 Task: Reply to email with the signature Elizabeth Parker with the subject Request for a background check from softage.1@softage.net with the message Would it be possible to have a project status update call with all stakeholders next month? Undo the message and rewrite the message as I apologize for any errors on our end and would like to make it right. Send the email
Action: Mouse moved to (558, 722)
Screenshot: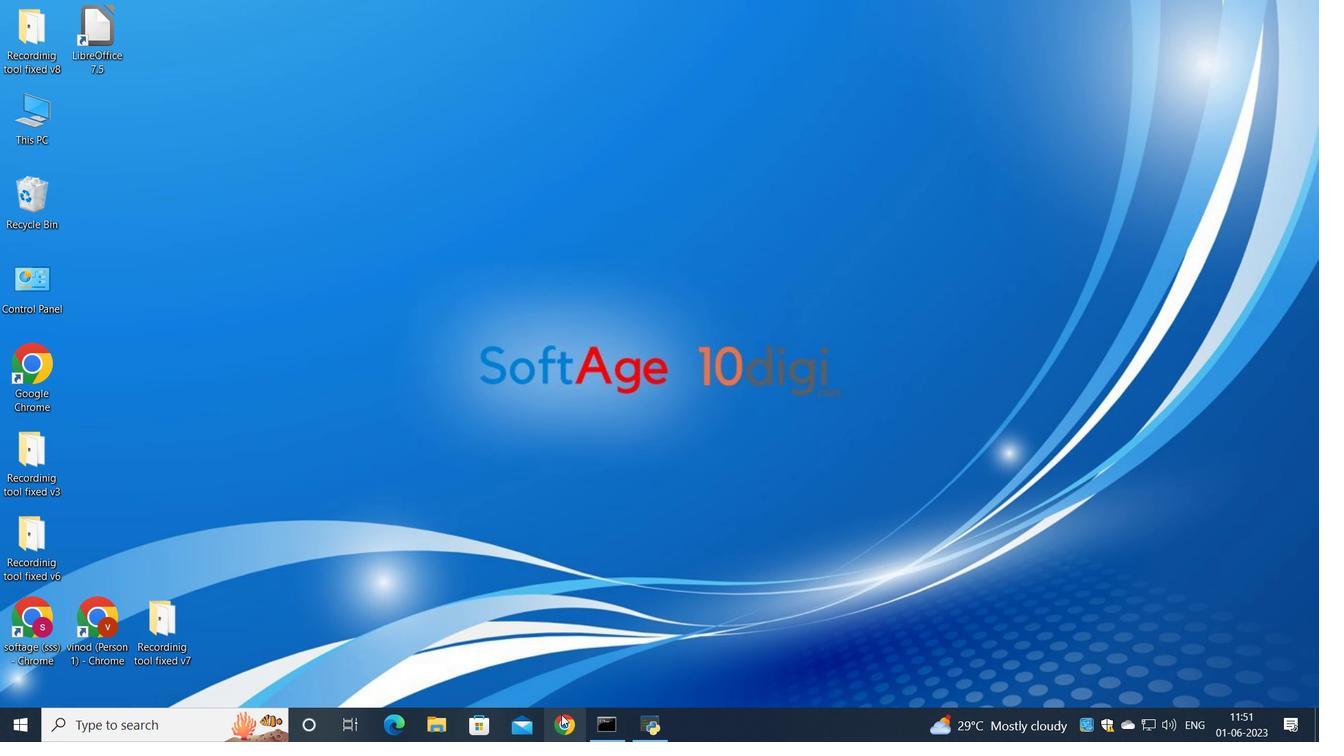 
Action: Mouse pressed left at (558, 722)
Screenshot: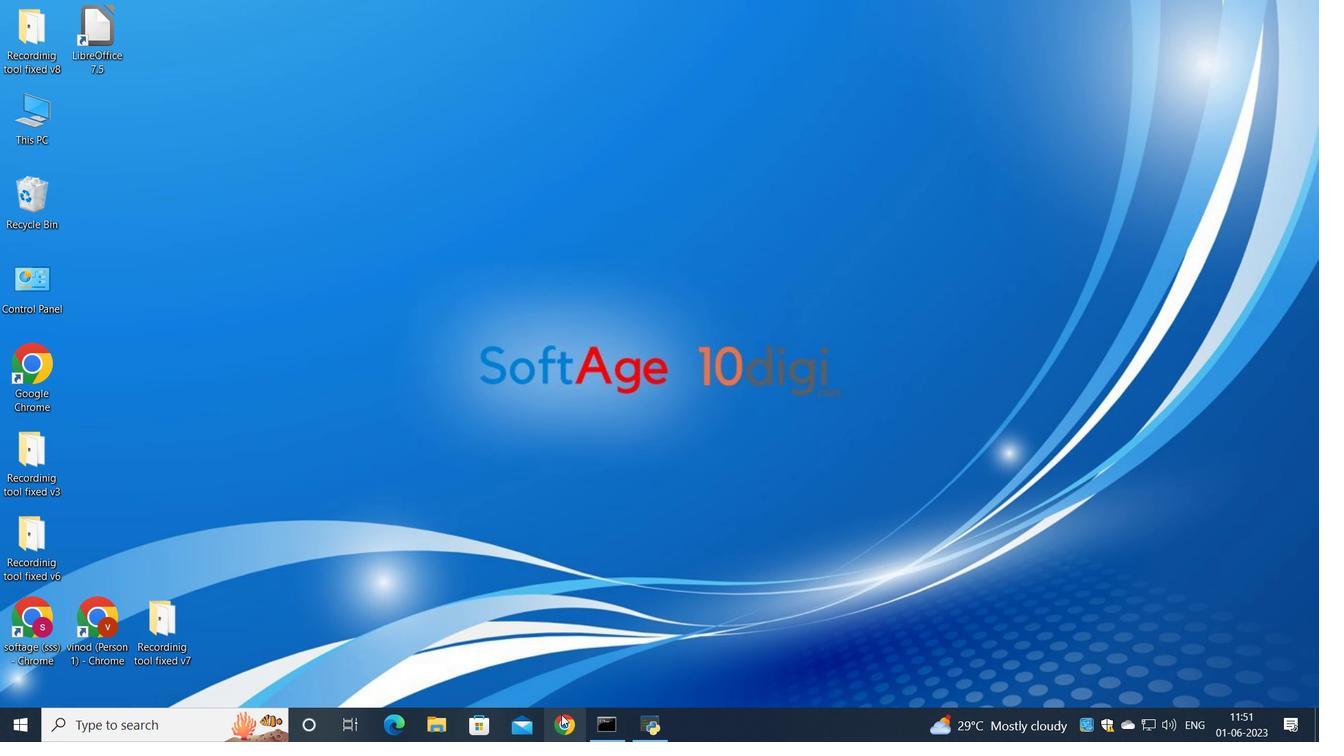 
Action: Mouse moved to (598, 449)
Screenshot: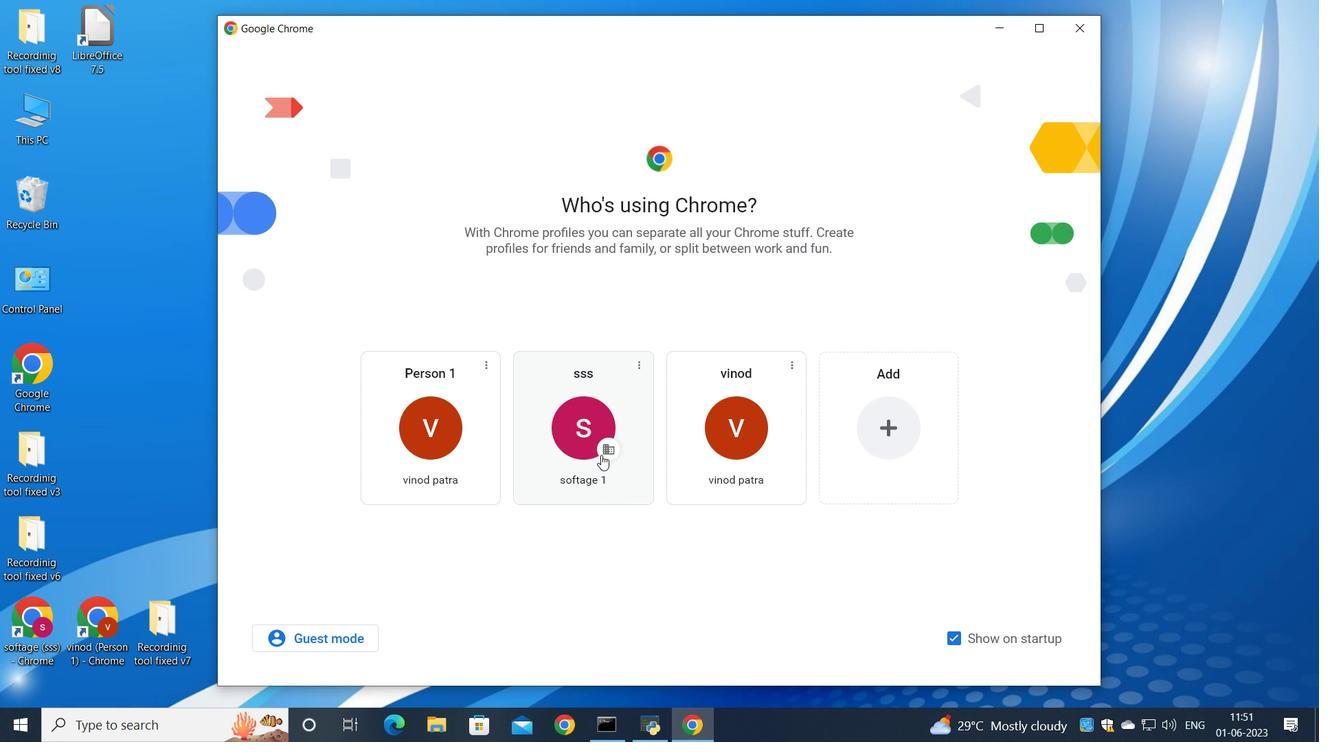 
Action: Mouse pressed left at (598, 449)
Screenshot: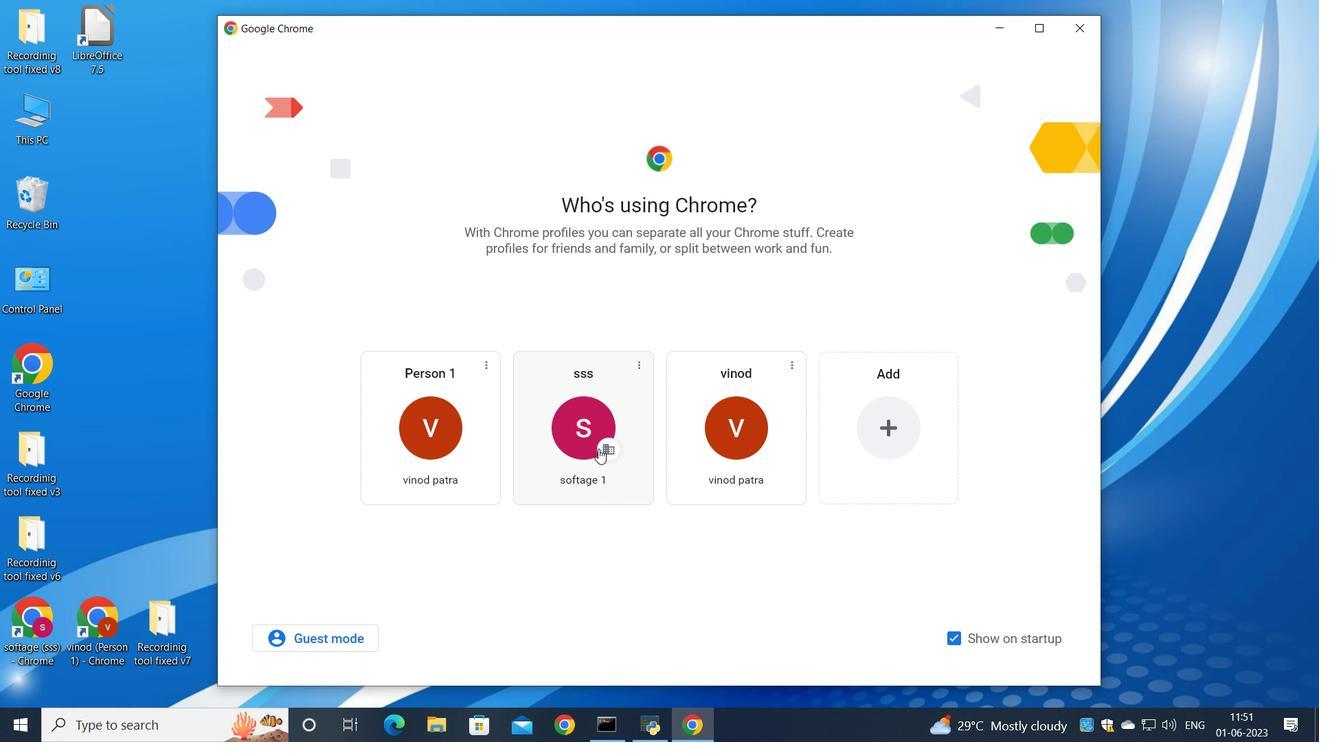 
Action: Mouse moved to (1163, 119)
Screenshot: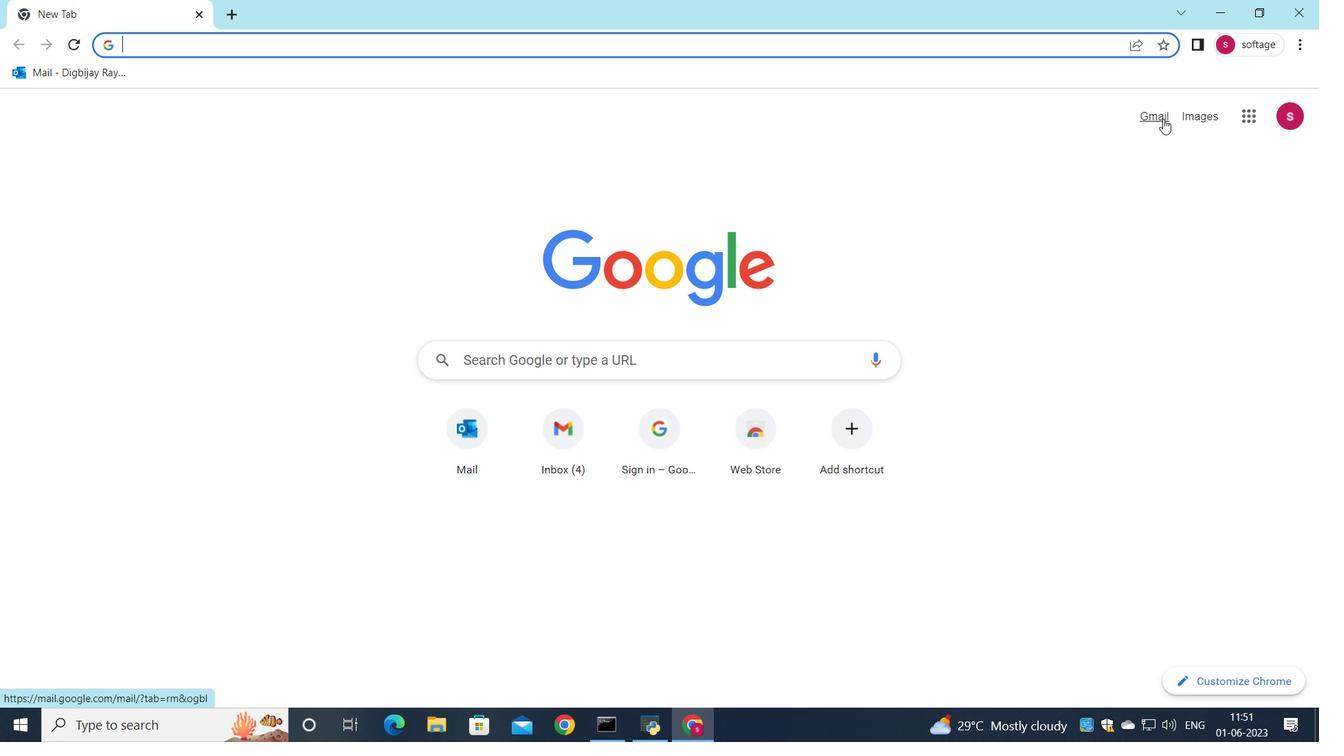 
Action: Mouse pressed left at (1163, 119)
Screenshot: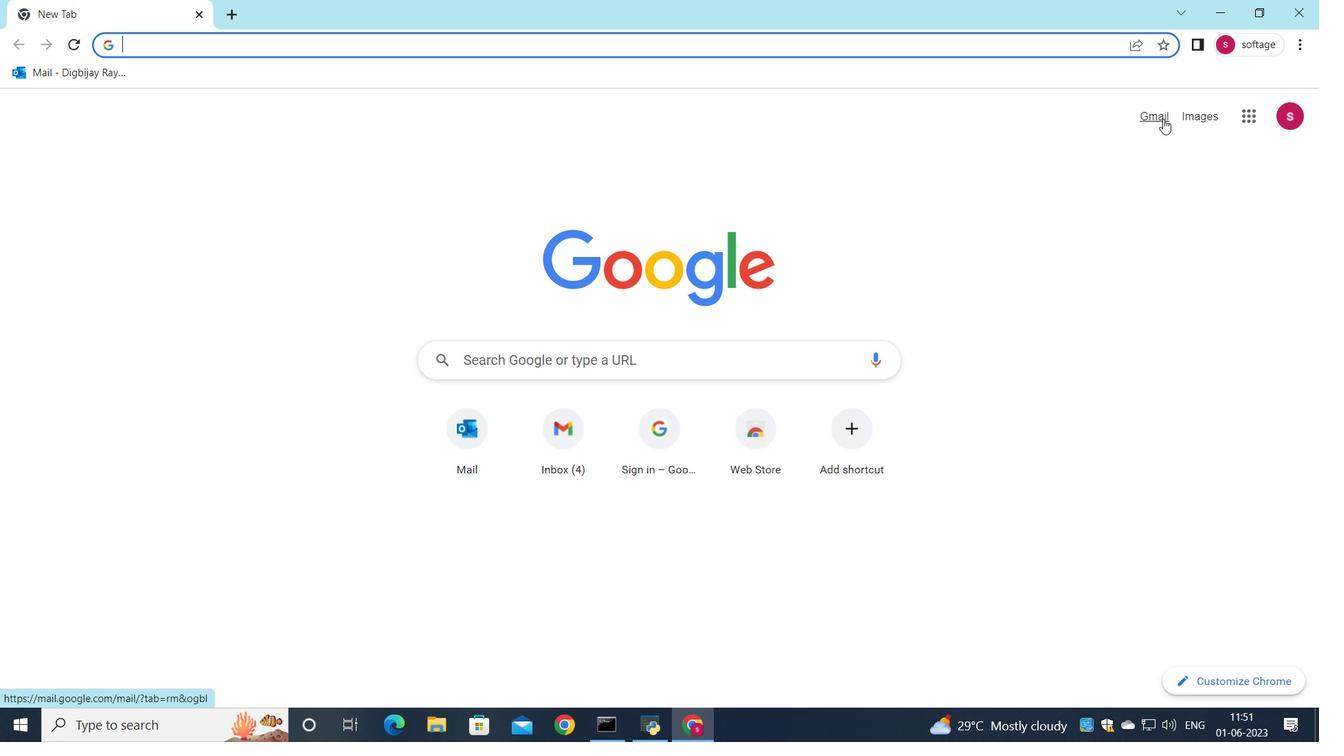 
Action: Mouse moved to (1114, 113)
Screenshot: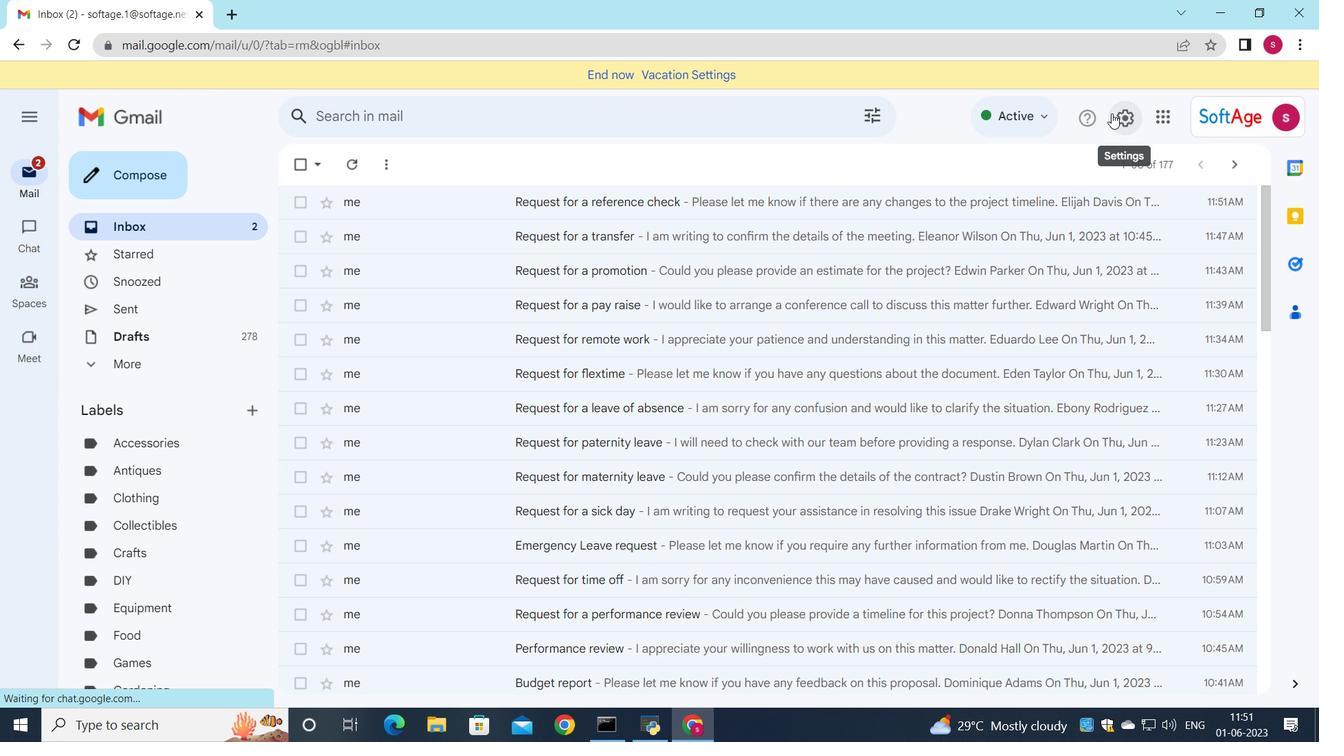 
Action: Mouse pressed left at (1114, 113)
Screenshot: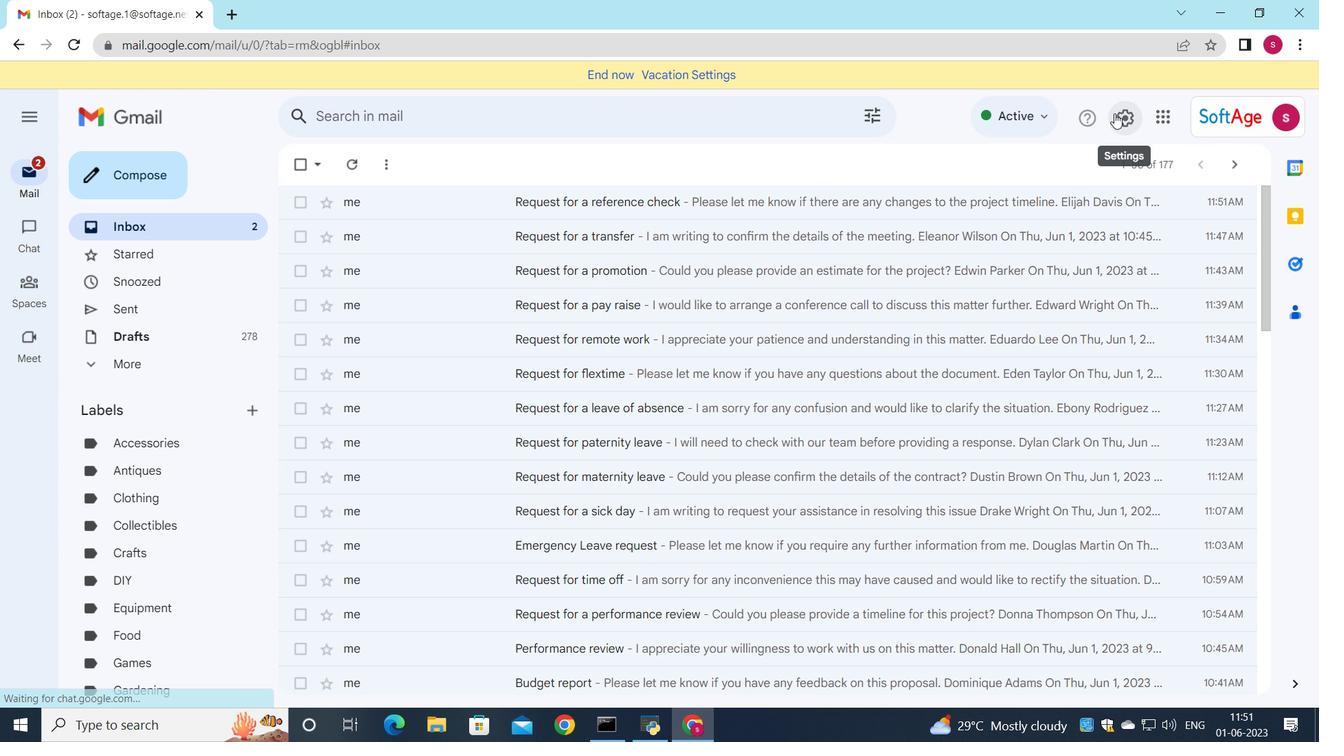 
Action: Mouse moved to (1132, 208)
Screenshot: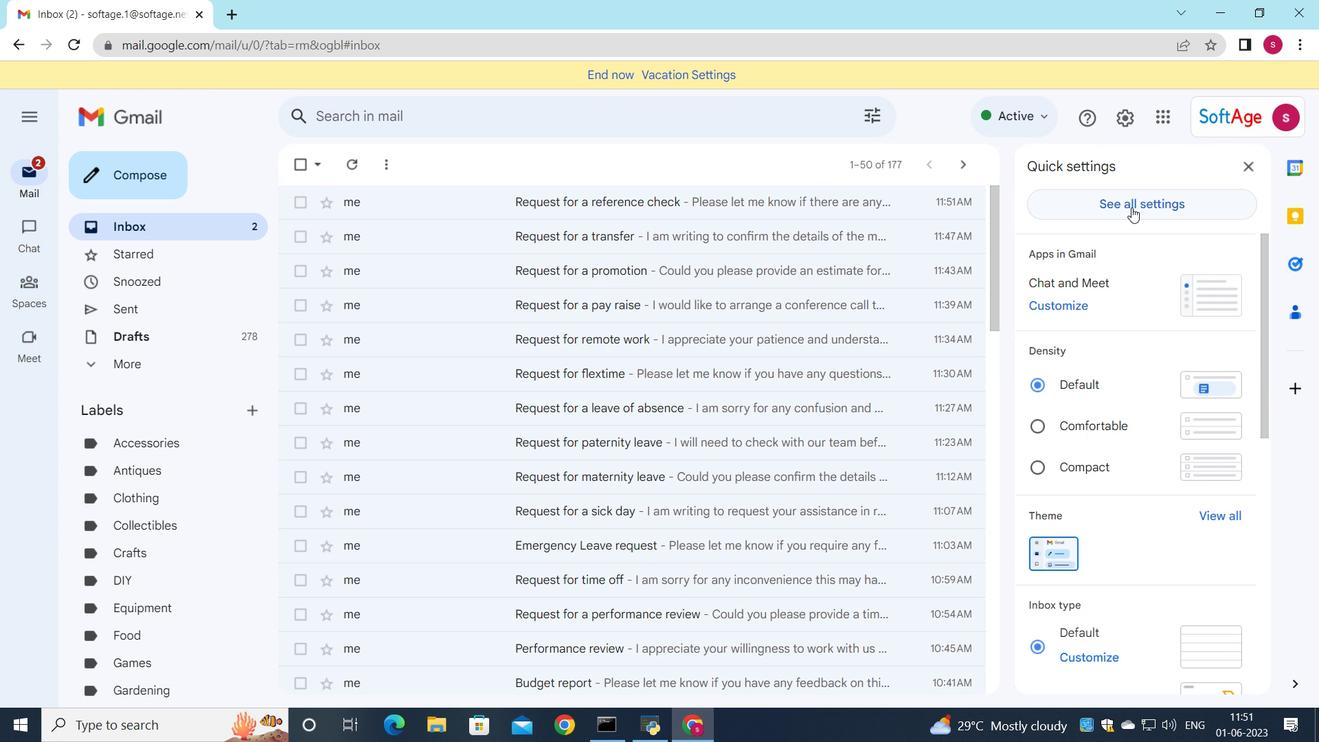 
Action: Mouse pressed left at (1132, 208)
Screenshot: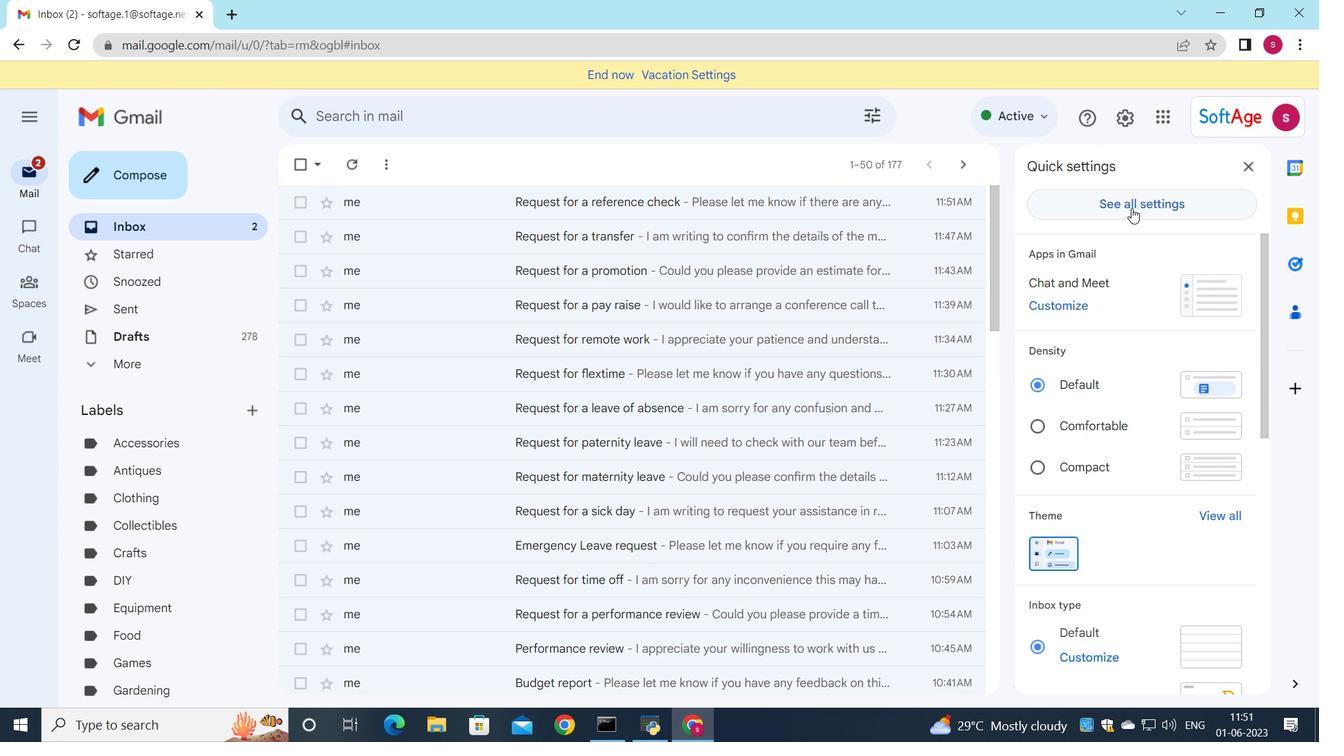 
Action: Mouse moved to (793, 356)
Screenshot: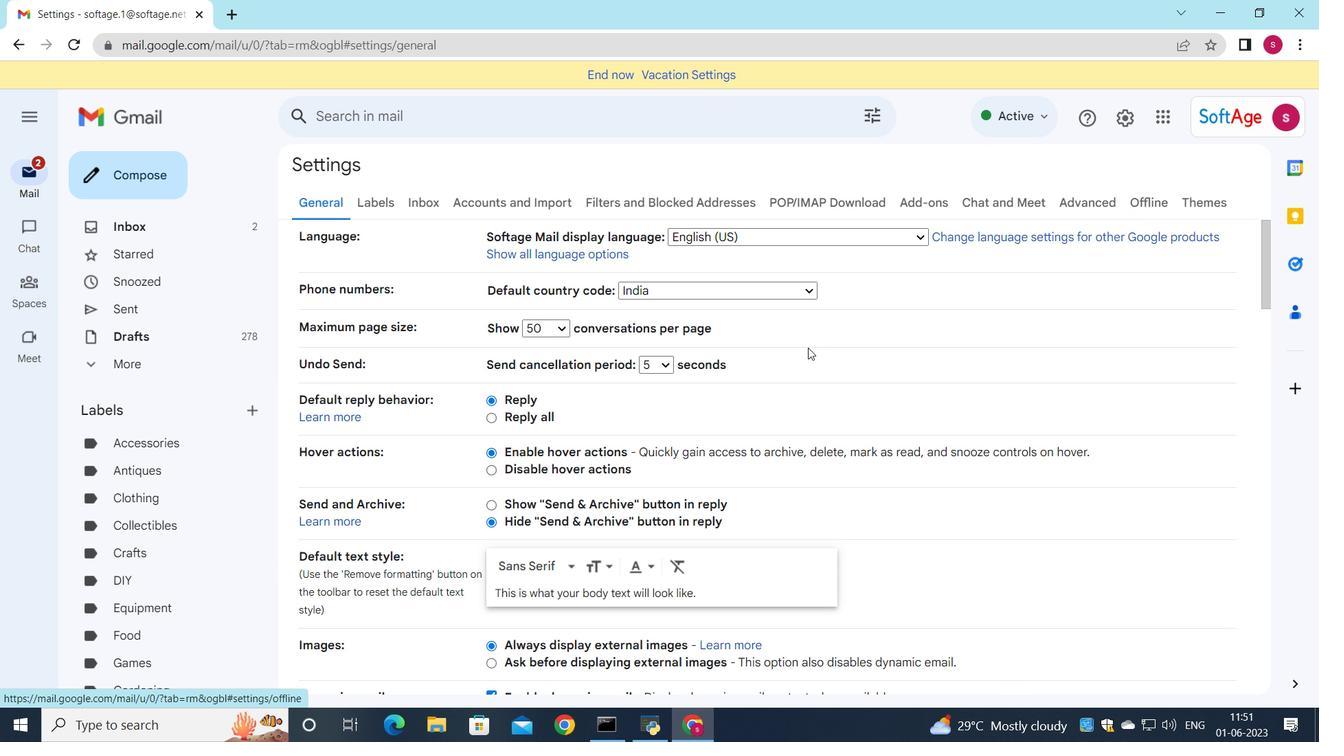 
Action: Mouse scrolled (793, 356) with delta (0, 0)
Screenshot: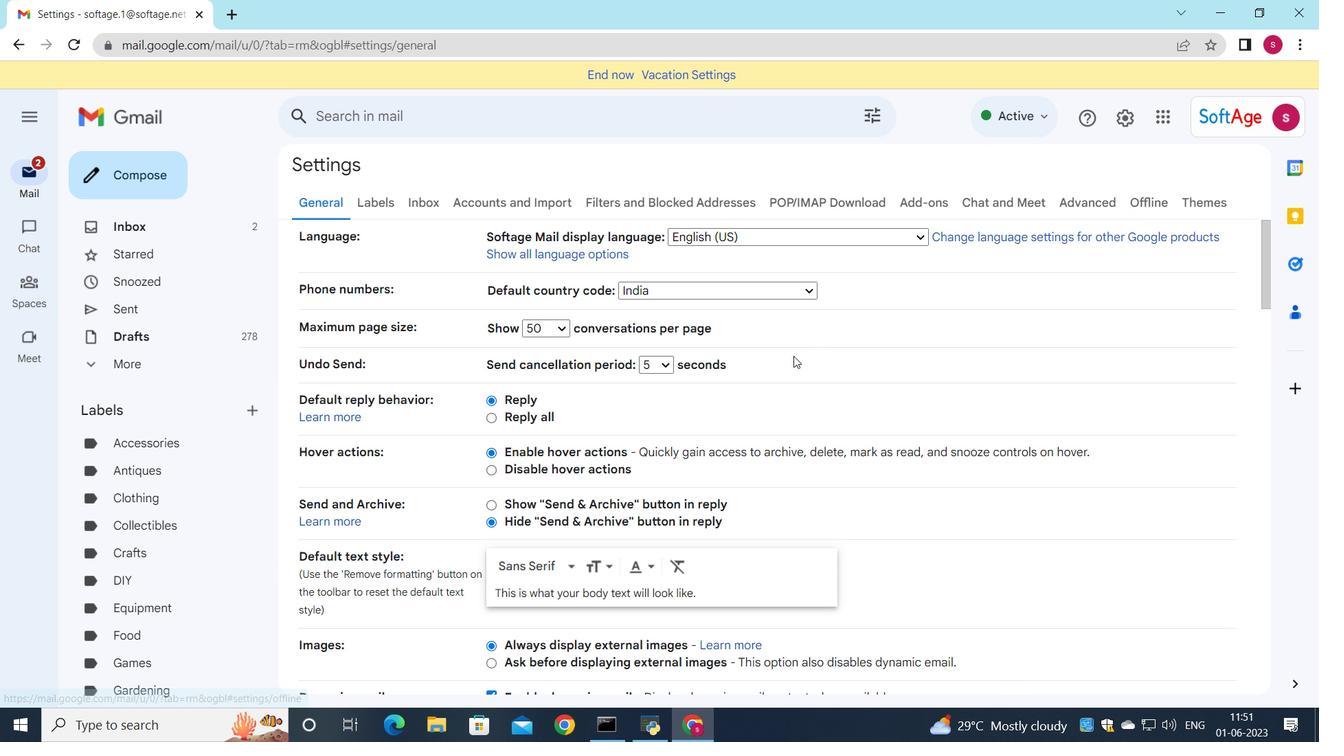 
Action: Mouse scrolled (793, 356) with delta (0, 0)
Screenshot: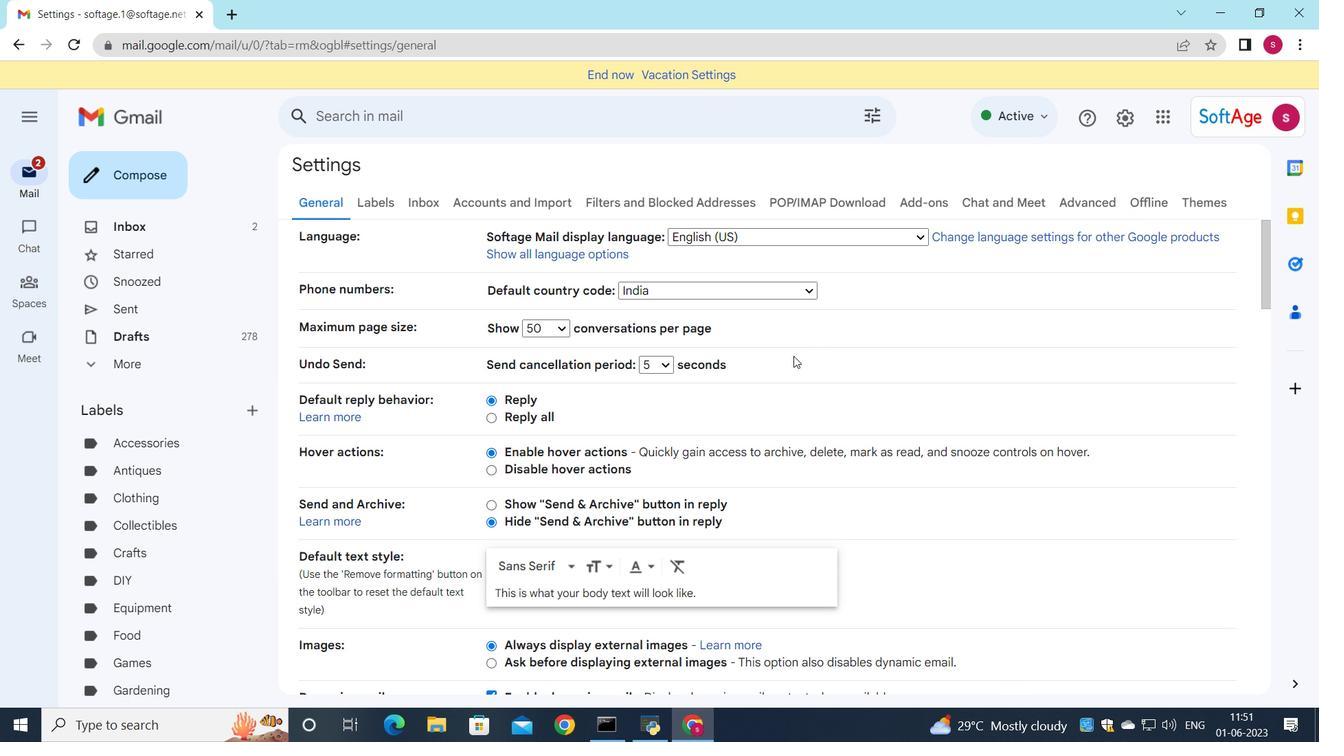 
Action: Mouse scrolled (793, 356) with delta (0, 0)
Screenshot: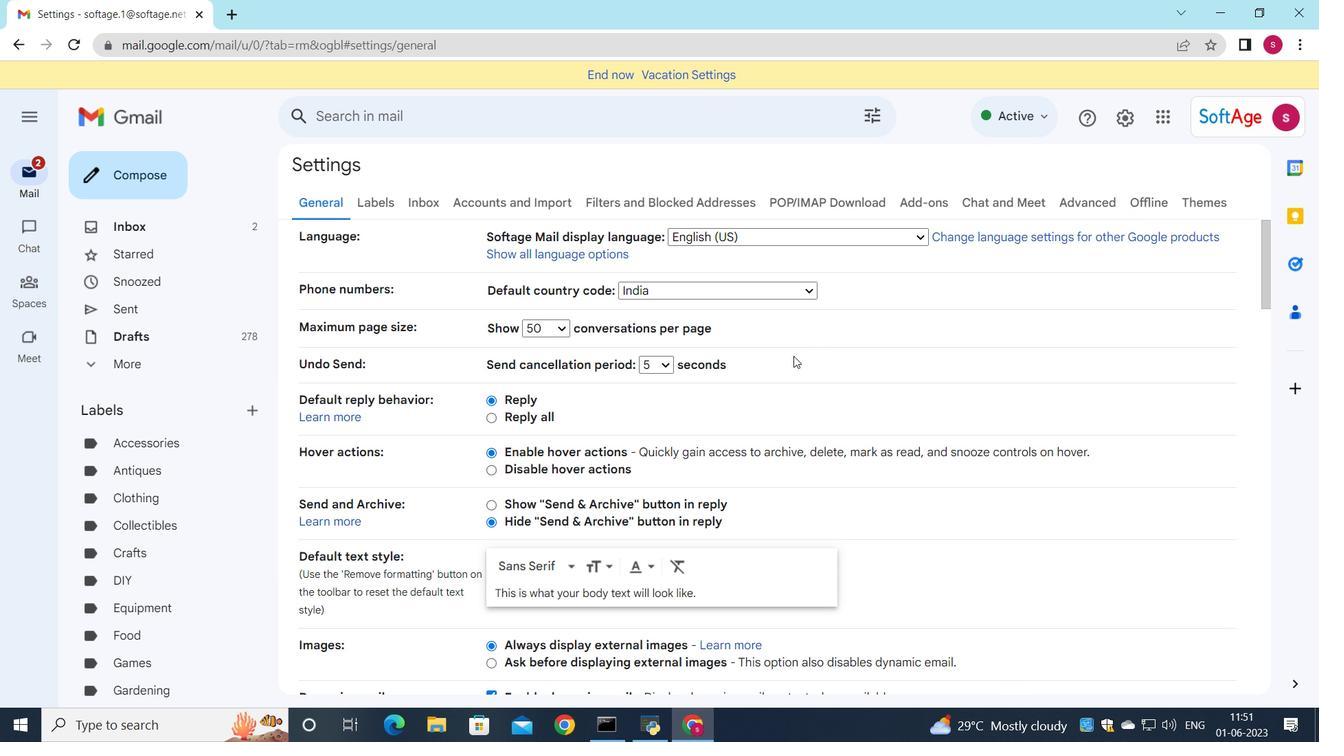 
Action: Mouse scrolled (793, 356) with delta (0, 0)
Screenshot: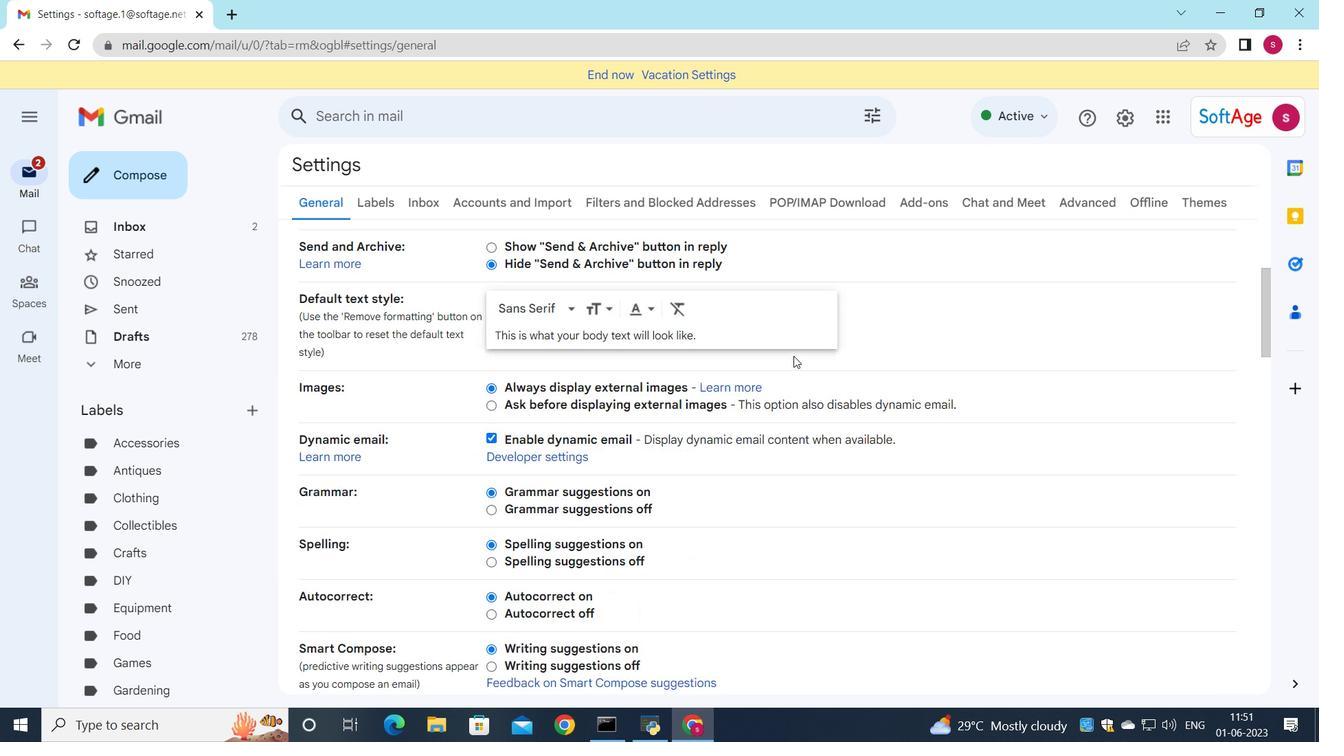 
Action: Mouse scrolled (793, 356) with delta (0, 0)
Screenshot: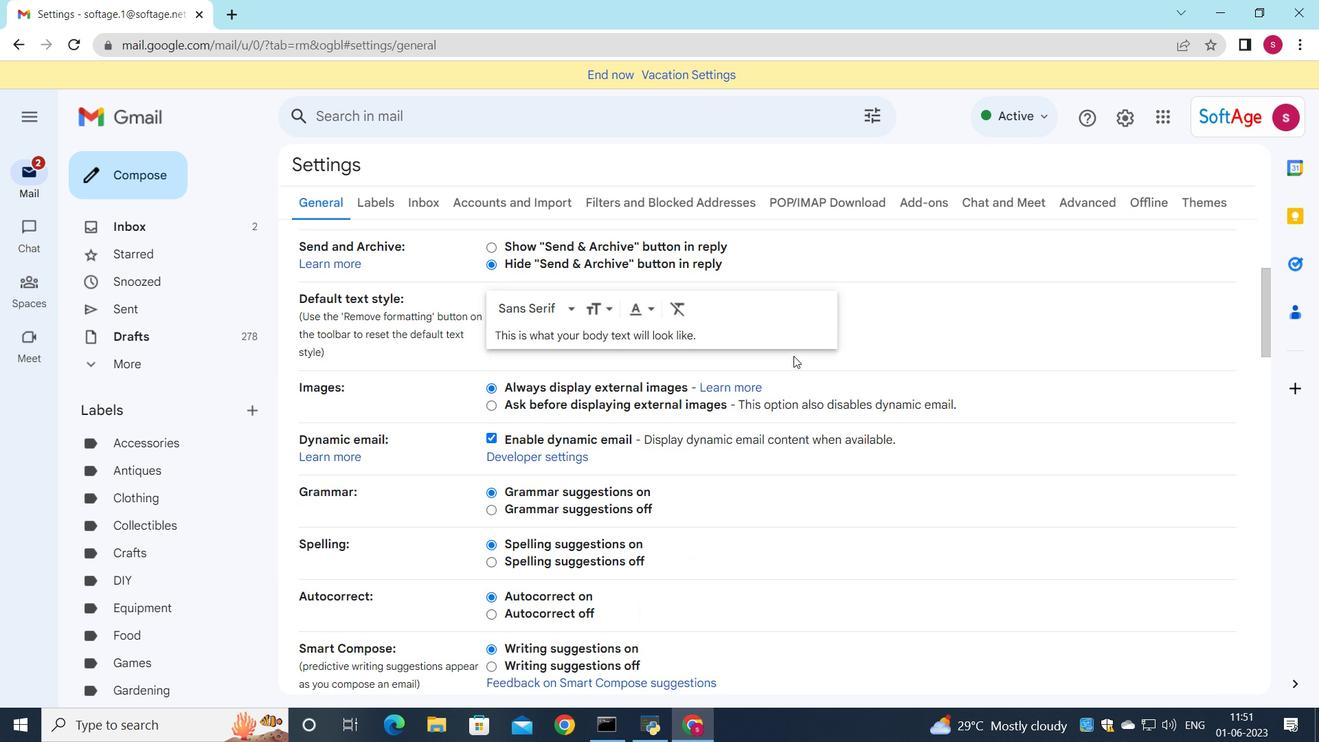 
Action: Mouse scrolled (793, 356) with delta (0, 0)
Screenshot: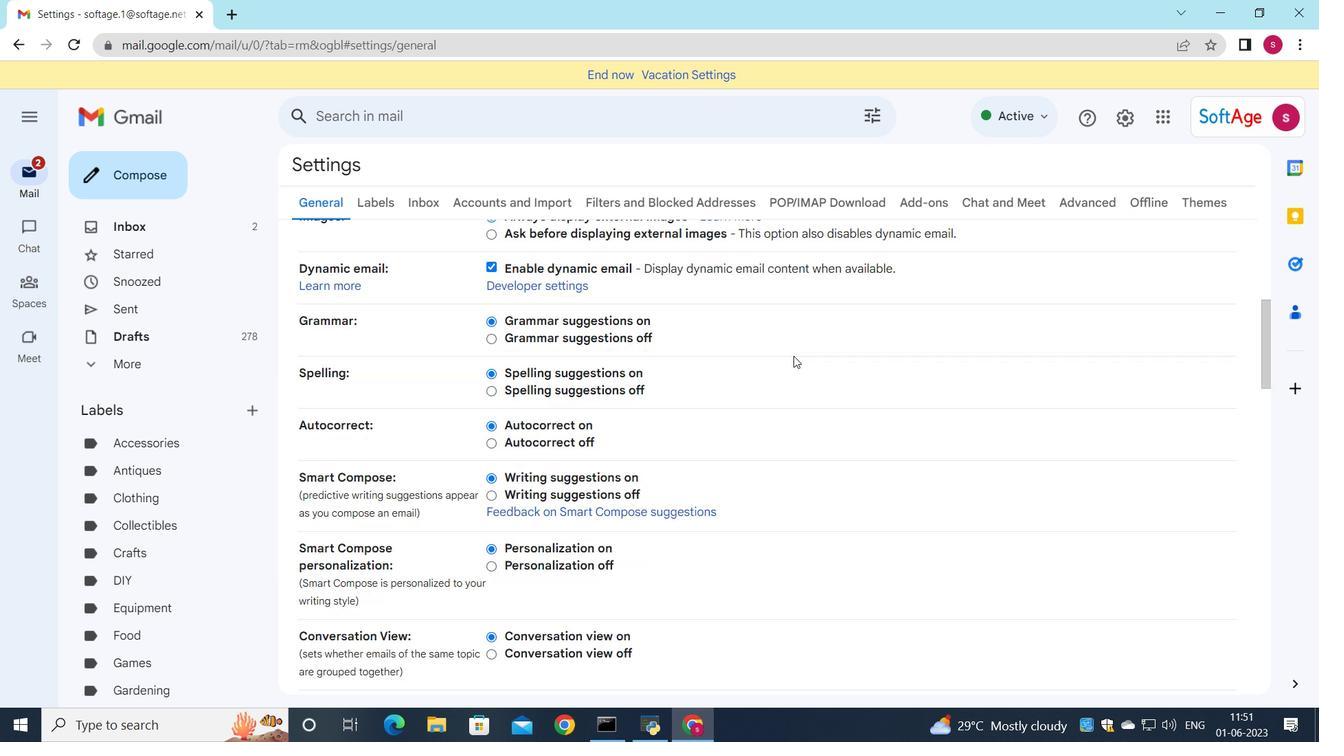 
Action: Mouse scrolled (793, 356) with delta (0, 0)
Screenshot: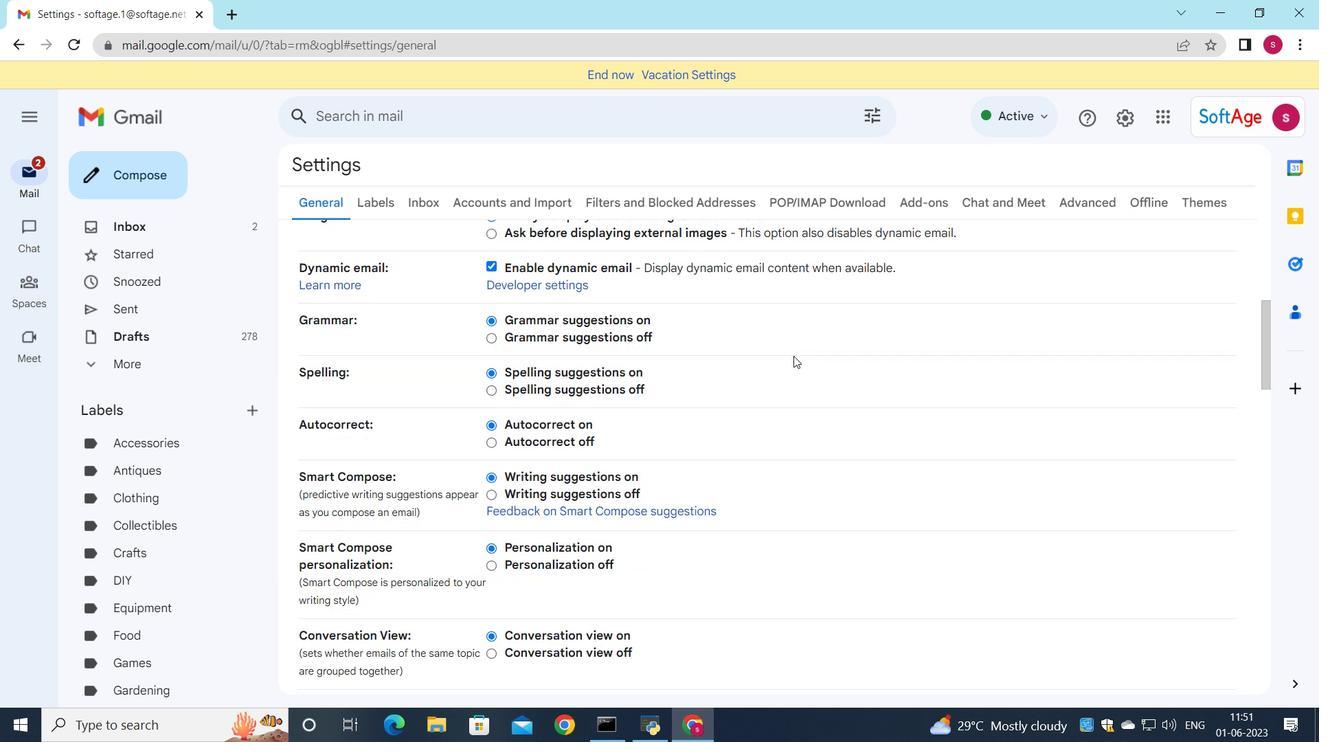 
Action: Mouse scrolled (793, 356) with delta (0, 0)
Screenshot: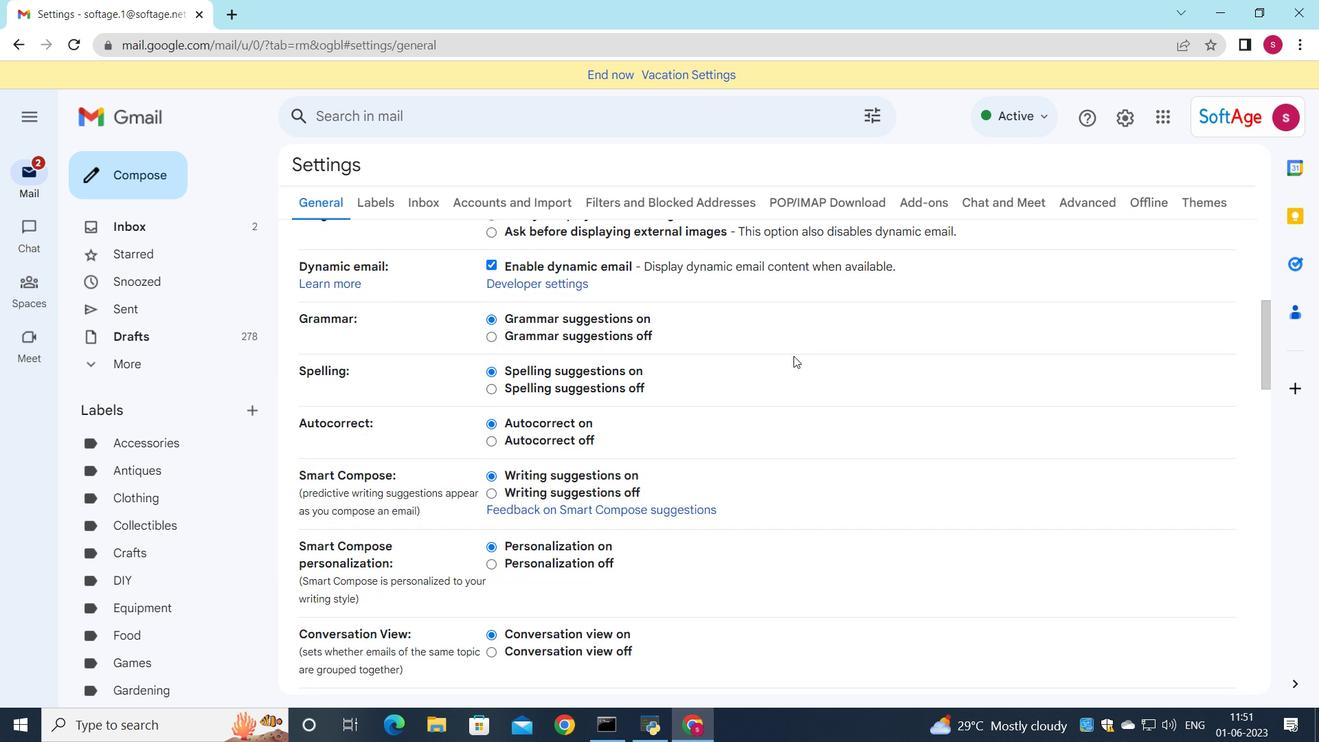 
Action: Mouse moved to (820, 397)
Screenshot: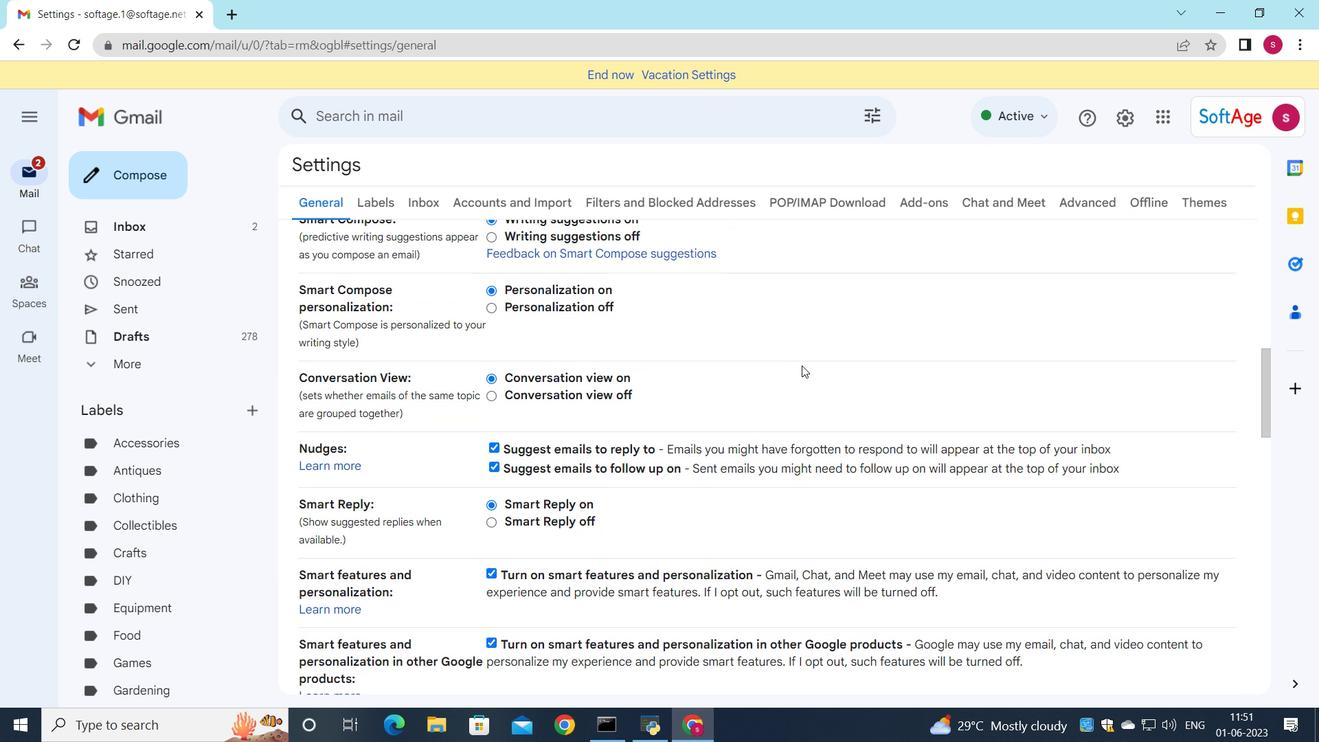 
Action: Mouse scrolled (820, 397) with delta (0, 0)
Screenshot: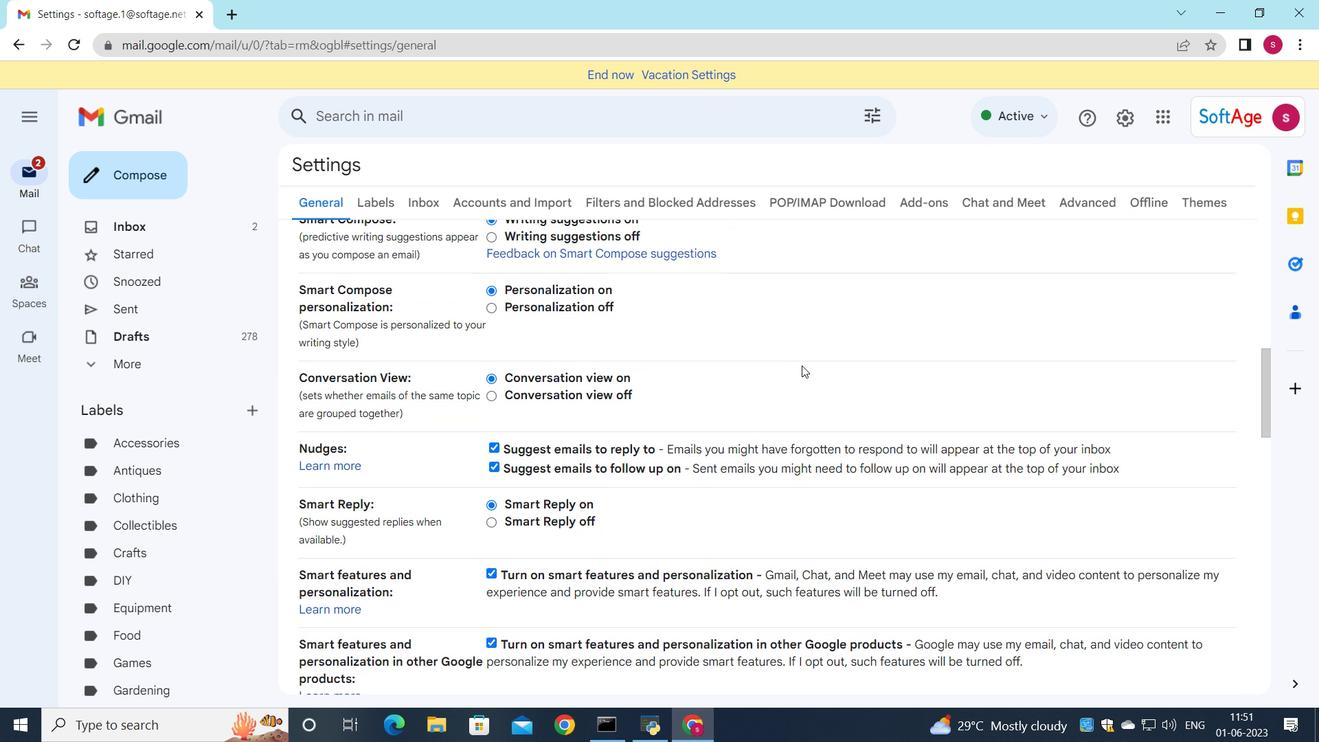 
Action: Mouse moved to (820, 403)
Screenshot: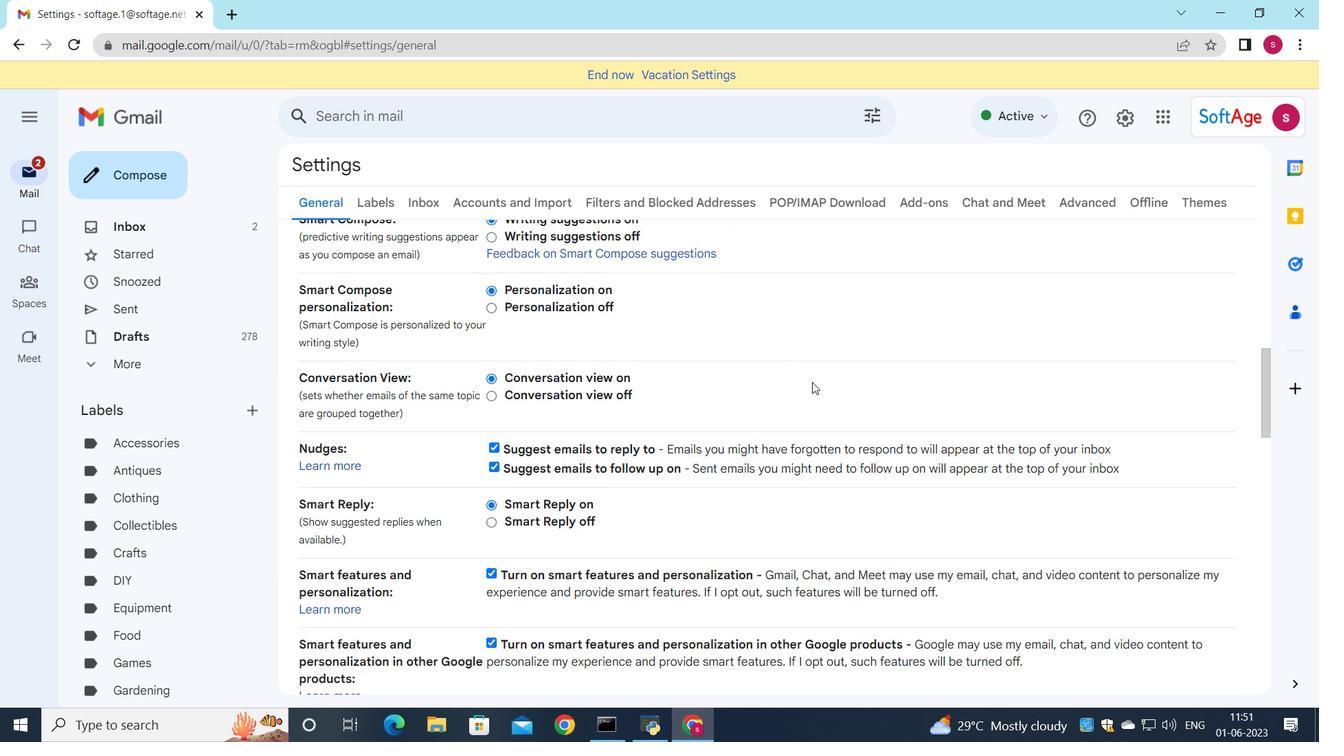 
Action: Mouse scrolled (820, 402) with delta (0, 0)
Screenshot: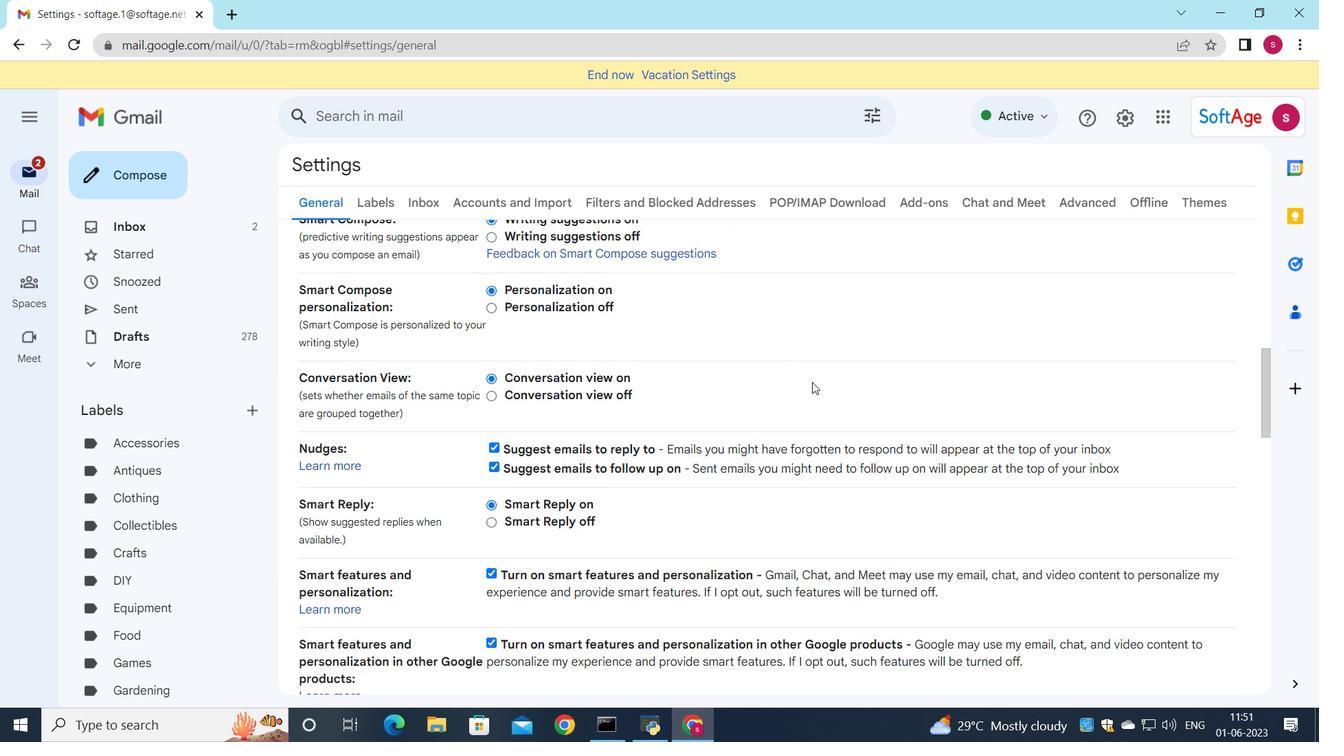 
Action: Mouse scrolled (820, 402) with delta (0, 0)
Screenshot: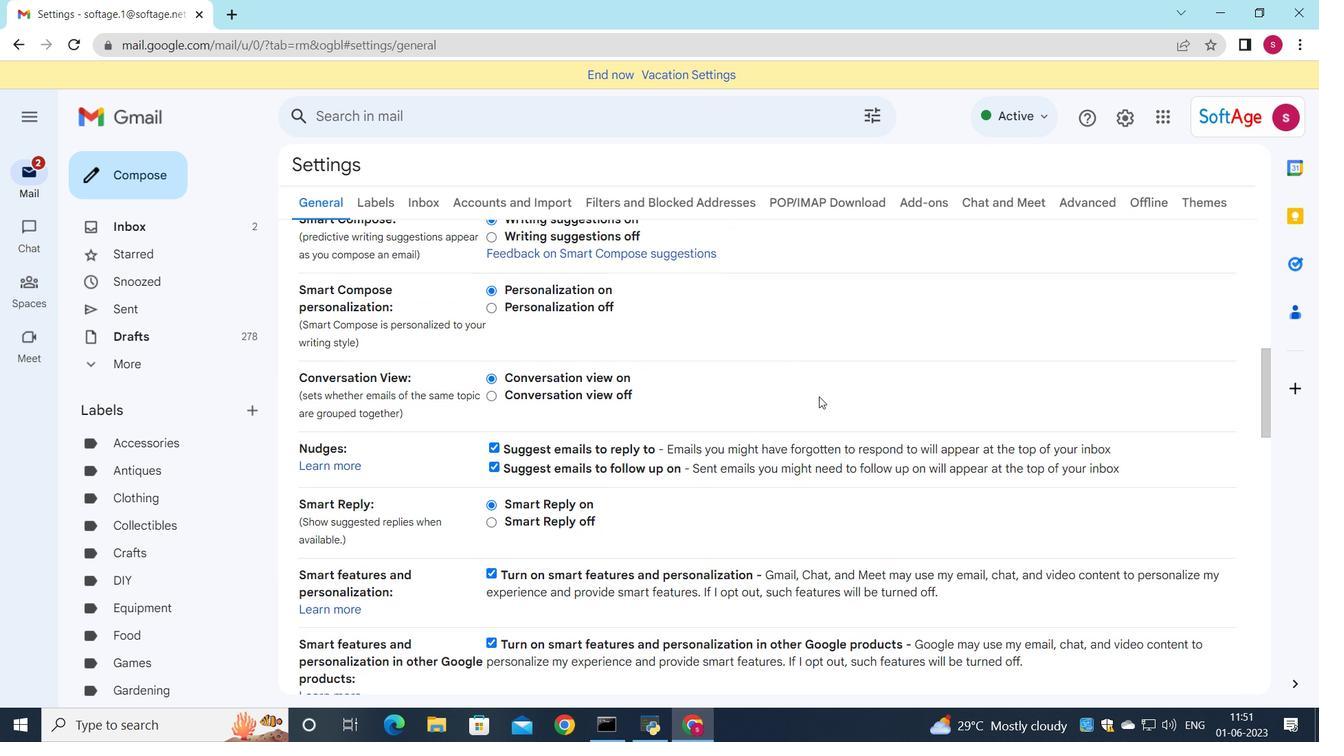 
Action: Mouse moved to (821, 408)
Screenshot: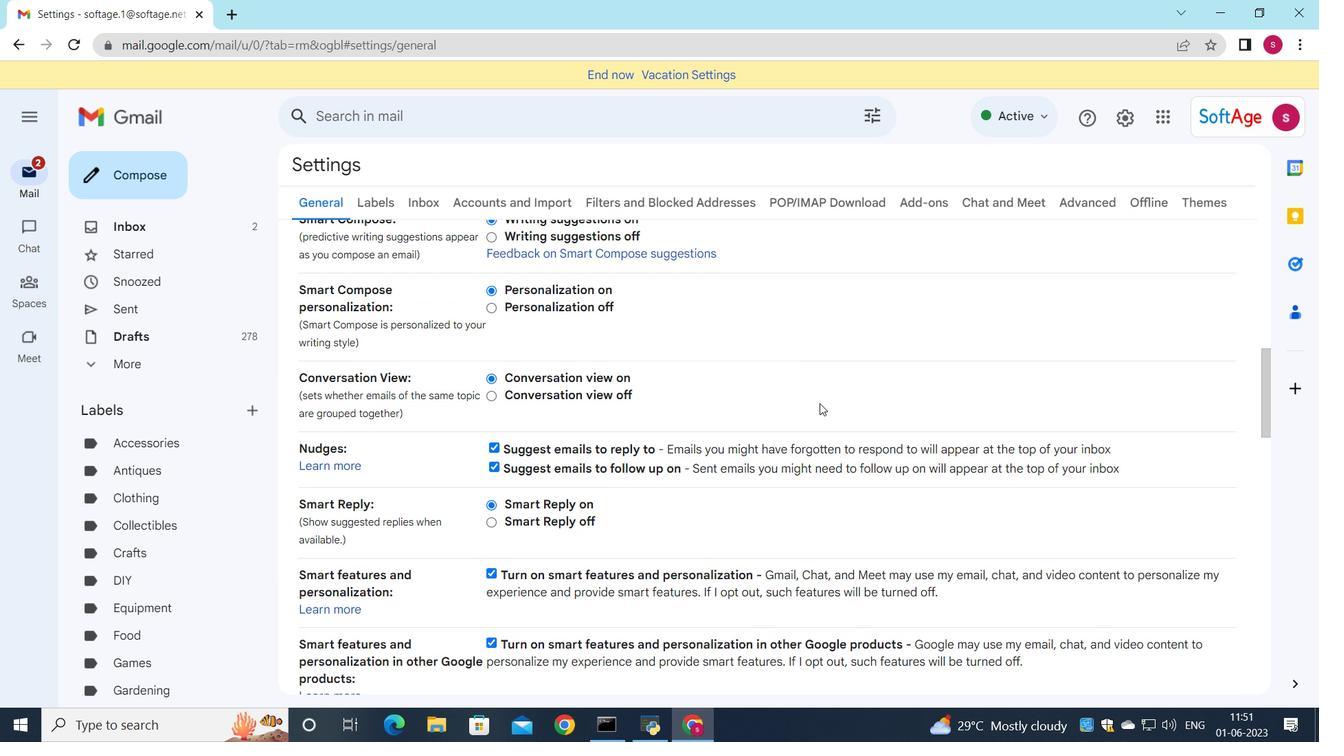 
Action: Mouse scrolled (821, 408) with delta (0, 0)
Screenshot: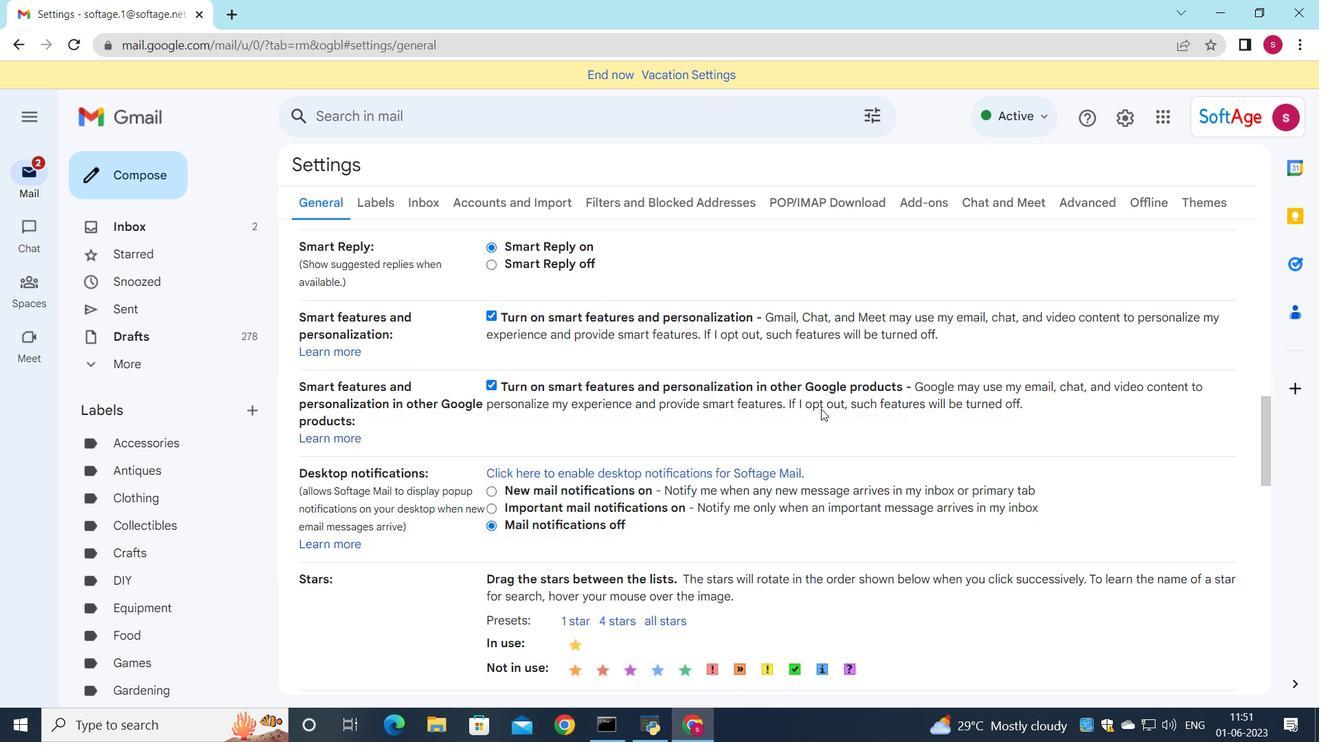 
Action: Mouse scrolled (821, 408) with delta (0, 0)
Screenshot: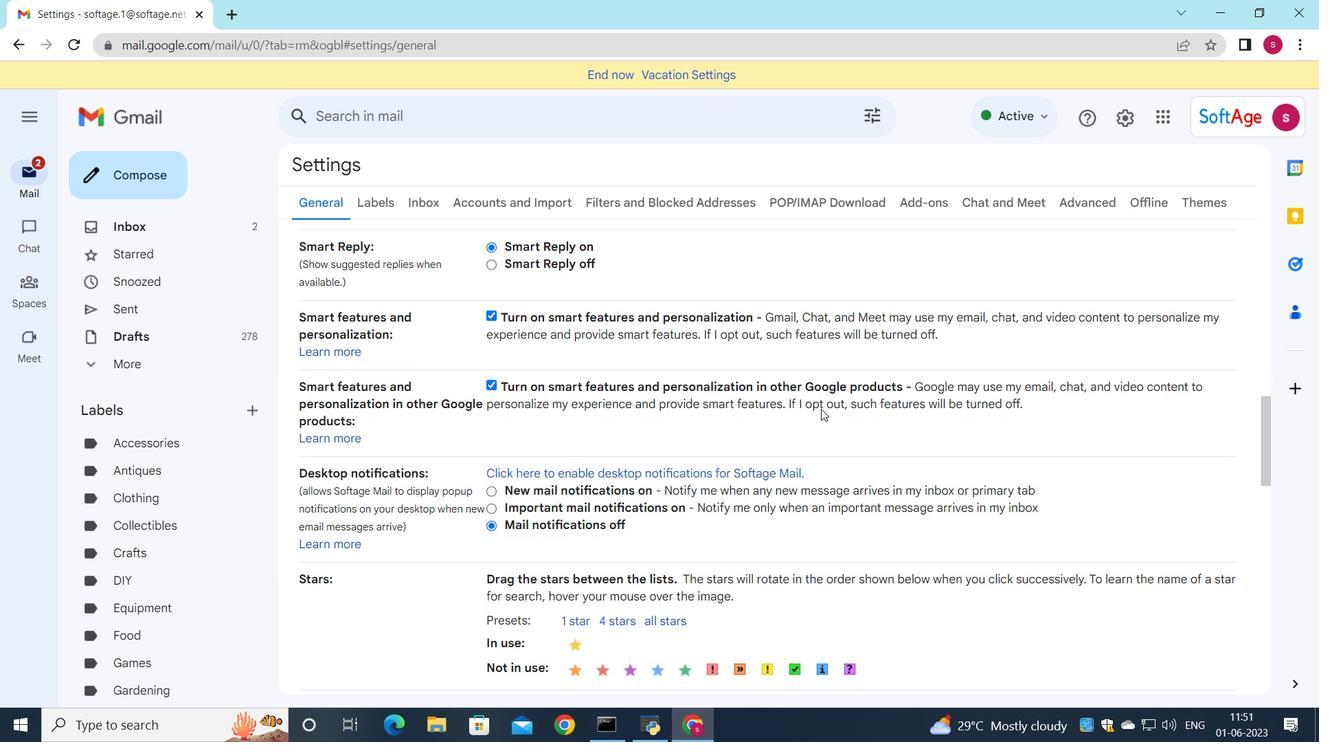 
Action: Mouse scrolled (821, 408) with delta (0, 0)
Screenshot: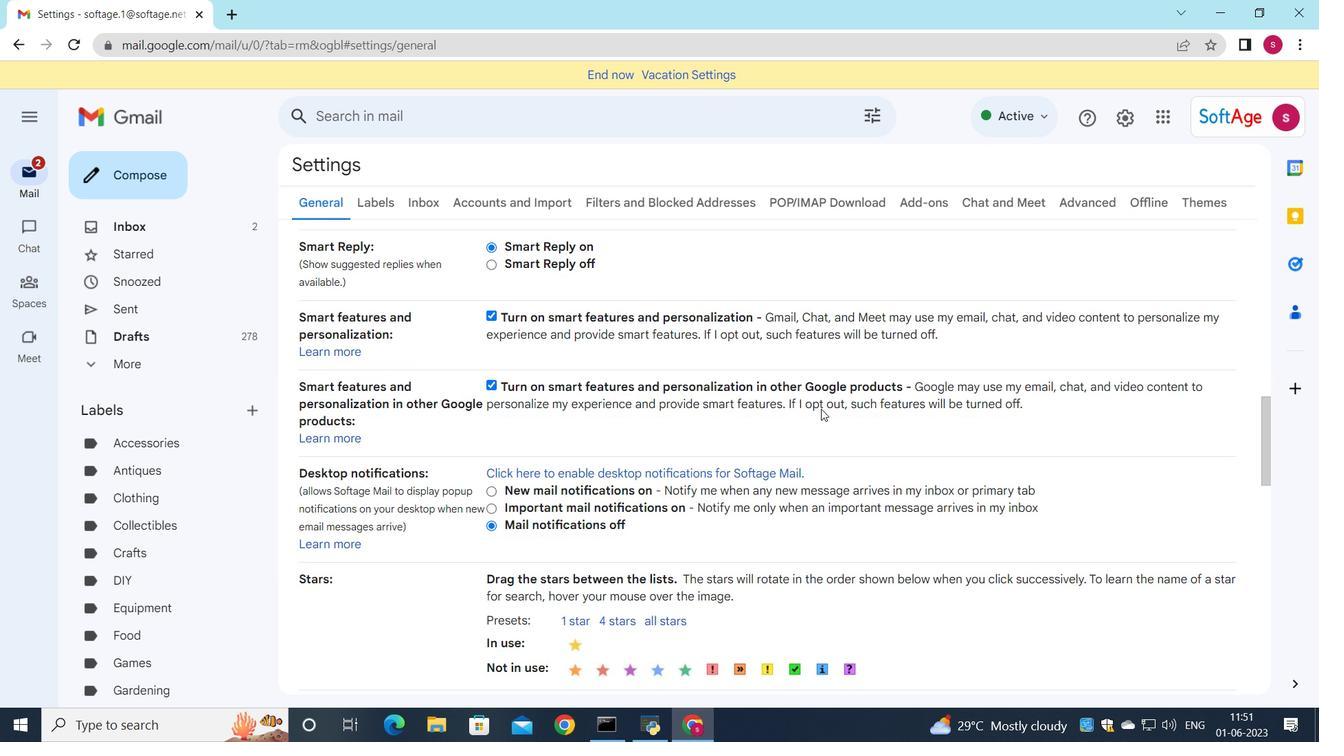
Action: Mouse scrolled (821, 408) with delta (0, 0)
Screenshot: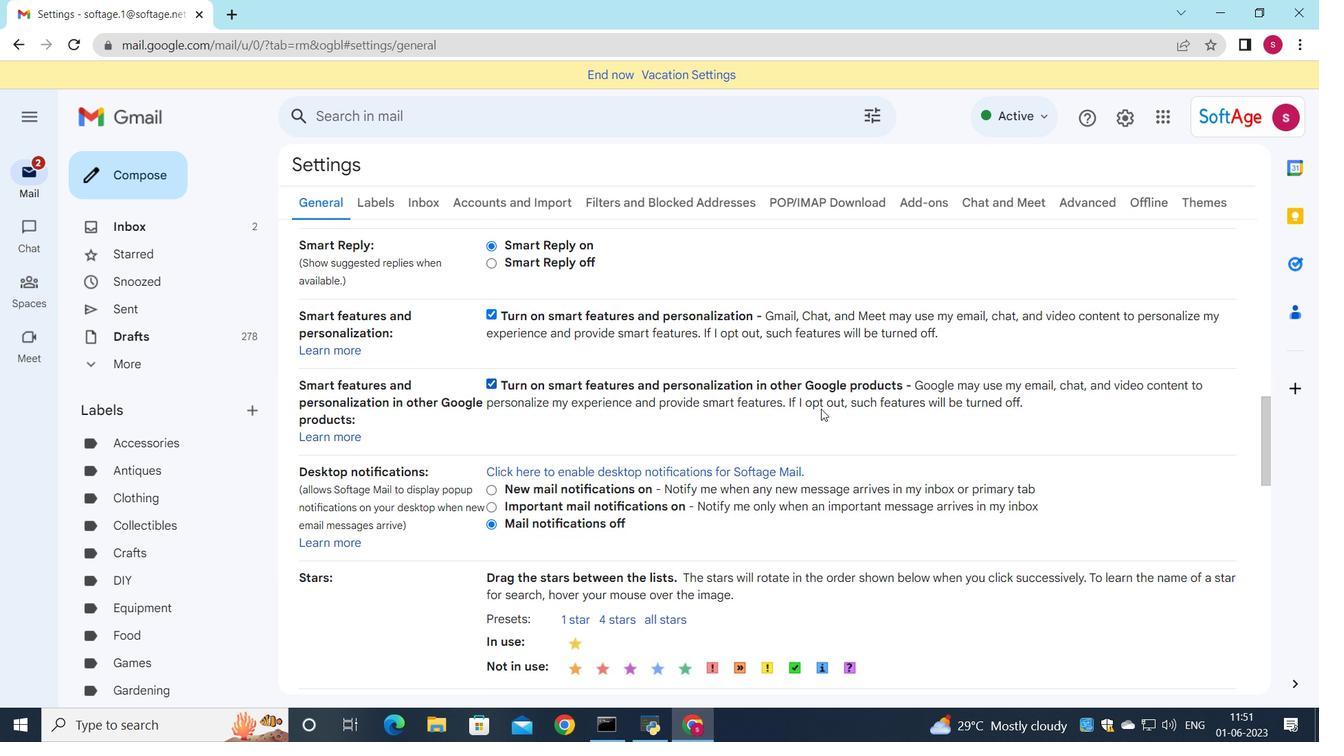 
Action: Mouse scrolled (821, 408) with delta (0, 0)
Screenshot: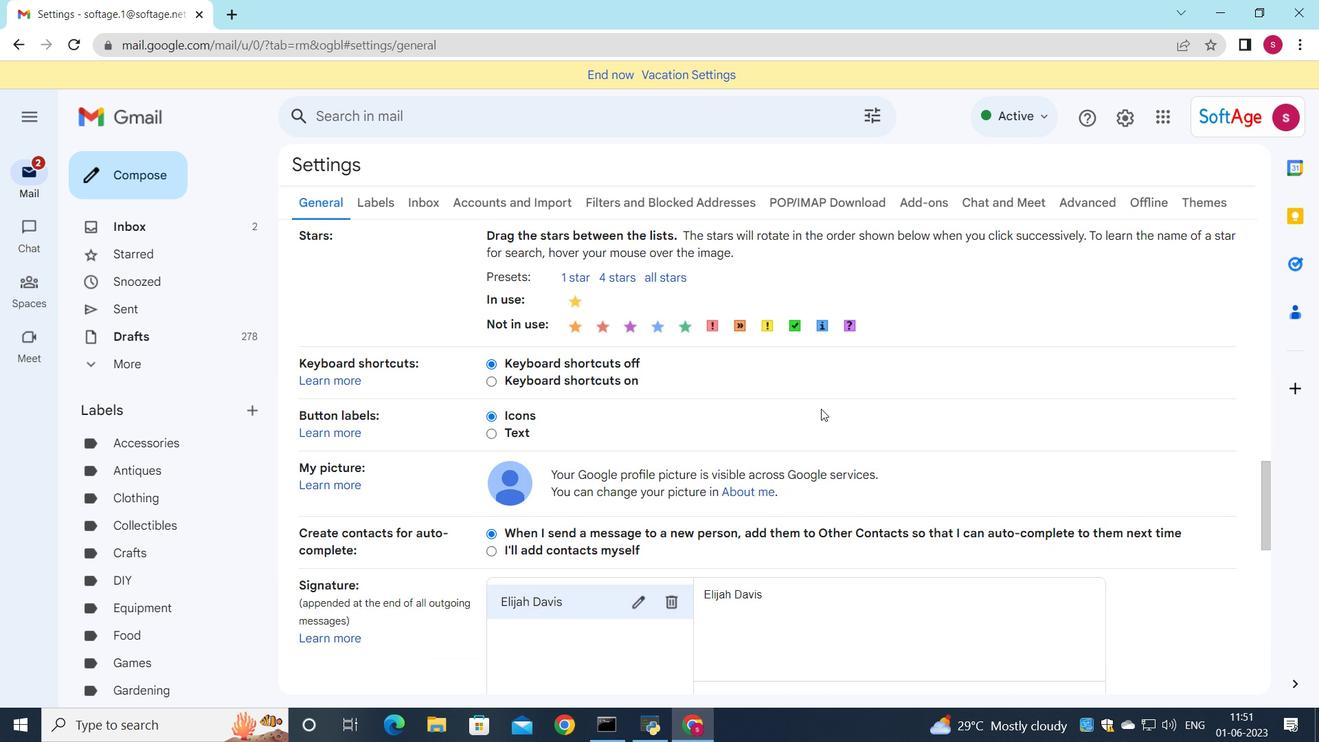 
Action: Mouse scrolled (821, 408) with delta (0, 0)
Screenshot: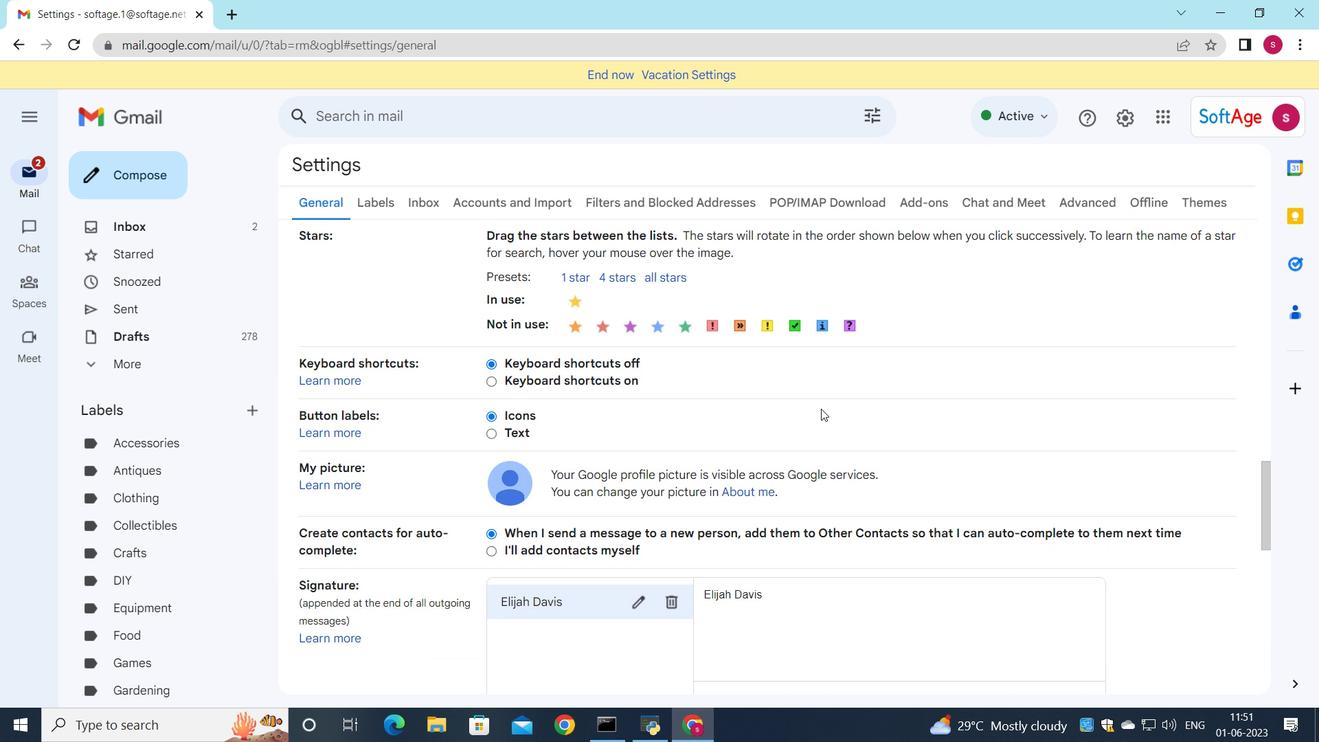
Action: Mouse moved to (668, 433)
Screenshot: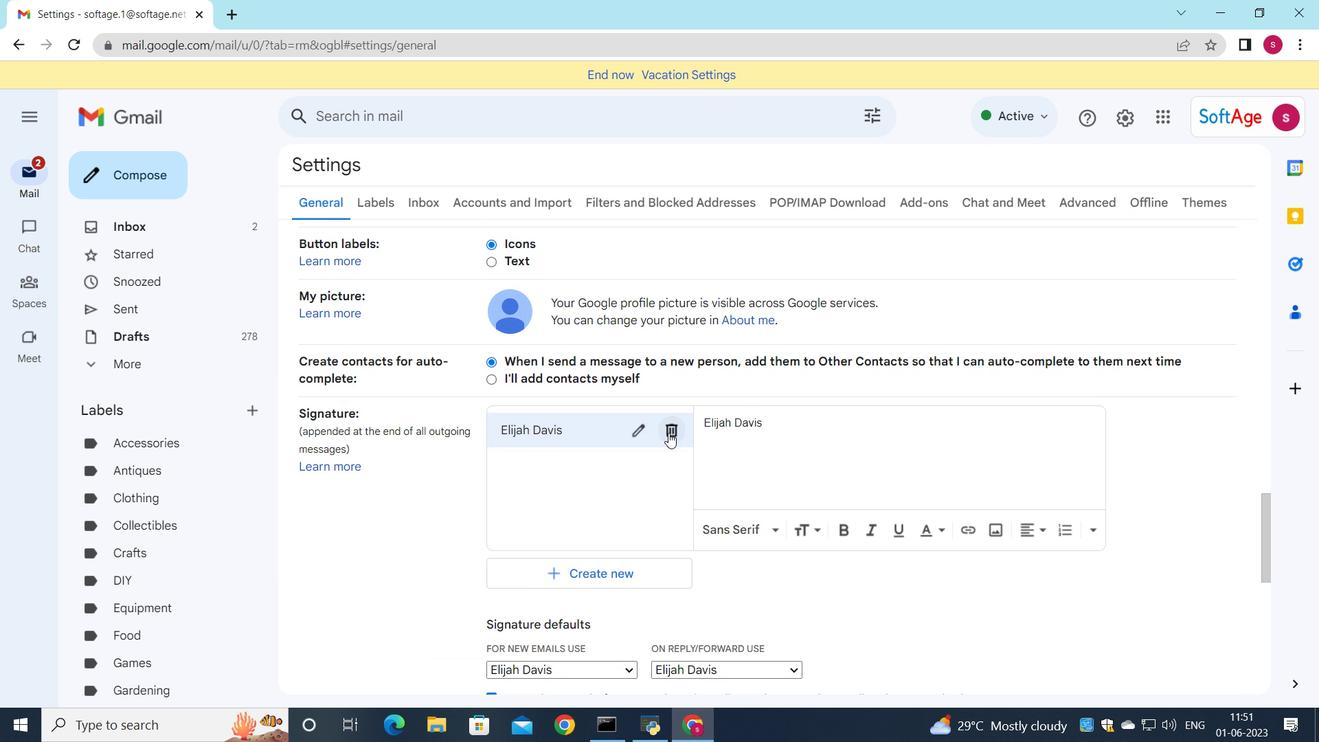 
Action: Mouse pressed left at (668, 433)
Screenshot: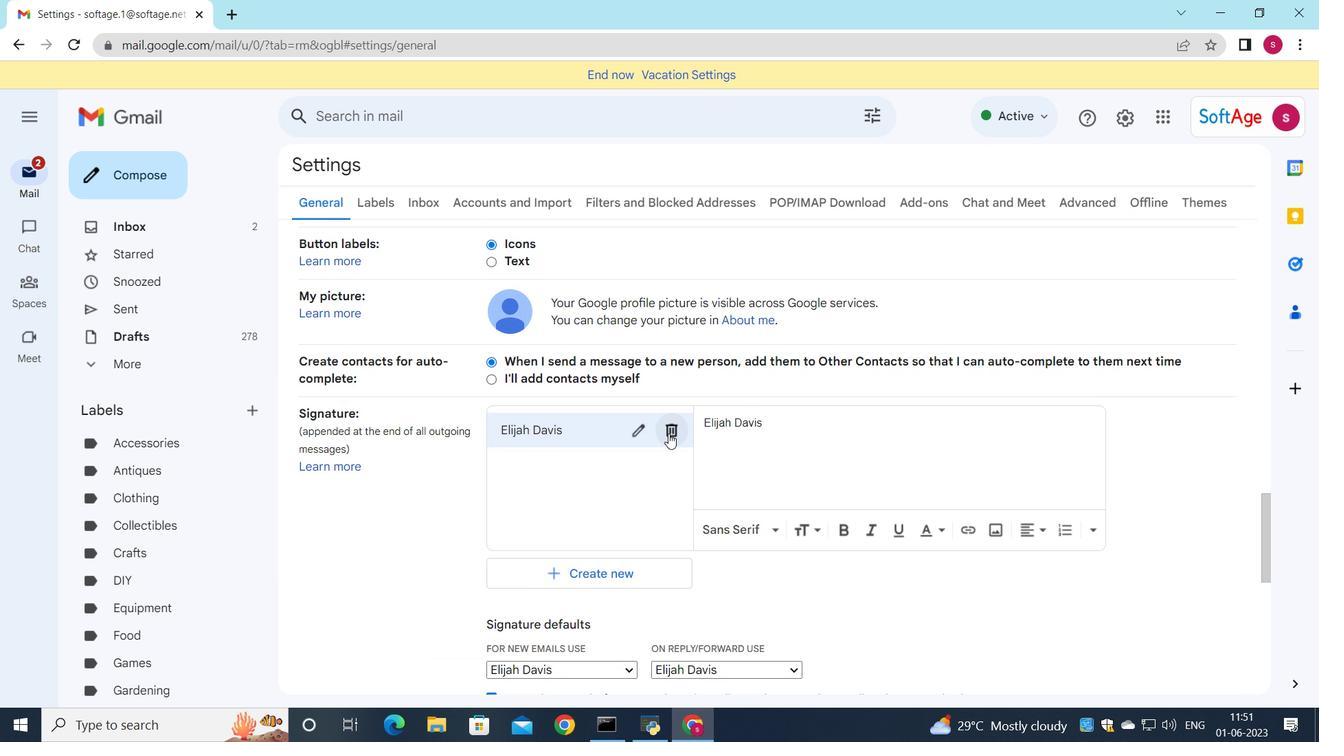 
Action: Mouse moved to (789, 433)
Screenshot: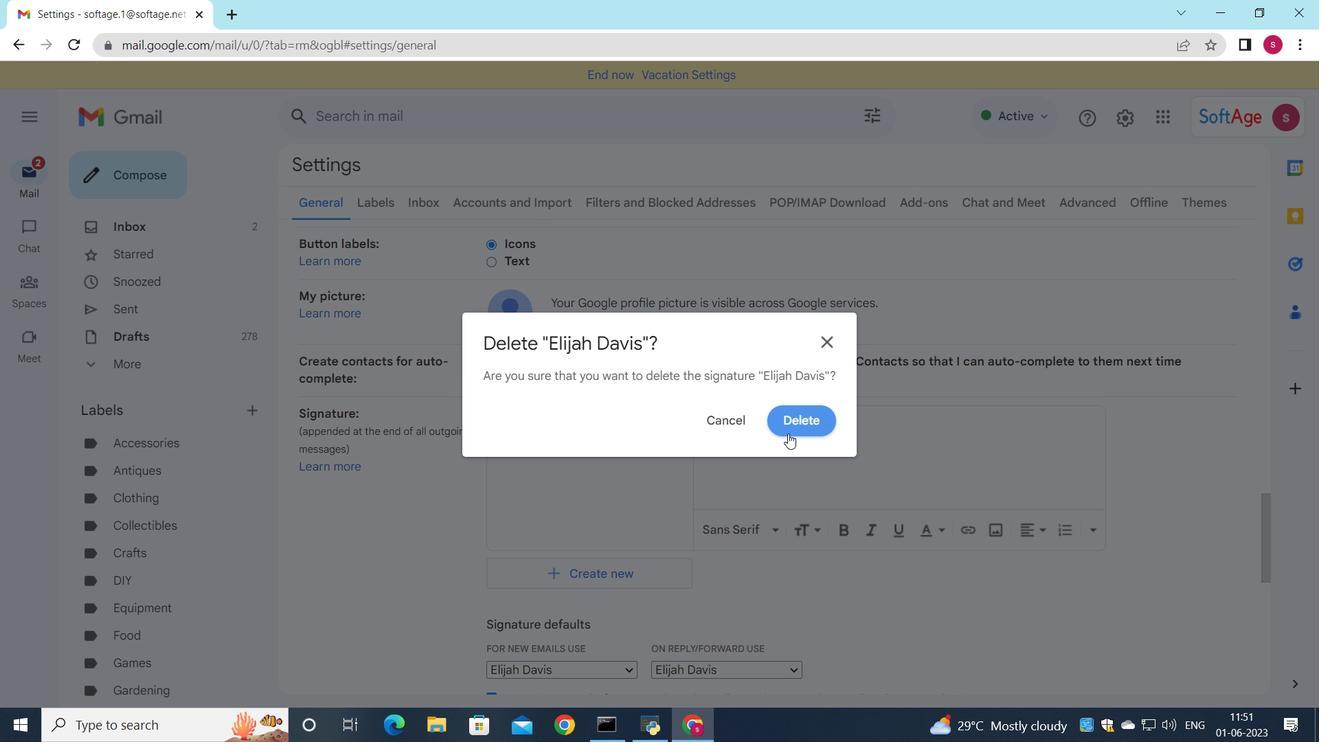 
Action: Mouse pressed left at (789, 433)
Screenshot: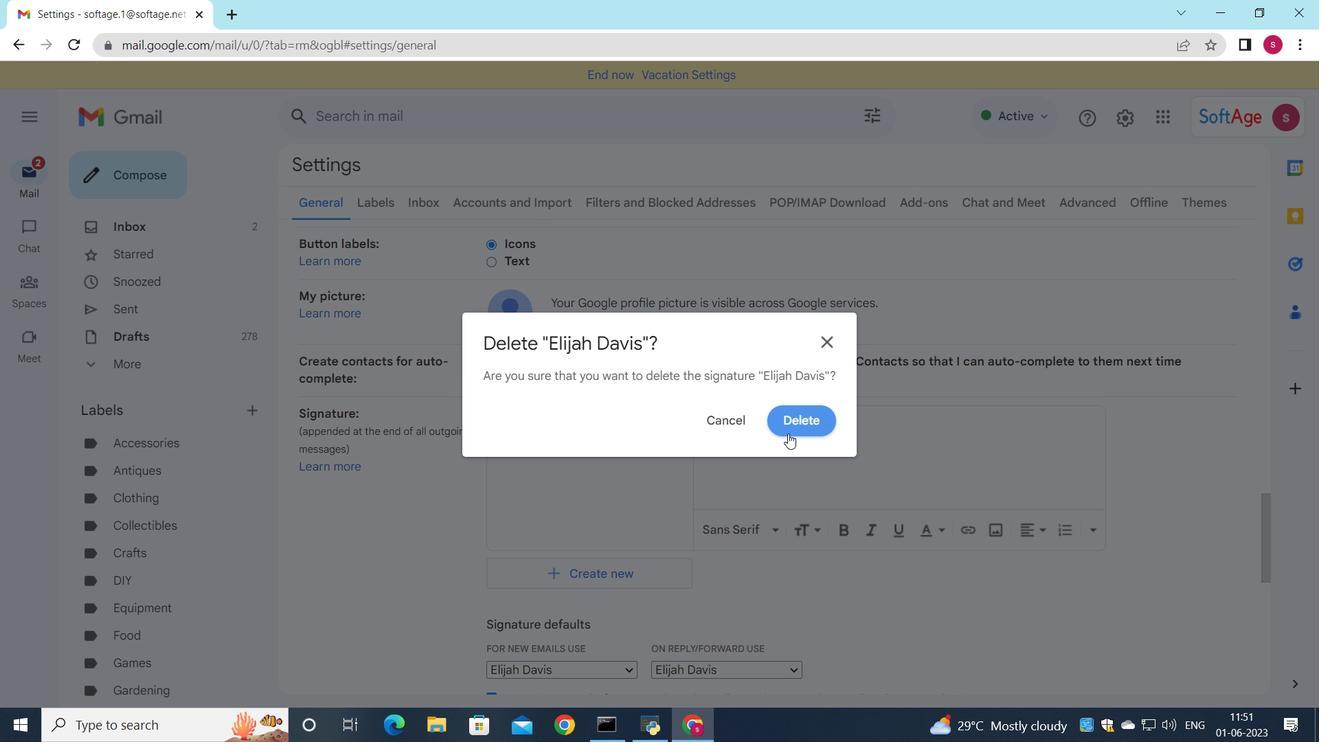 
Action: Mouse moved to (556, 440)
Screenshot: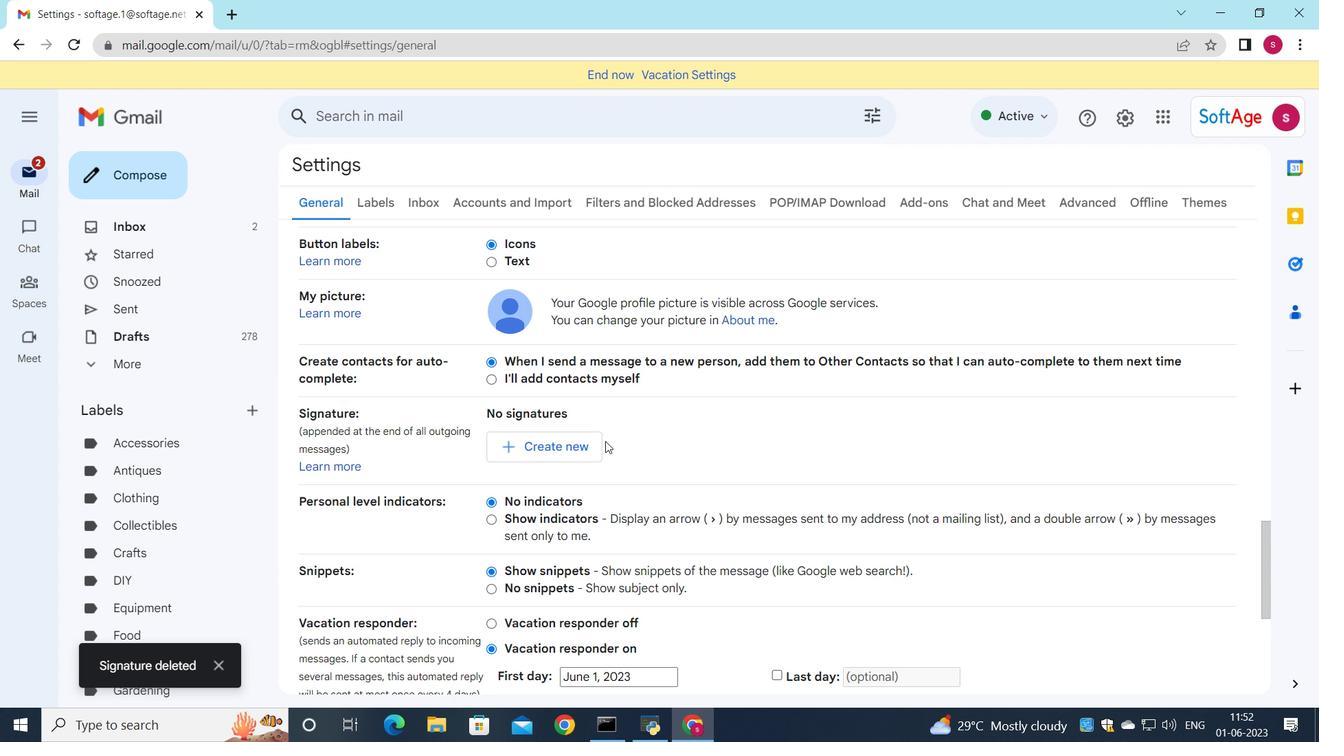 
Action: Mouse pressed left at (556, 440)
Screenshot: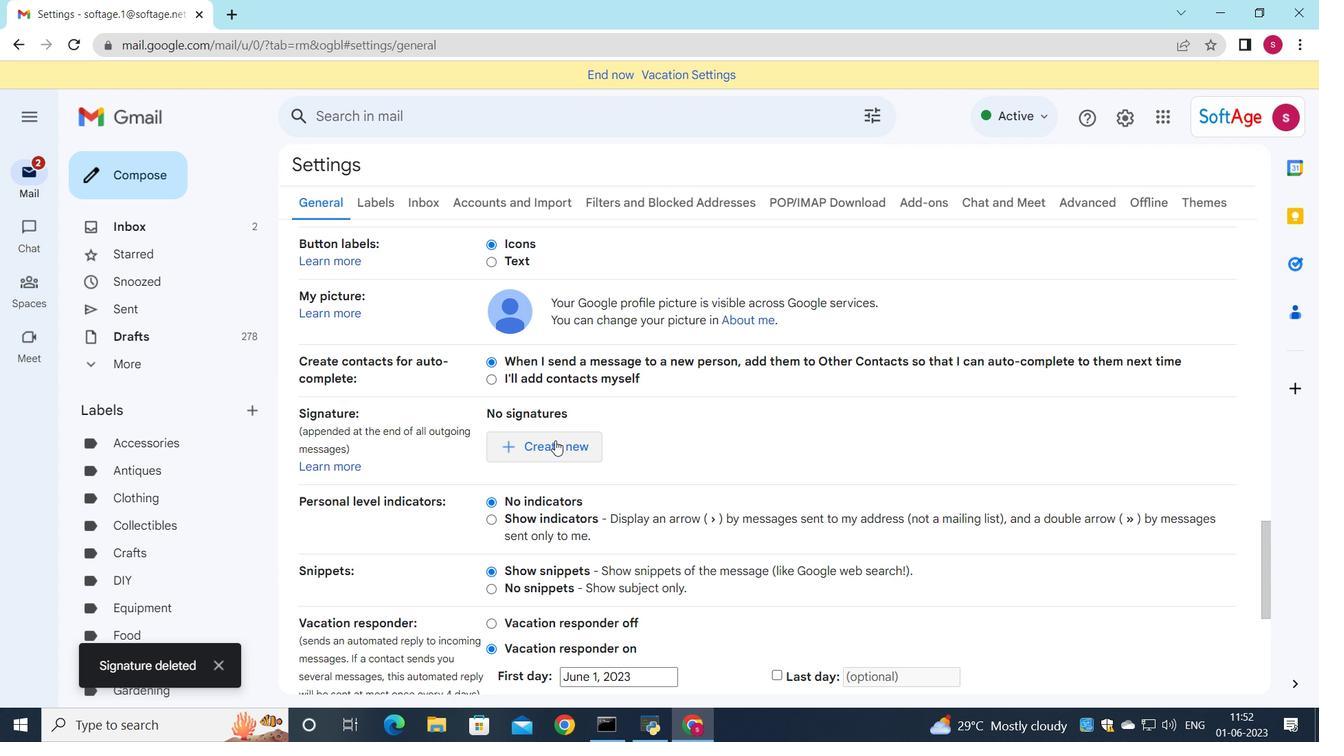 
Action: Mouse moved to (1099, 466)
Screenshot: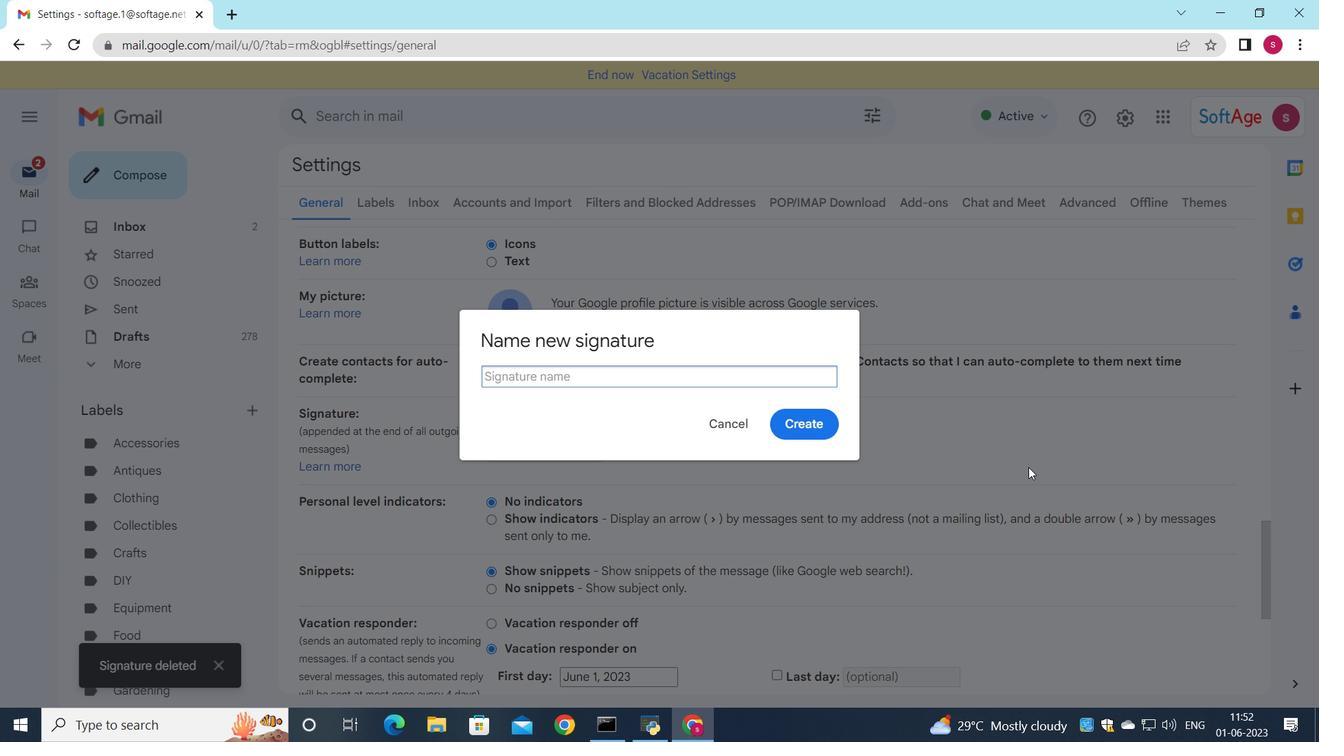 
Action: Key pressed <Key.shift>Elizabw<Key.backspace>eth<Key.space><Key.shift>Parker
Screenshot: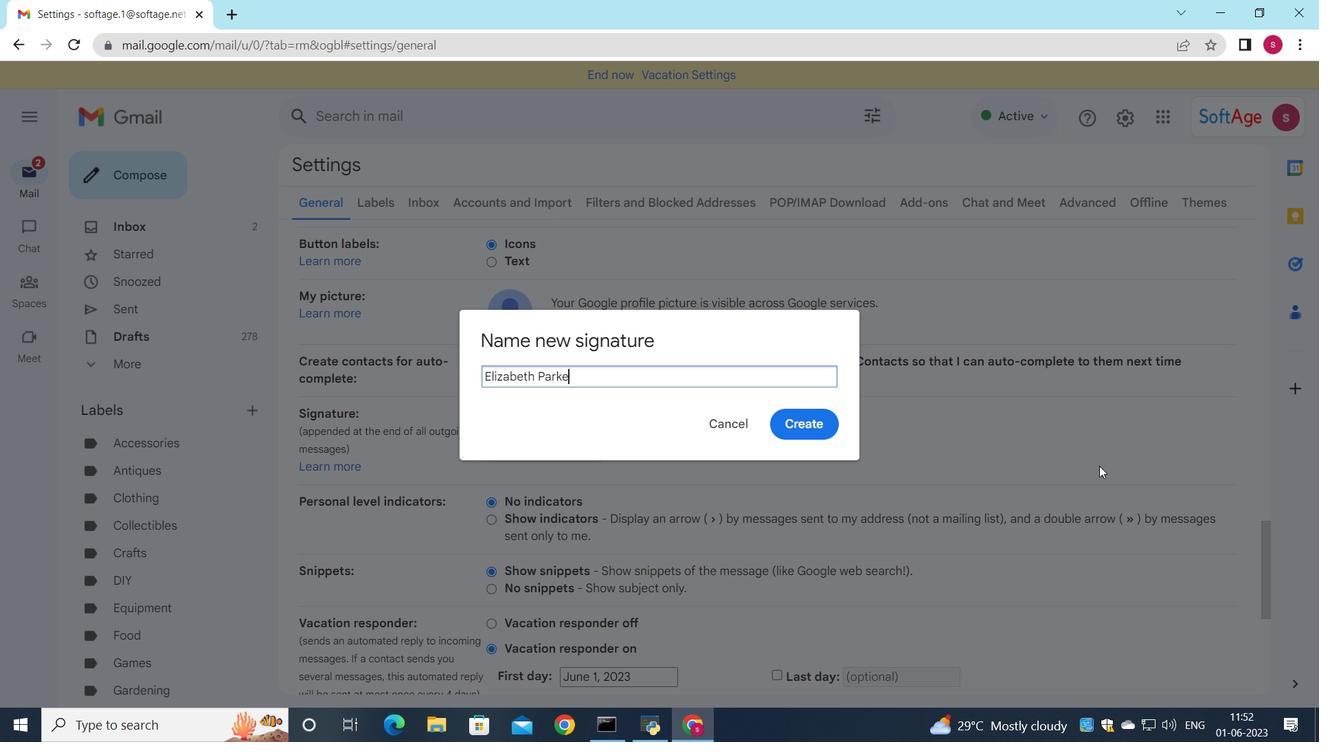 
Action: Mouse moved to (789, 423)
Screenshot: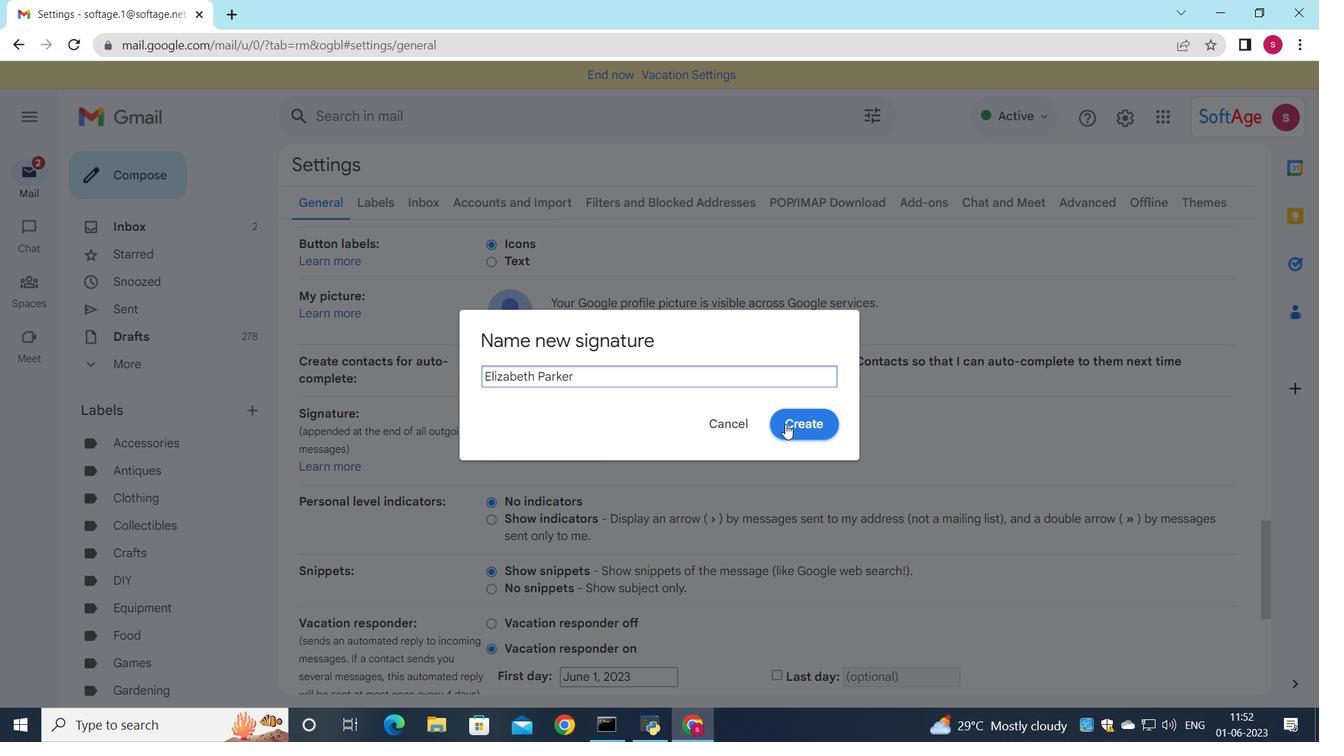 
Action: Mouse pressed left at (789, 423)
Screenshot: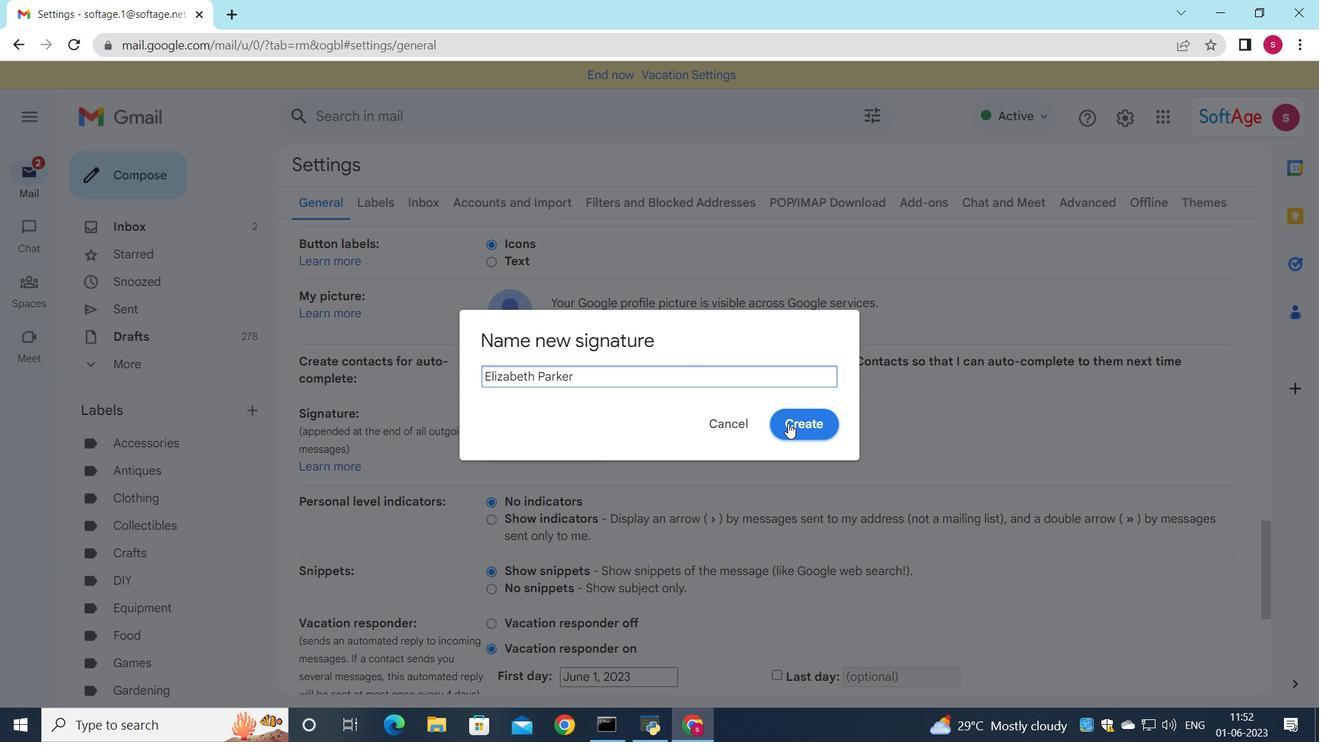 
Action: Mouse moved to (749, 440)
Screenshot: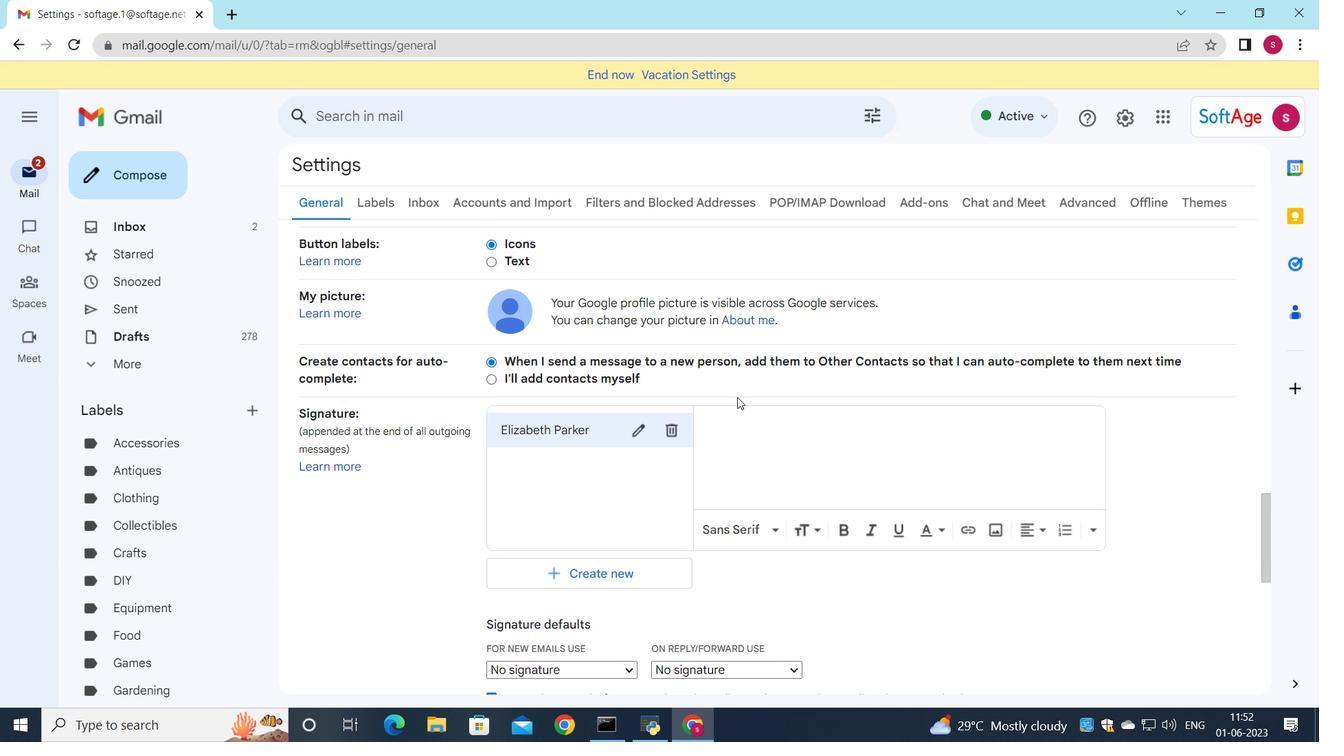 
Action: Mouse pressed left at (749, 440)
Screenshot: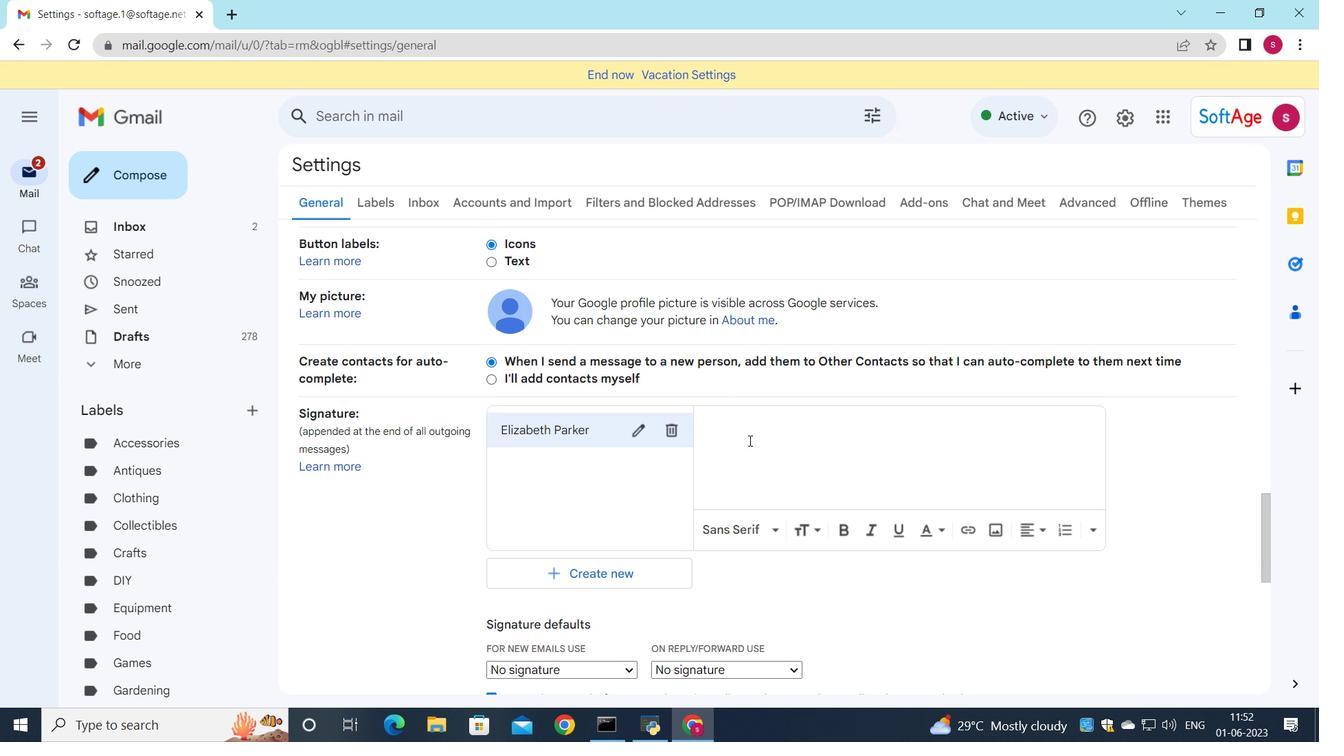 
Action: Key pressed <Key.shift>Eliza<Key.space><Key.backspace>beth<Key.space><Key.shift><Key.shift>parker
Screenshot: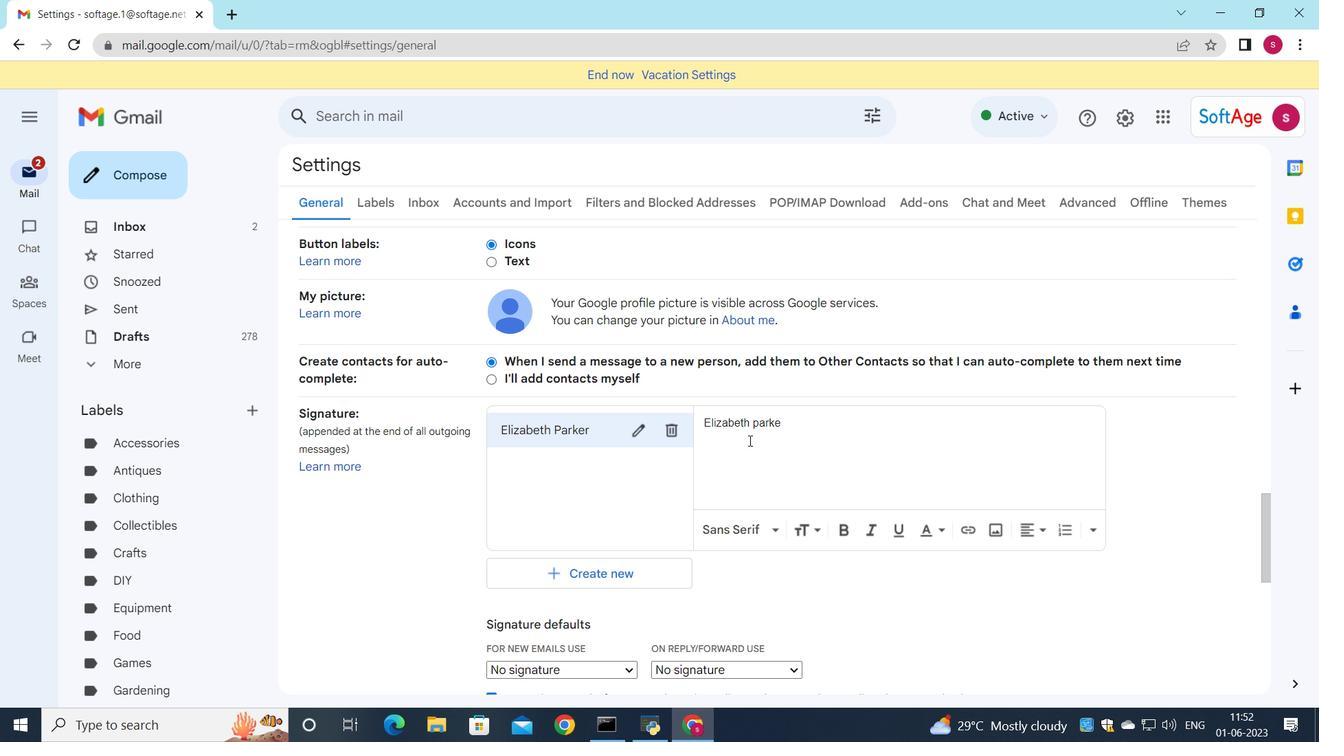 
Action: Mouse moved to (758, 424)
Screenshot: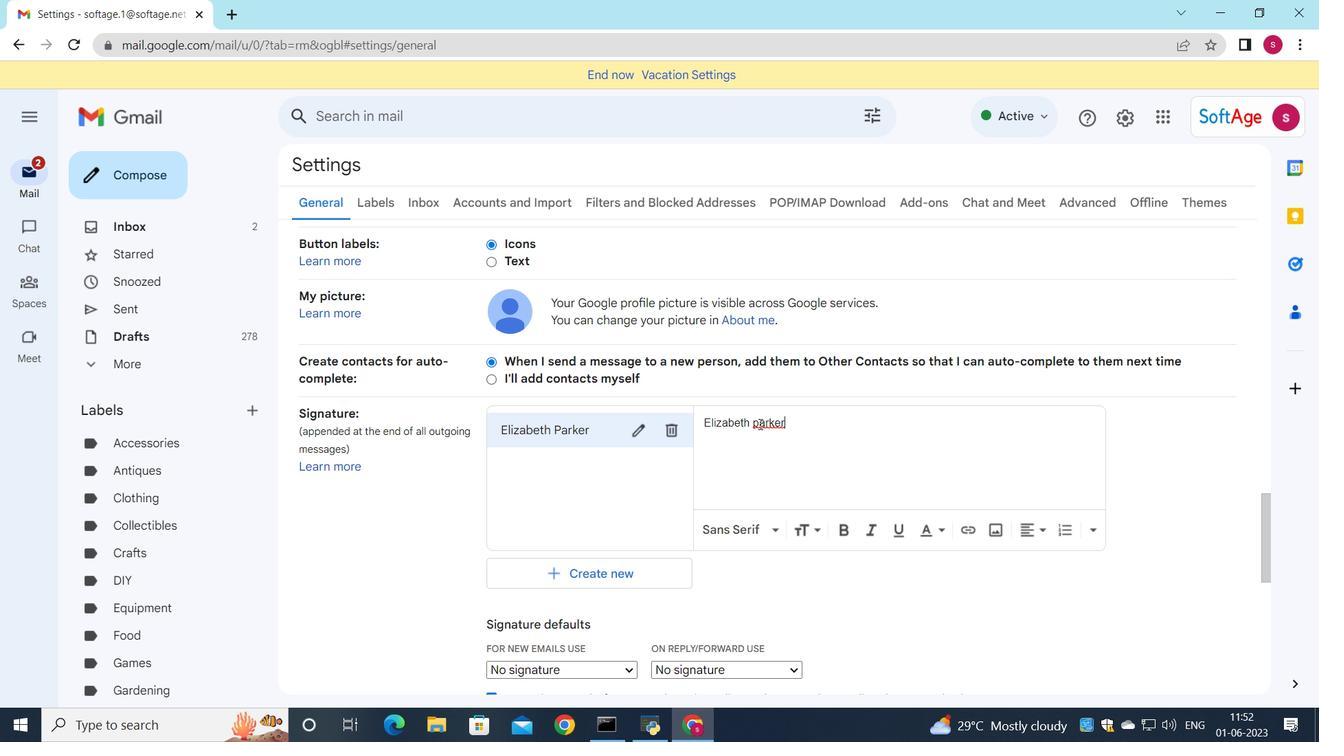 
Action: Mouse pressed left at (758, 424)
Screenshot: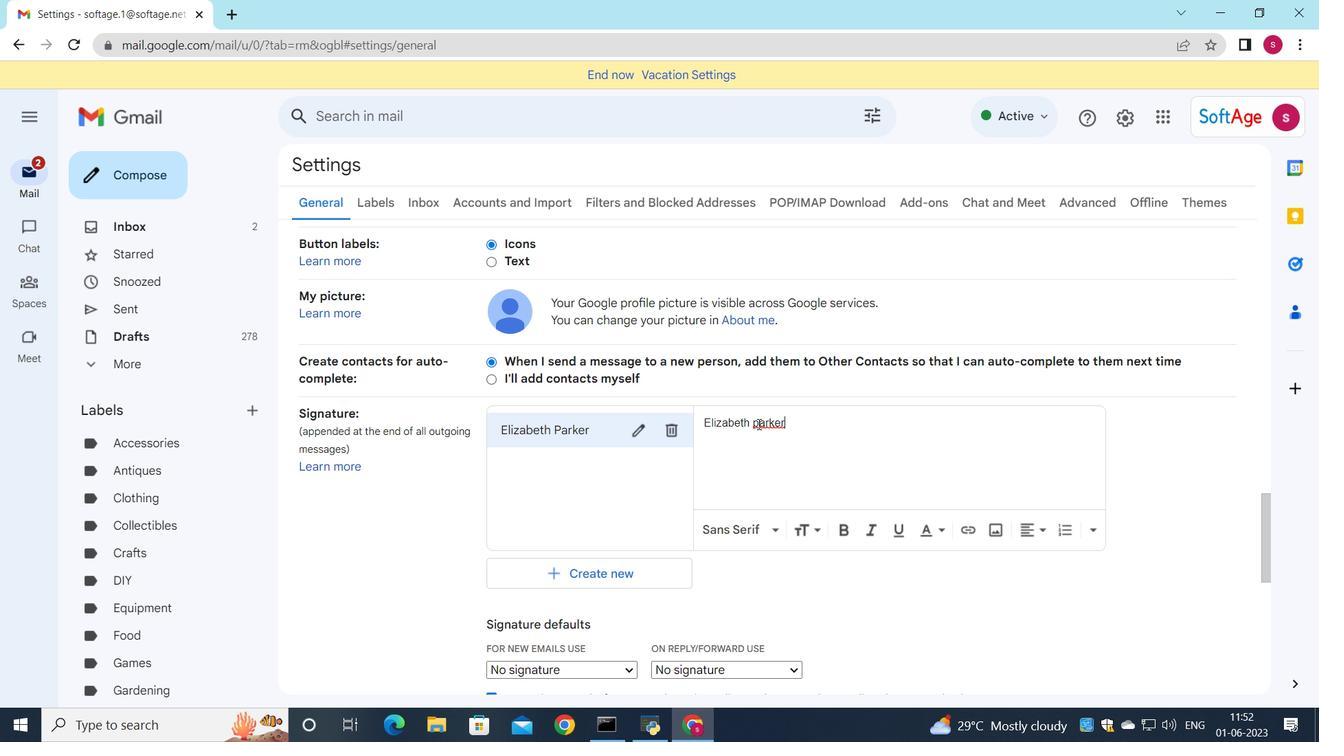 
Action: Mouse moved to (756, 424)
Screenshot: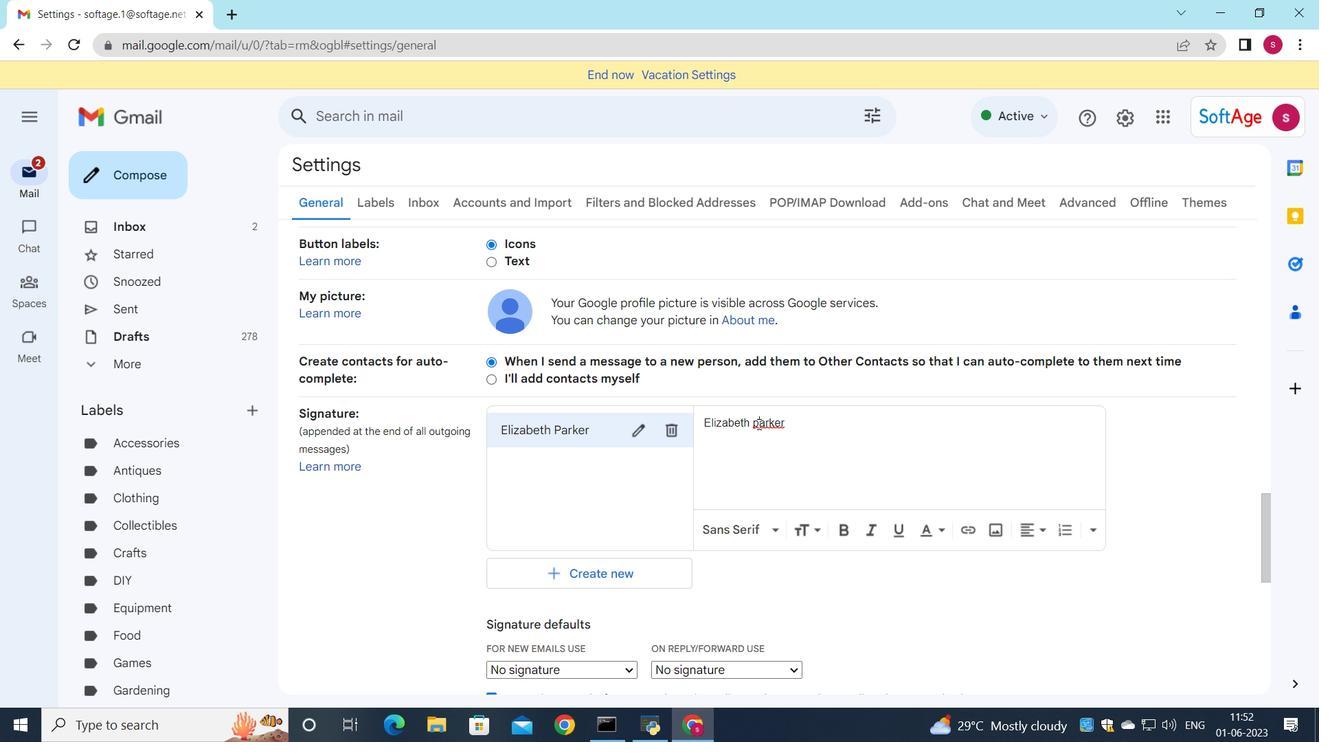 
Action: Key pressed <Key.backspace><Key.shift>P
Screenshot: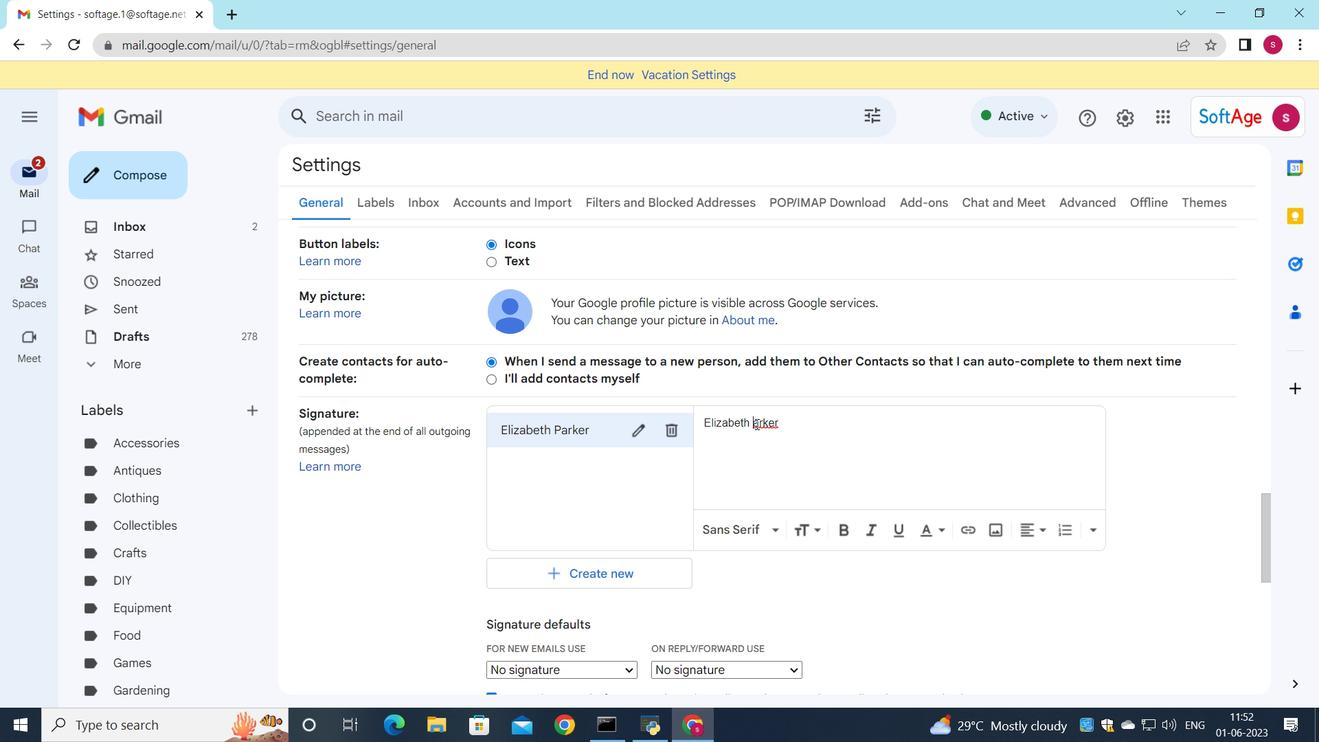 
Action: Mouse moved to (694, 579)
Screenshot: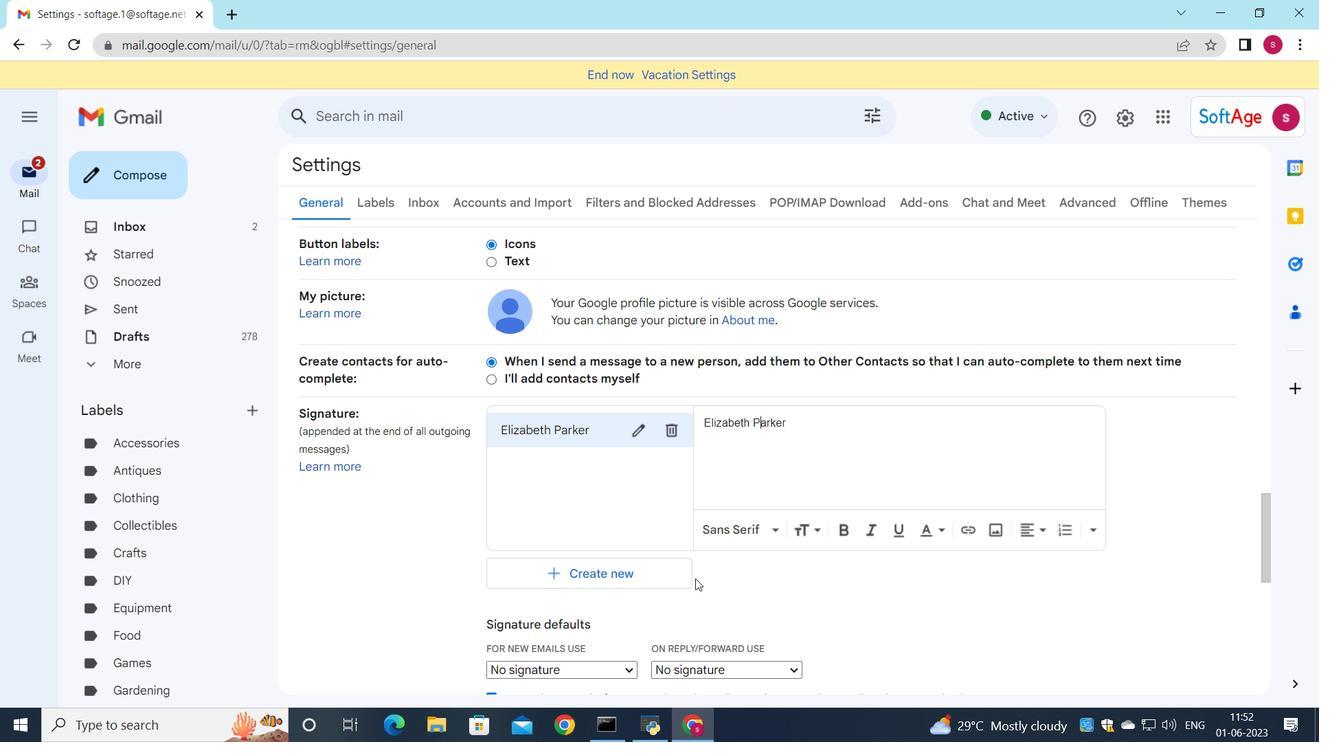 
Action: Mouse scrolled (694, 578) with delta (0, 0)
Screenshot: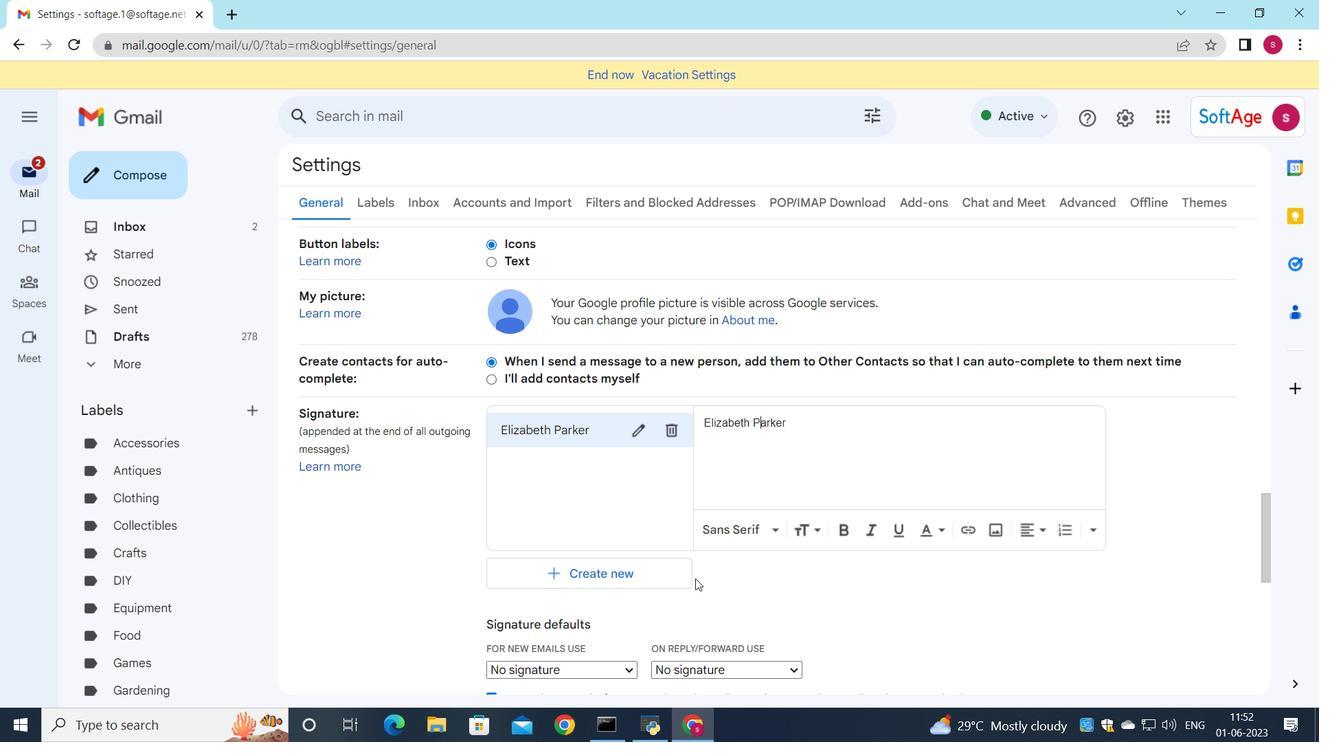 
Action: Mouse moved to (693, 580)
Screenshot: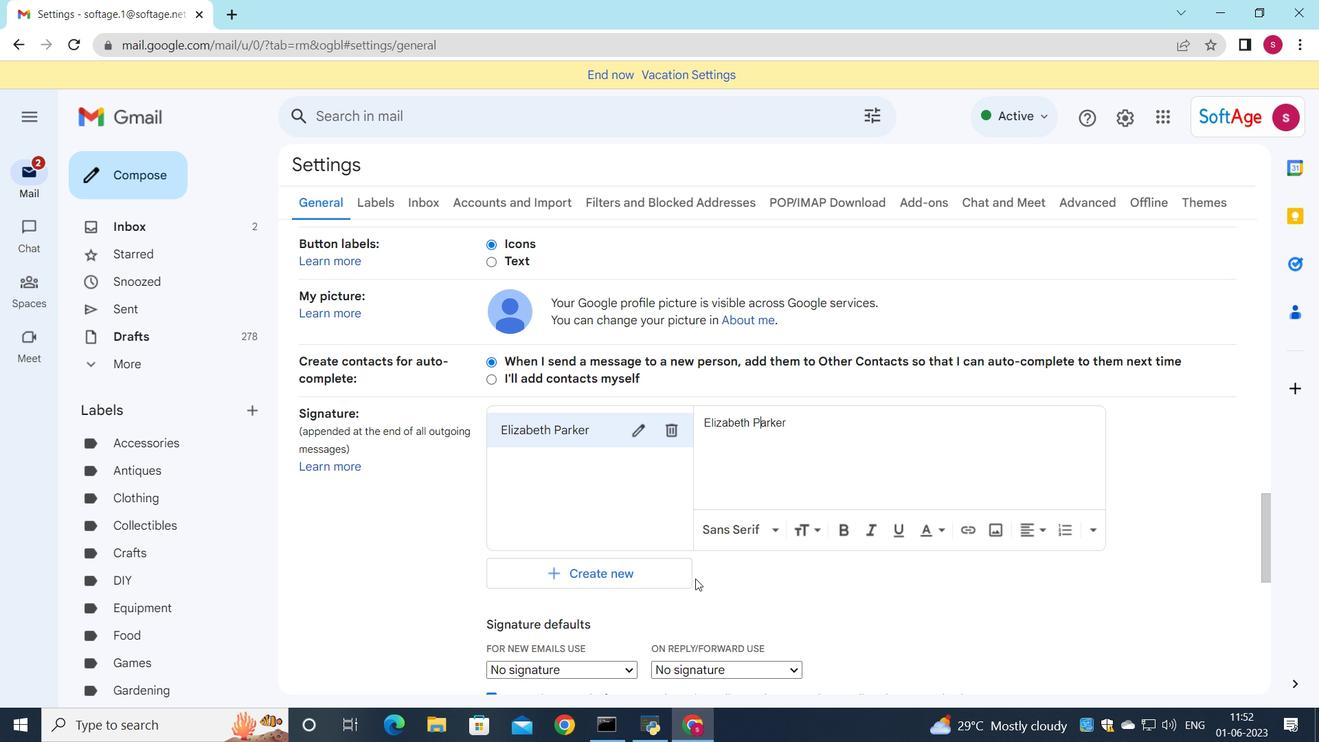
Action: Mouse scrolled (693, 580) with delta (0, 0)
Screenshot: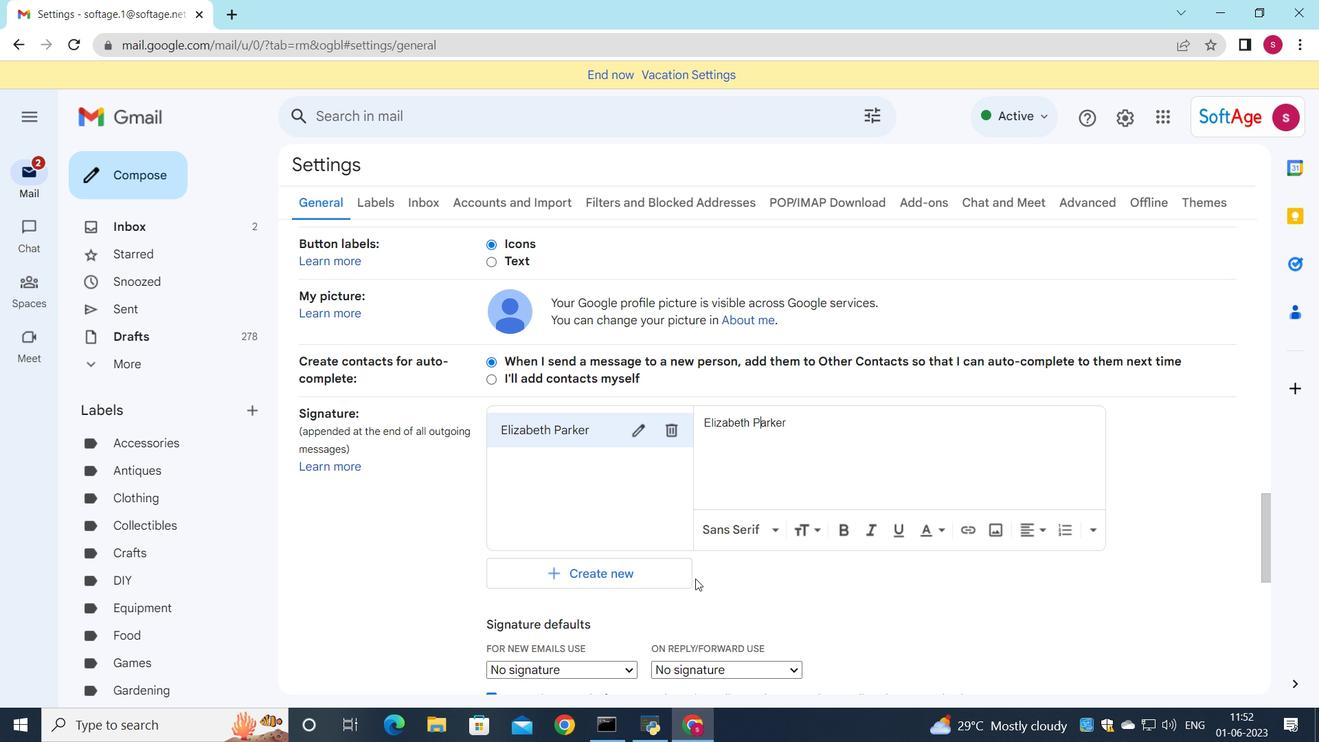 
Action: Mouse moved to (620, 489)
Screenshot: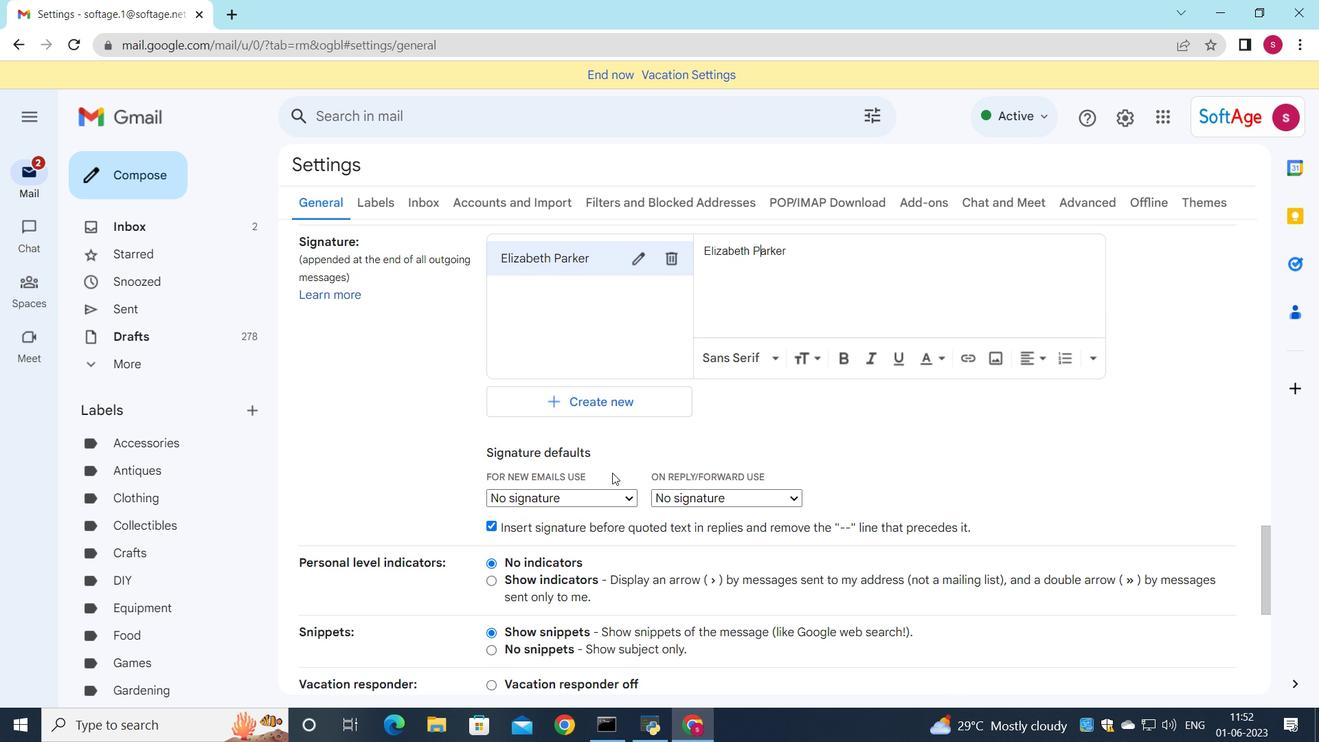 
Action: Mouse pressed left at (620, 489)
Screenshot: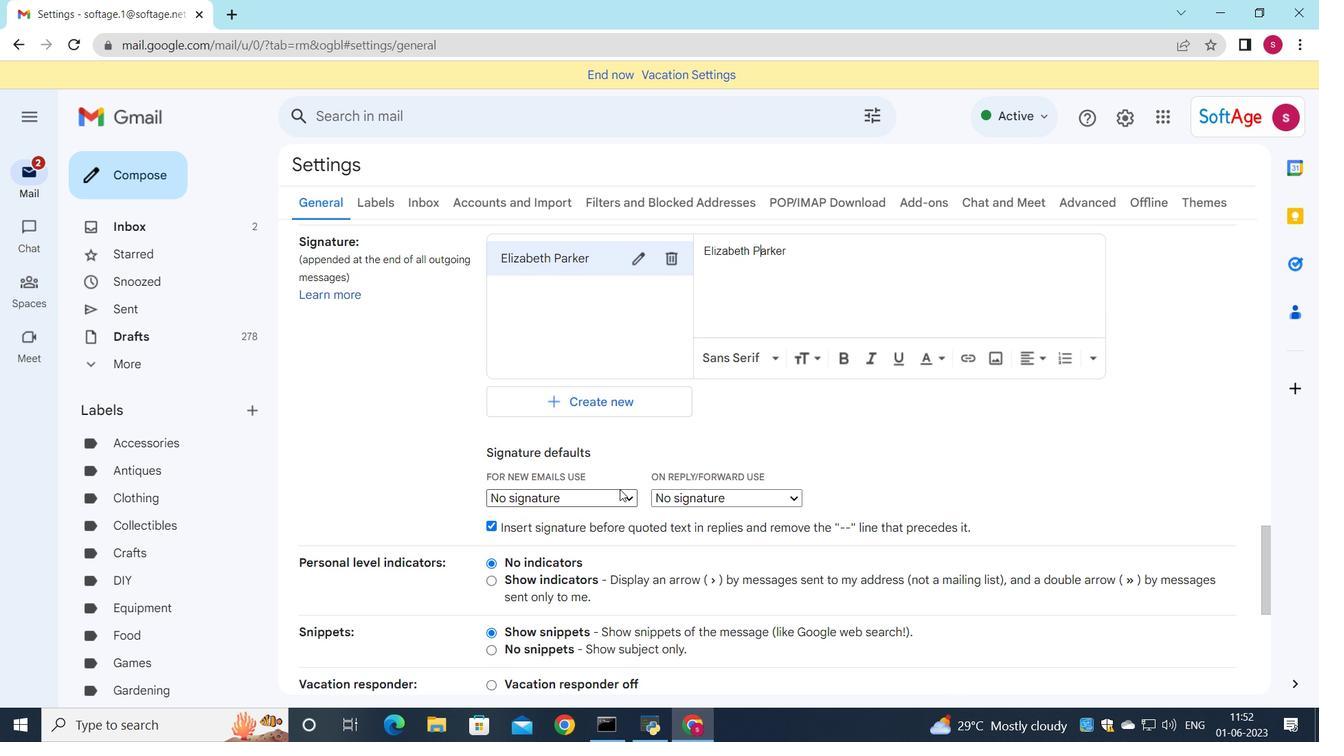 
Action: Mouse moved to (611, 530)
Screenshot: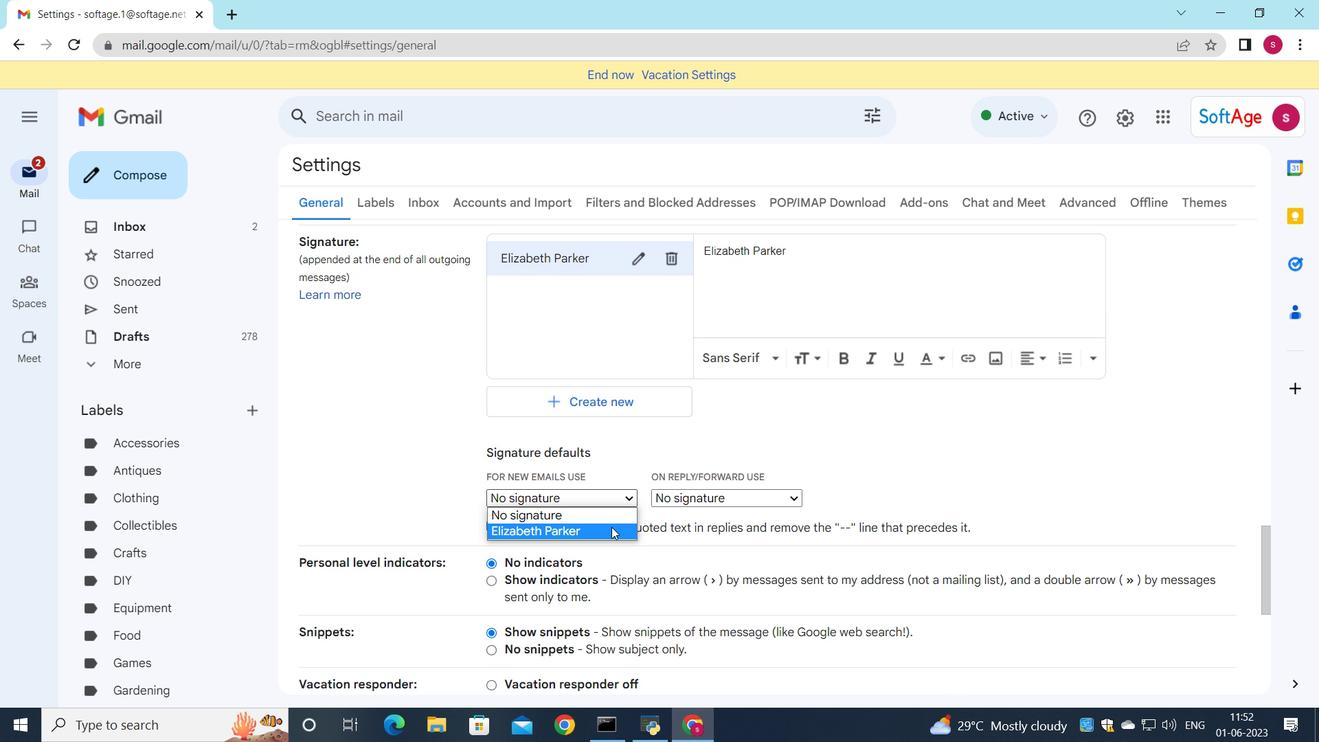 
Action: Mouse pressed left at (611, 530)
Screenshot: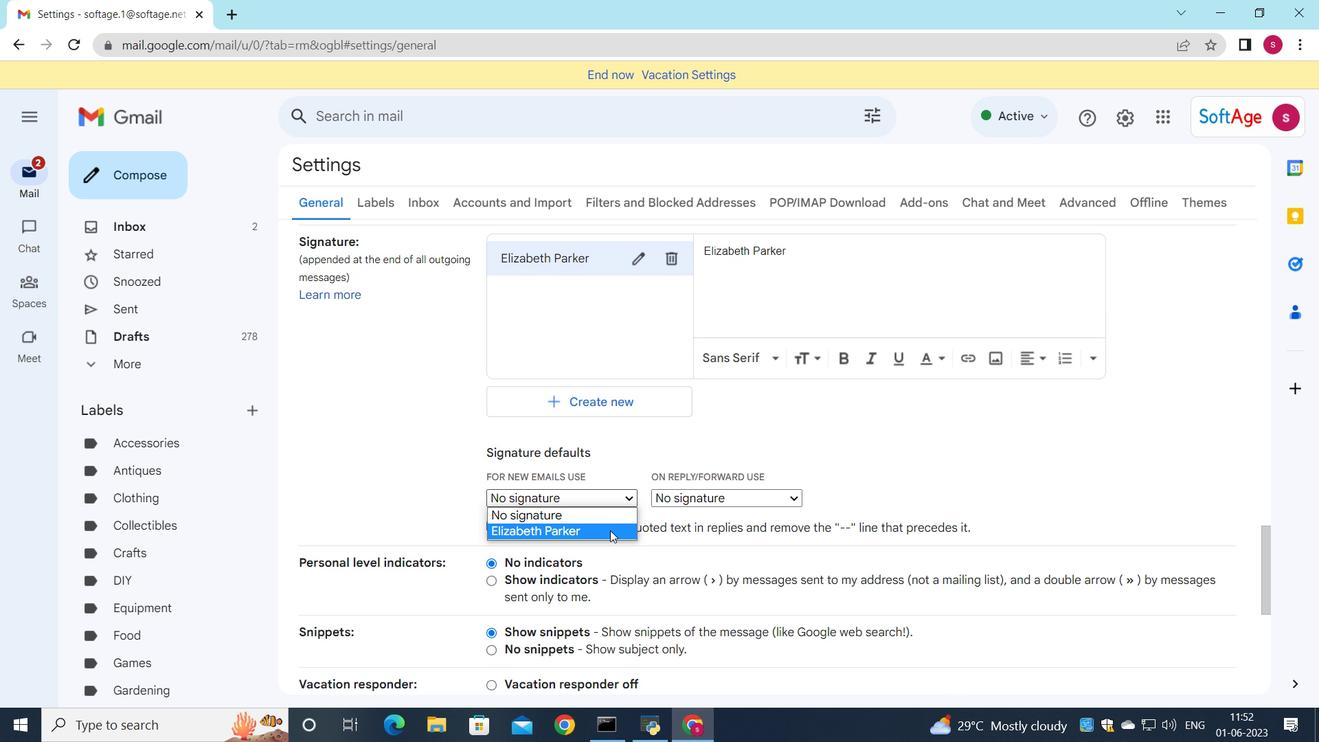 
Action: Mouse moved to (675, 496)
Screenshot: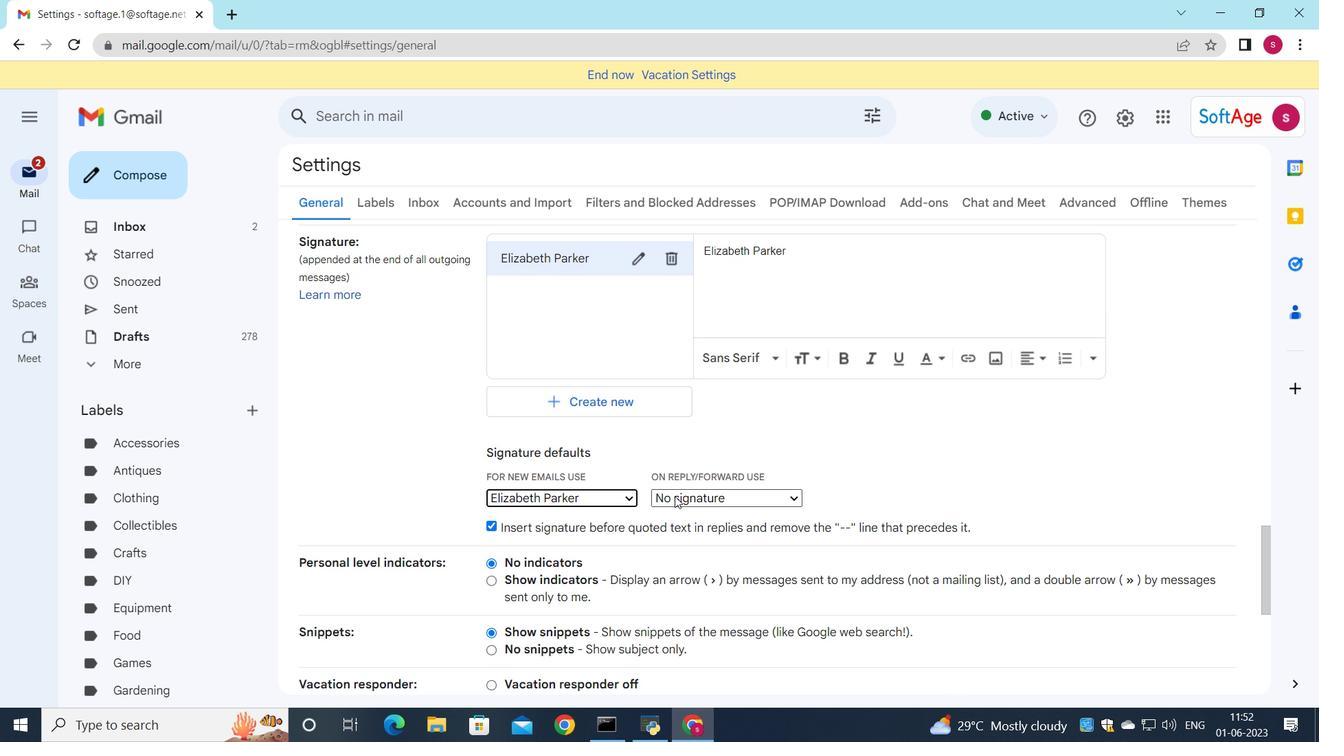 
Action: Mouse pressed left at (675, 496)
Screenshot: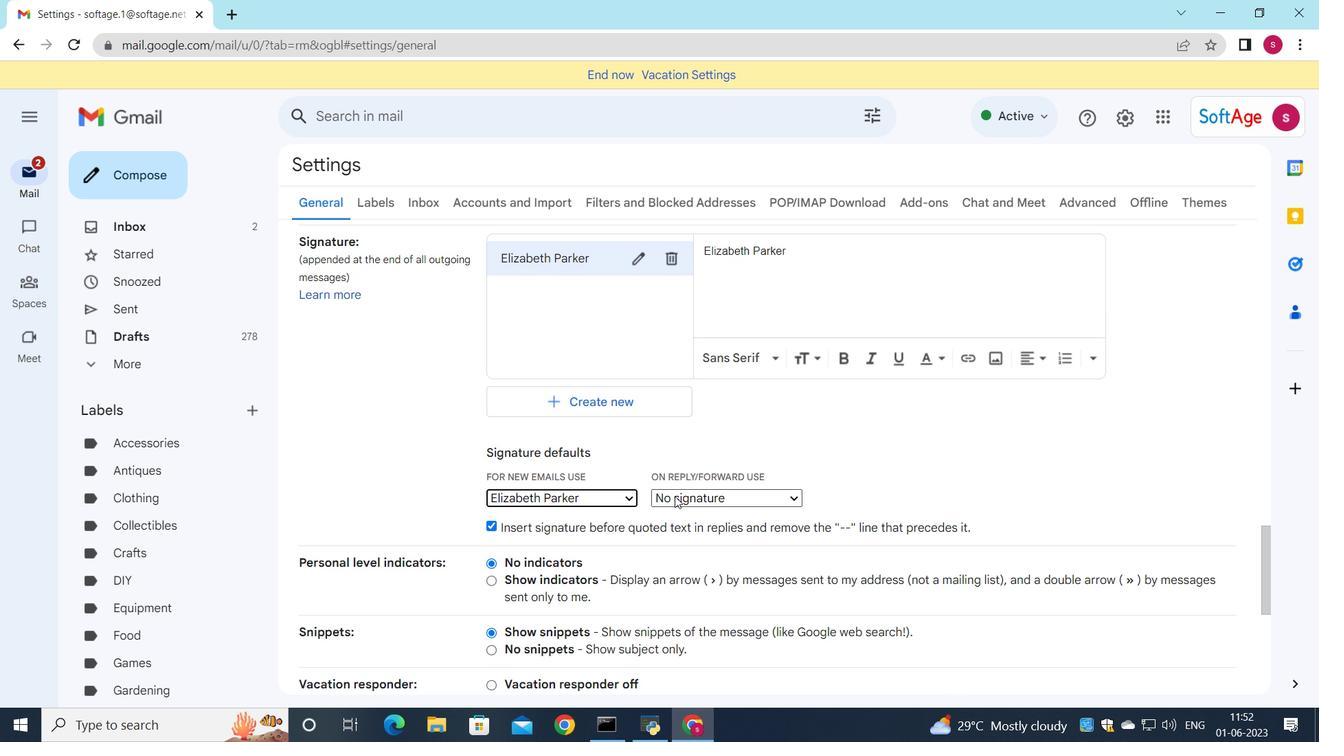 
Action: Mouse moved to (681, 539)
Screenshot: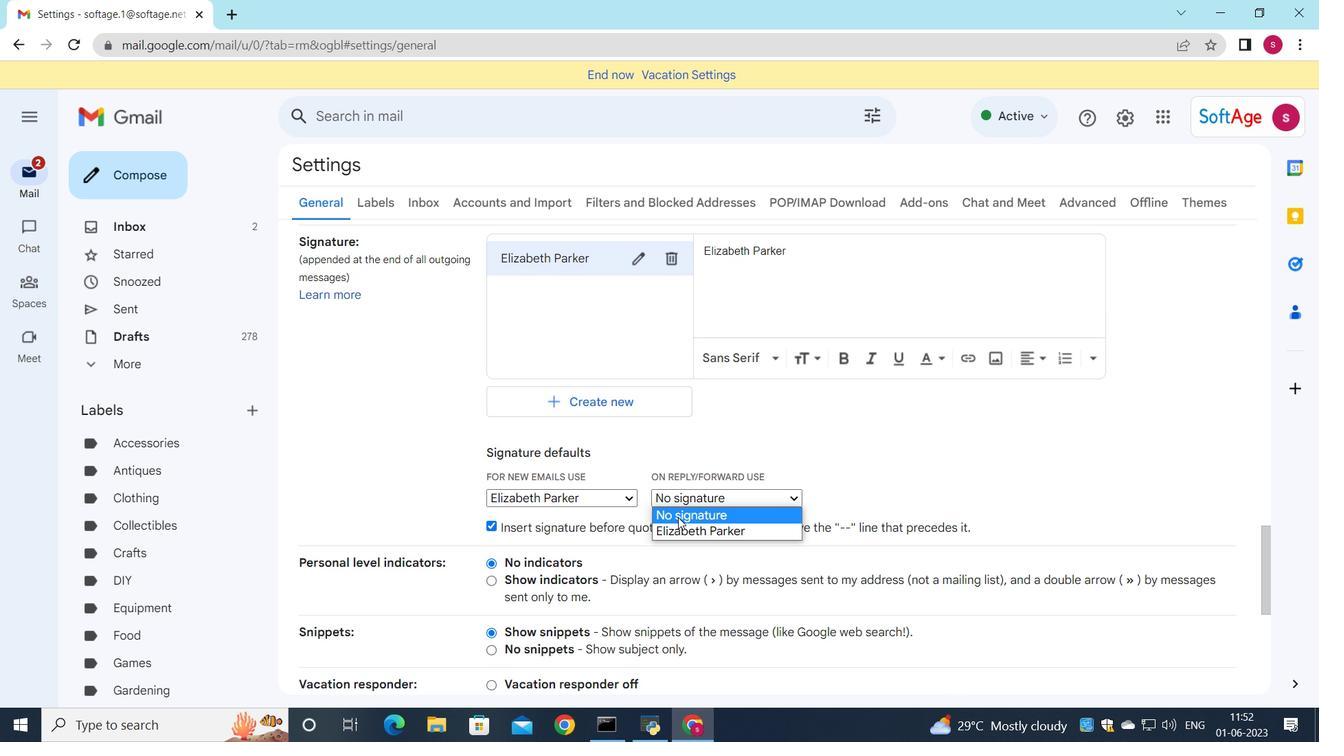 
Action: Mouse pressed left at (681, 539)
Screenshot: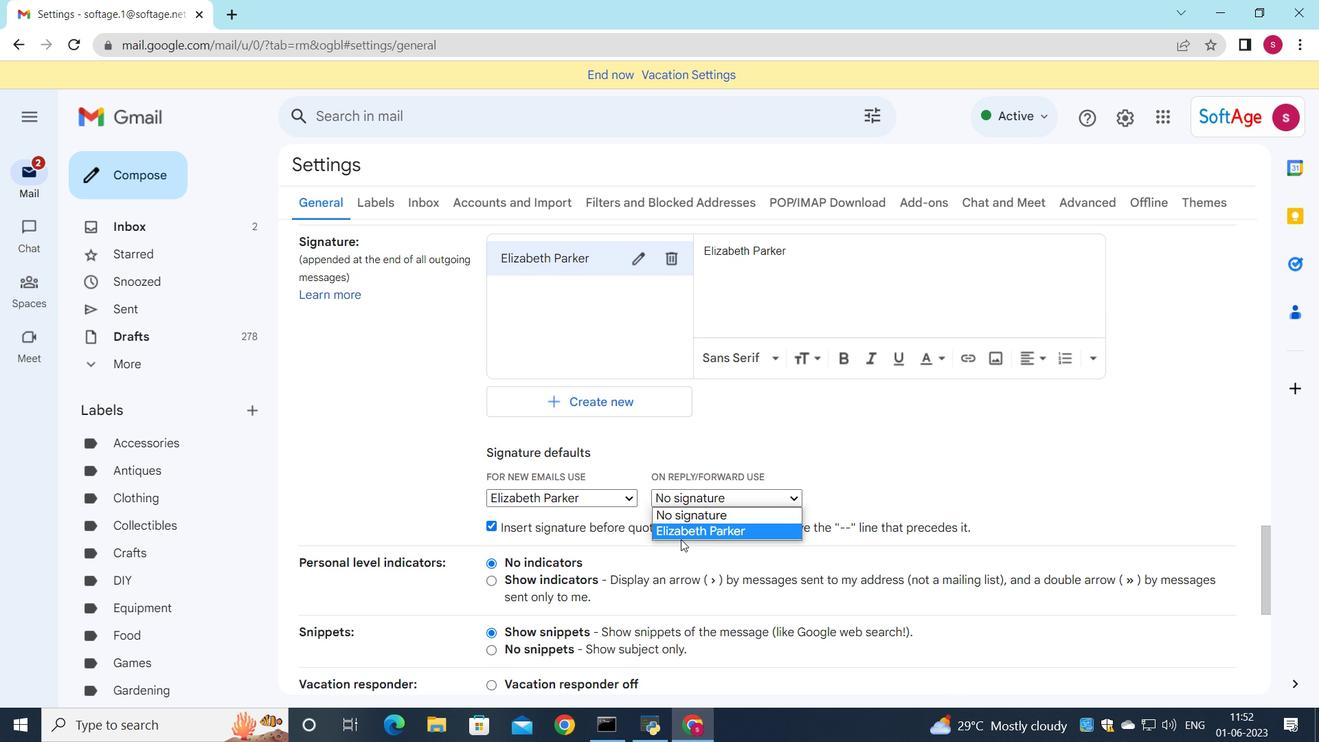 
Action: Mouse moved to (670, 477)
Screenshot: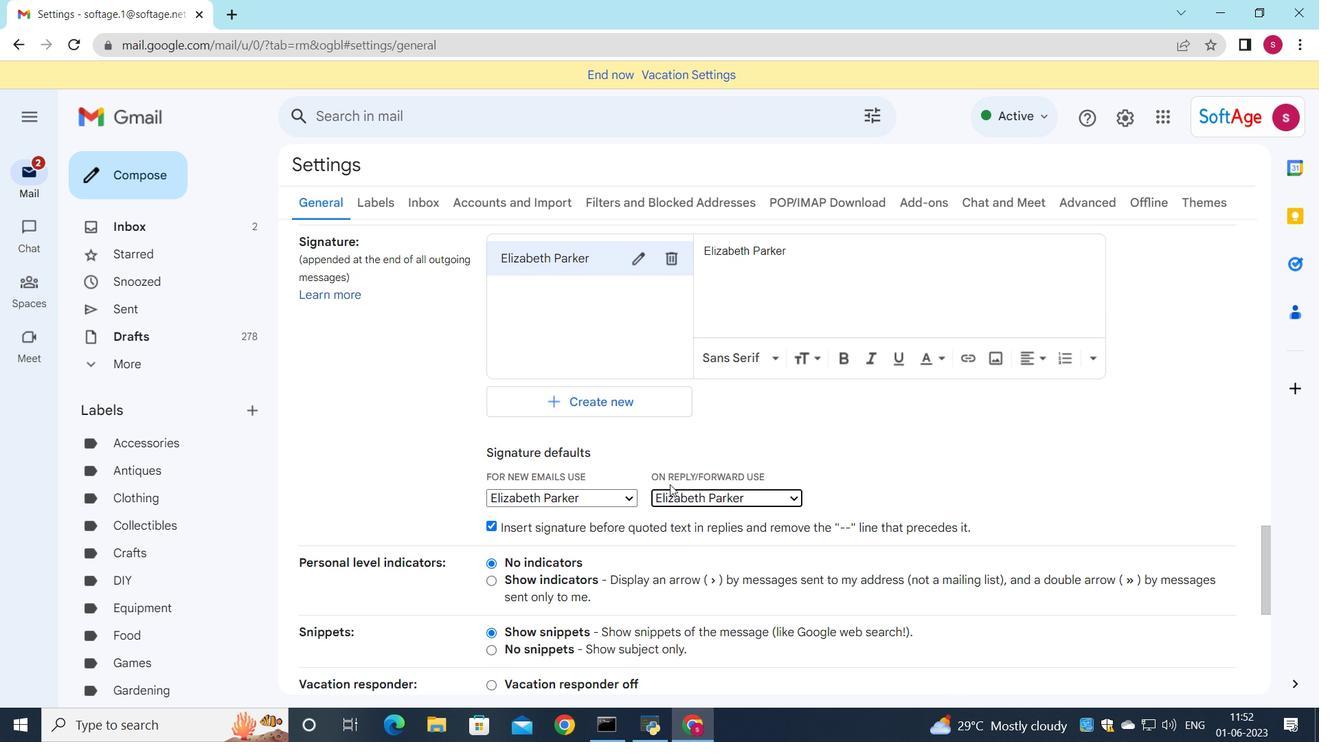 
Action: Mouse scrolled (670, 477) with delta (0, 0)
Screenshot: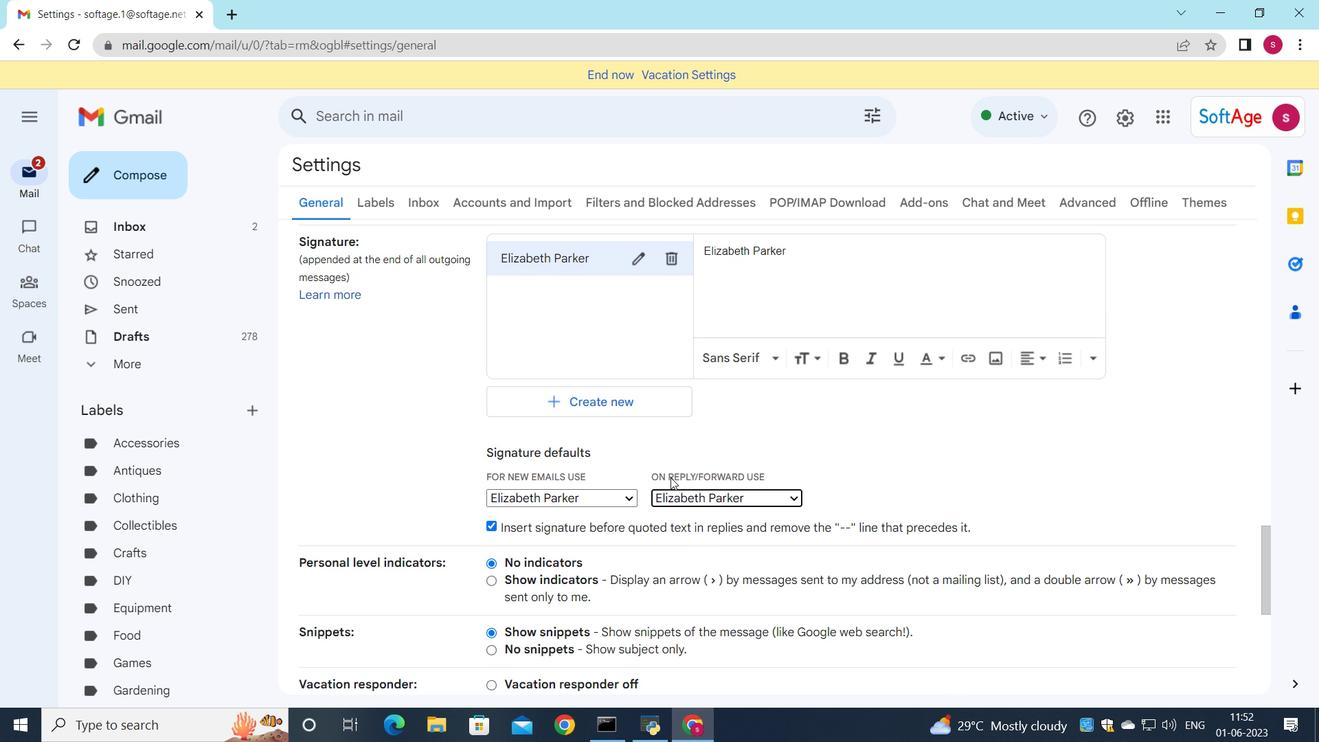 
Action: Mouse scrolled (670, 477) with delta (0, 0)
Screenshot: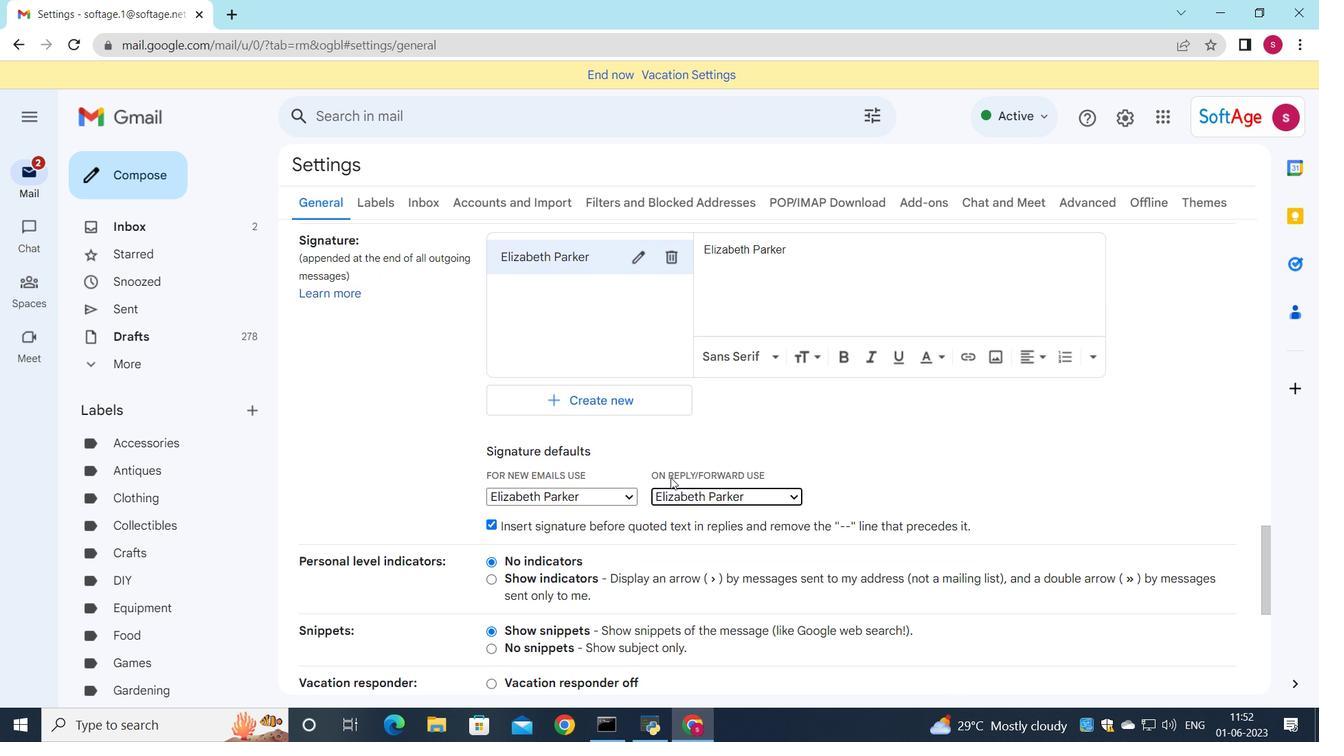 
Action: Mouse scrolled (670, 477) with delta (0, 0)
Screenshot: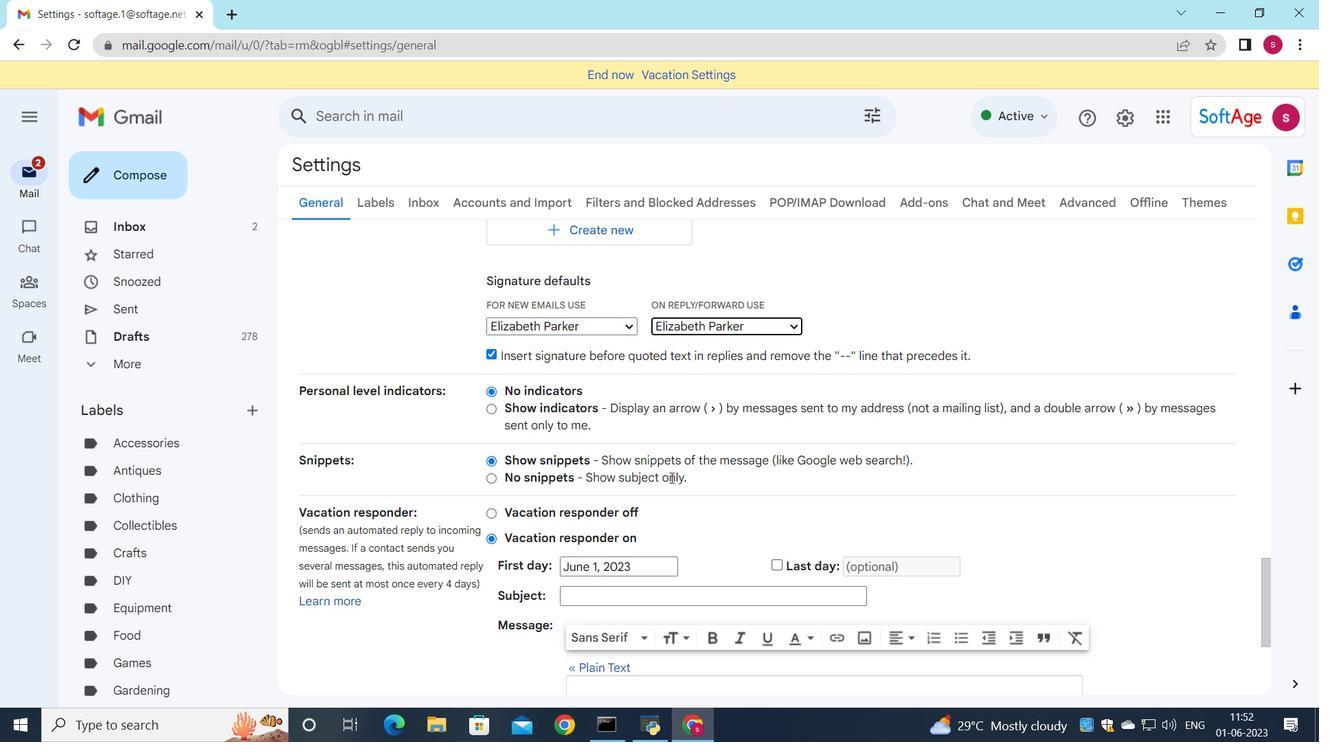 
Action: Mouse scrolled (670, 477) with delta (0, 0)
Screenshot: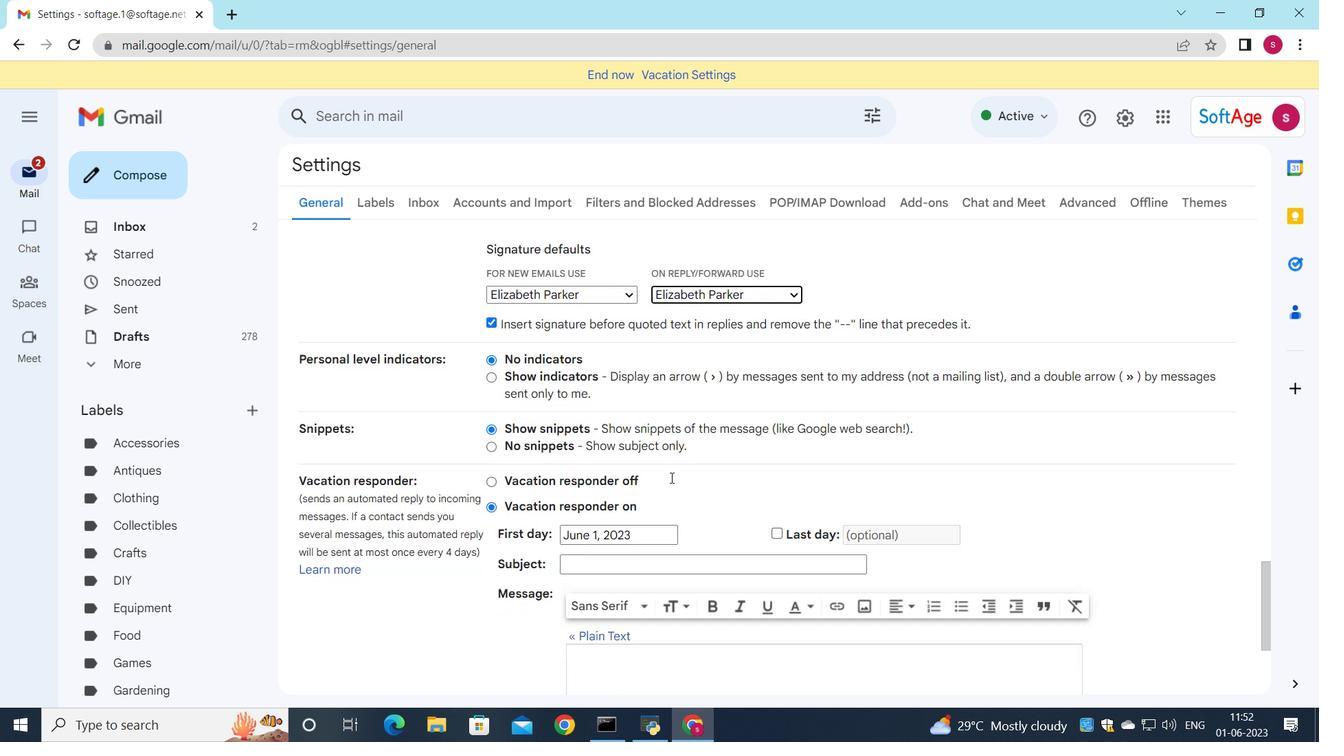 
Action: Mouse scrolled (670, 477) with delta (0, 0)
Screenshot: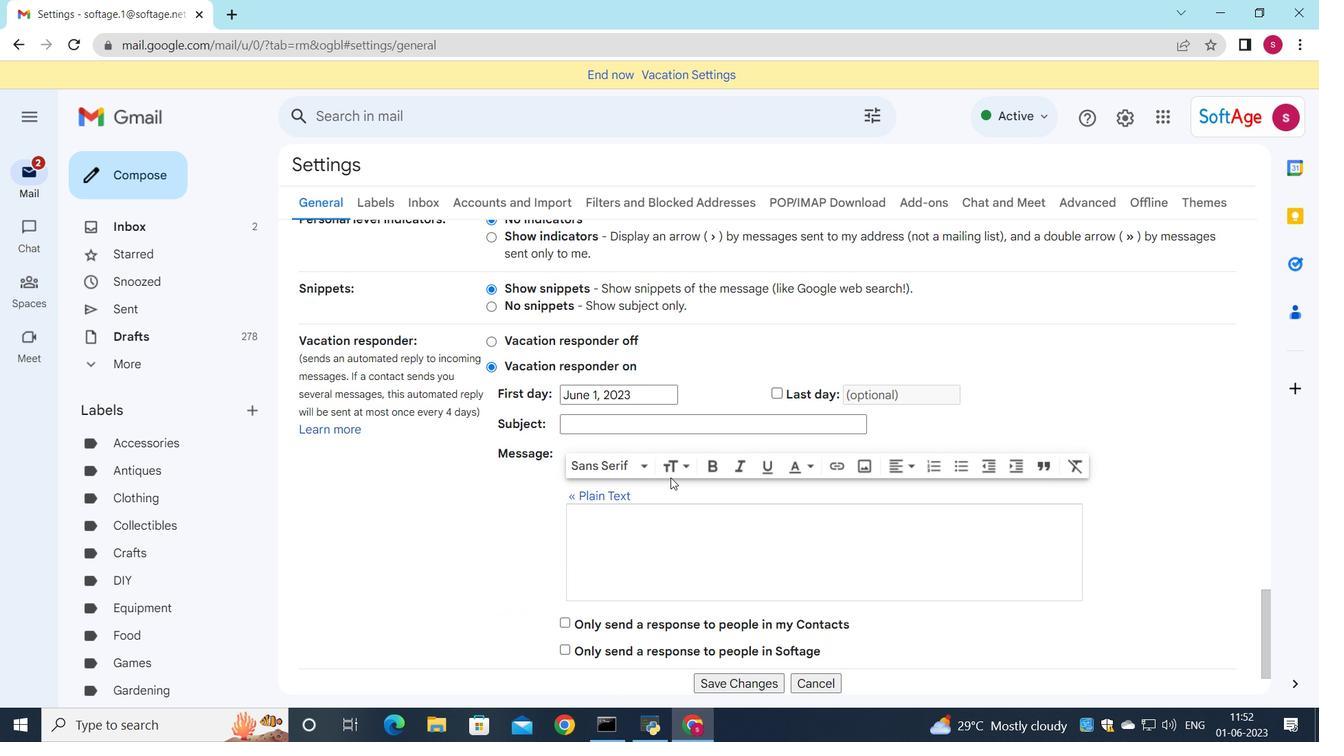 
Action: Mouse scrolled (670, 477) with delta (0, 0)
Screenshot: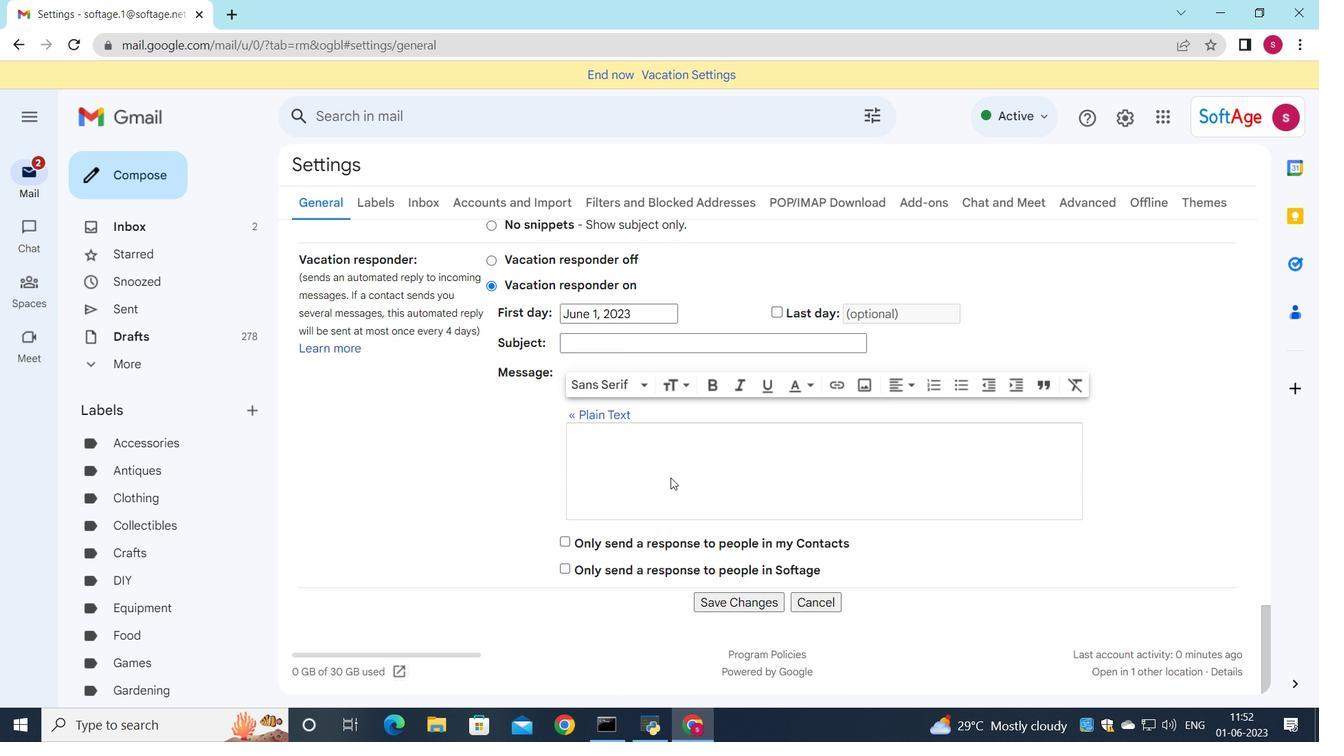 
Action: Mouse moved to (717, 598)
Screenshot: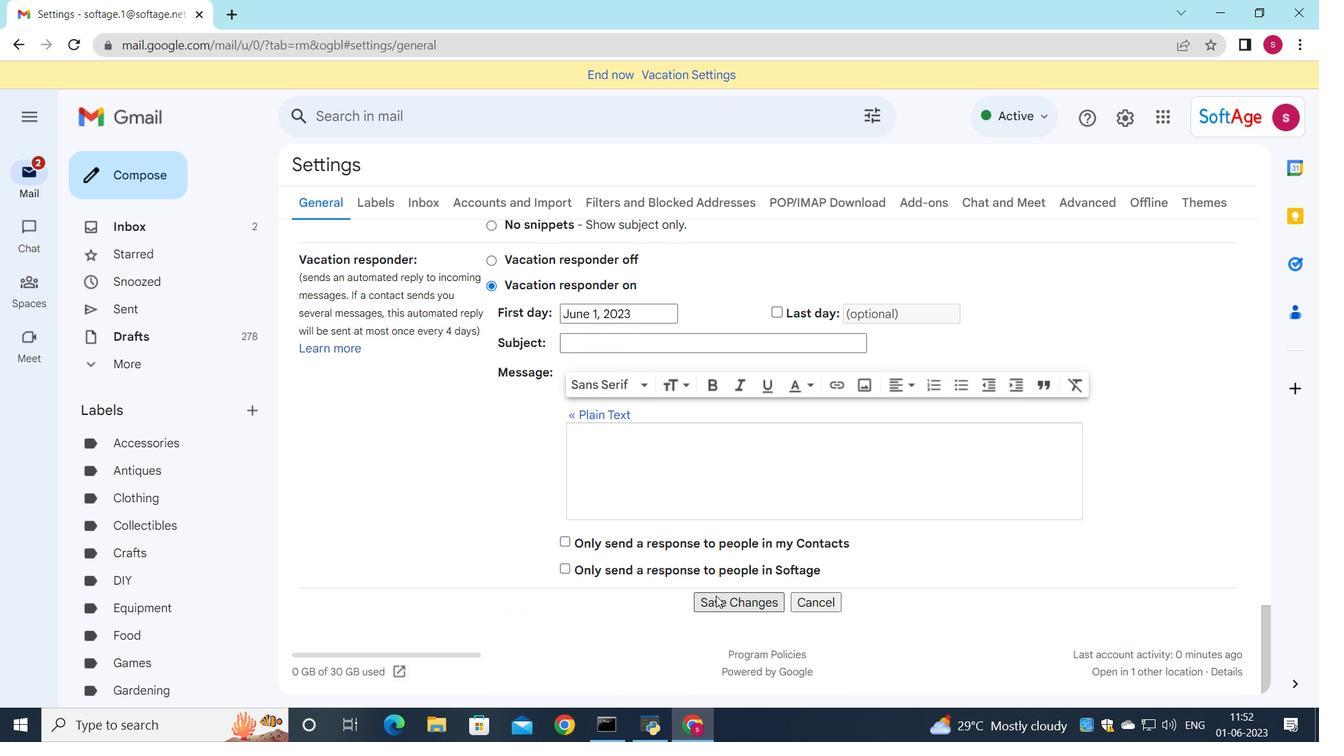 
Action: Mouse pressed left at (717, 598)
Screenshot: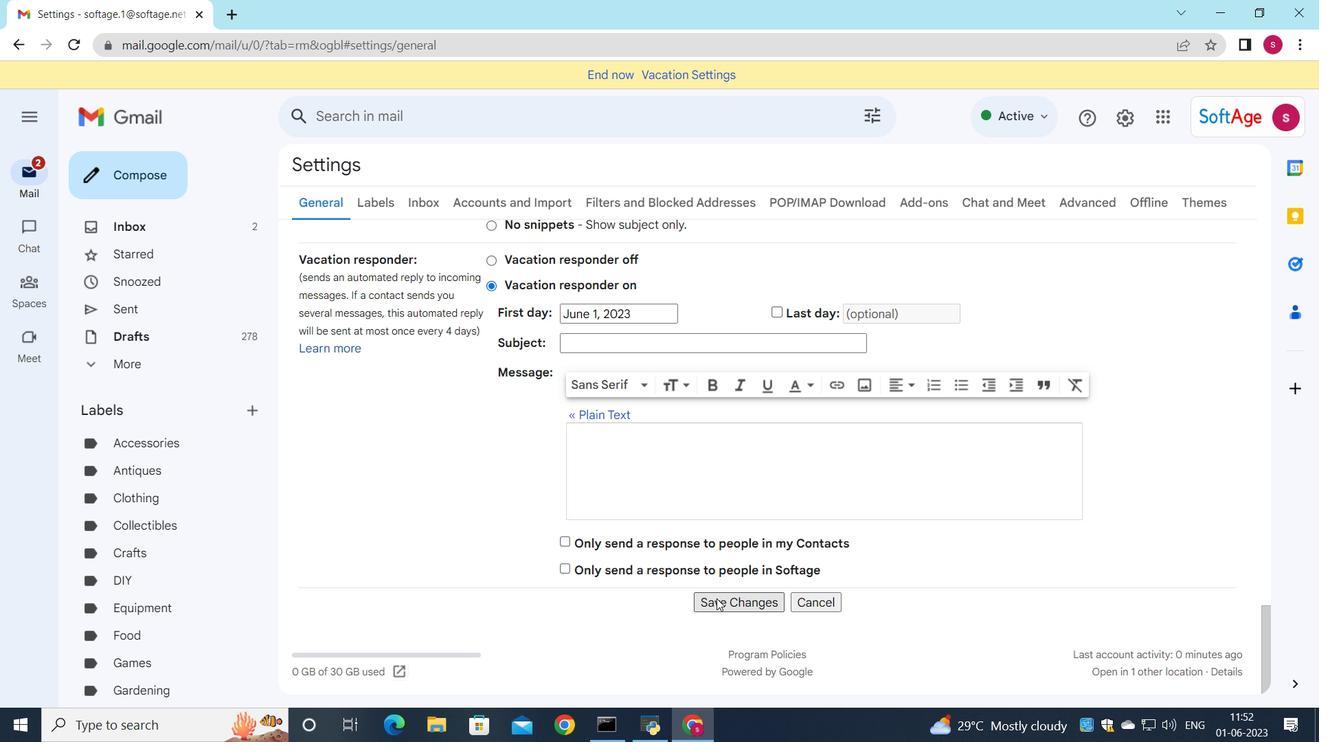 
Action: Mouse moved to (659, 506)
Screenshot: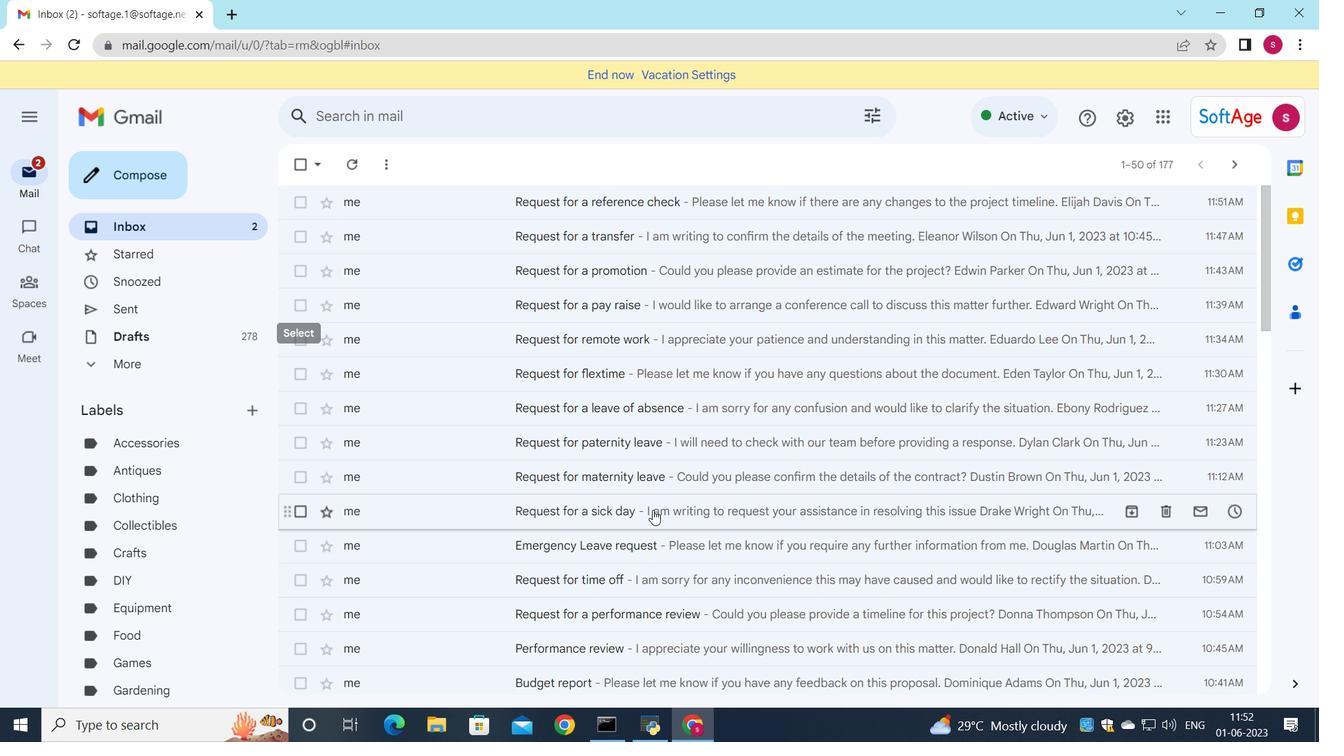 
Action: Mouse pressed left at (659, 506)
Screenshot: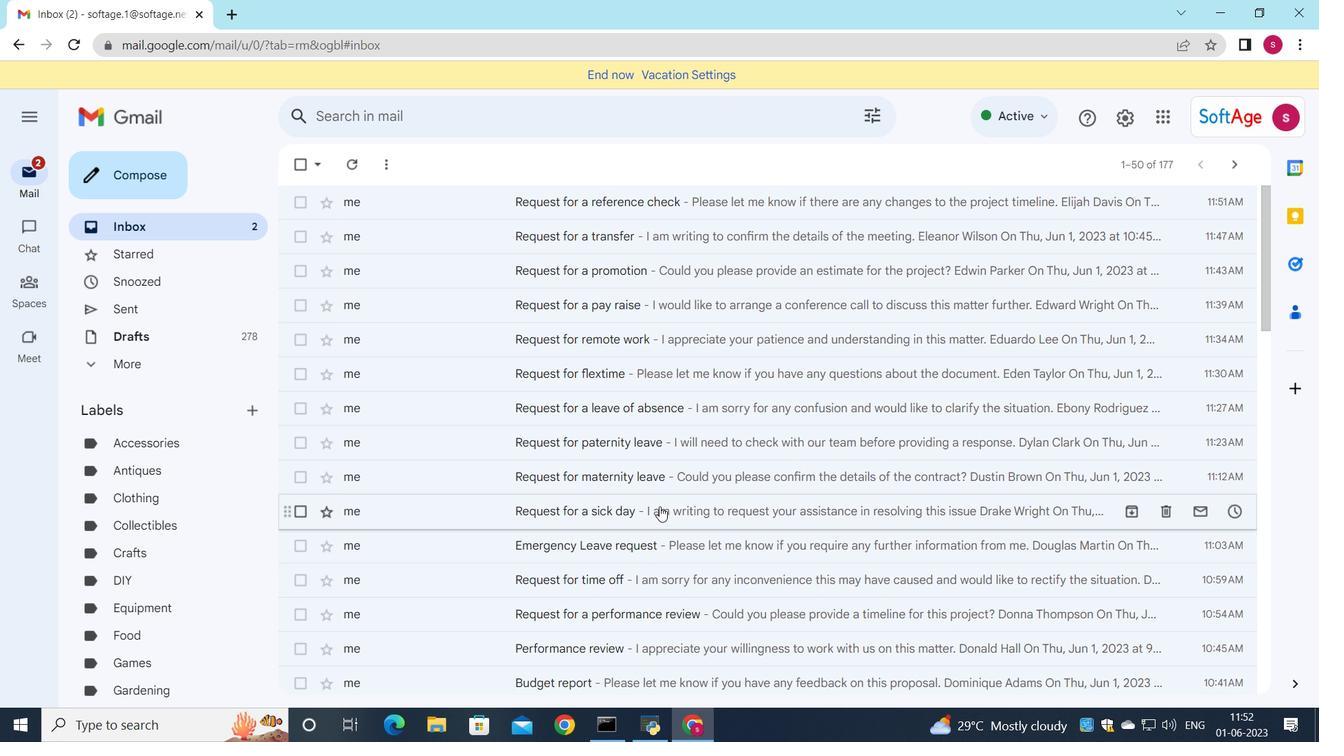 
Action: Mouse moved to (380, 609)
Screenshot: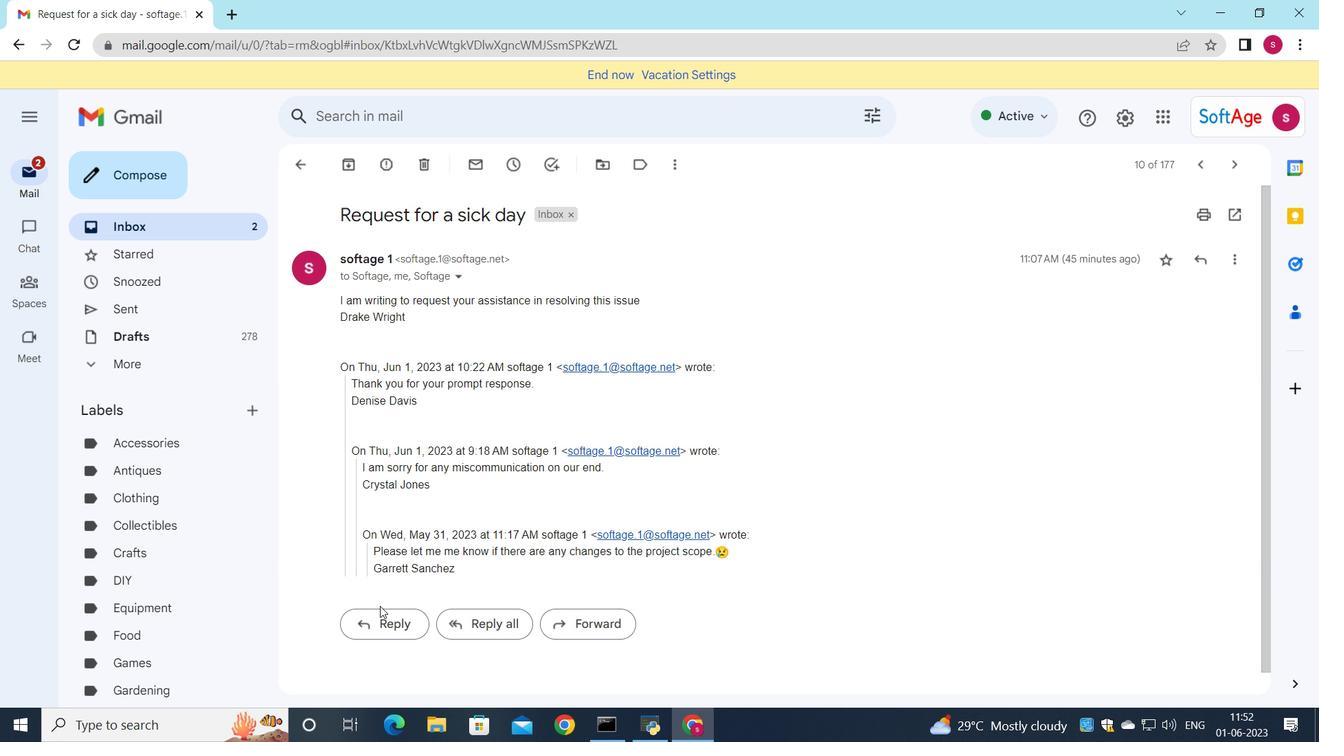 
Action: Mouse pressed left at (380, 609)
Screenshot: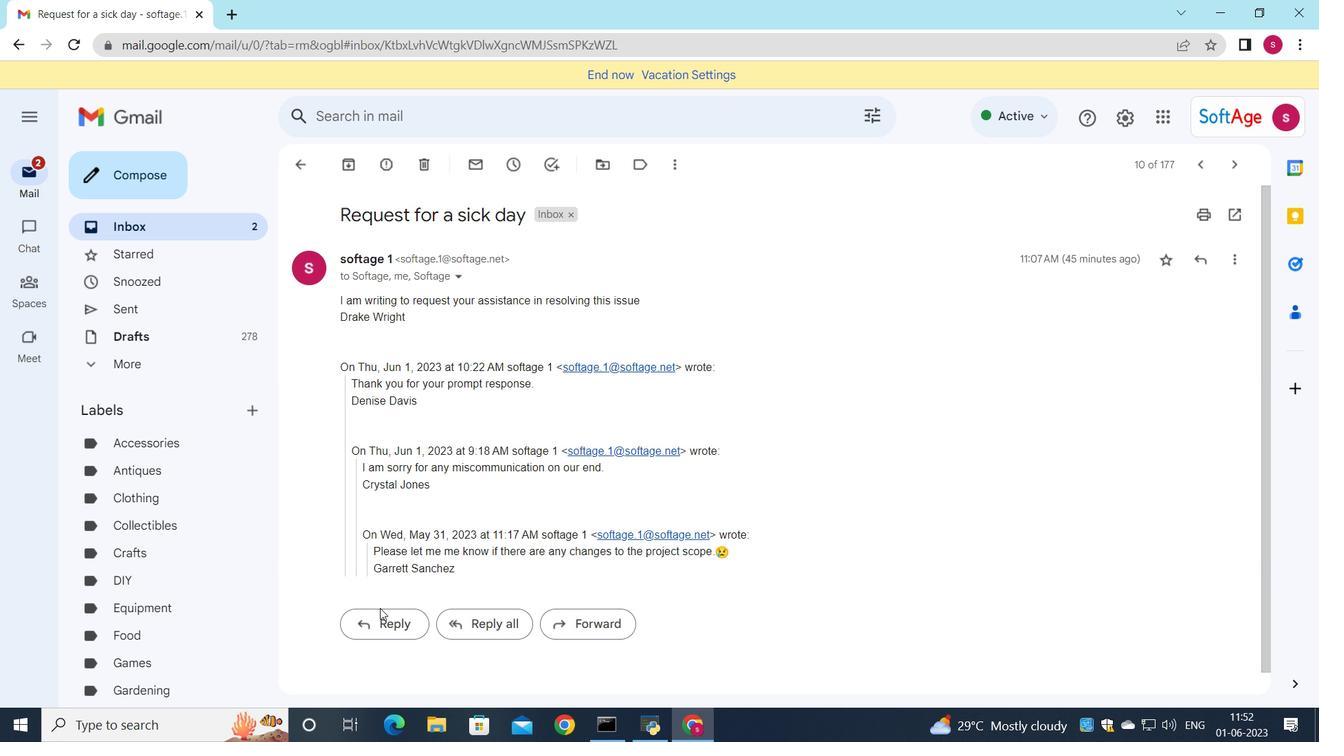 
Action: Mouse moved to (378, 475)
Screenshot: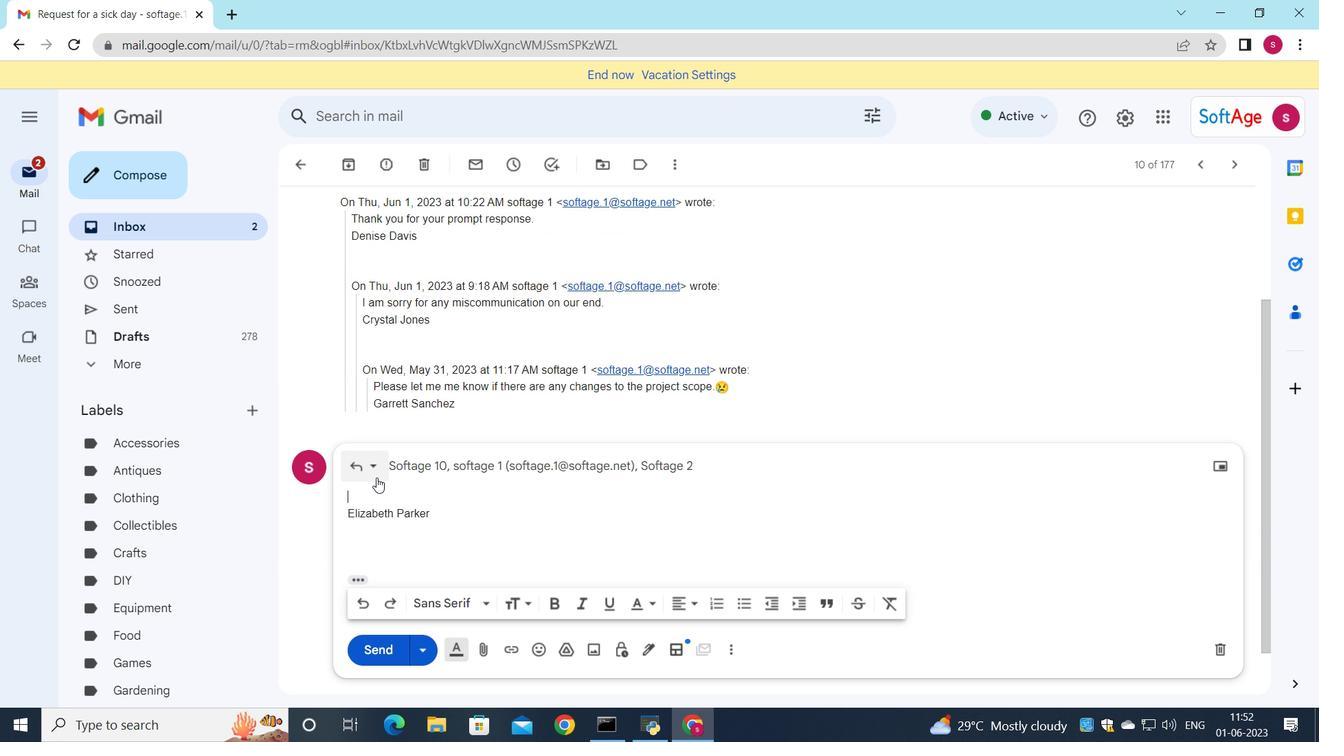 
Action: Mouse pressed left at (378, 475)
Screenshot: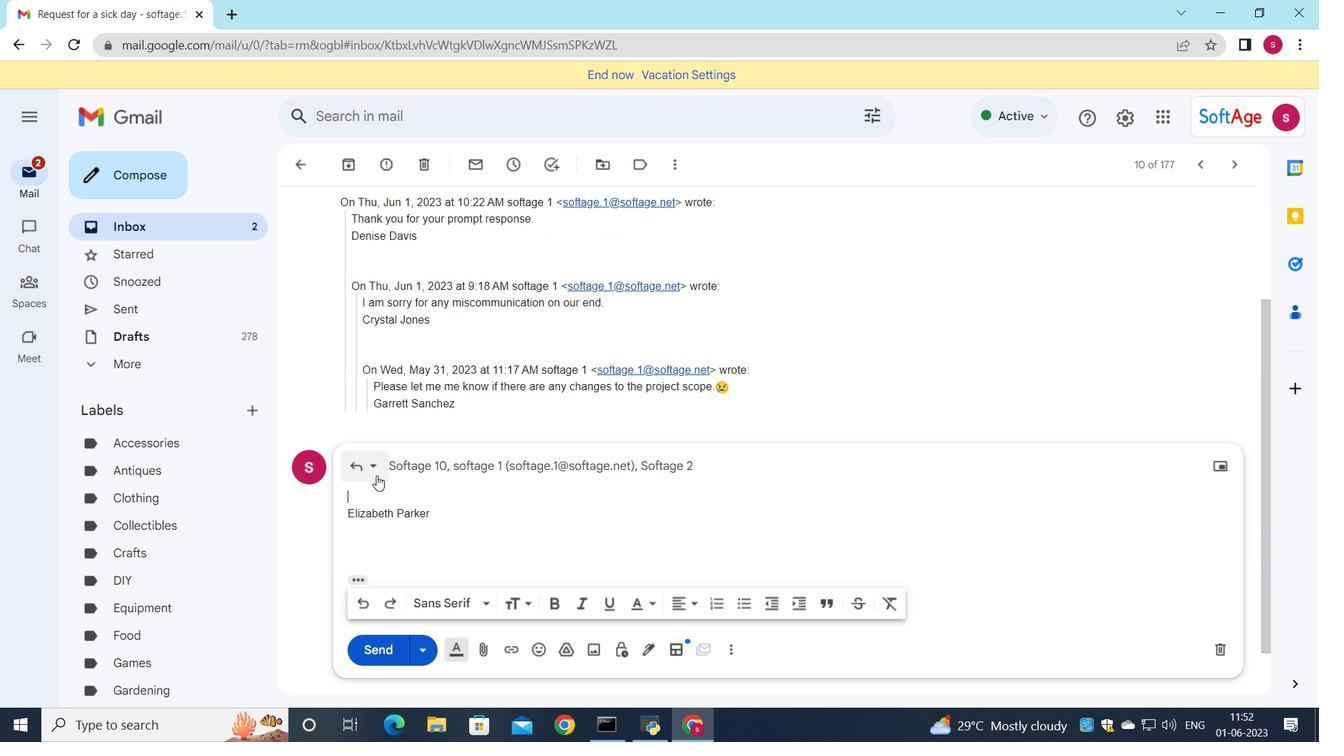 
Action: Mouse moved to (411, 582)
Screenshot: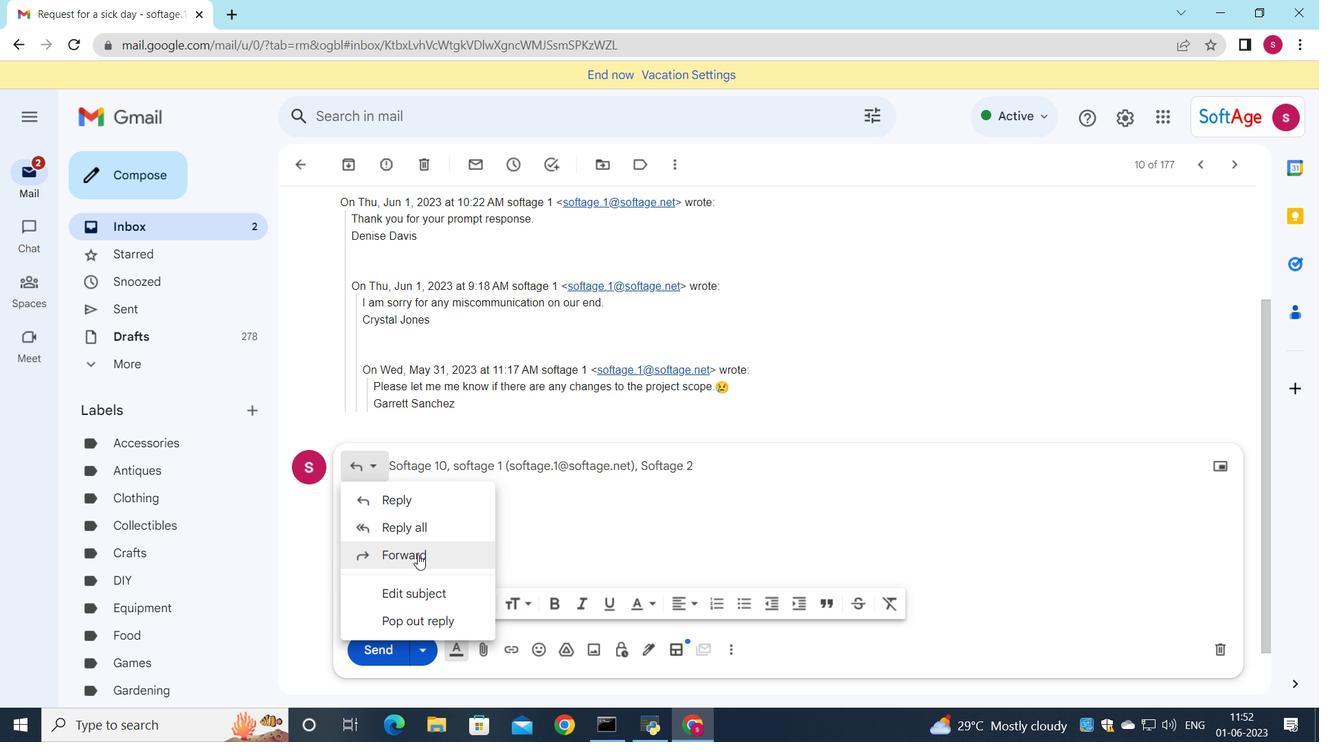 
Action: Mouse pressed left at (411, 582)
Screenshot: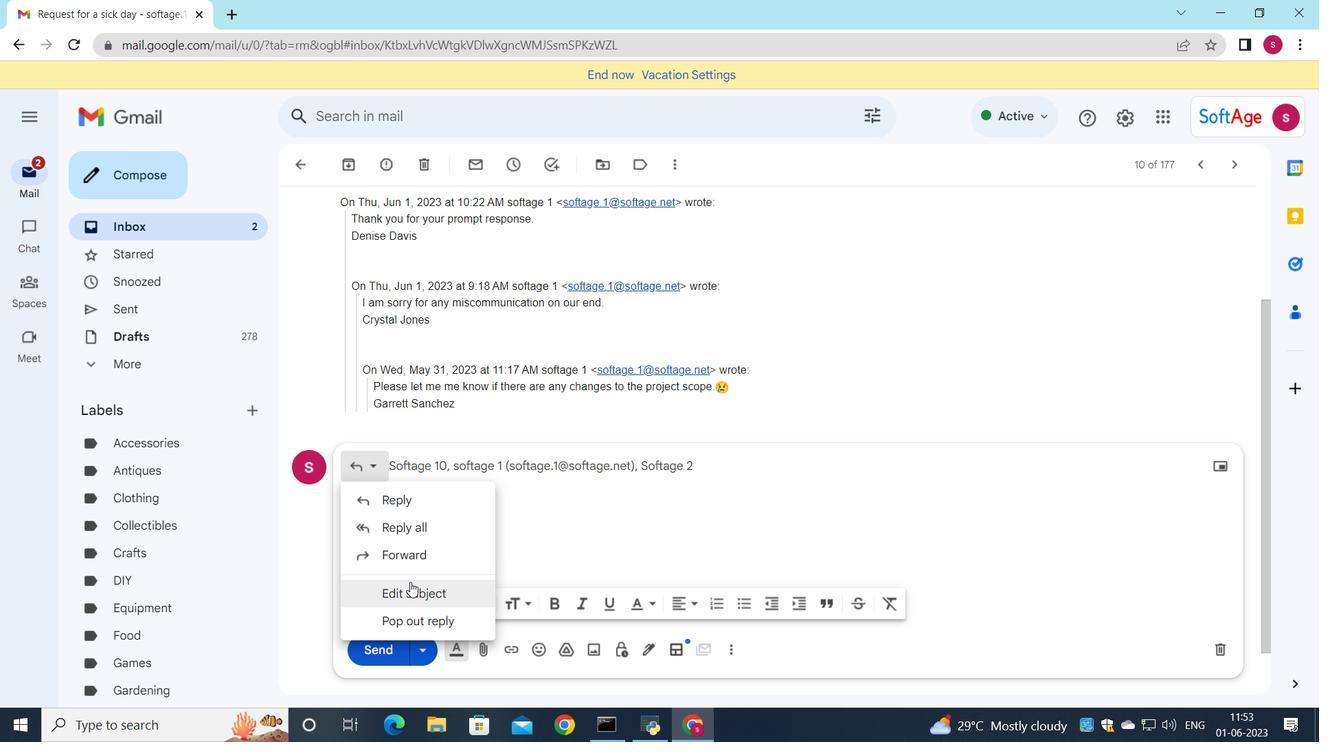 
Action: Mouse moved to (987, 382)
Screenshot: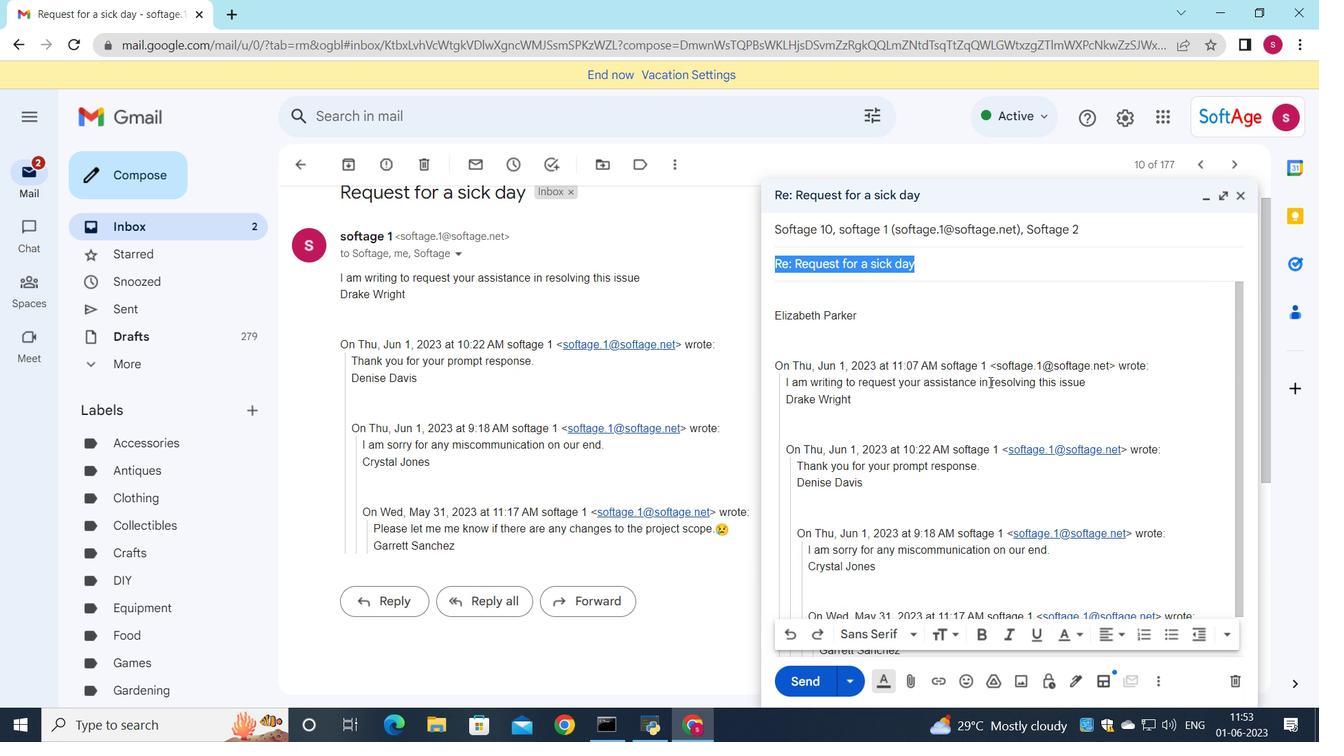 
Action: Key pressed <Key.shift>Request<Key.space>for<Key.space>a<Key.space>background<Key.space>check
Screenshot: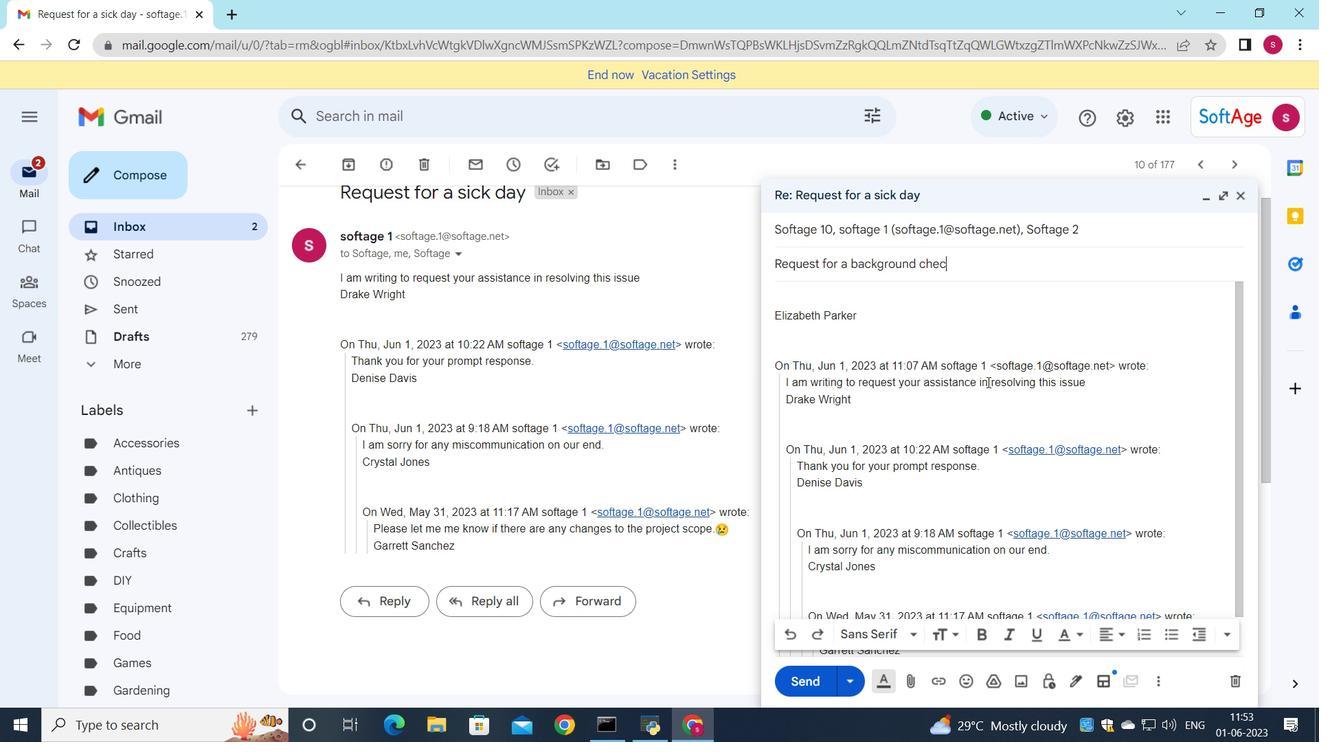 
Action: Mouse moved to (824, 286)
Screenshot: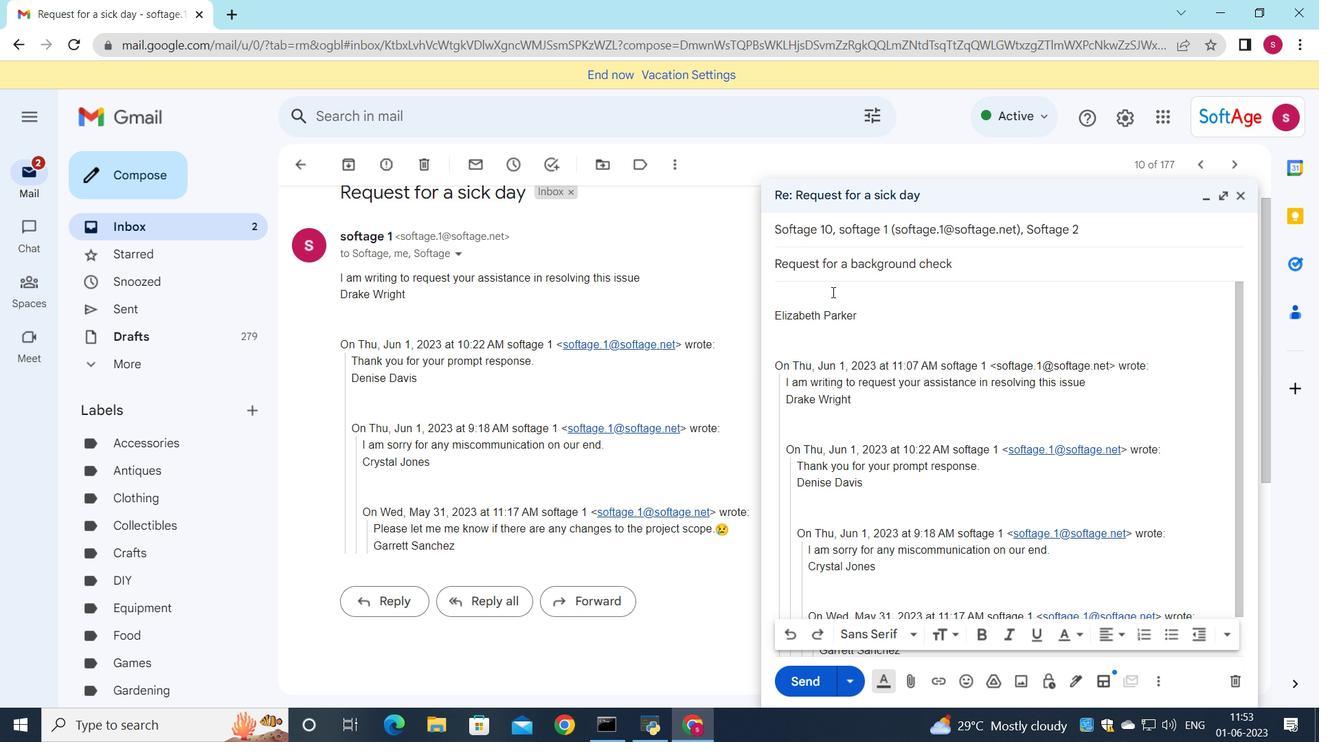 
Action: Mouse pressed left at (824, 286)
Screenshot: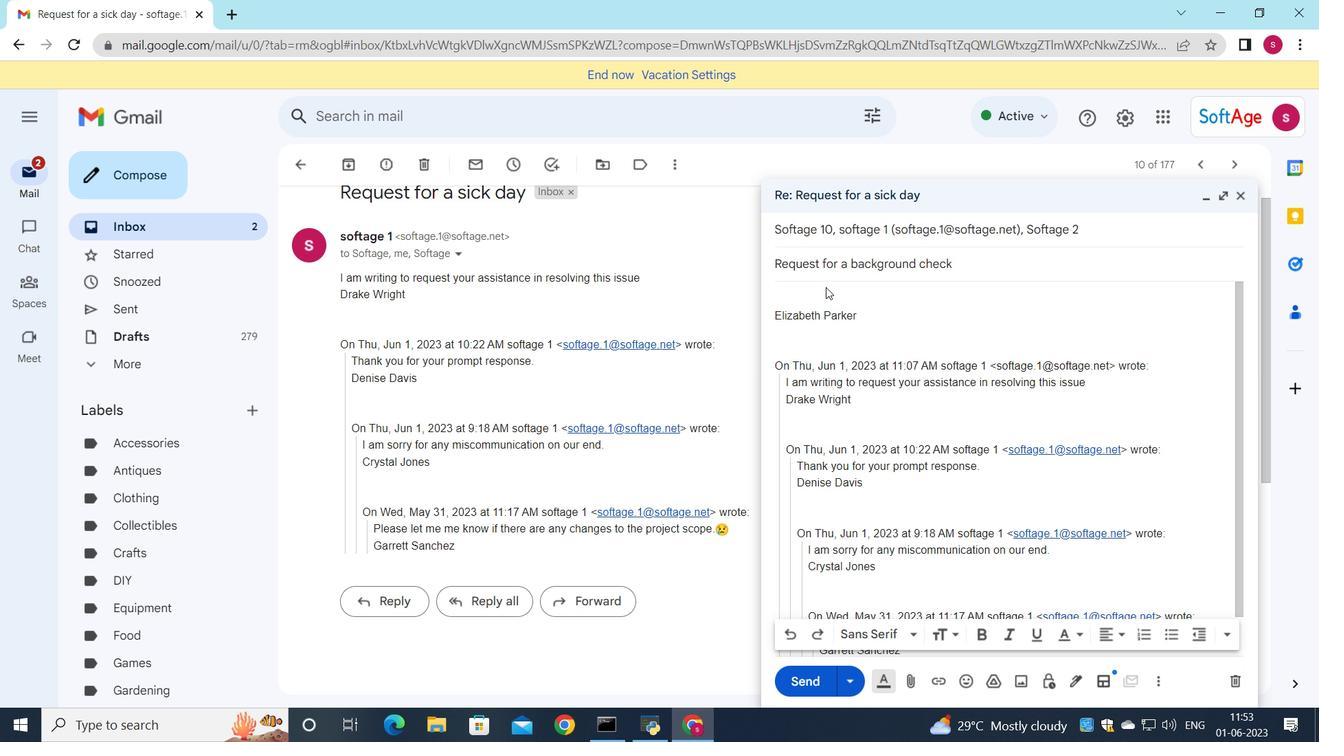 
Action: Key pressed <Key.shift>Would<Key.space>it<Key.space>be<Key.space>possible<Key.space>to<Key.space>have<Key.space>a<Key.space>project<Key.space>status<Key.space>update<Key.space>call<Key.space>with<Key.space>all<Key.space>stake<Key.space><Key.backspace>holders<Key.space>next<Key.space>month<Key.shift><Key.shift><Key.shift><Key.shift><Key.shift><Key.shift><Key.shift><Key.shift><Key.shift><Key.shift><Key.shift><Key.shift><Key.shift><Key.shift><Key.shift><Key.shift><Key.shift><Key.shift><Key.shift><Key.shift>?
Screenshot: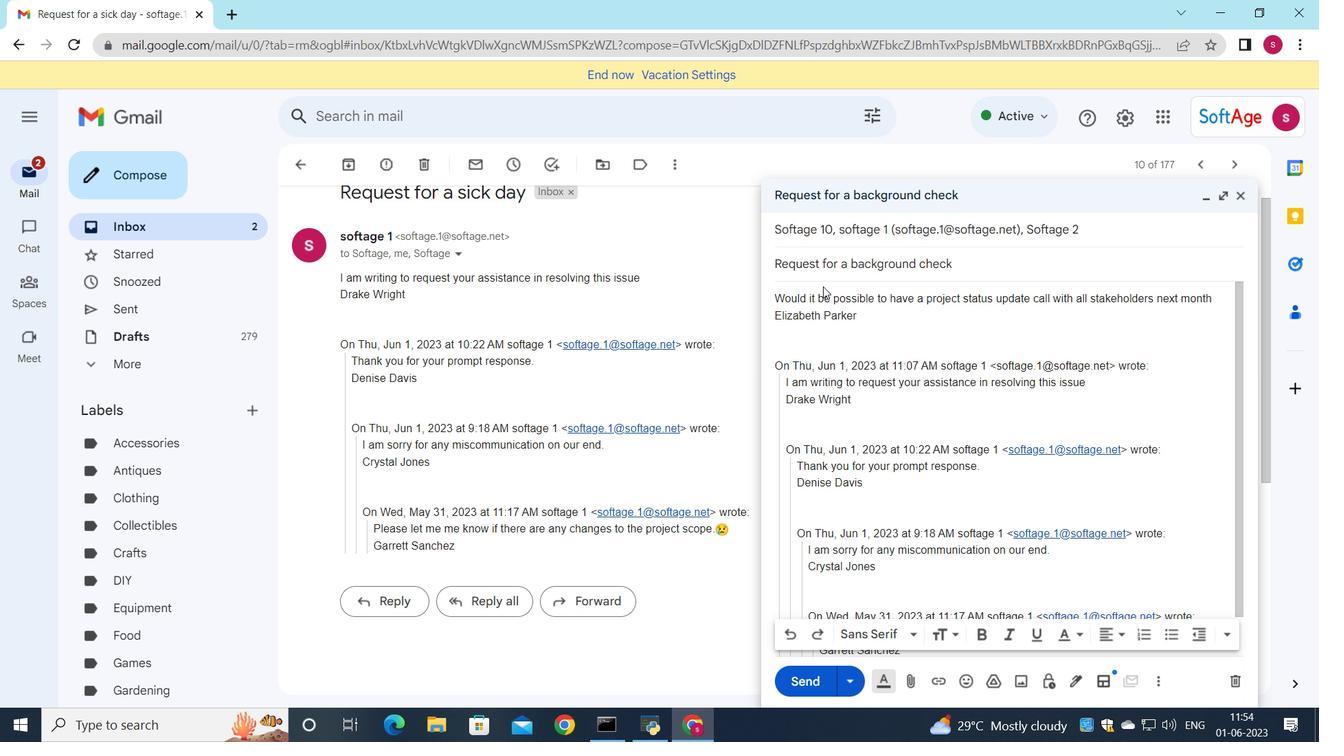 
Action: Mouse moved to (793, 640)
Screenshot: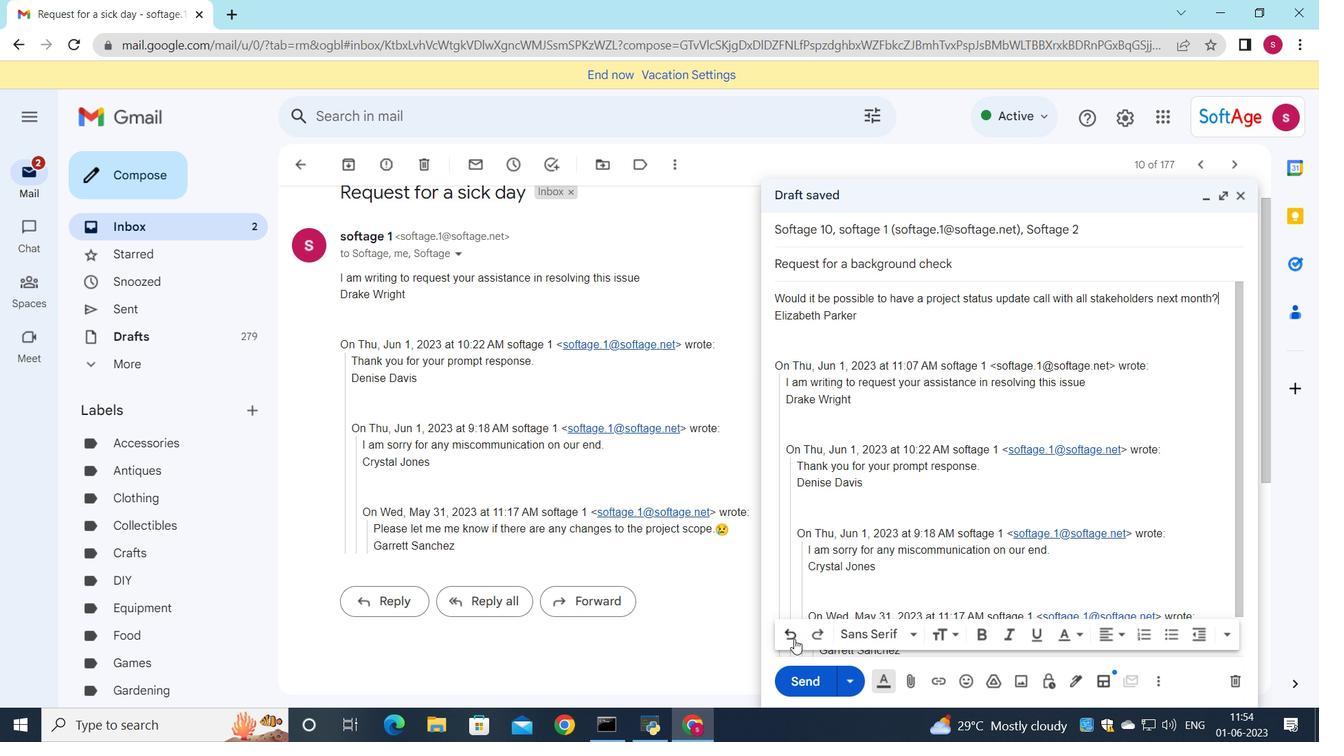 
Action: Mouse pressed left at (793, 640)
Screenshot: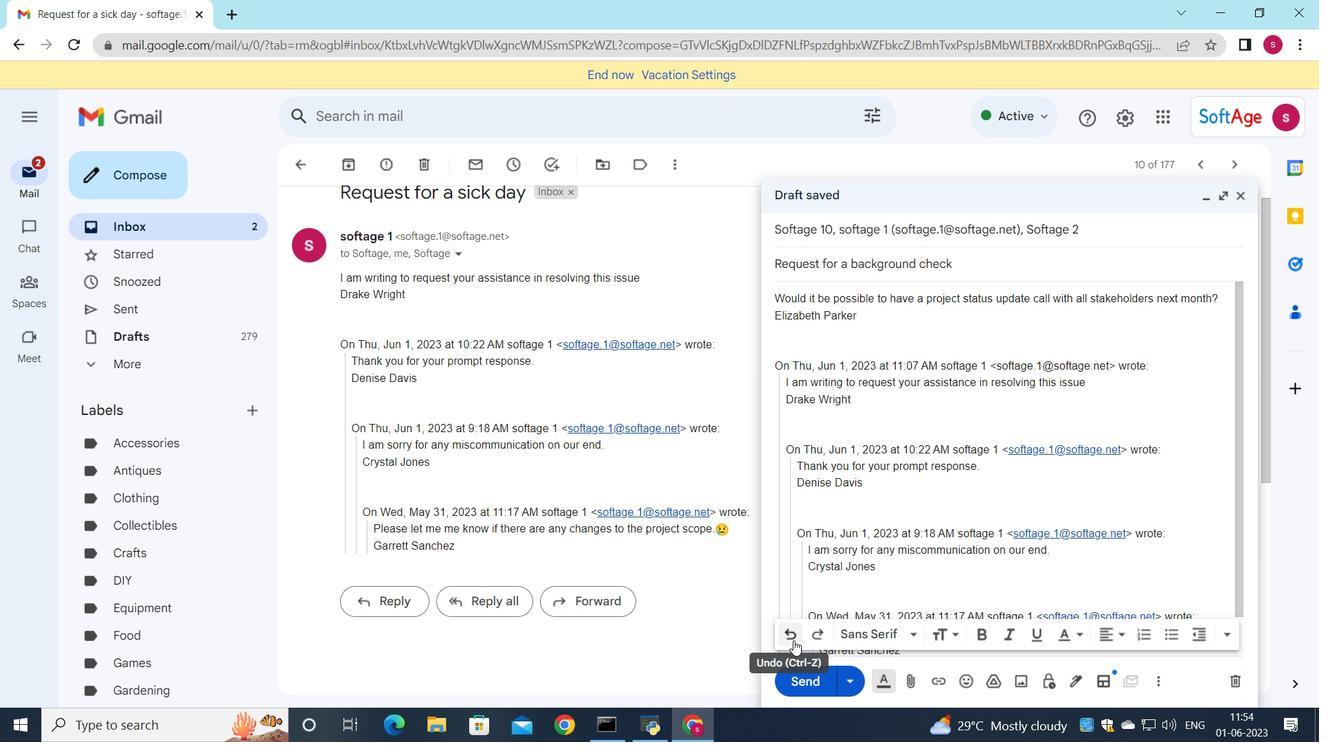 
Action: Mouse pressed left at (793, 640)
Screenshot: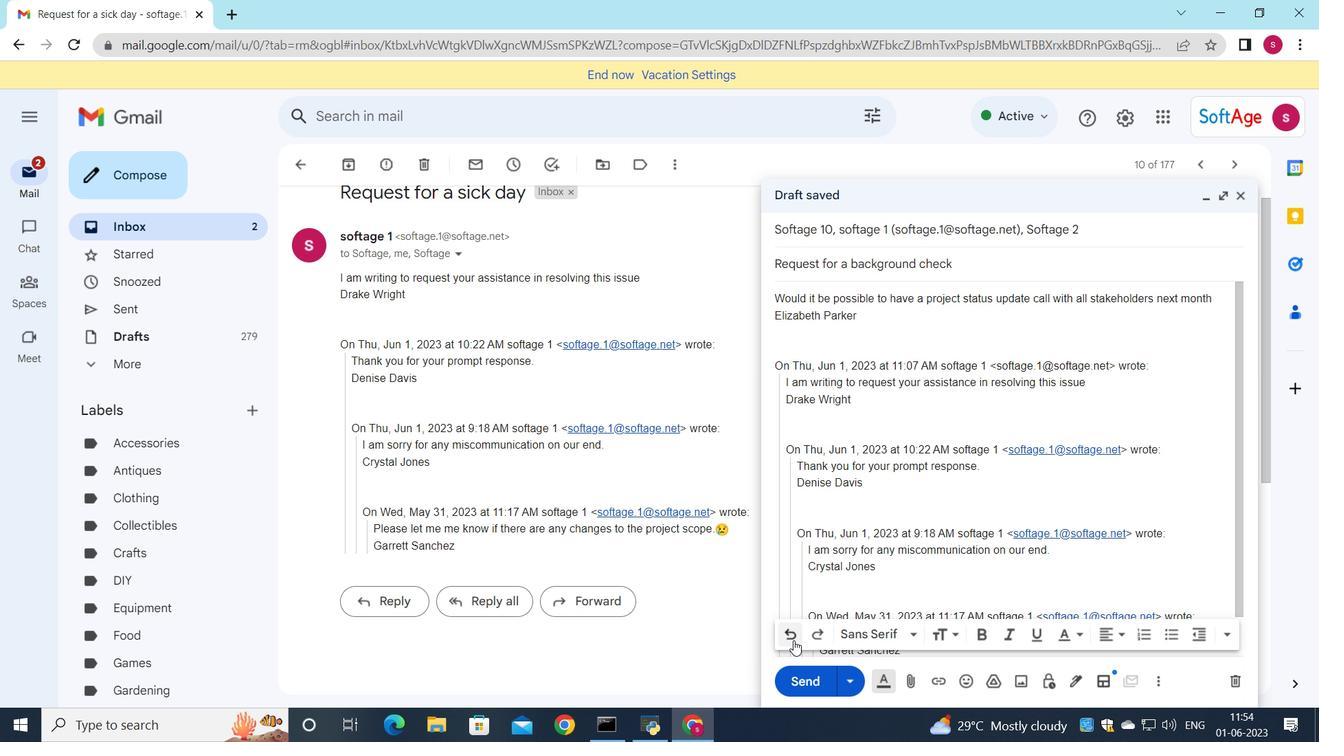 
Action: Mouse pressed left at (793, 640)
Screenshot: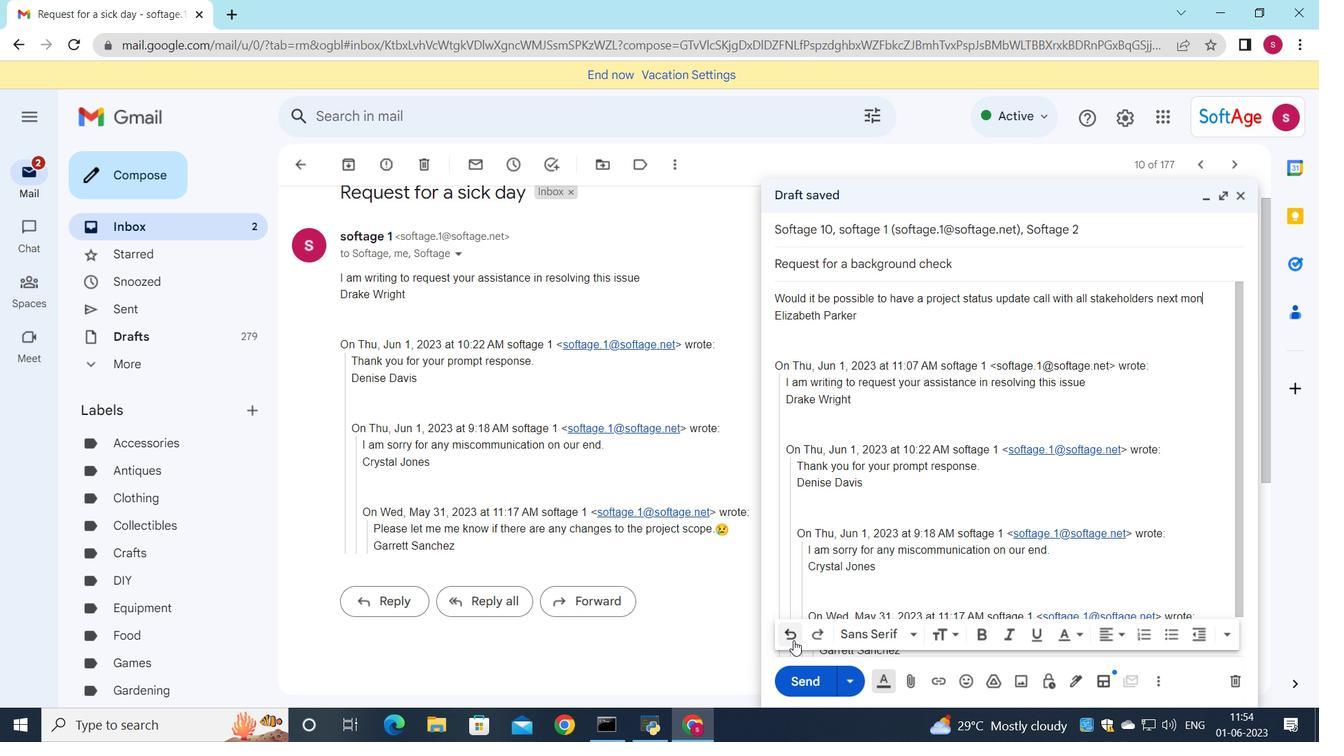 
Action: Mouse pressed left at (793, 640)
Screenshot: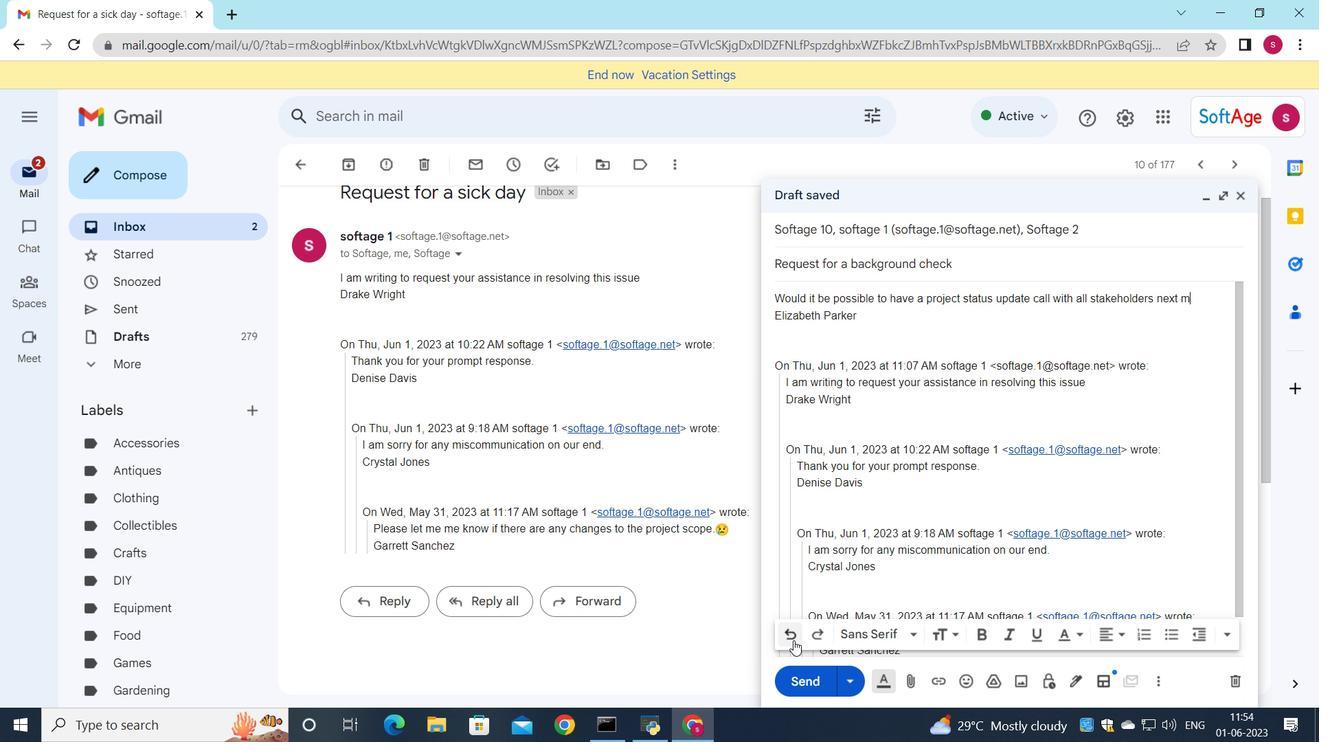 
Action: Mouse pressed left at (793, 640)
Screenshot: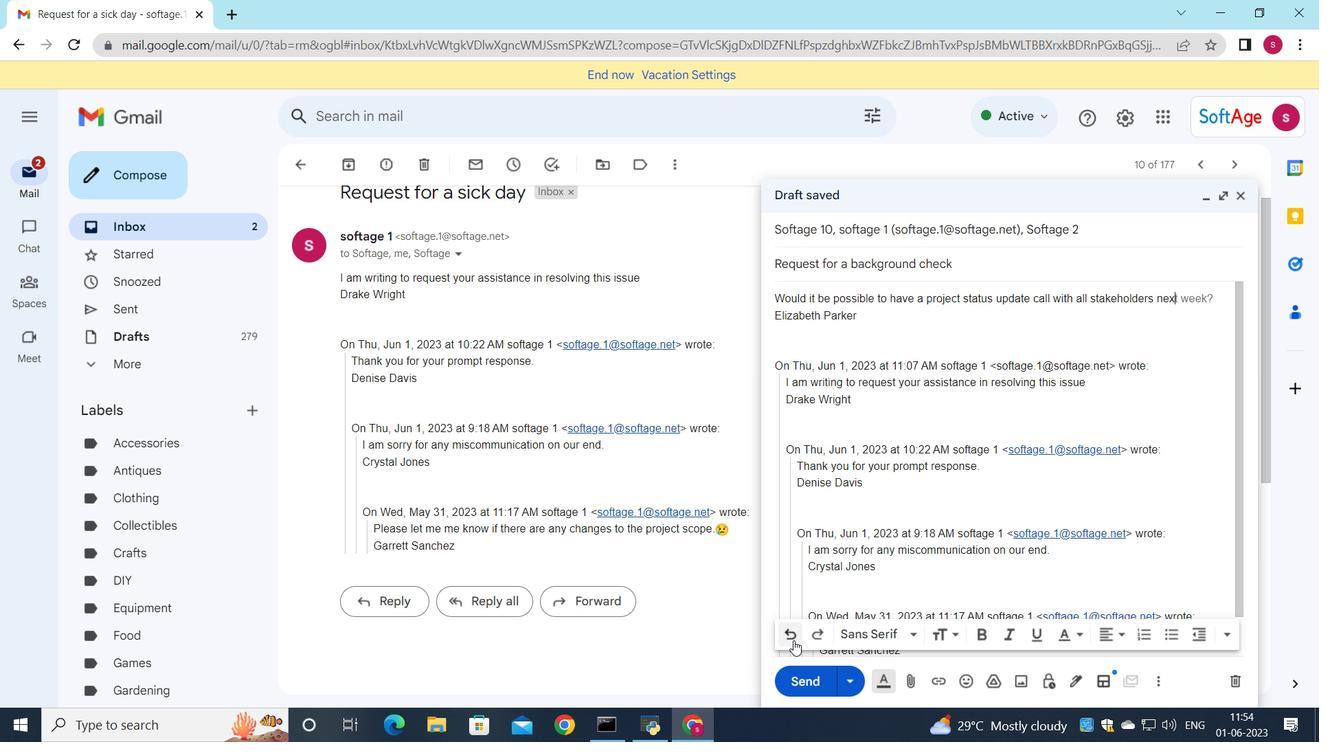 
Action: Mouse pressed left at (793, 640)
Screenshot: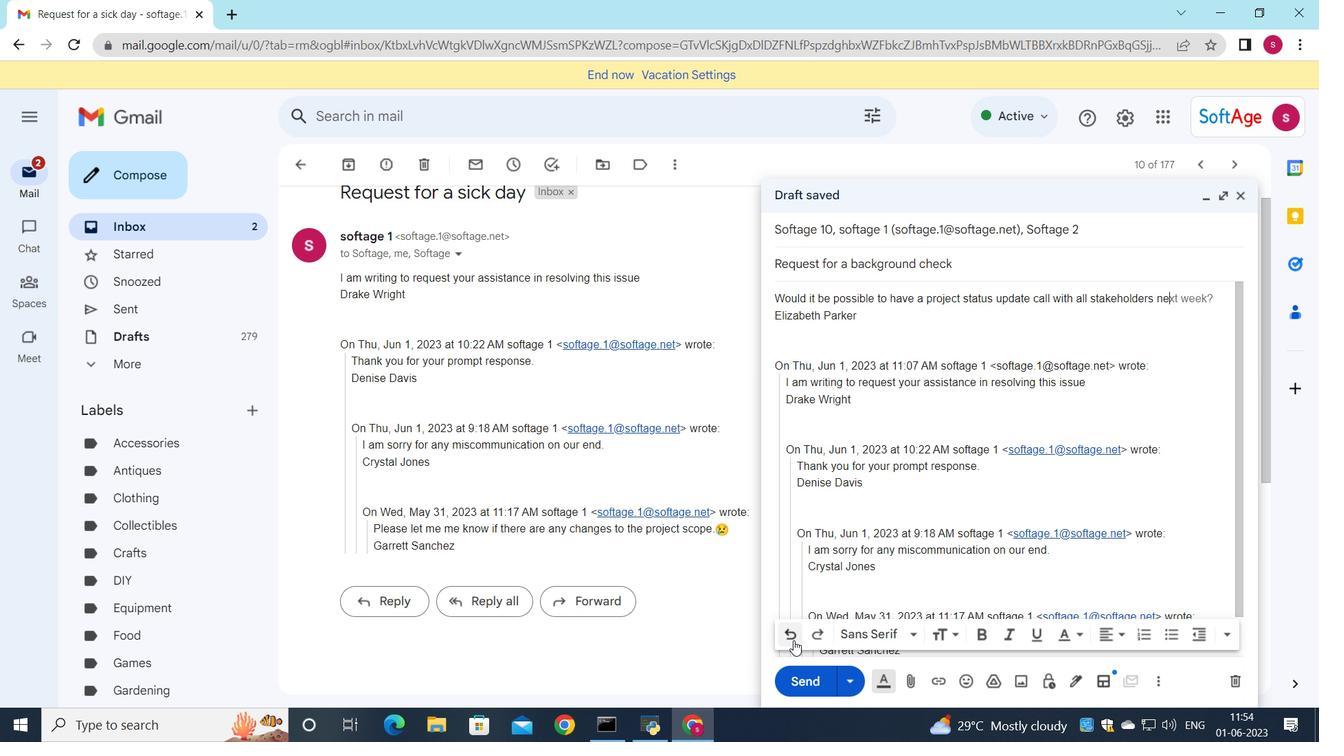 
Action: Mouse pressed left at (793, 640)
Screenshot: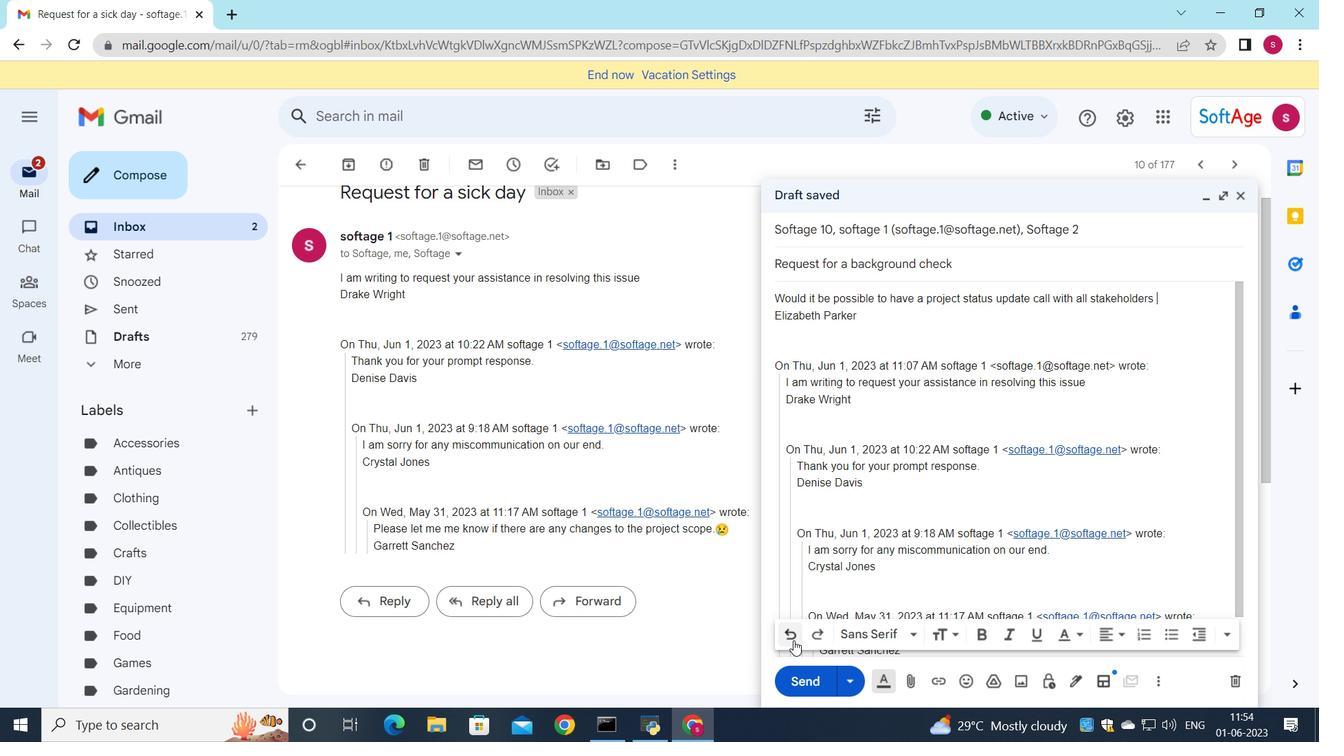 
Action: Mouse pressed left at (793, 640)
Screenshot: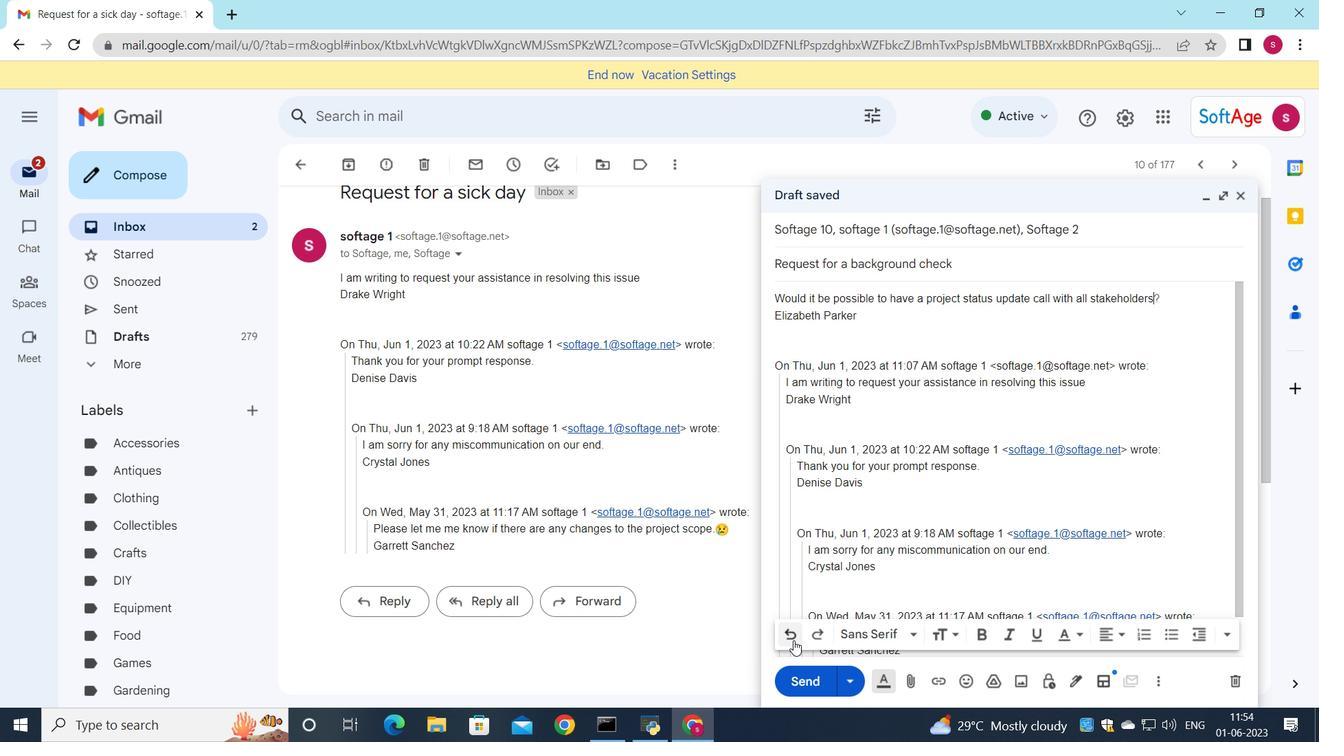 
Action: Mouse pressed left at (793, 640)
Screenshot: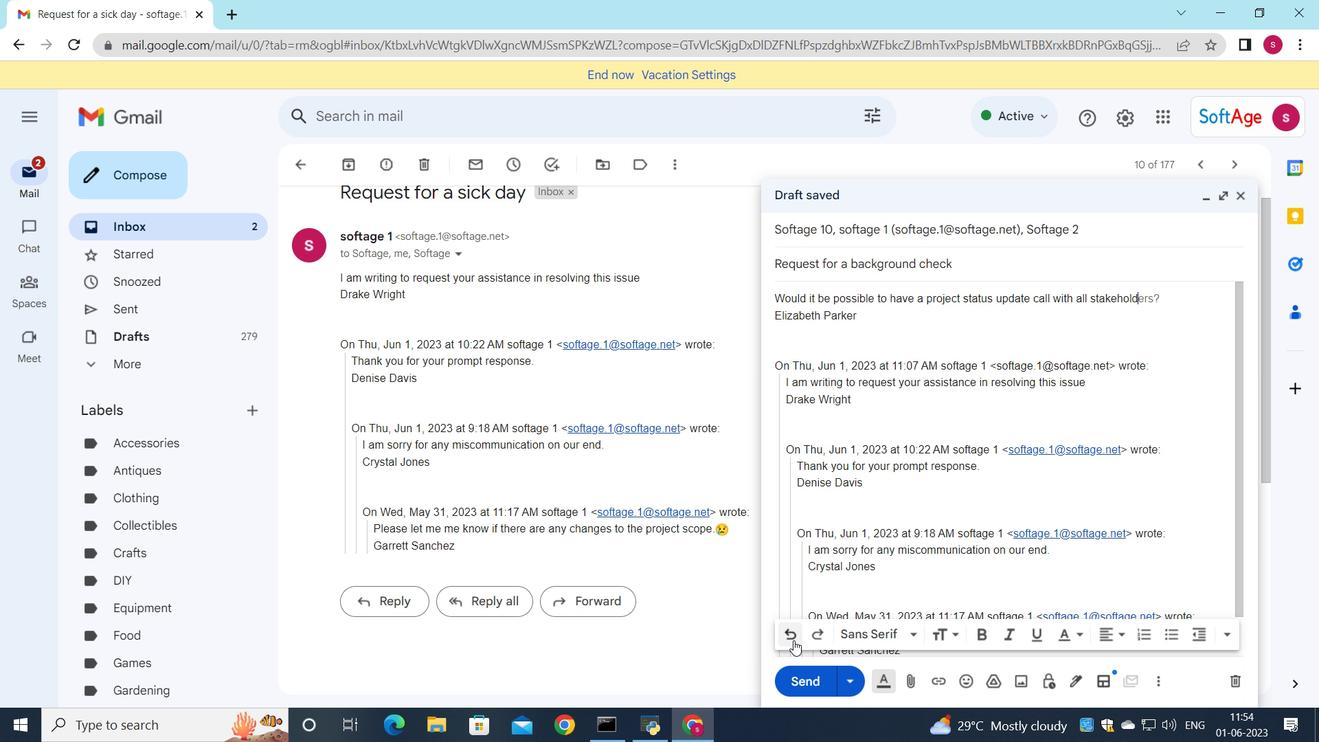 
Action: Mouse pressed left at (793, 640)
Screenshot: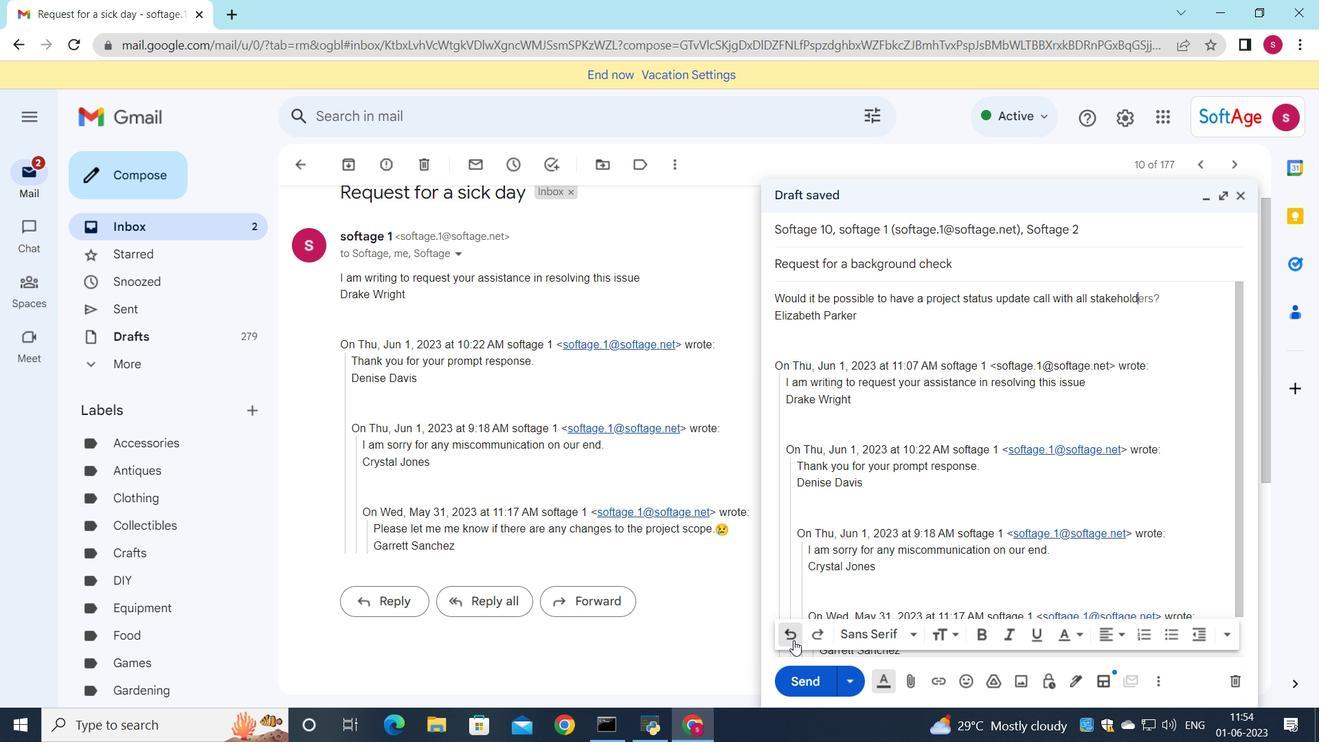 
Action: Mouse pressed left at (793, 640)
Screenshot: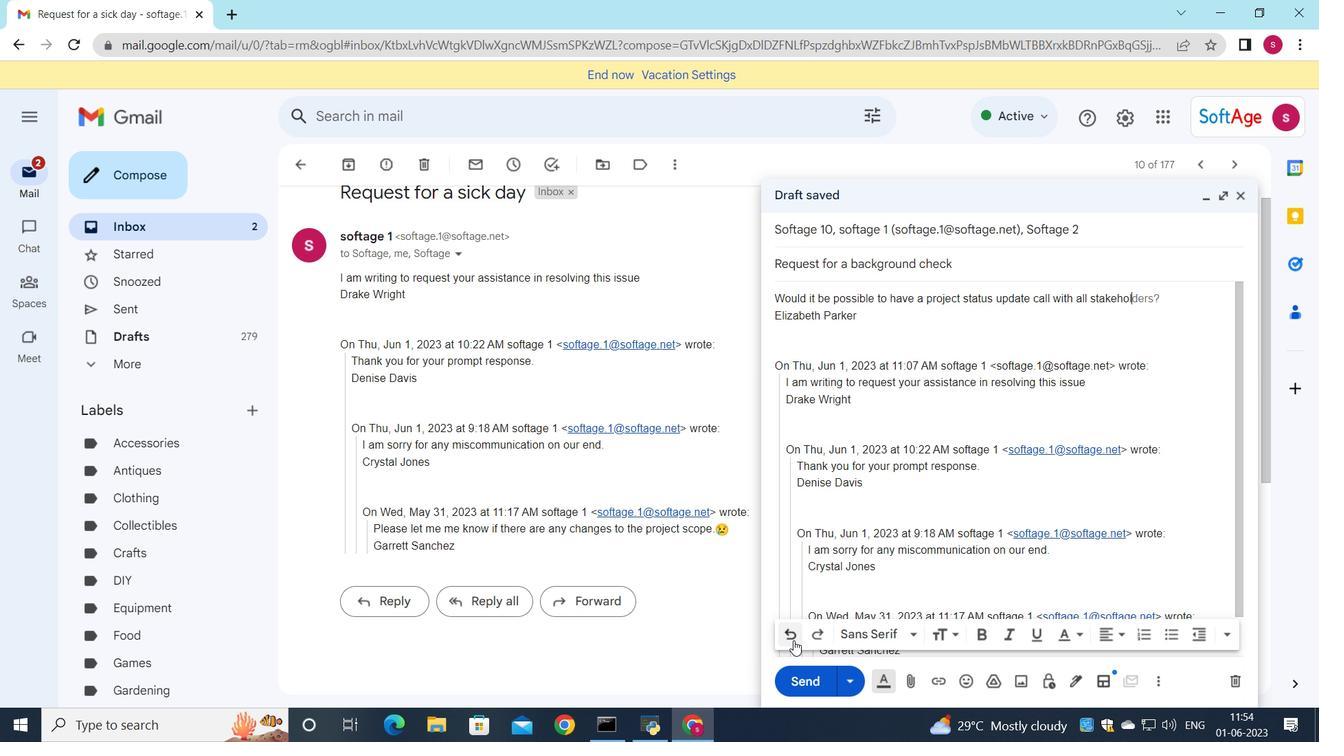 
Action: Mouse pressed left at (793, 640)
Screenshot: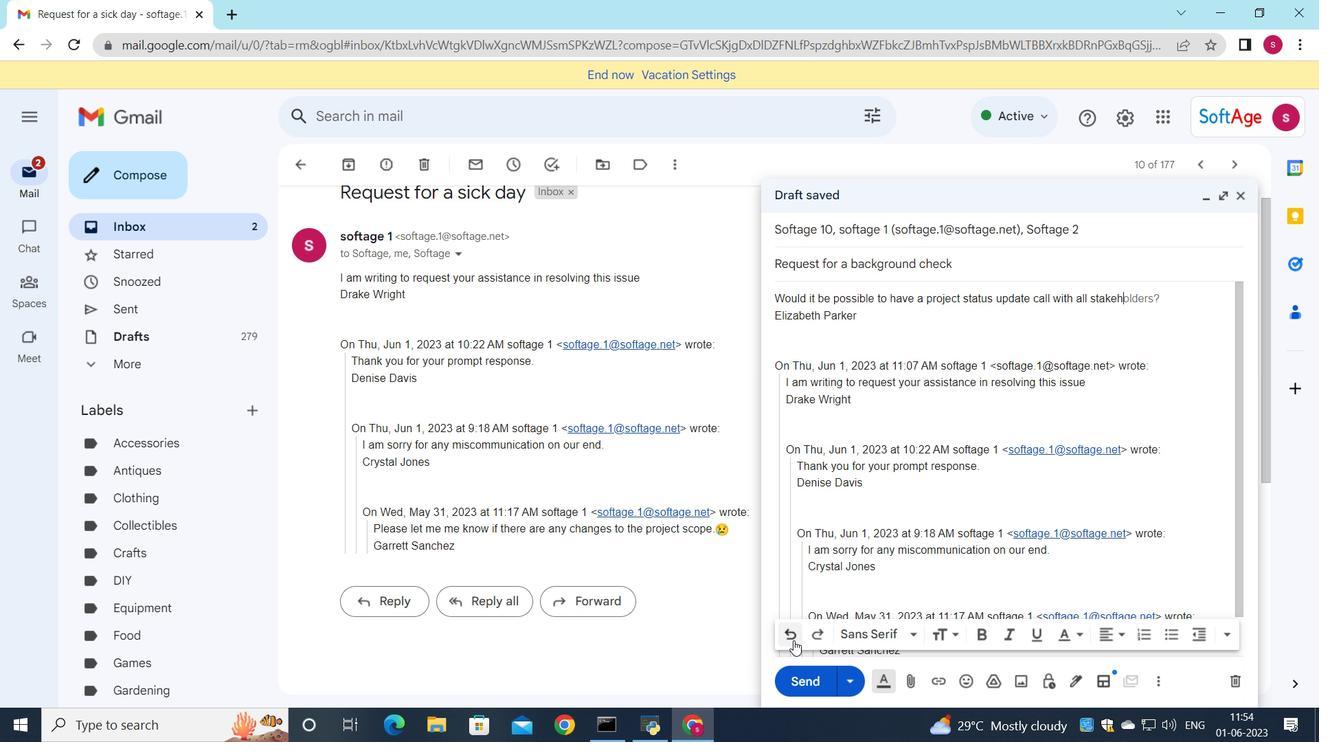 
Action: Mouse pressed left at (793, 640)
Screenshot: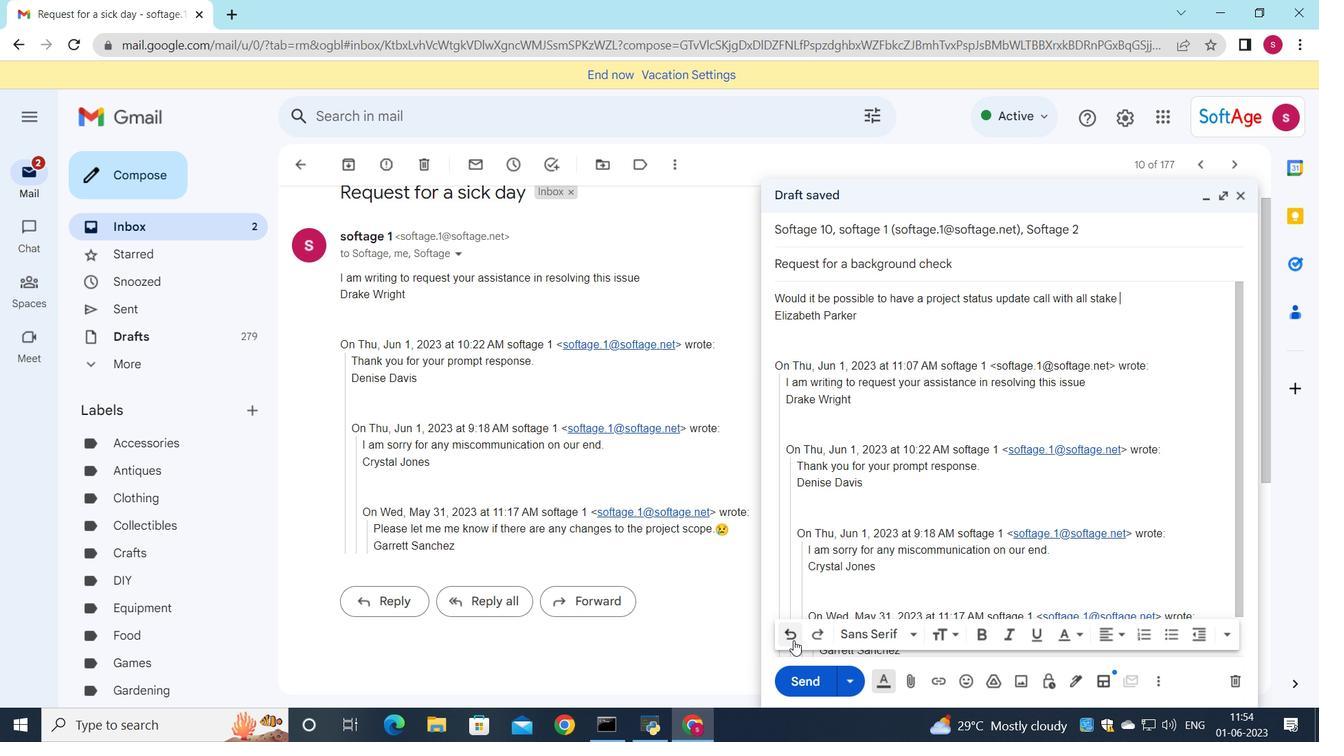 
Action: Mouse pressed left at (793, 640)
Screenshot: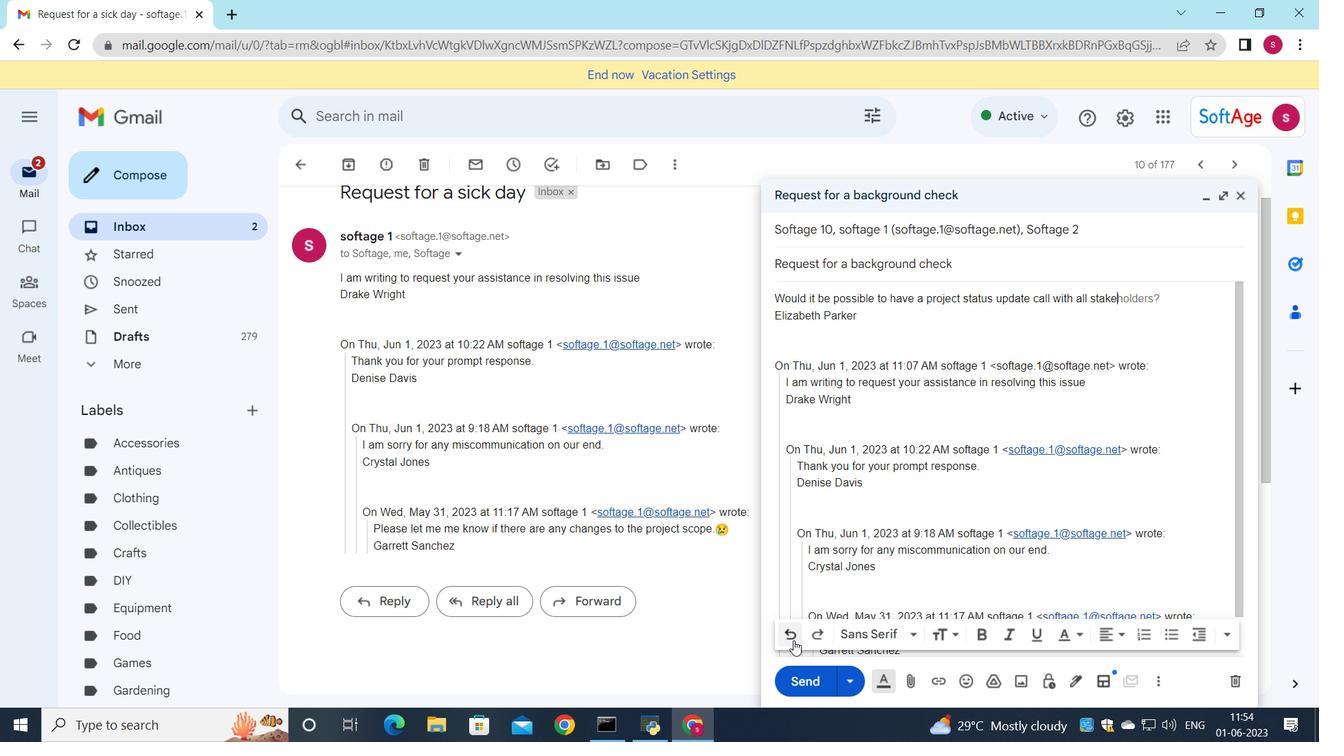 
Action: Mouse pressed left at (793, 640)
Screenshot: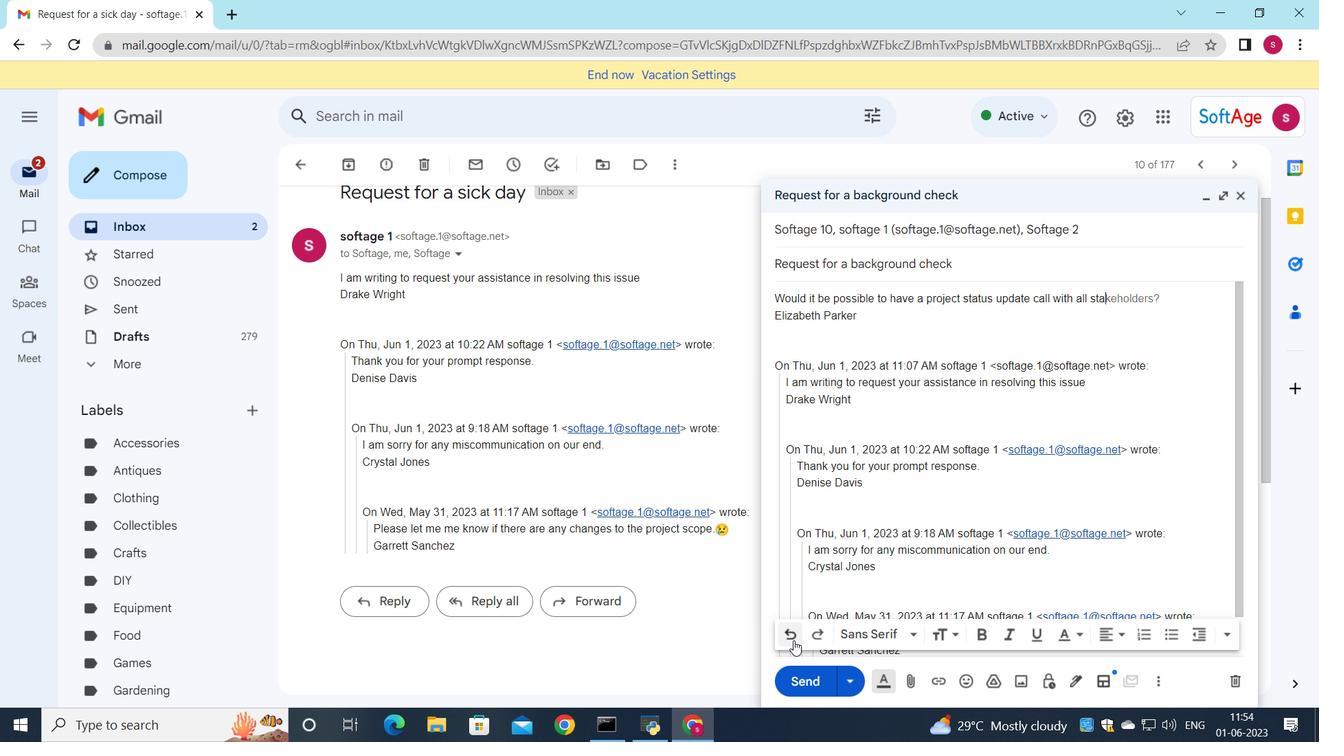 
Action: Mouse pressed left at (793, 640)
Screenshot: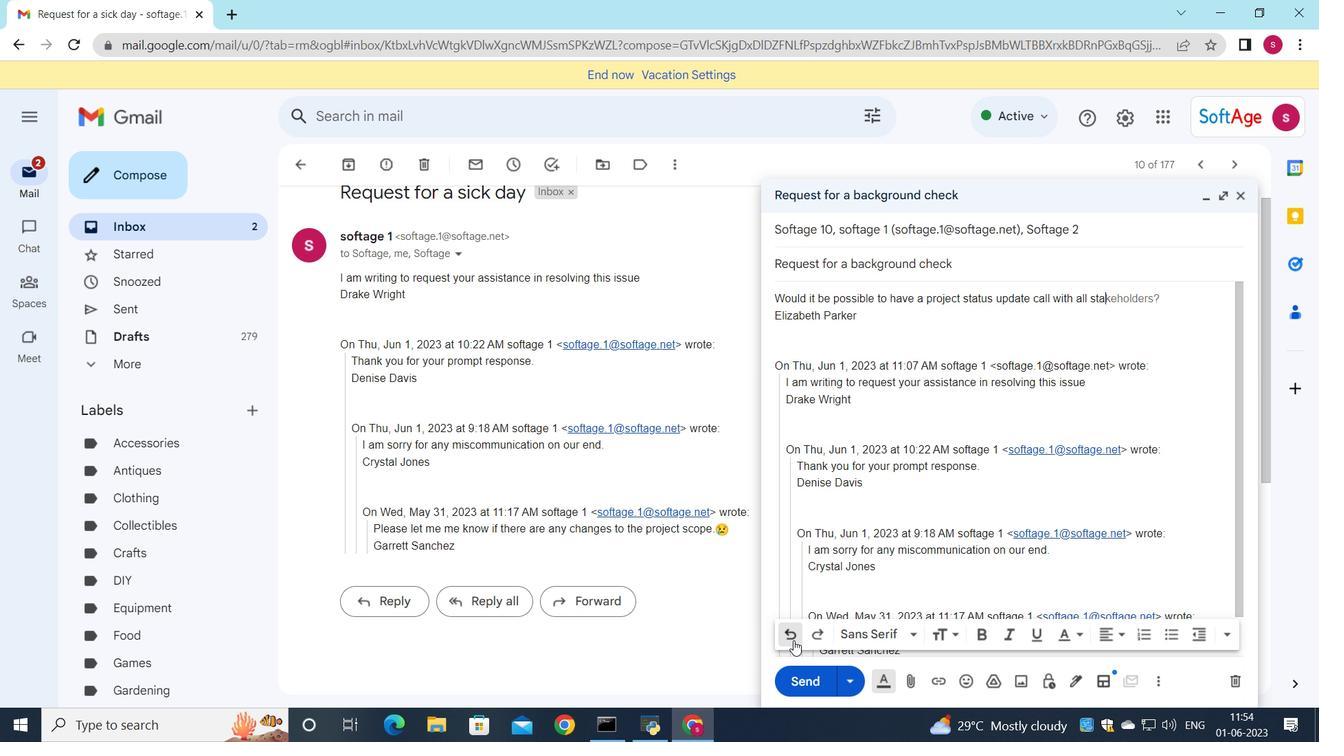 
Action: Mouse pressed left at (793, 640)
Screenshot: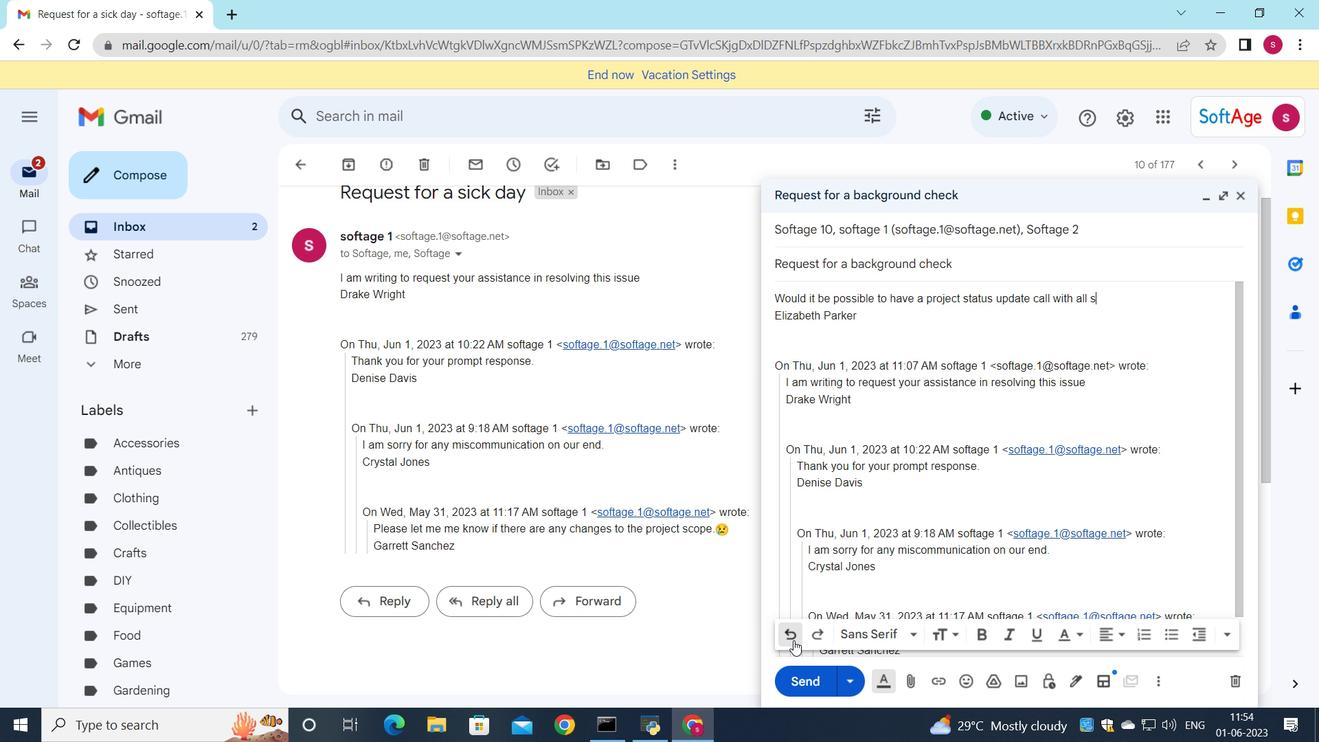 
Action: Mouse pressed left at (793, 640)
Screenshot: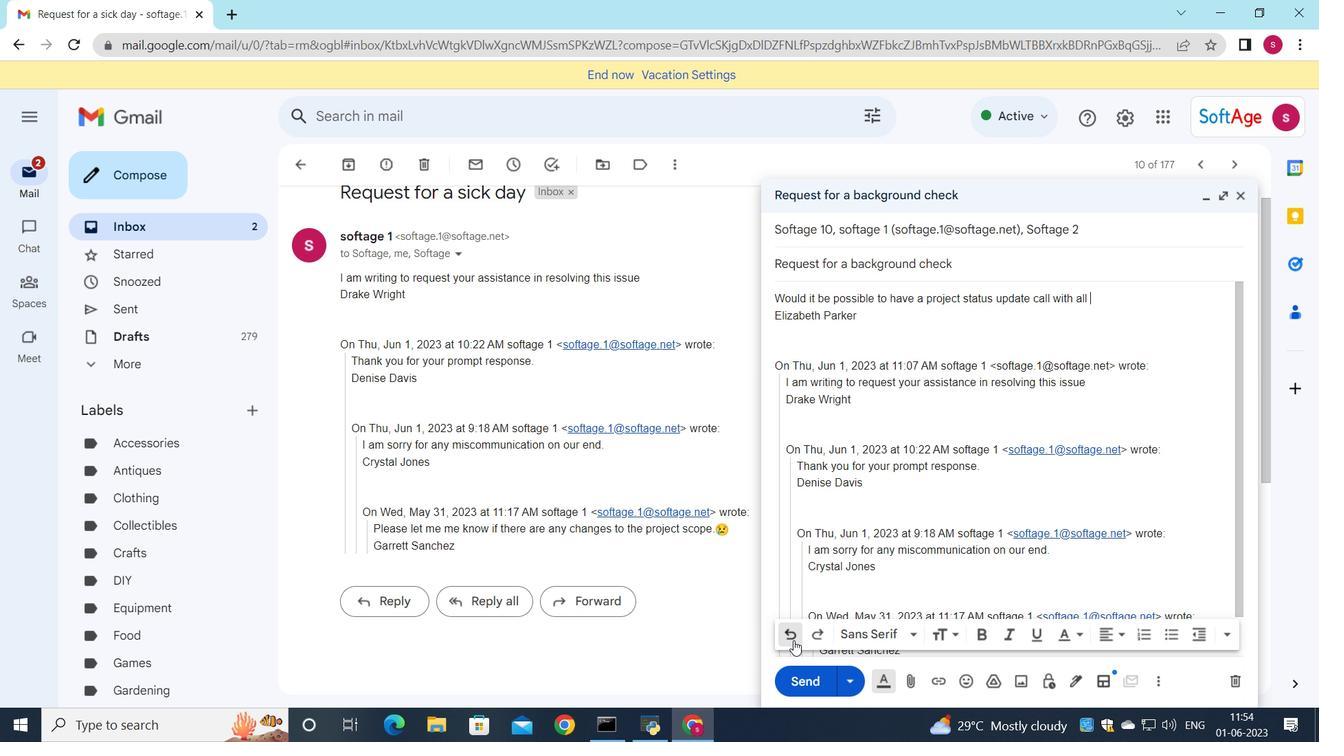 
Action: Mouse pressed left at (793, 640)
Screenshot: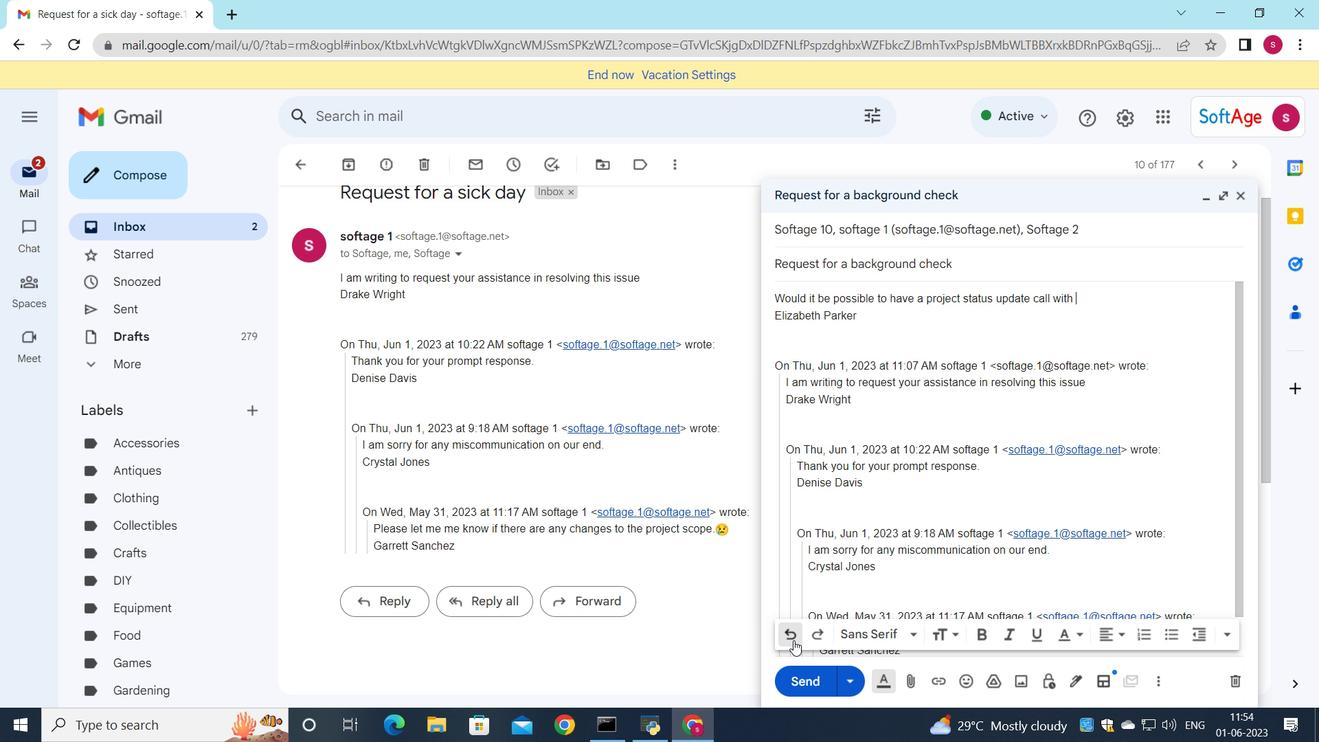 
Action: Mouse pressed left at (793, 640)
Screenshot: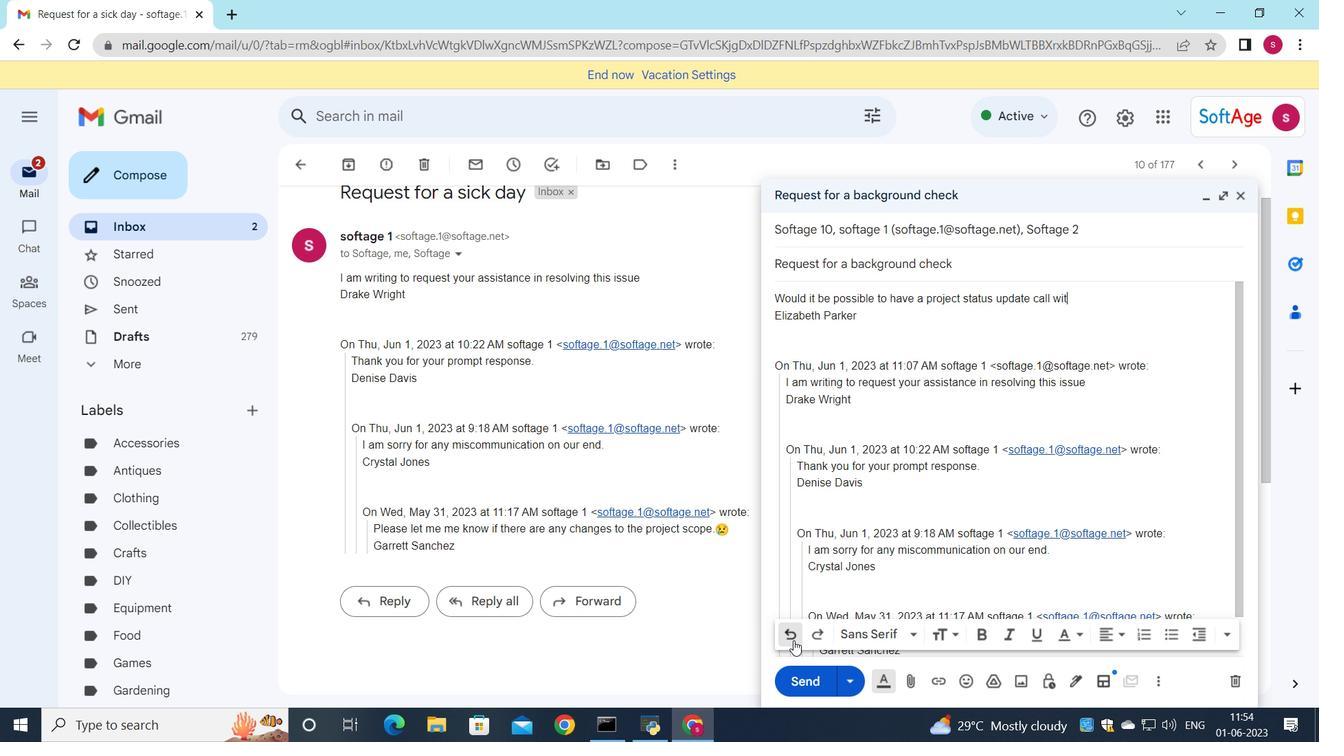 
Action: Mouse pressed left at (793, 640)
Screenshot: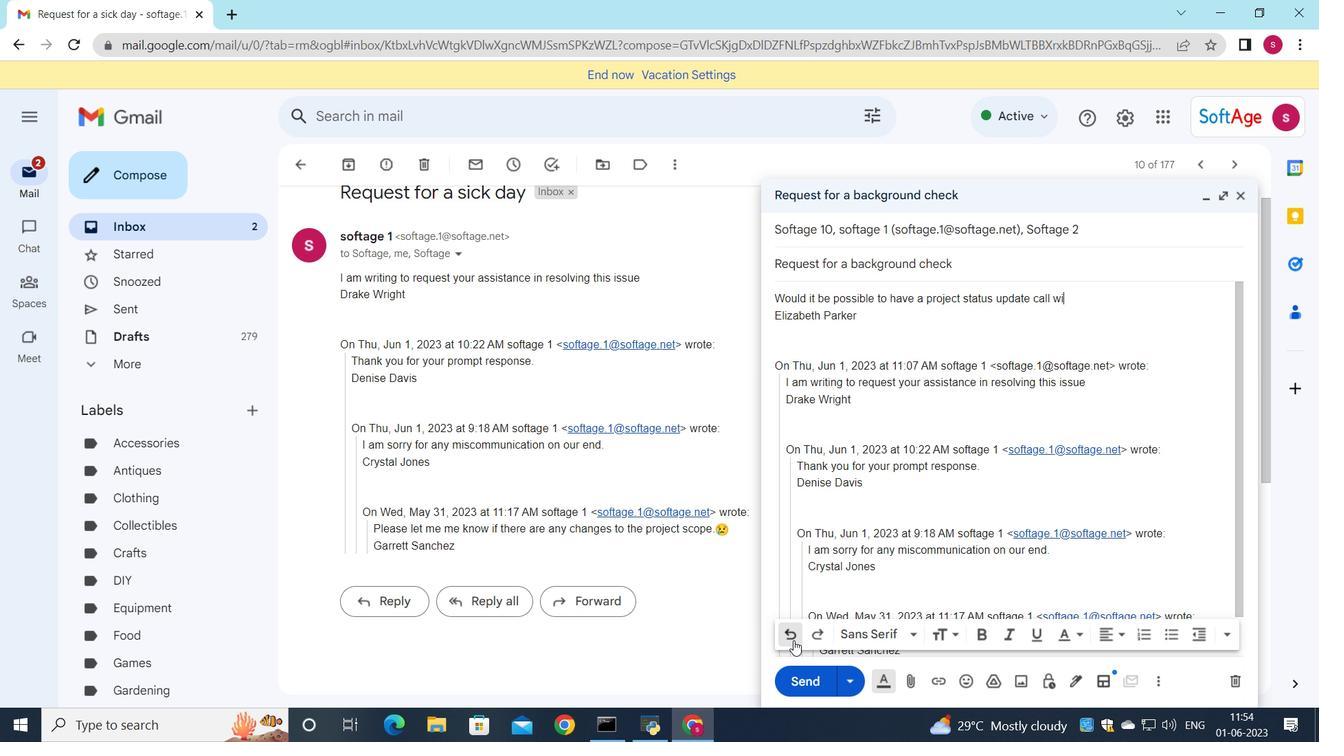
Action: Mouse pressed left at (793, 640)
Screenshot: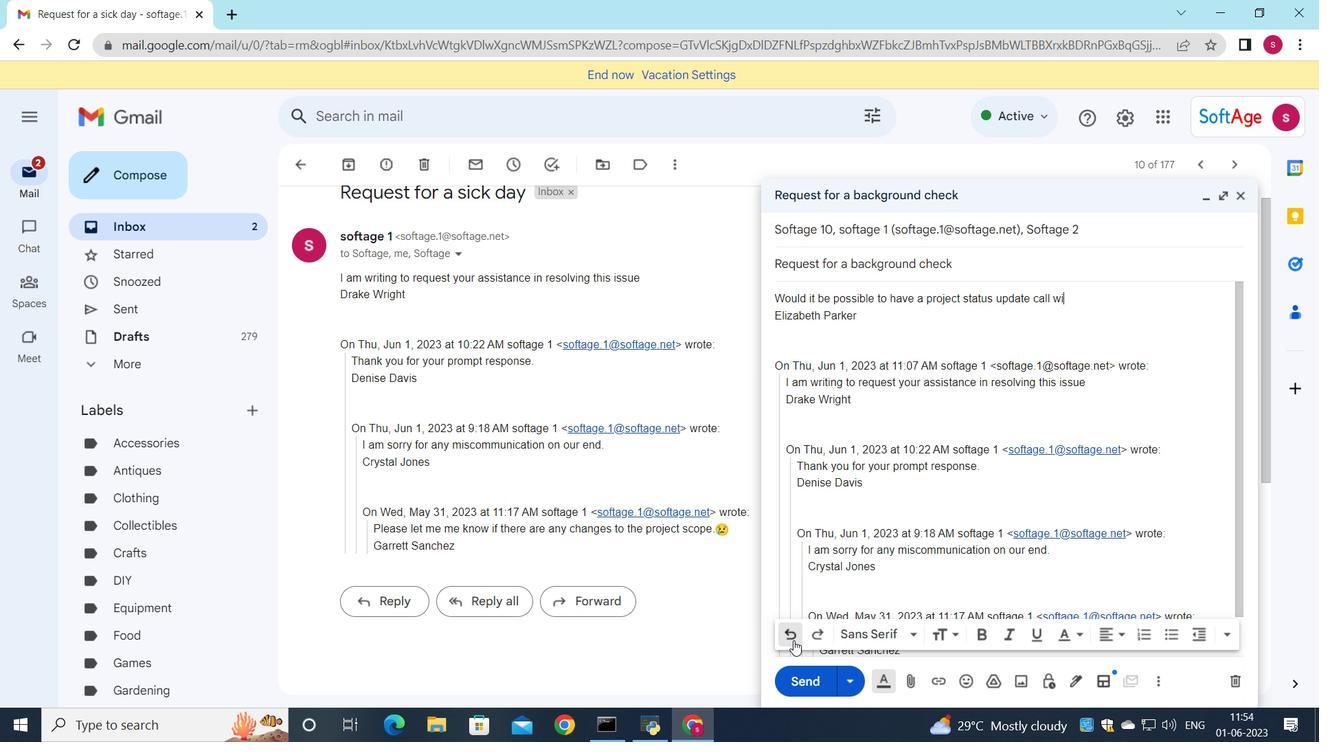 
Action: Mouse pressed left at (793, 640)
Screenshot: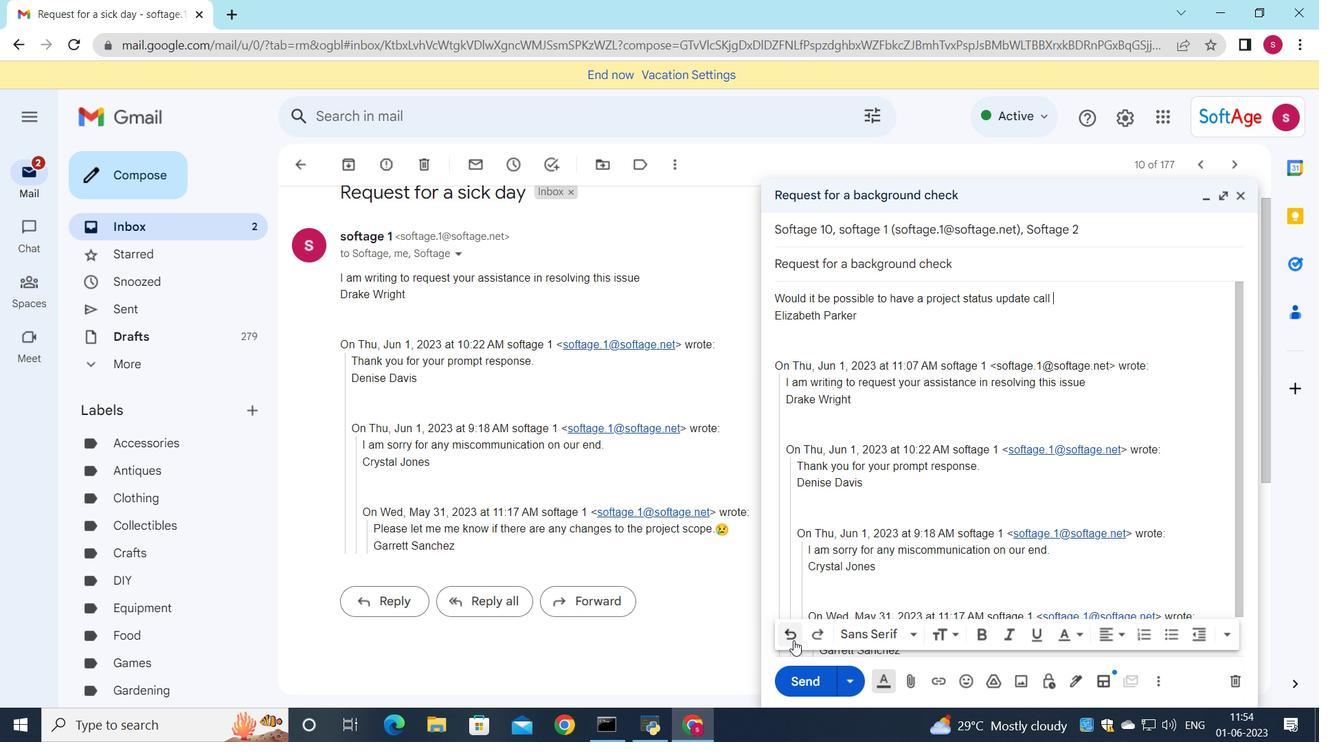 
Action: Mouse pressed left at (793, 640)
Screenshot: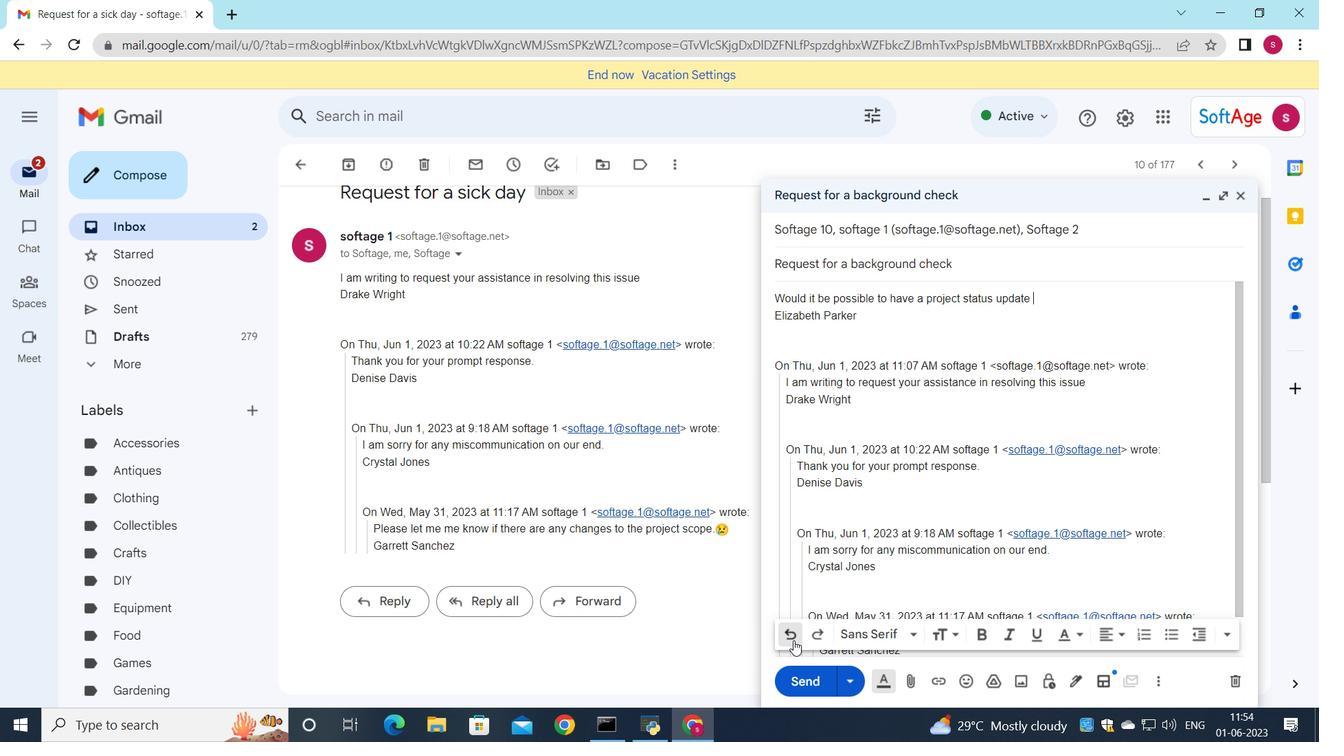 
Action: Mouse pressed left at (793, 640)
Screenshot: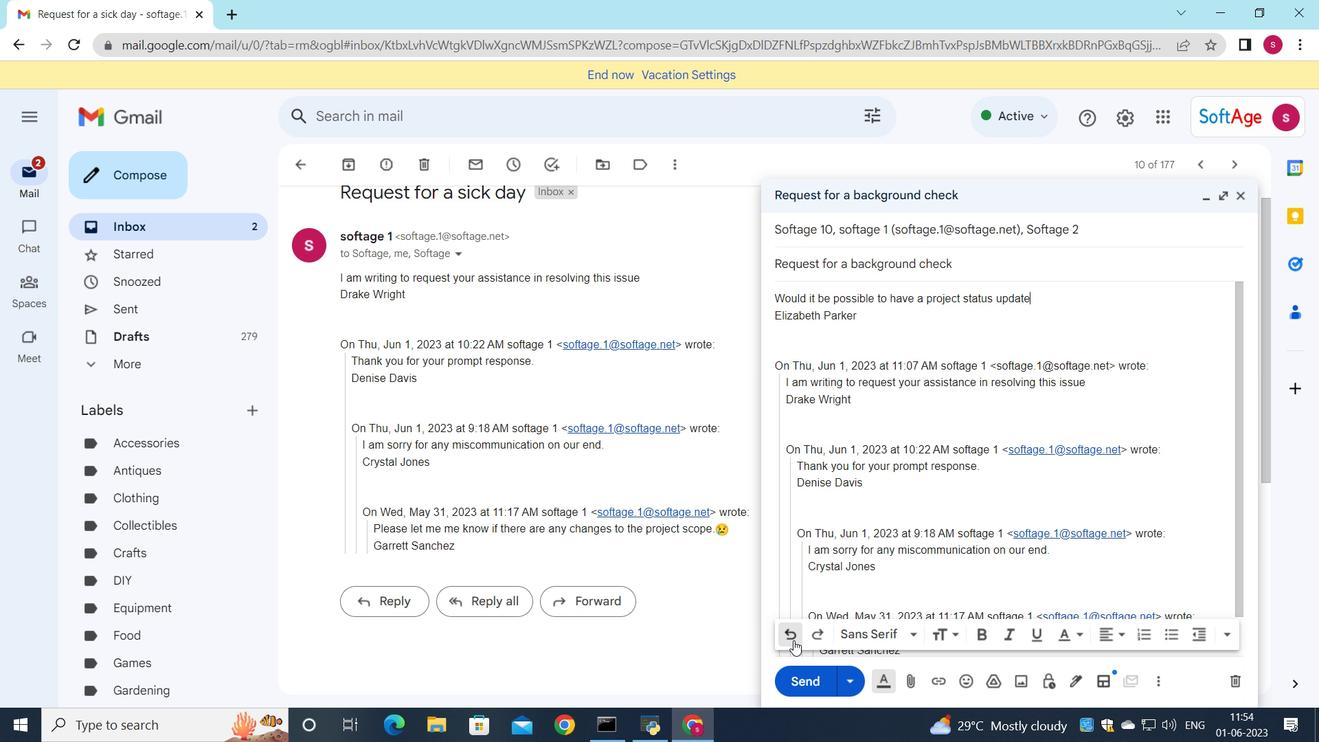 
Action: Mouse pressed left at (793, 640)
Screenshot: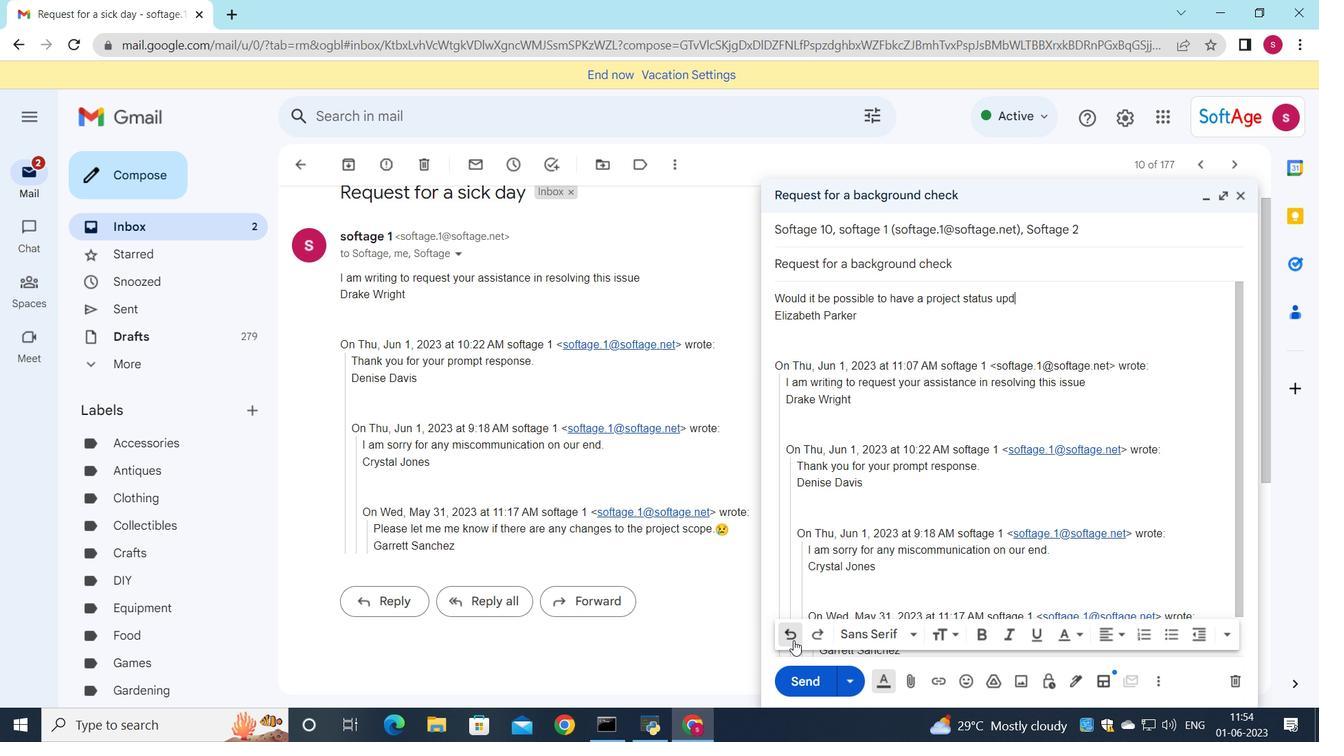 
Action: Mouse pressed left at (793, 640)
Screenshot: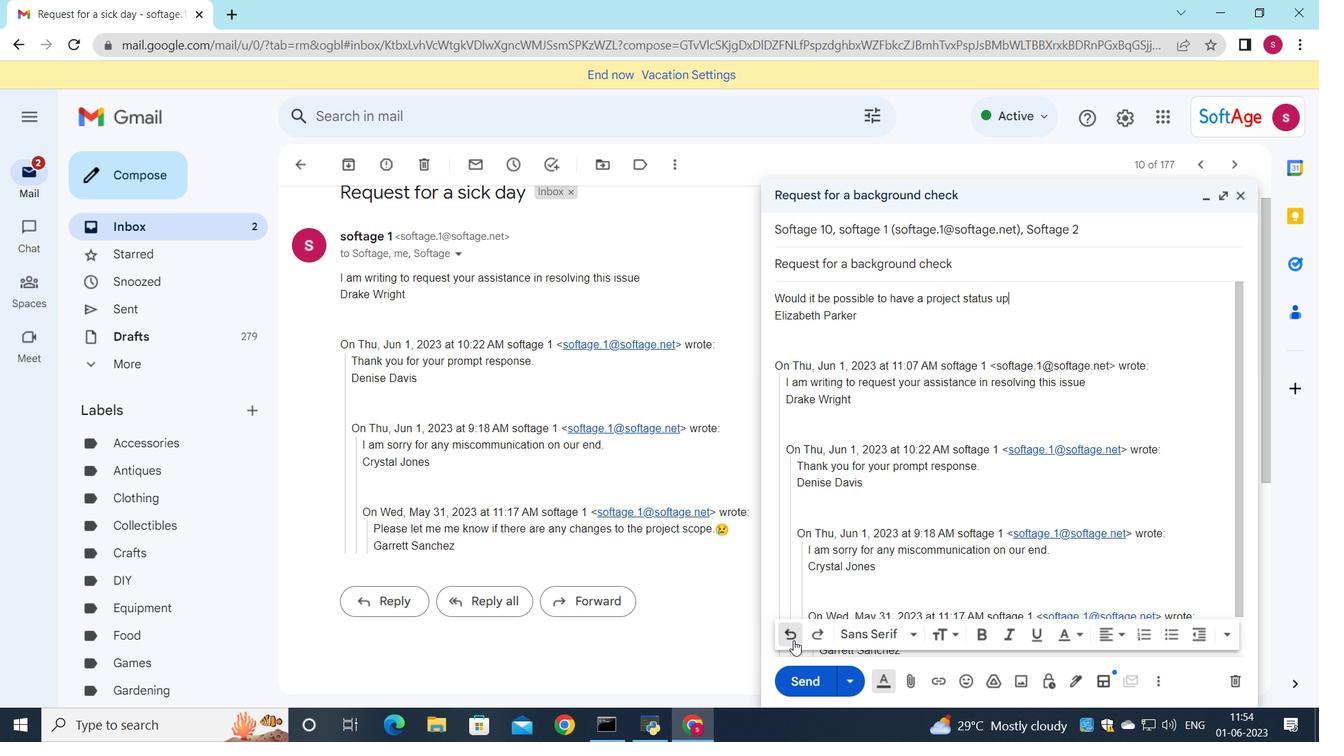 
Action: Mouse pressed left at (793, 640)
Screenshot: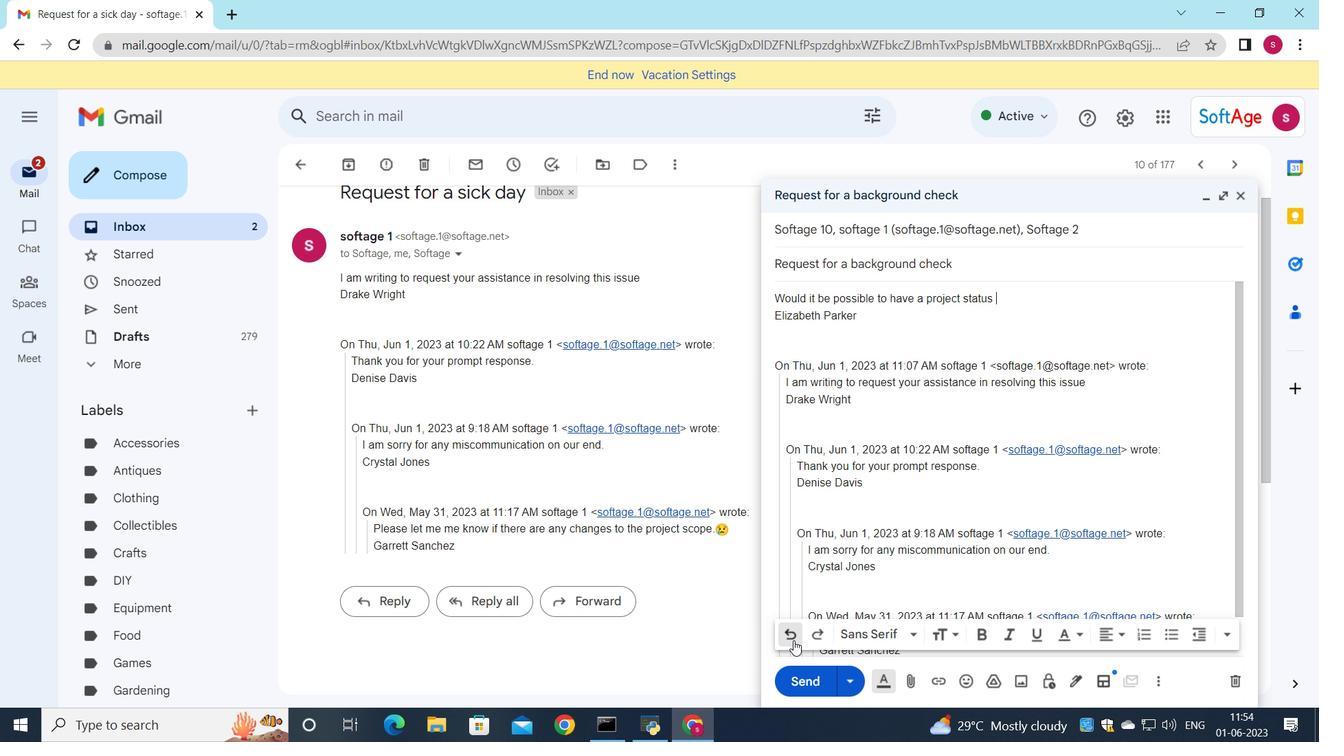 
Action: Mouse pressed left at (793, 640)
Screenshot: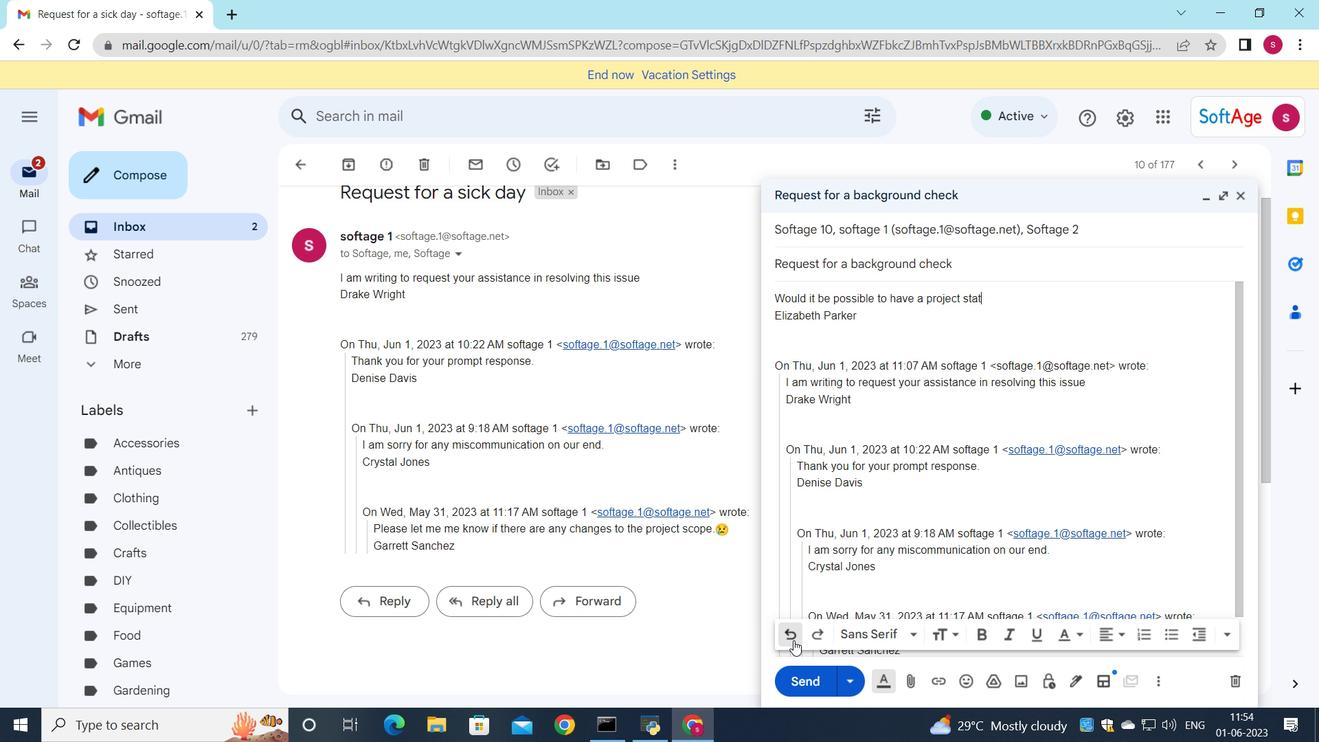 
Action: Mouse pressed left at (793, 640)
Screenshot: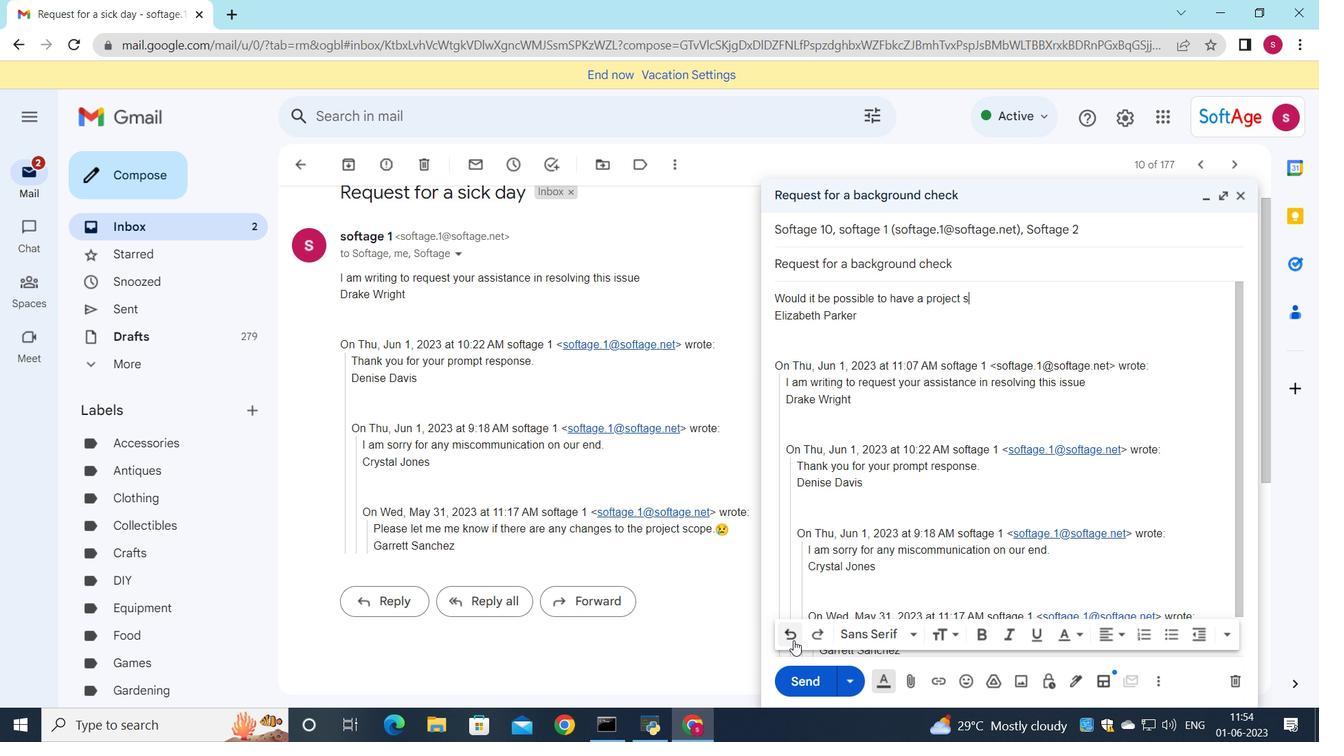 
Action: Mouse pressed left at (793, 640)
Screenshot: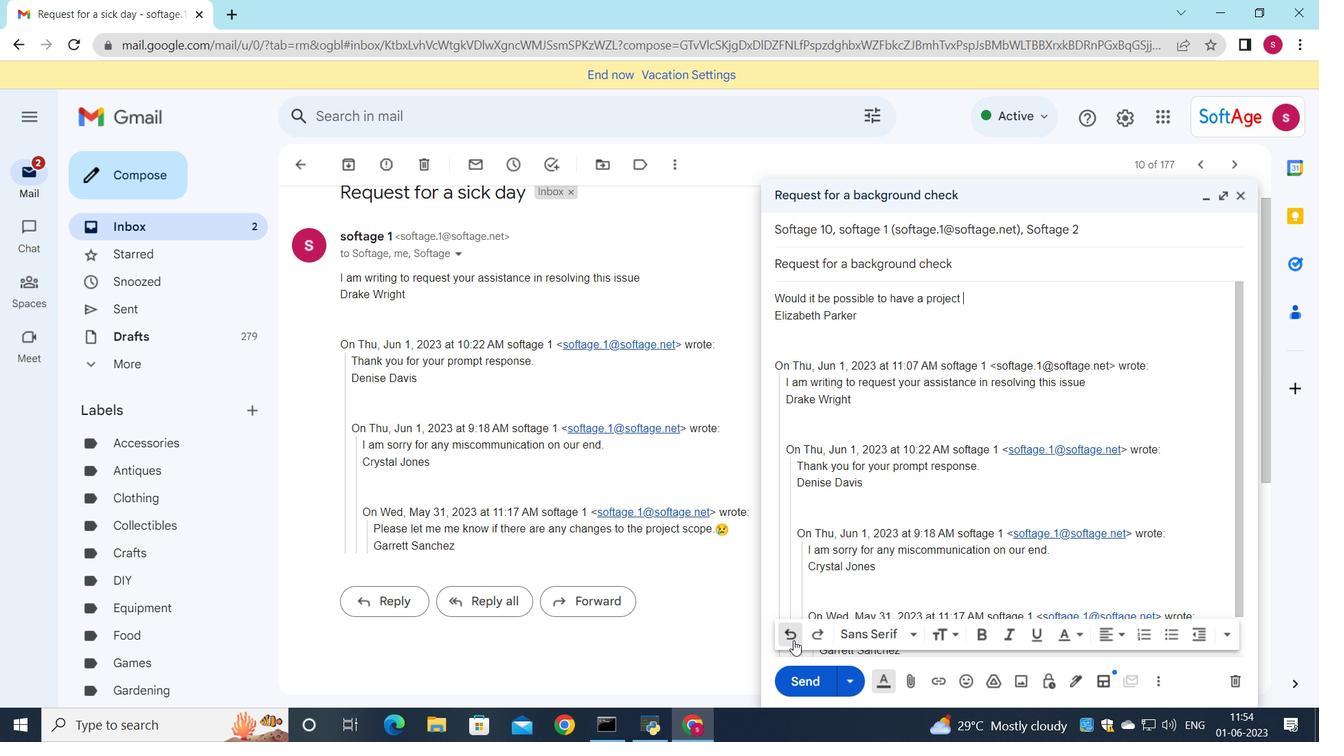 
Action: Mouse pressed left at (793, 640)
Screenshot: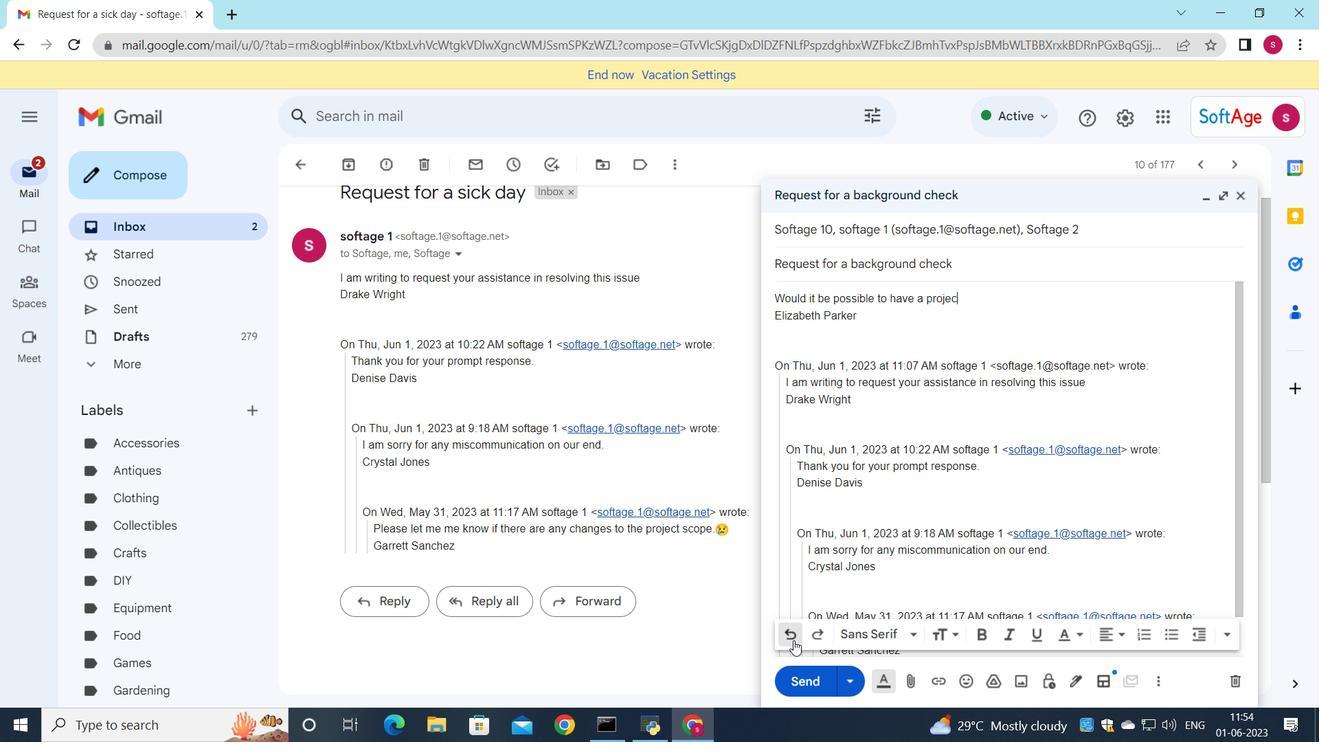 
Action: Mouse pressed left at (793, 640)
Screenshot: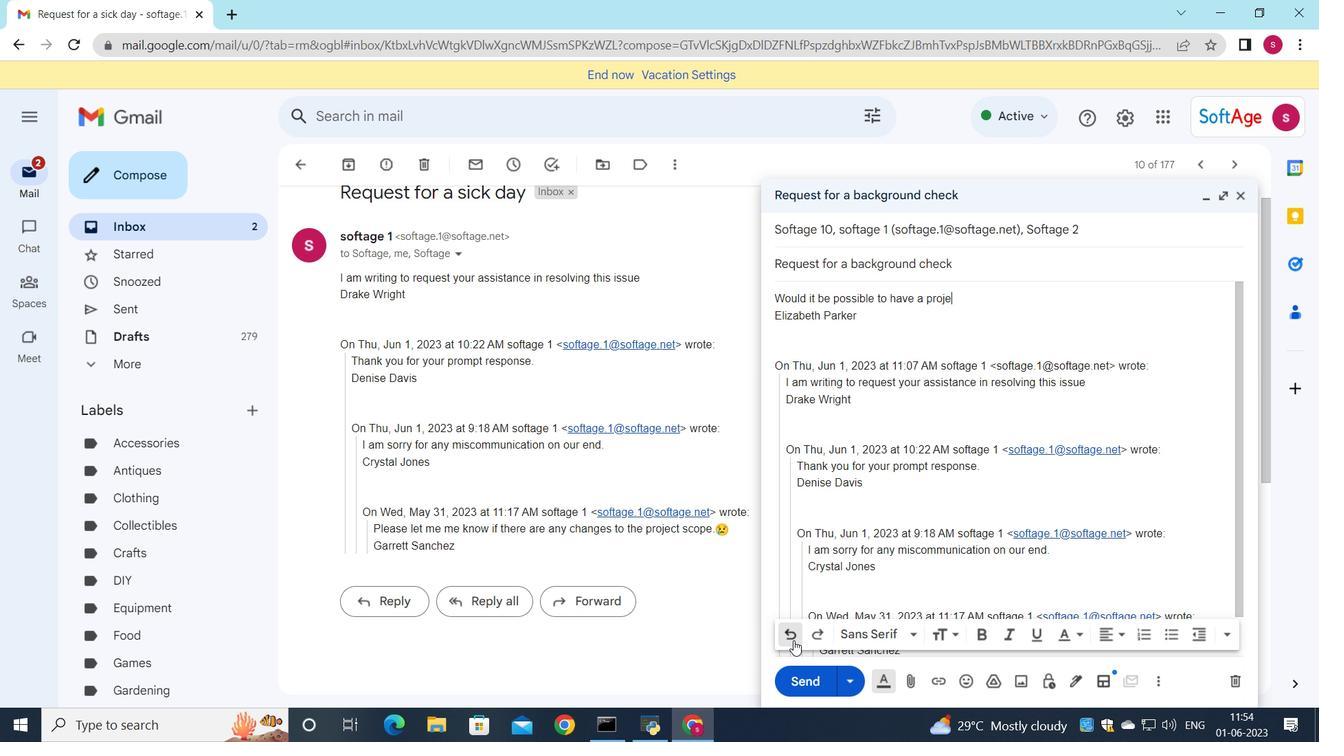 
Action: Mouse pressed left at (793, 640)
Screenshot: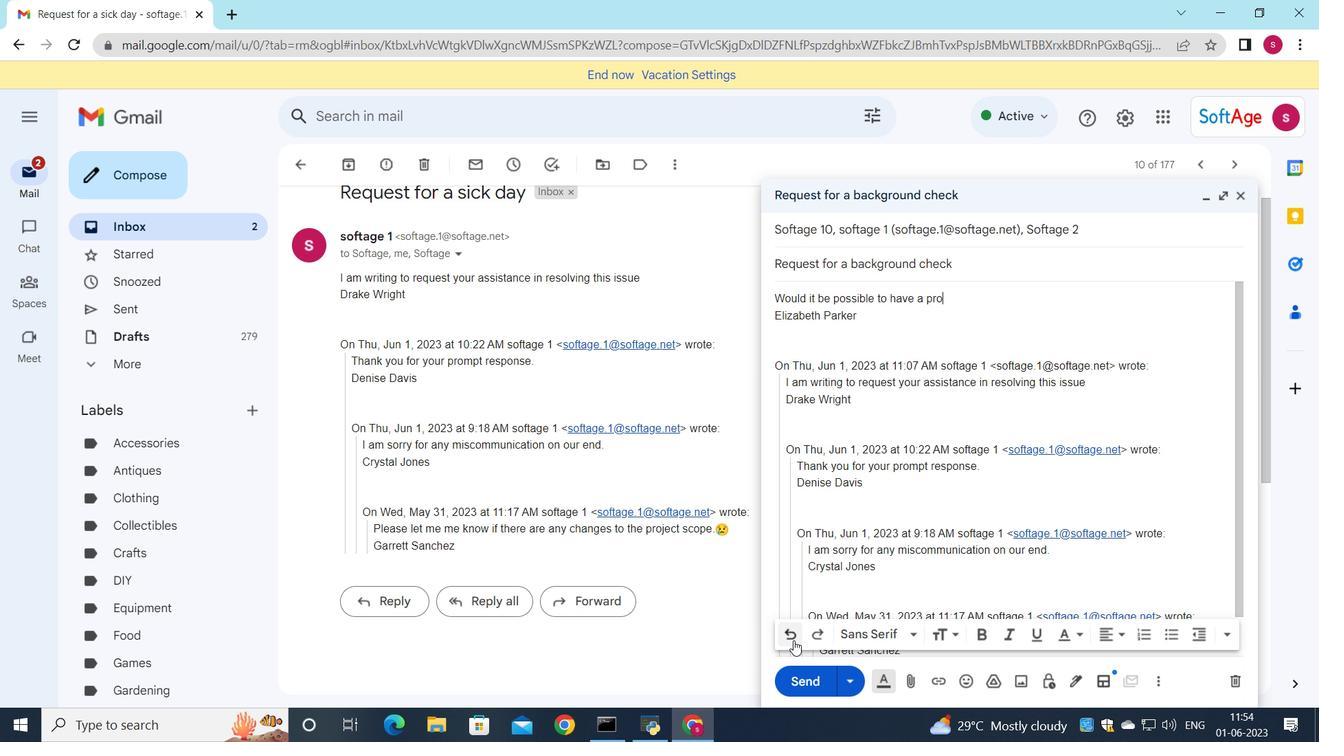 
Action: Mouse pressed left at (793, 640)
Screenshot: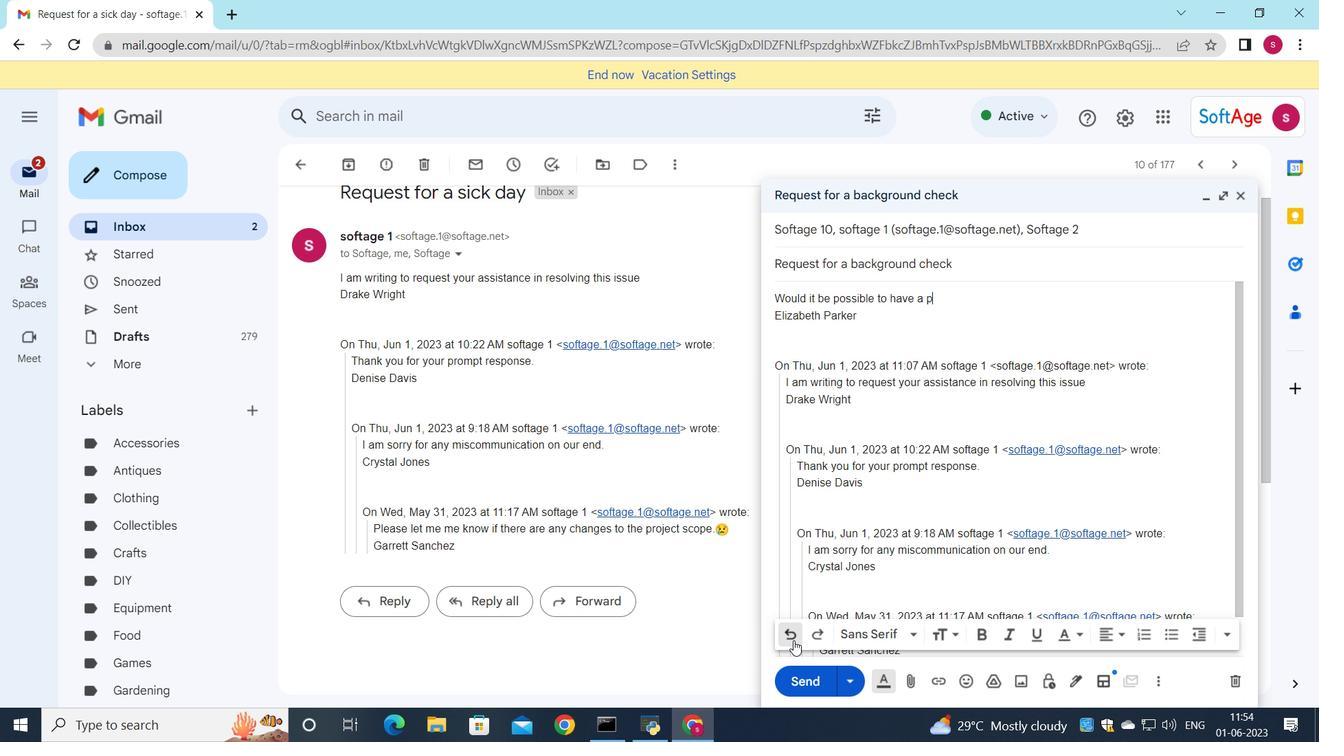 
Action: Mouse pressed left at (793, 640)
Screenshot: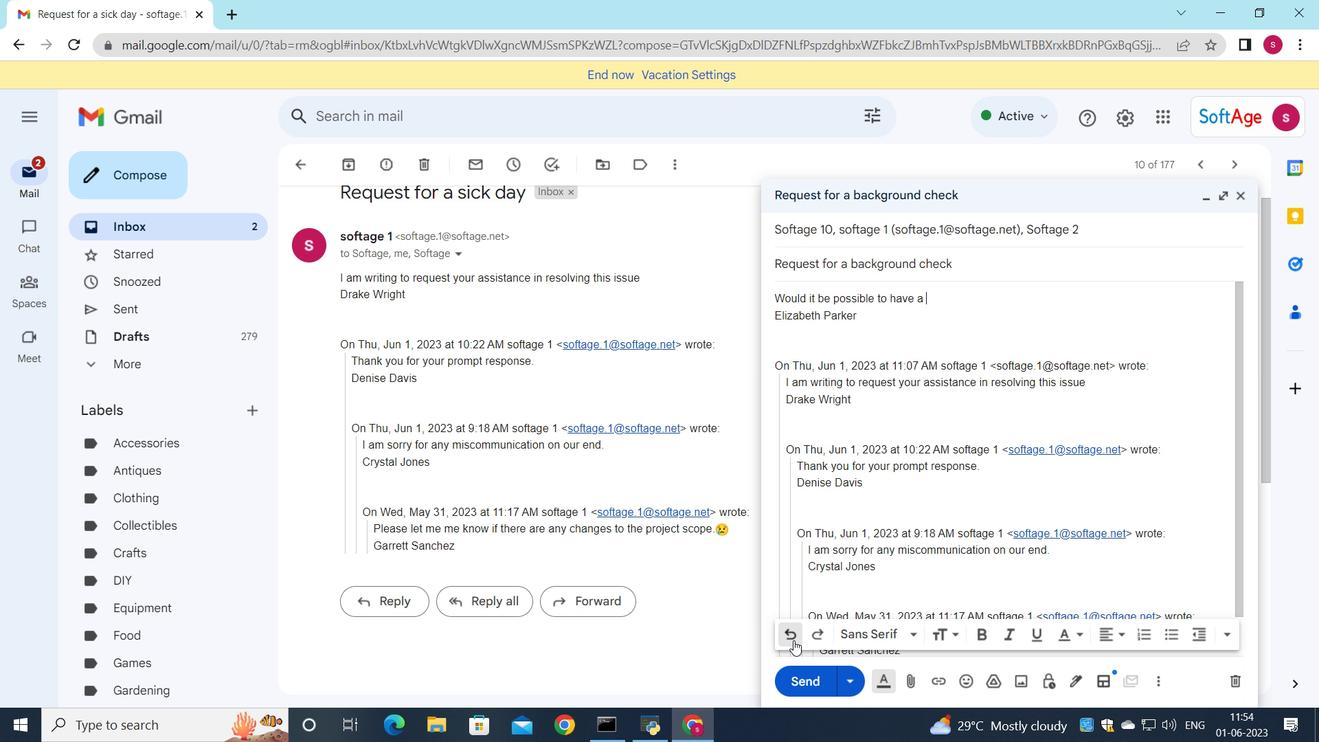 
Action: Mouse pressed left at (793, 640)
Screenshot: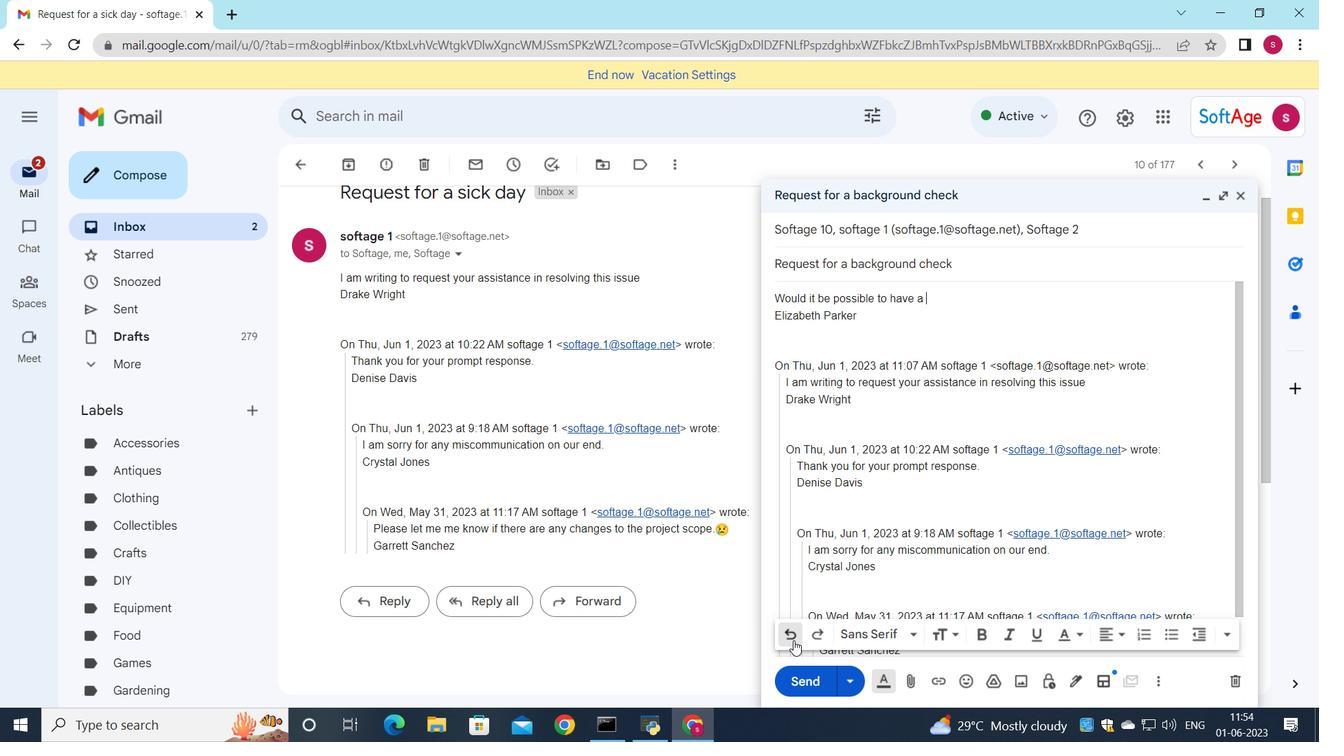 
Action: Mouse pressed left at (793, 640)
Screenshot: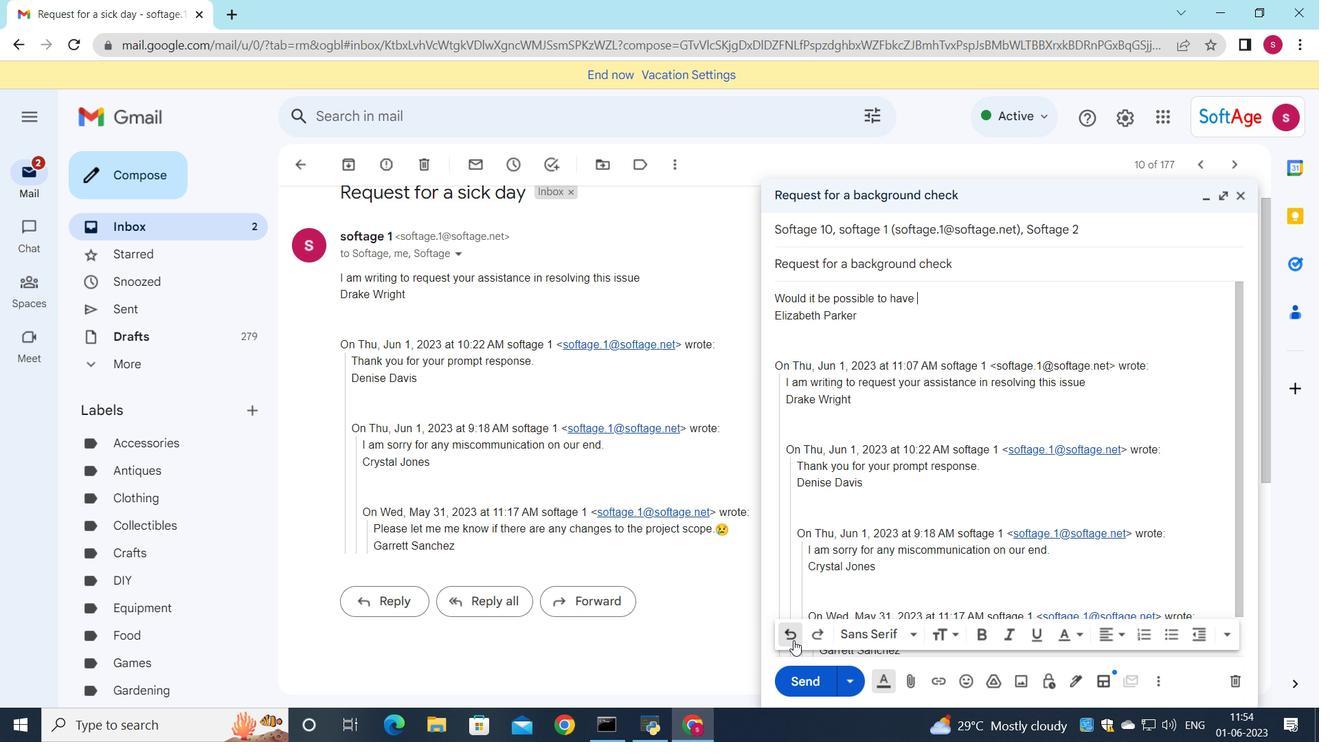 
Action: Mouse pressed left at (793, 640)
Screenshot: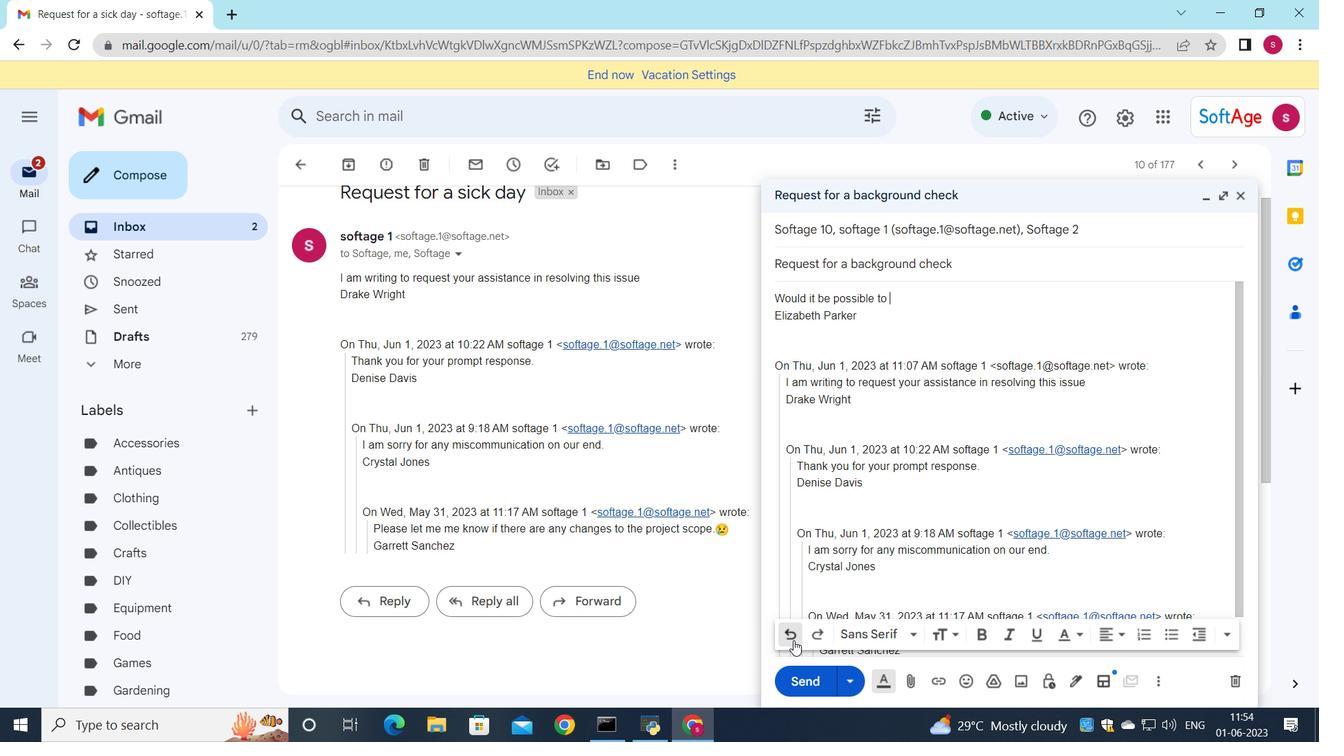 
Action: Mouse pressed left at (793, 640)
Screenshot: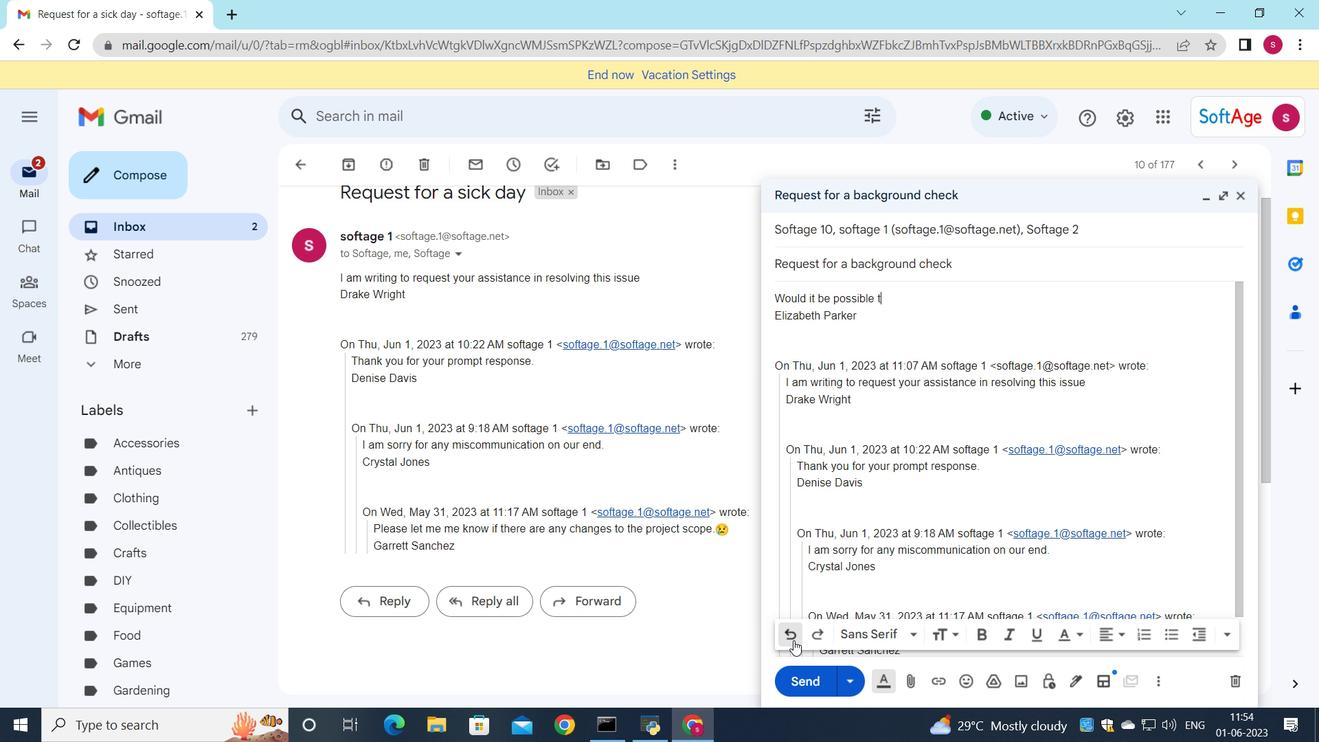 
Action: Mouse pressed left at (793, 640)
Screenshot: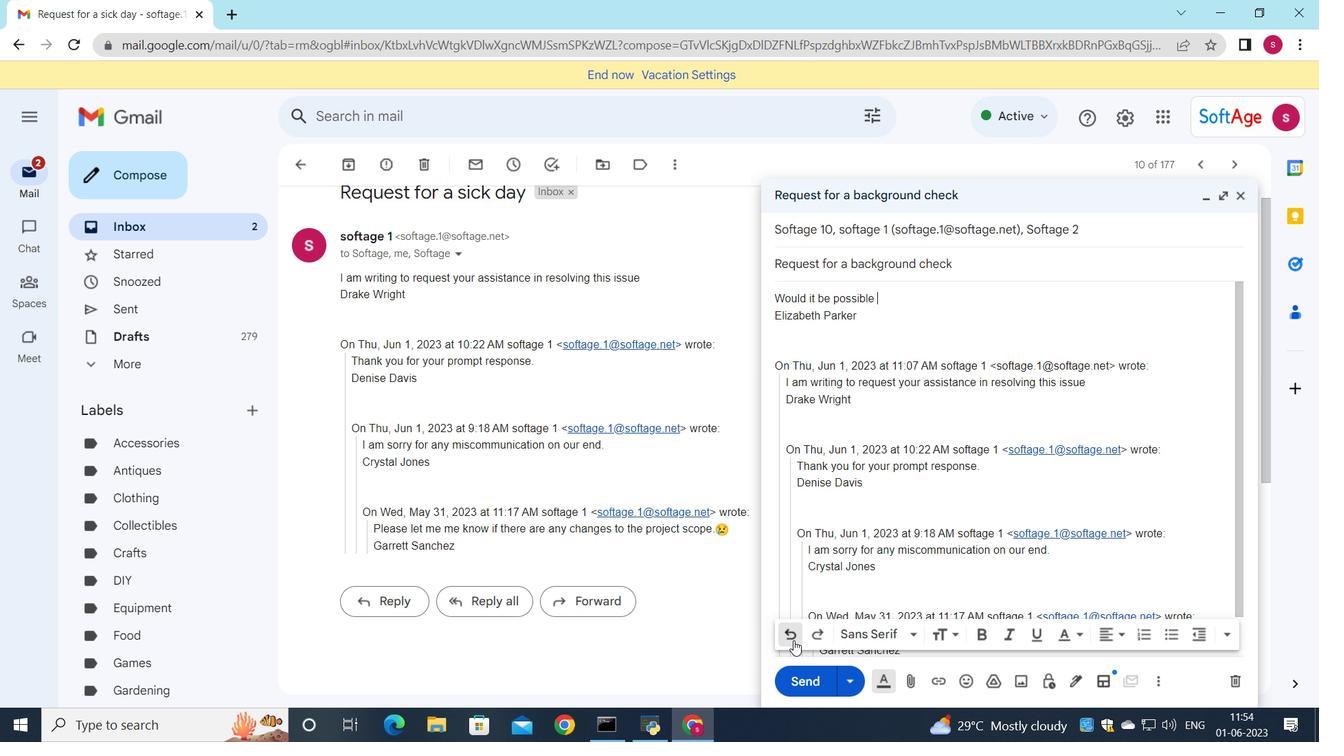 
Action: Mouse pressed left at (793, 640)
Screenshot: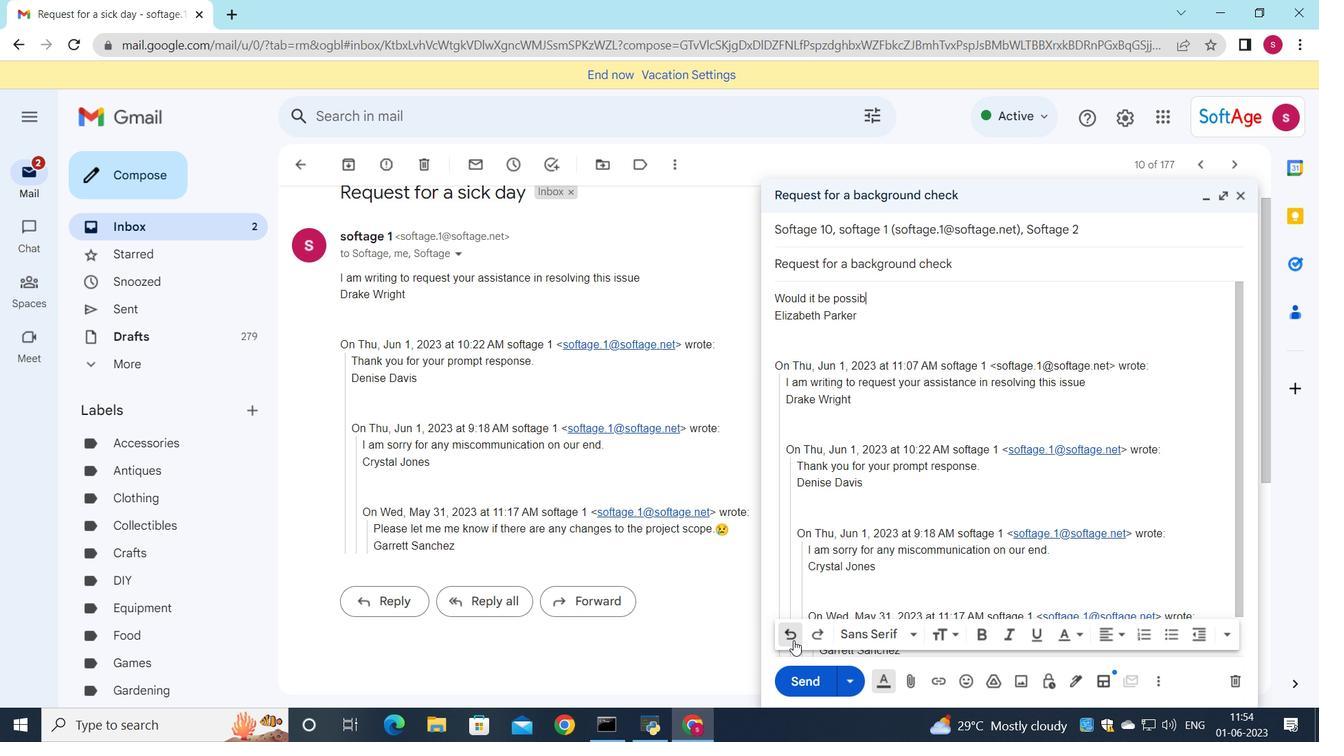 
Action: Mouse pressed left at (793, 640)
Screenshot: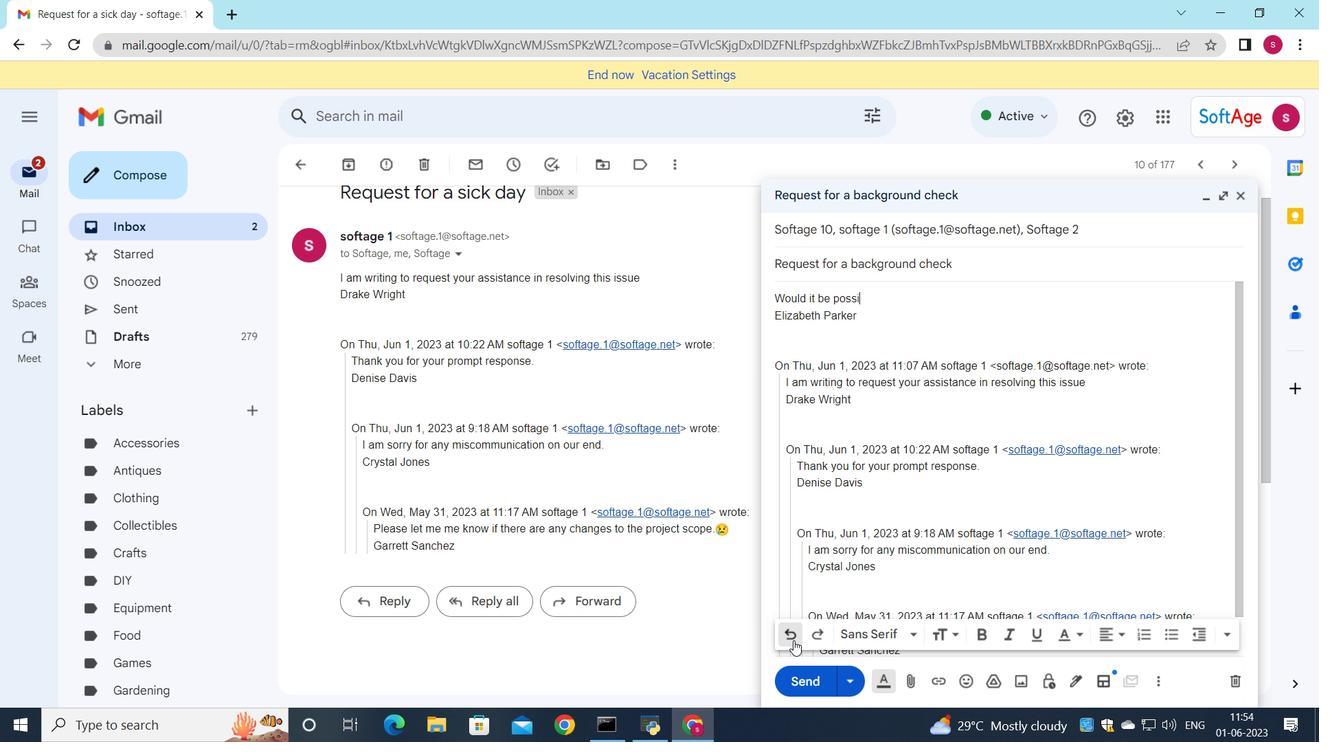 
Action: Mouse pressed left at (793, 640)
Screenshot: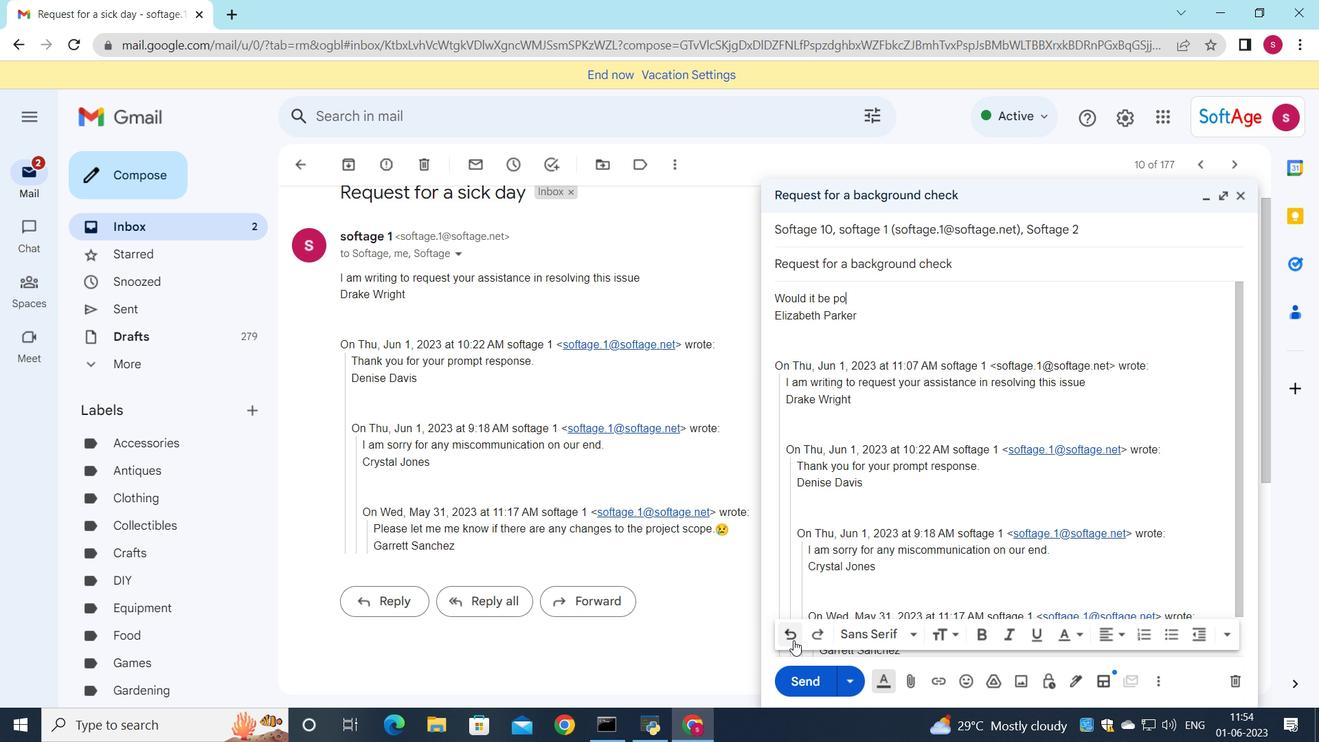 
Action: Mouse pressed left at (793, 640)
Screenshot: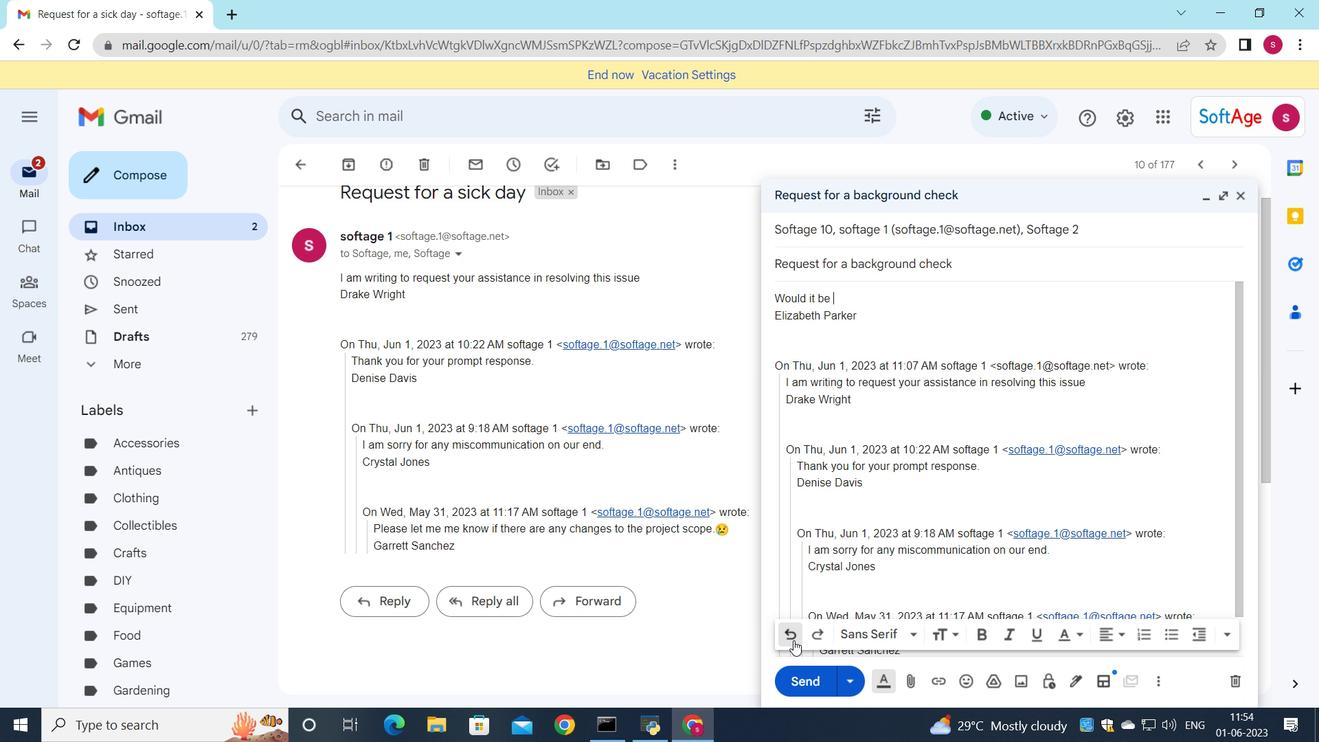 
Action: Mouse pressed left at (793, 640)
Screenshot: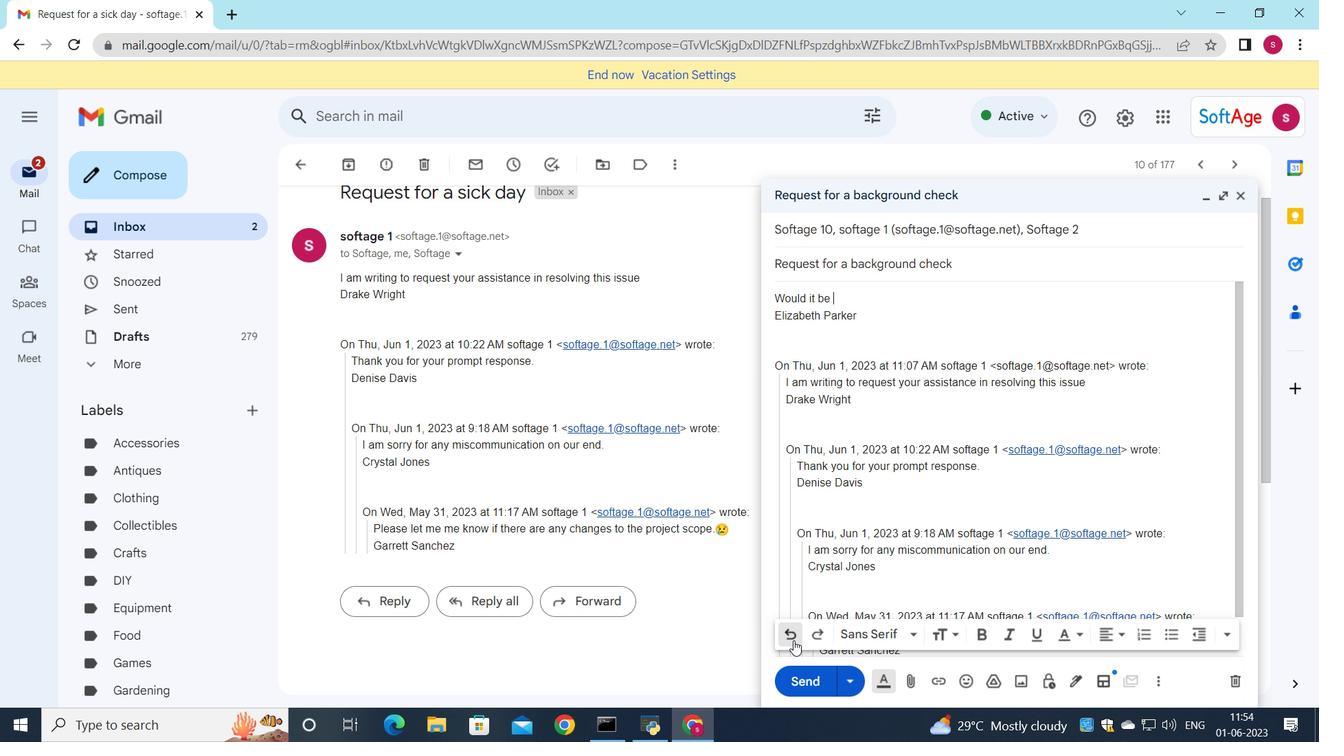 
Action: Mouse pressed left at (793, 640)
Screenshot: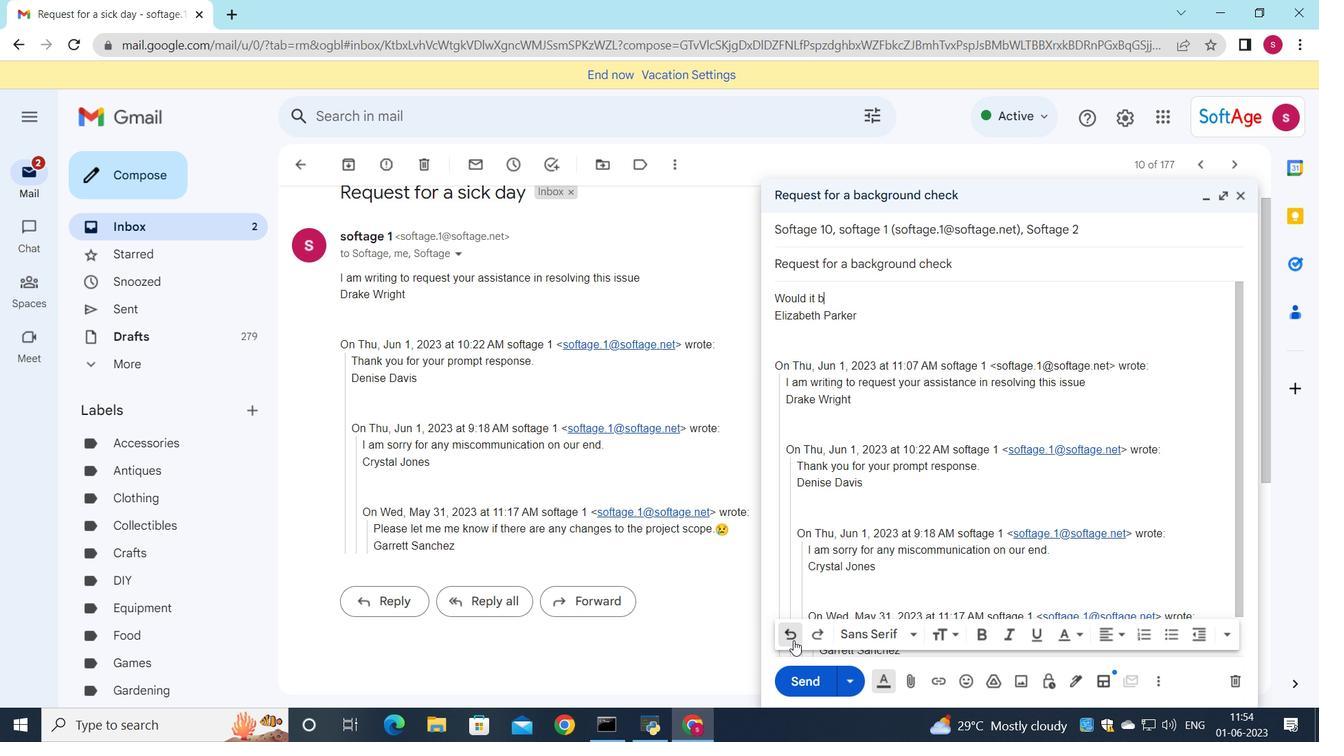 
Action: Mouse pressed left at (793, 640)
Screenshot: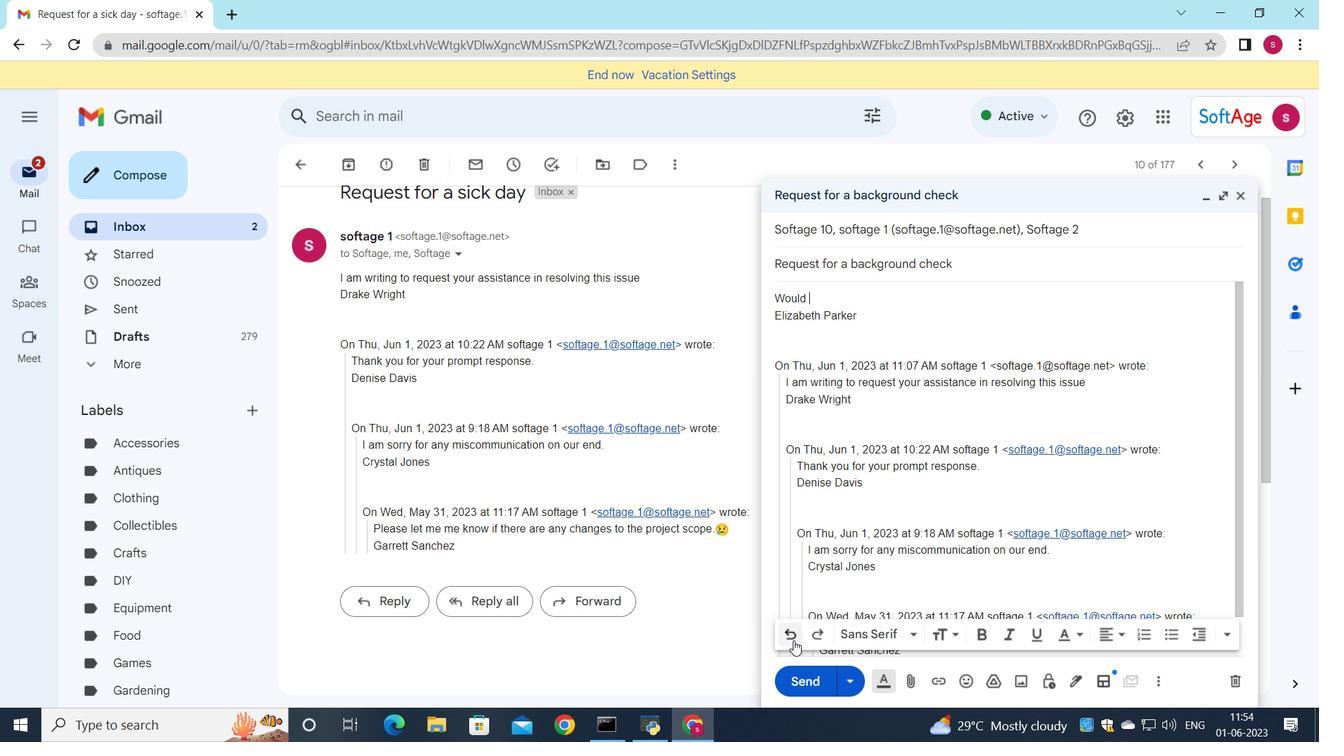 
Action: Mouse pressed left at (793, 640)
Screenshot: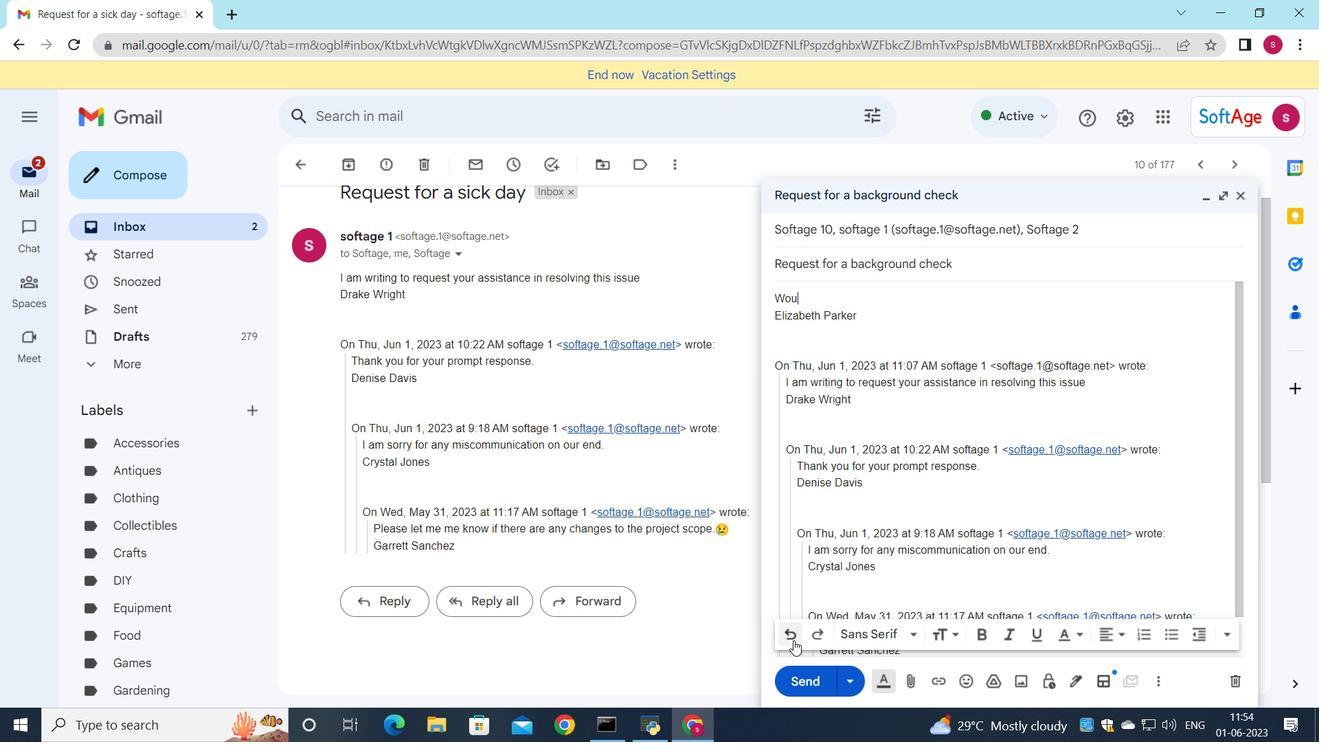 
Action: Mouse pressed left at (793, 640)
Screenshot: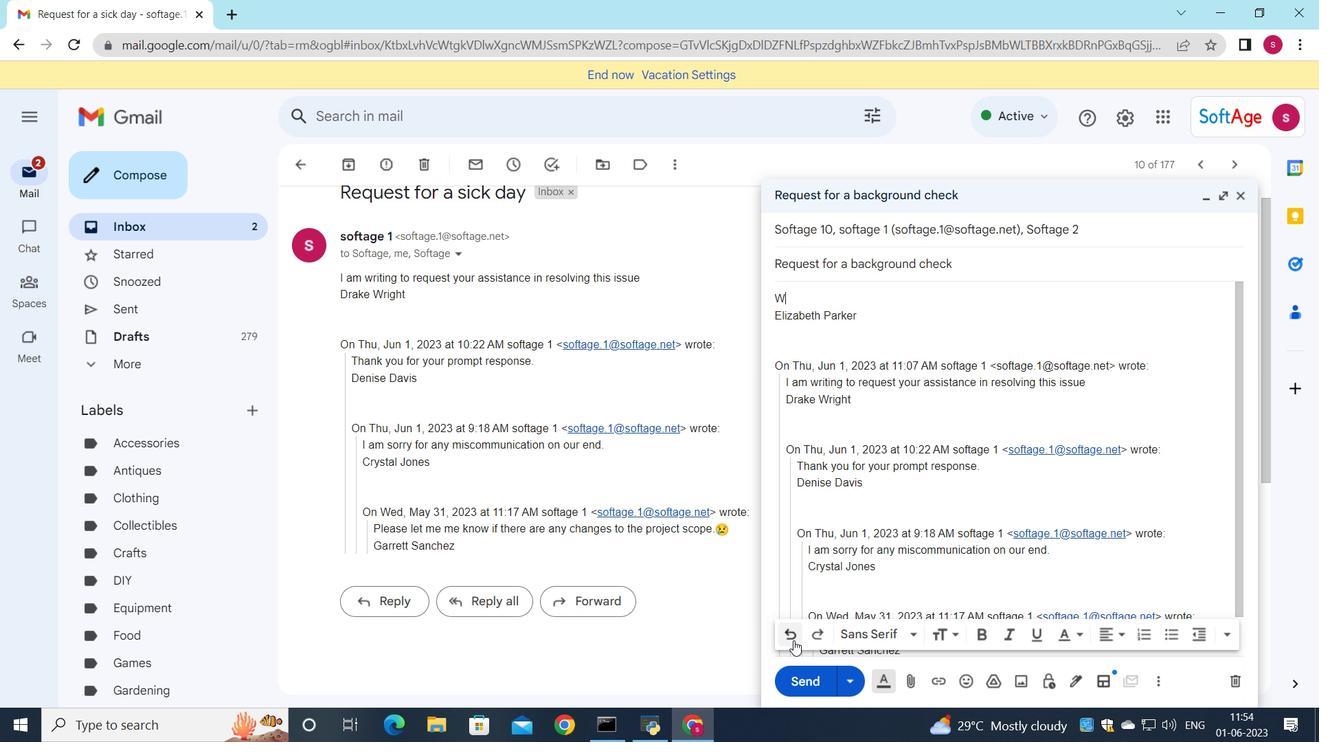 
Action: Key pressed <Key.shift>I<Key.space>apologize<Key.space>for<Key.space>any<Key.space>errors<Key.space>on<Key.space>our<Key.space>end<Key.space>and<Key.space>would<Key.space>like<Key.space>to<Key.space>make<Key.space>it<Key.space>right.
Screenshot: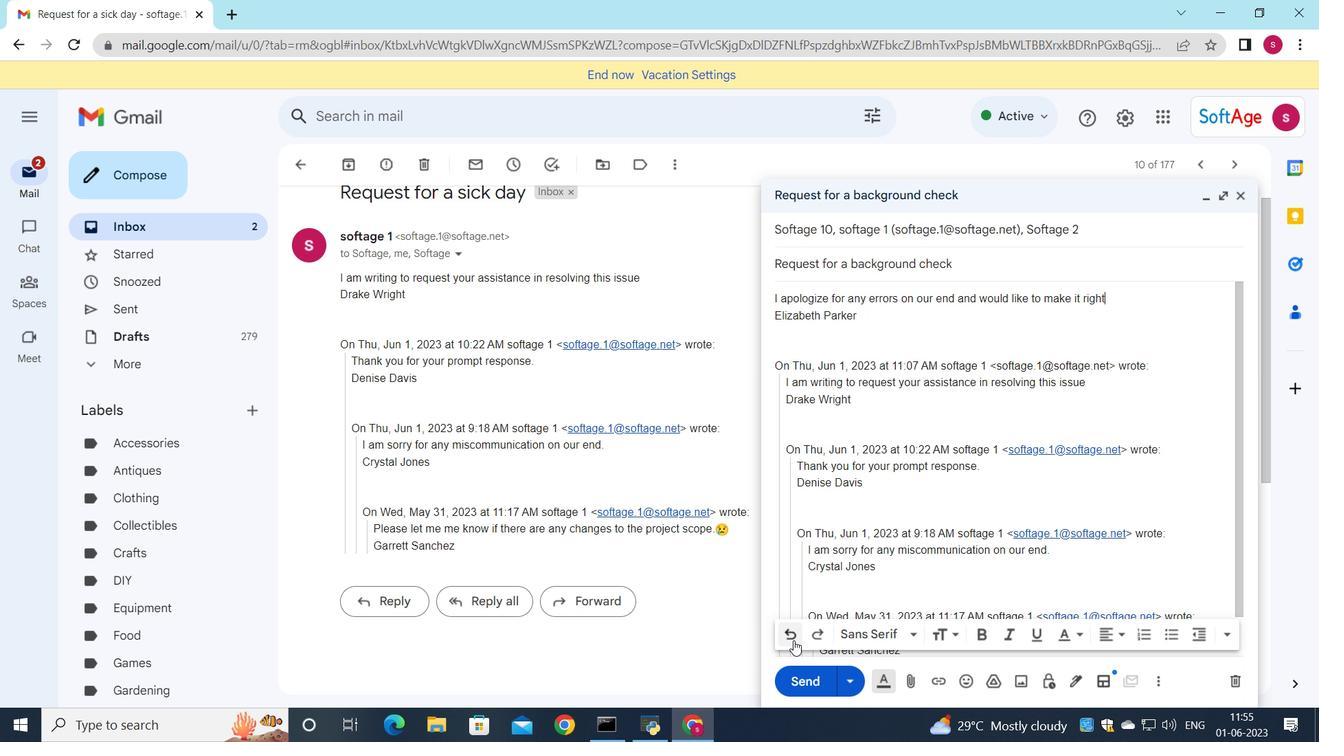 
Action: Mouse moved to (787, 686)
Screenshot: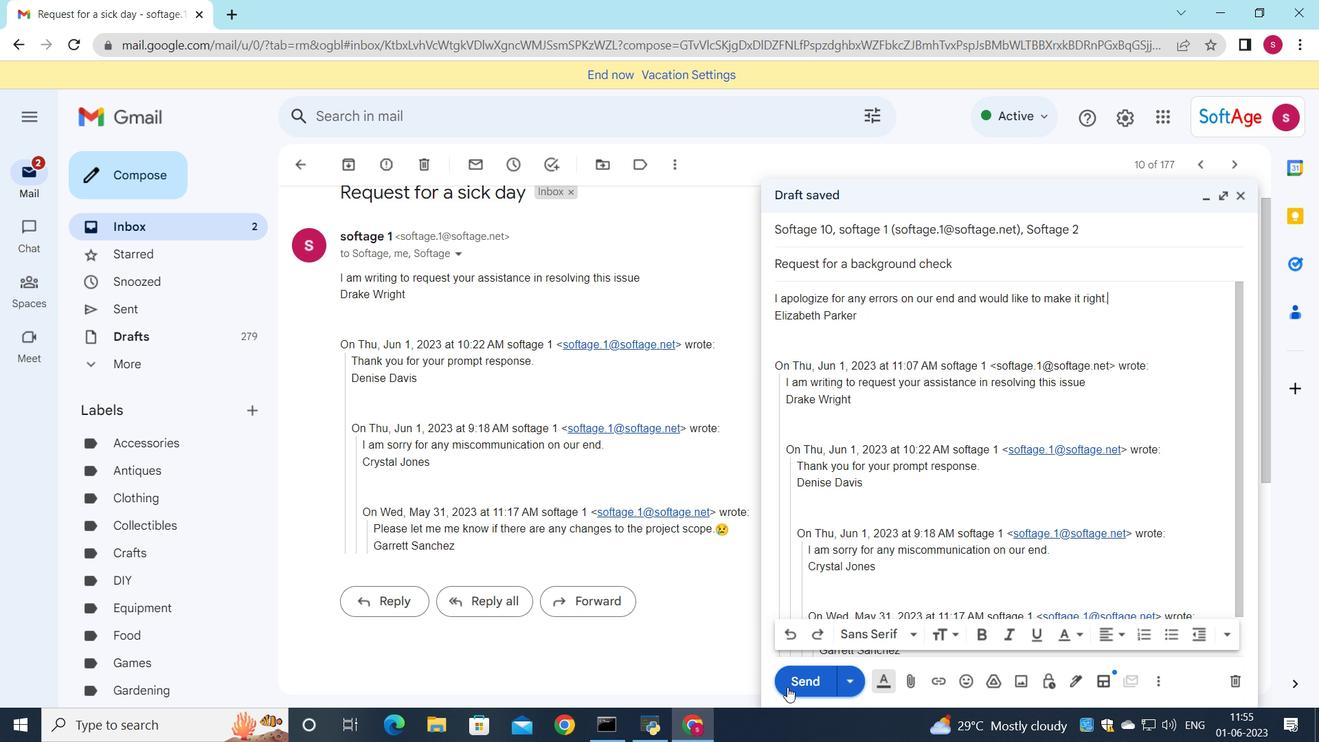 
Action: Mouse pressed left at (787, 686)
Screenshot: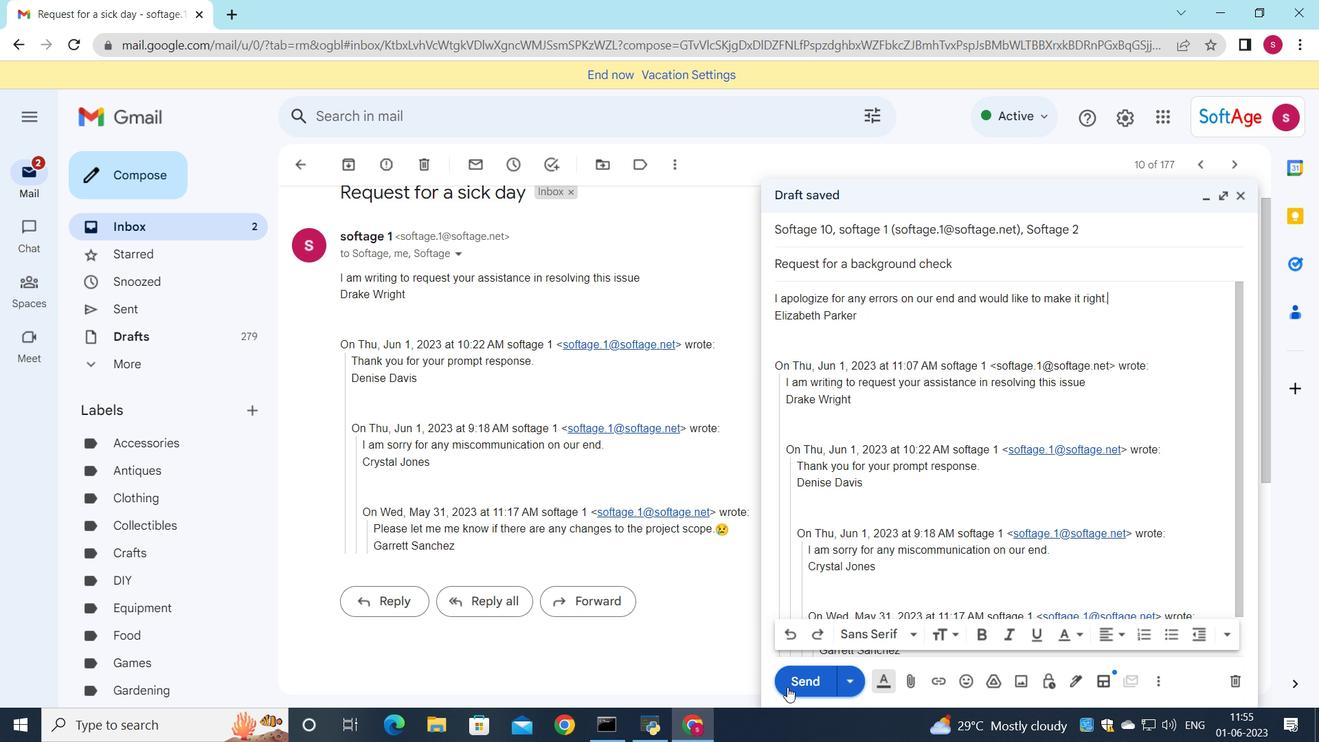 
Action: Mouse moved to (224, 234)
Screenshot: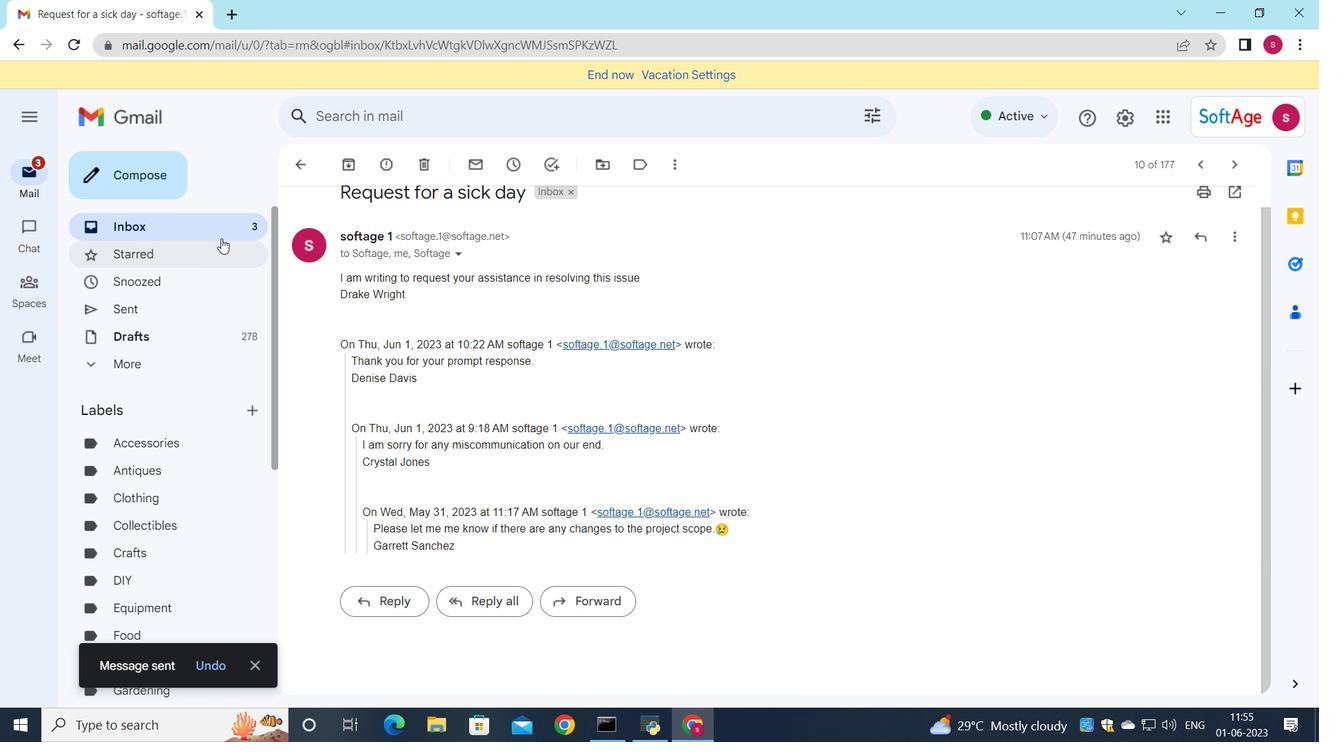 
Action: Mouse pressed left at (224, 234)
Screenshot: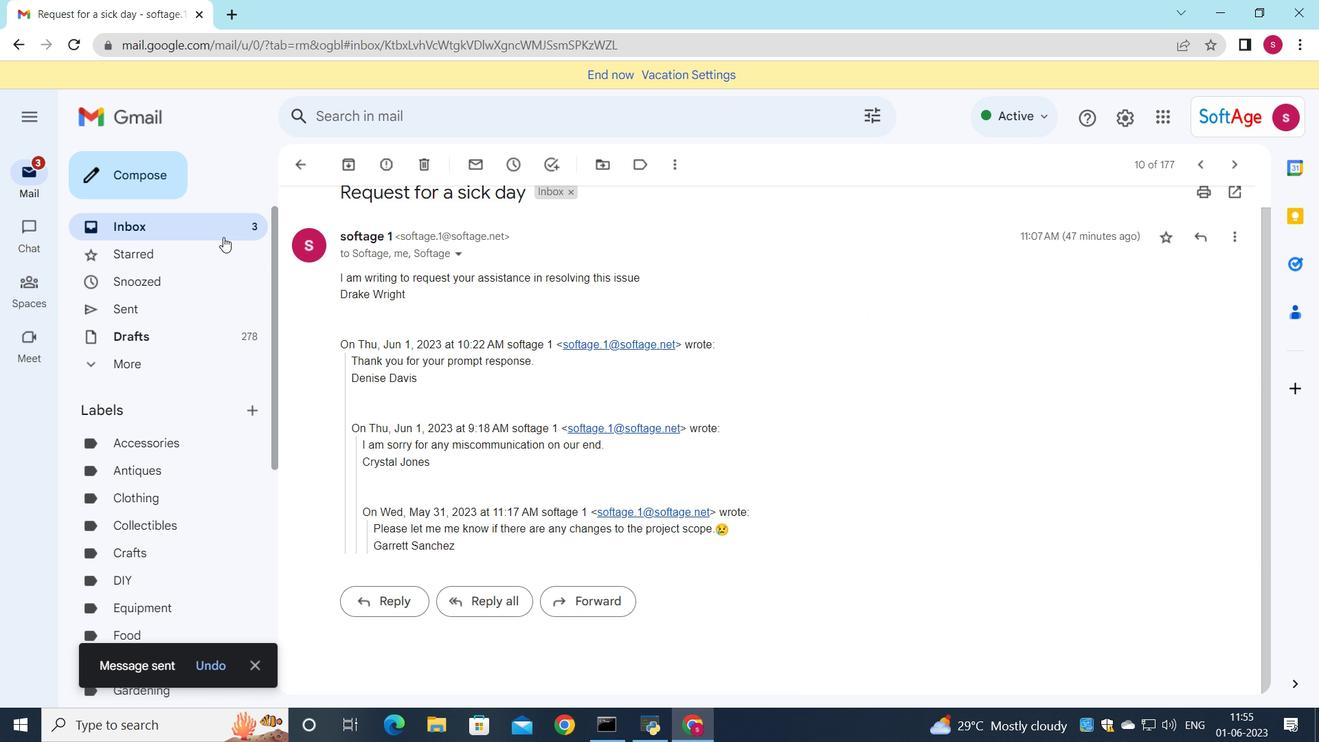 
Action: Mouse moved to (466, 193)
Screenshot: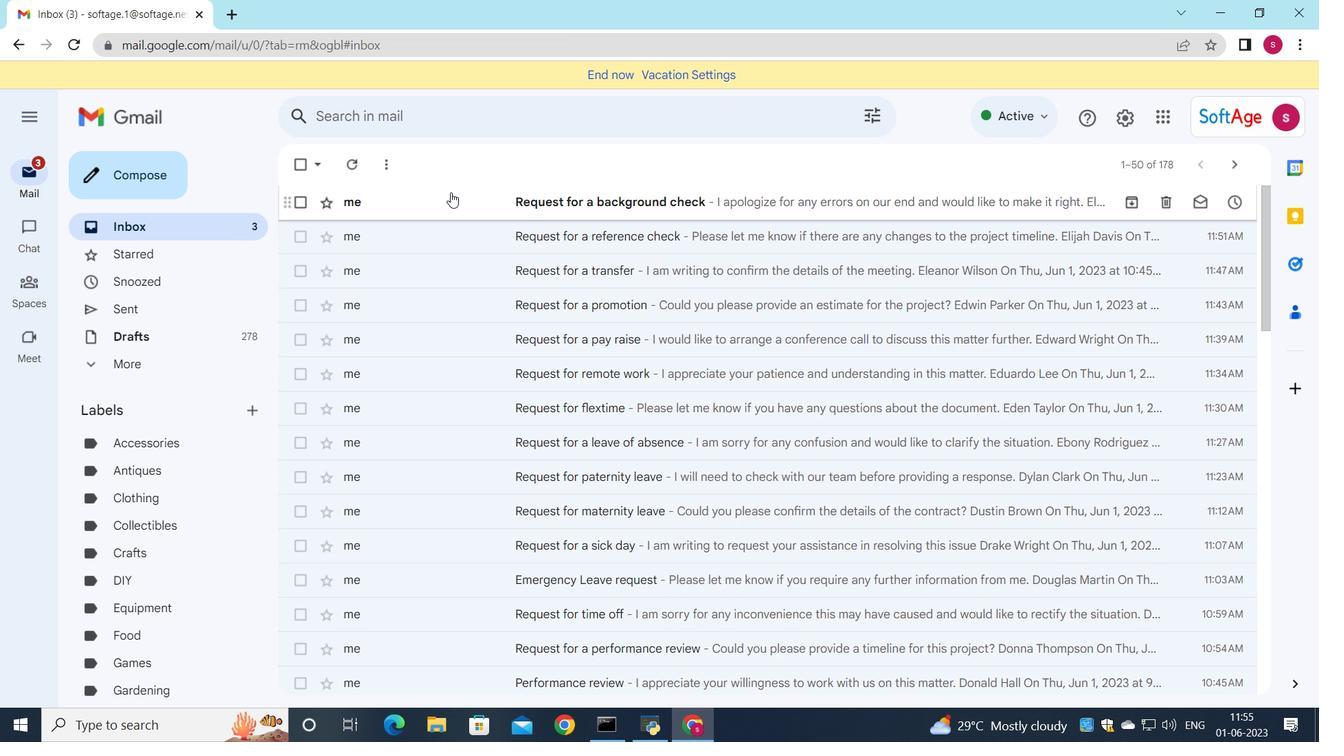 
Action: Mouse pressed left at (466, 193)
Screenshot: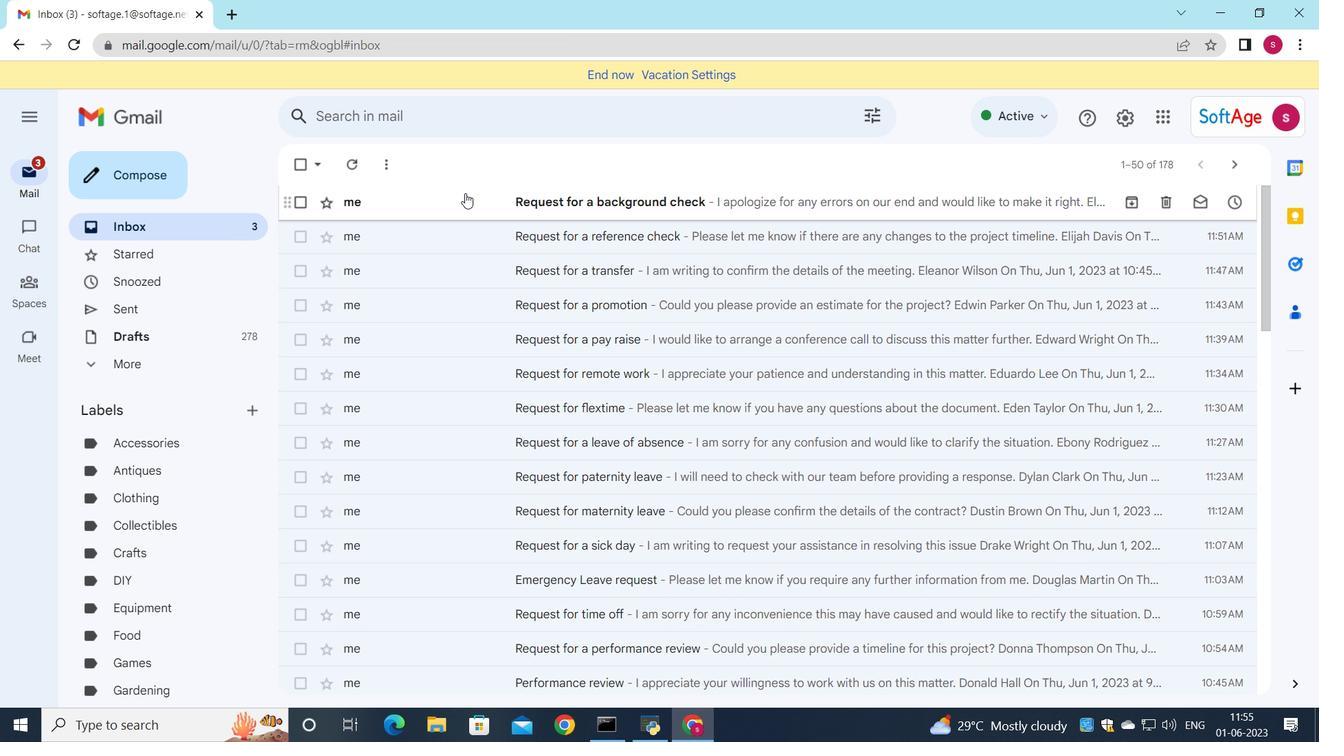 
Action: Mouse moved to (875, 314)
Screenshot: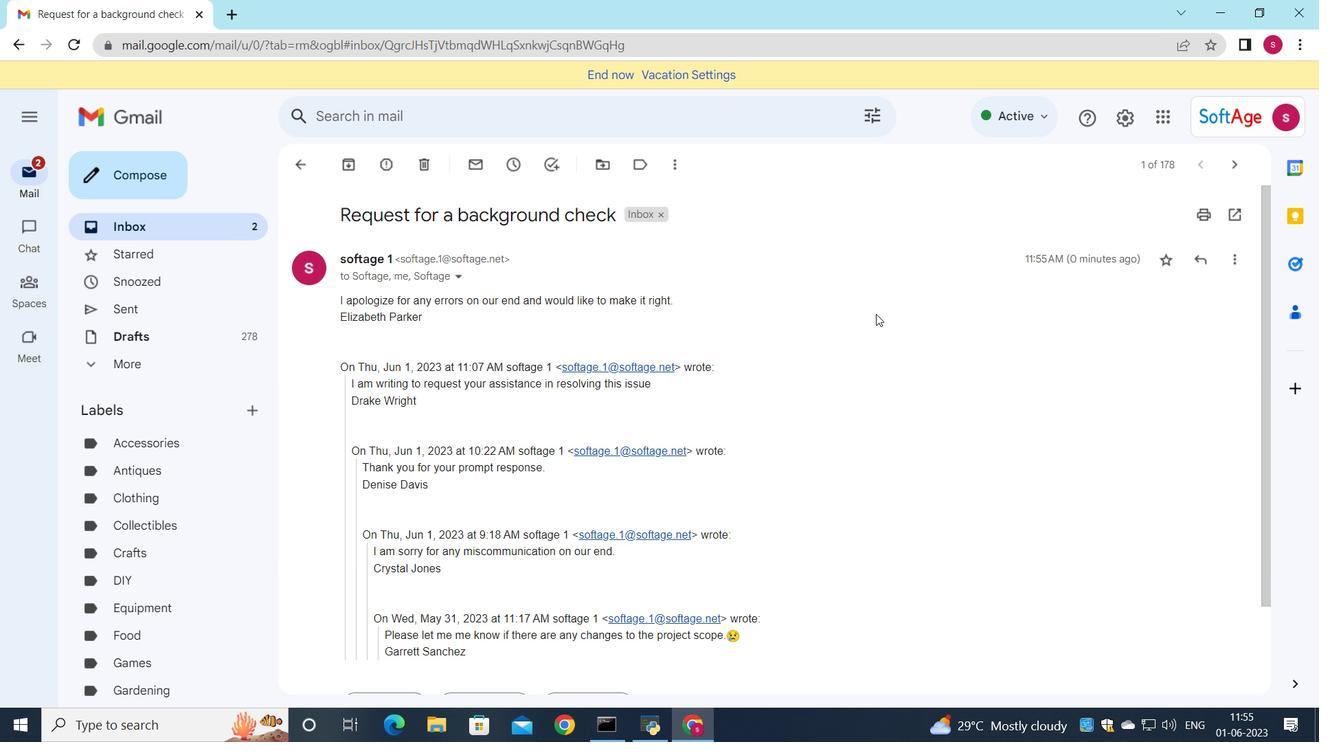 
